 Task: Research Airbnb accomodation  options for mountain retreat in Lake George, New York
Action: Mouse moved to (476, 87)
Screenshot: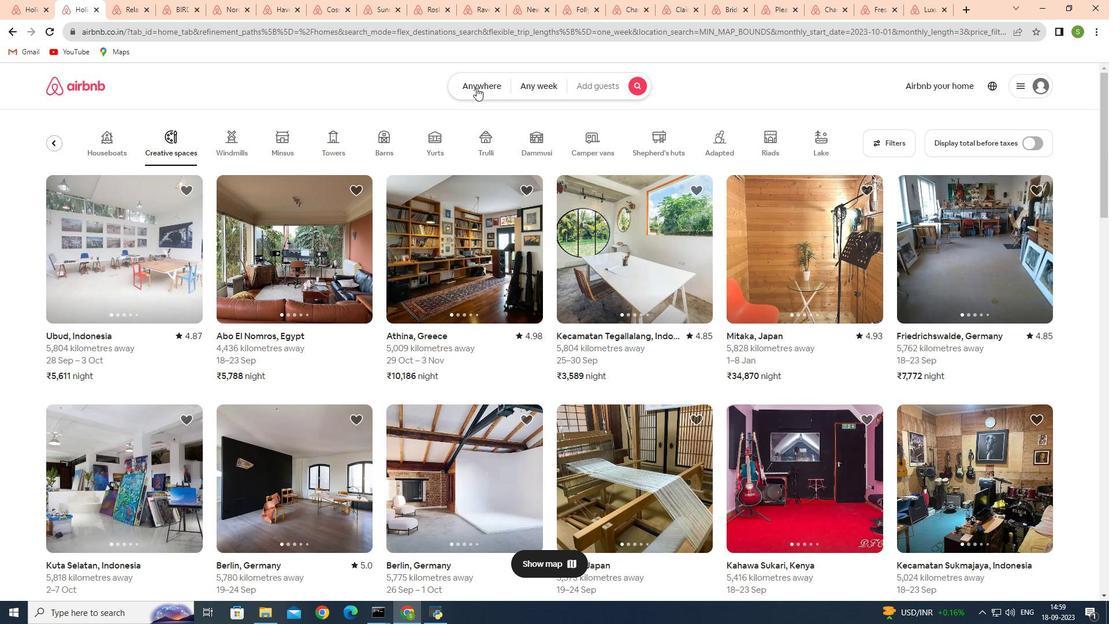 
Action: Mouse pressed left at (476, 87)
Screenshot: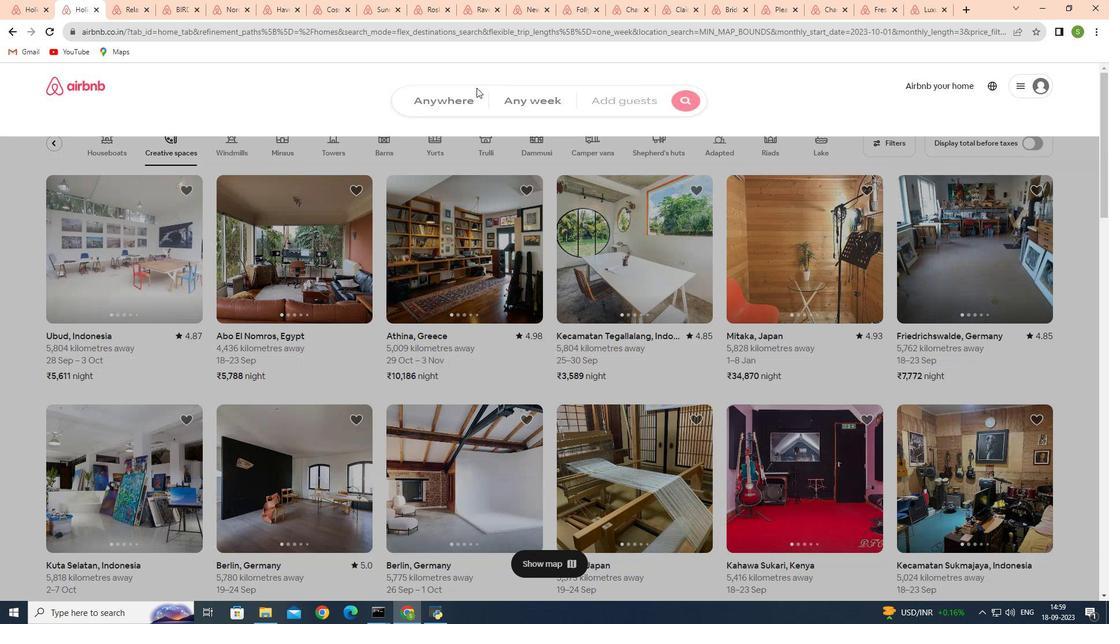 
Action: Mouse moved to (342, 128)
Screenshot: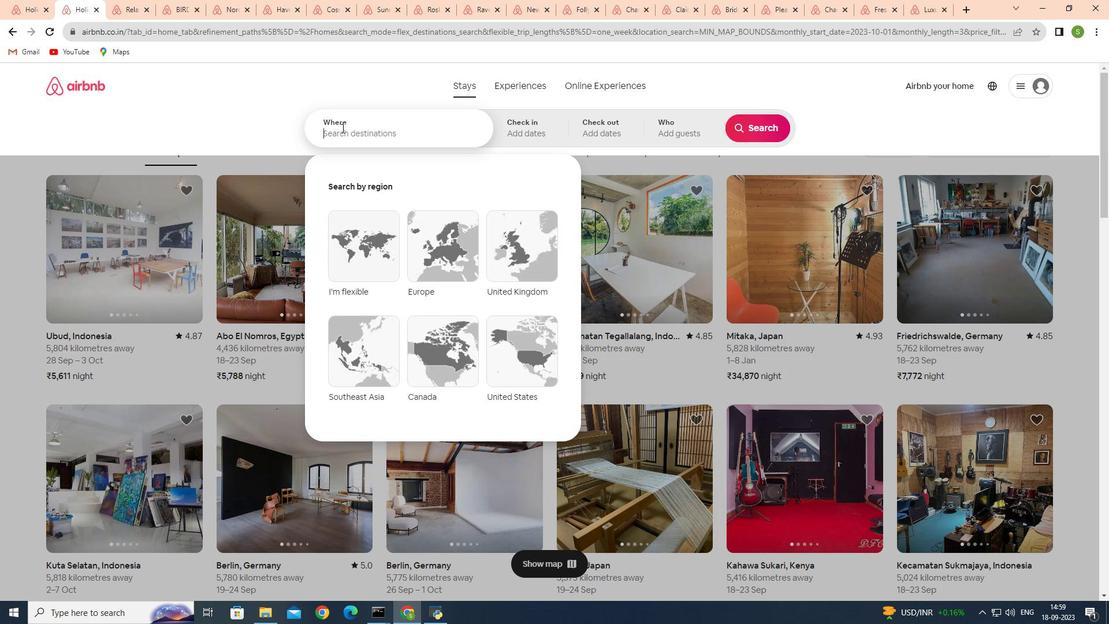 
Action: Mouse pressed left at (342, 128)
Screenshot: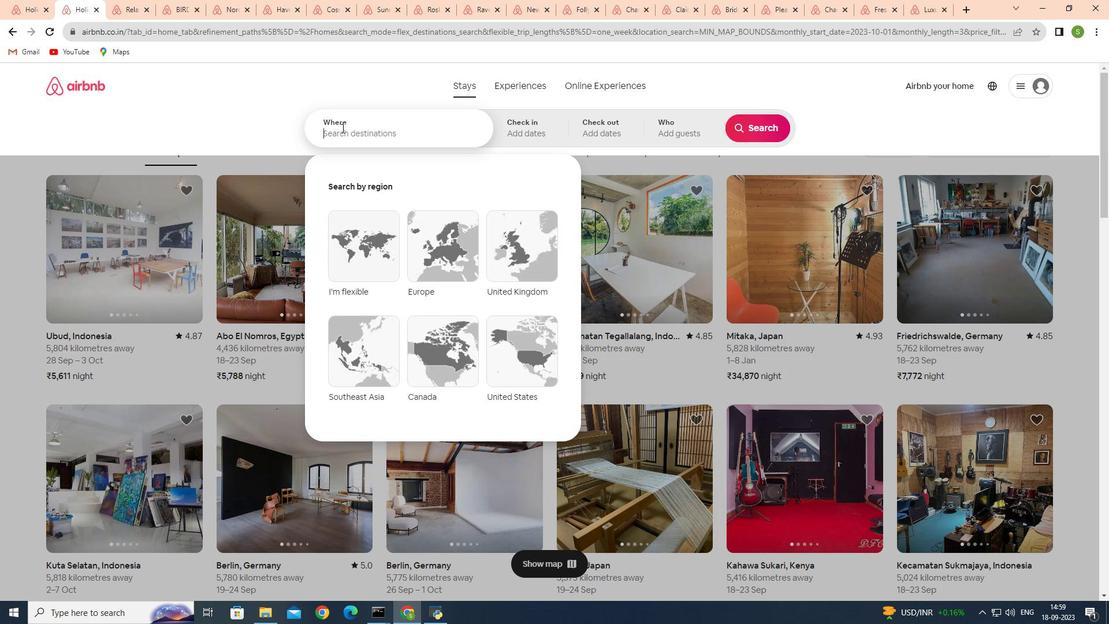 
Action: Key pressed lake<Key.space>gerrge
Screenshot: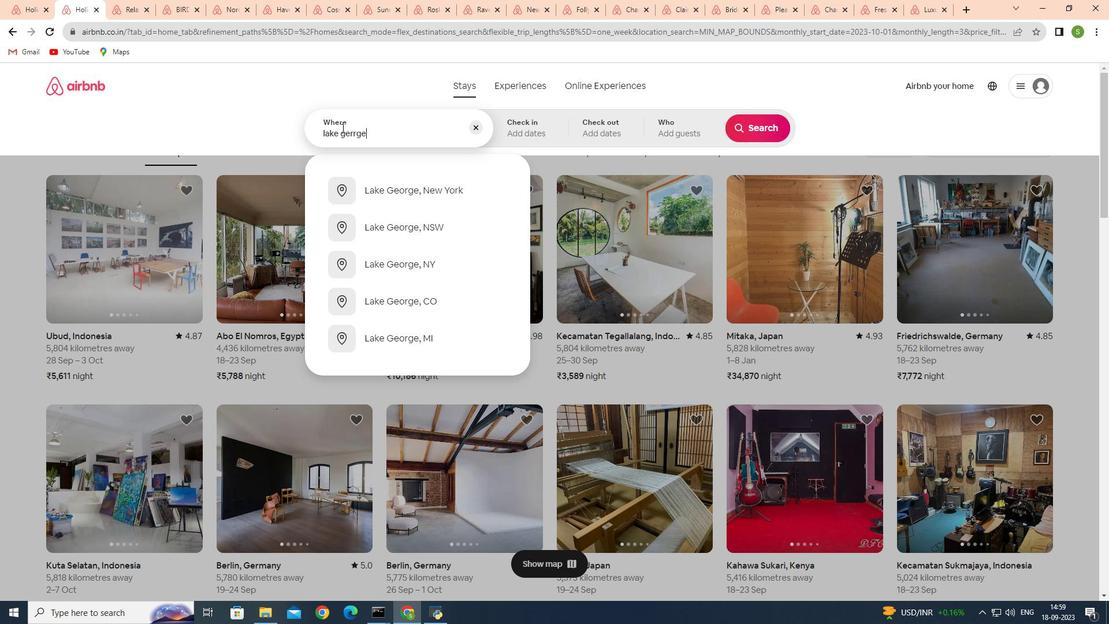 
Action: Mouse moved to (372, 187)
Screenshot: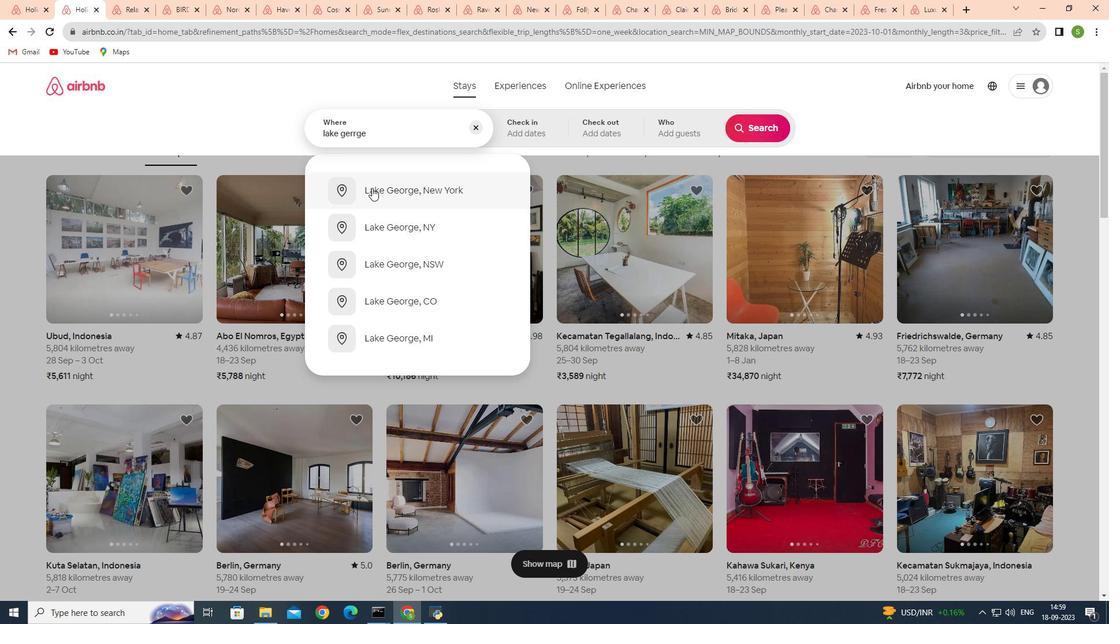
Action: Mouse pressed left at (372, 187)
Screenshot: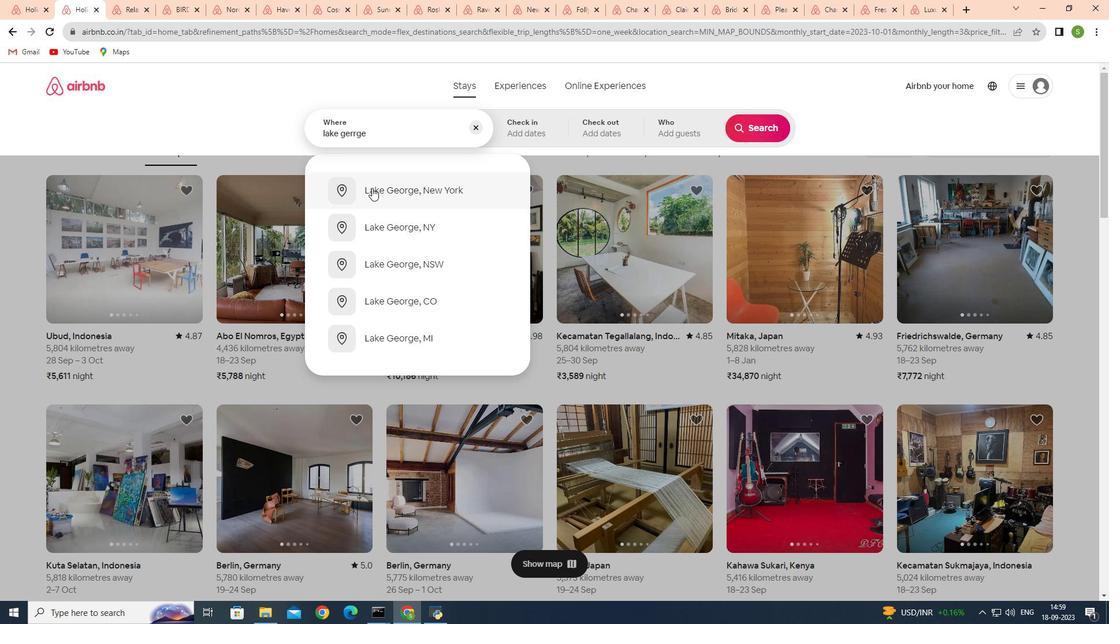 
Action: Mouse moved to (751, 125)
Screenshot: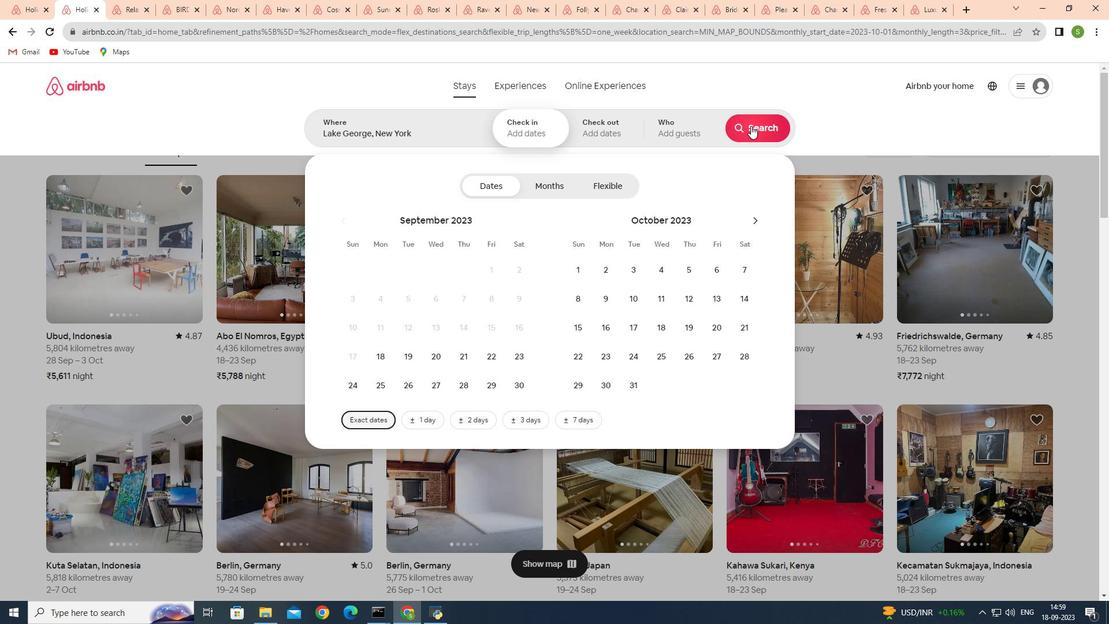 
Action: Mouse pressed left at (751, 125)
Screenshot: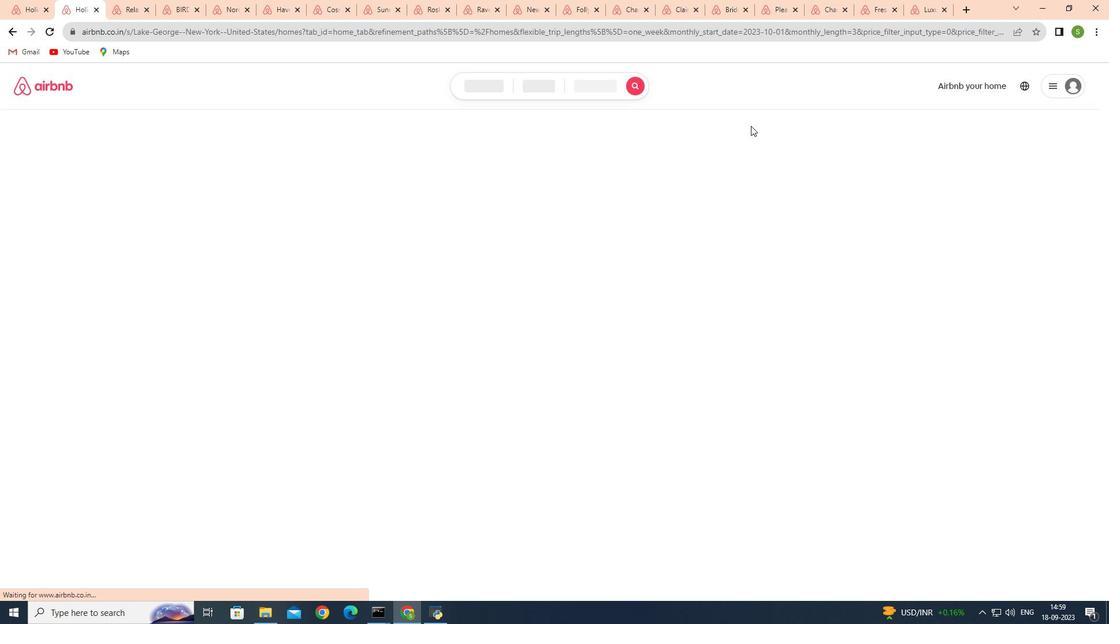 
Action: Mouse moved to (926, 132)
Screenshot: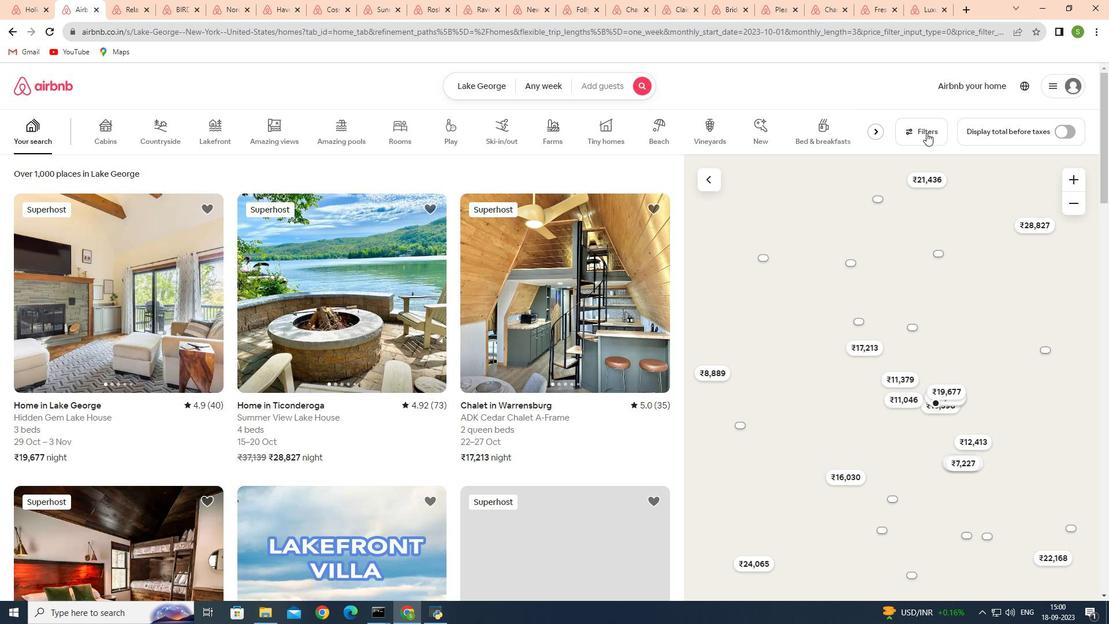 
Action: Mouse pressed left at (926, 132)
Screenshot: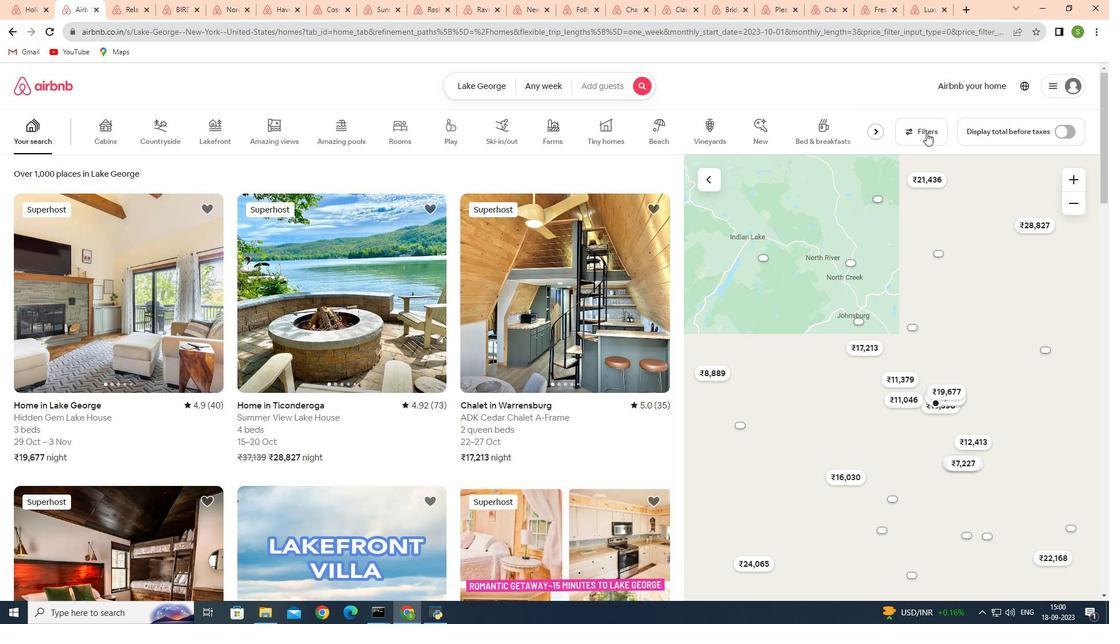 
Action: Mouse moved to (595, 255)
Screenshot: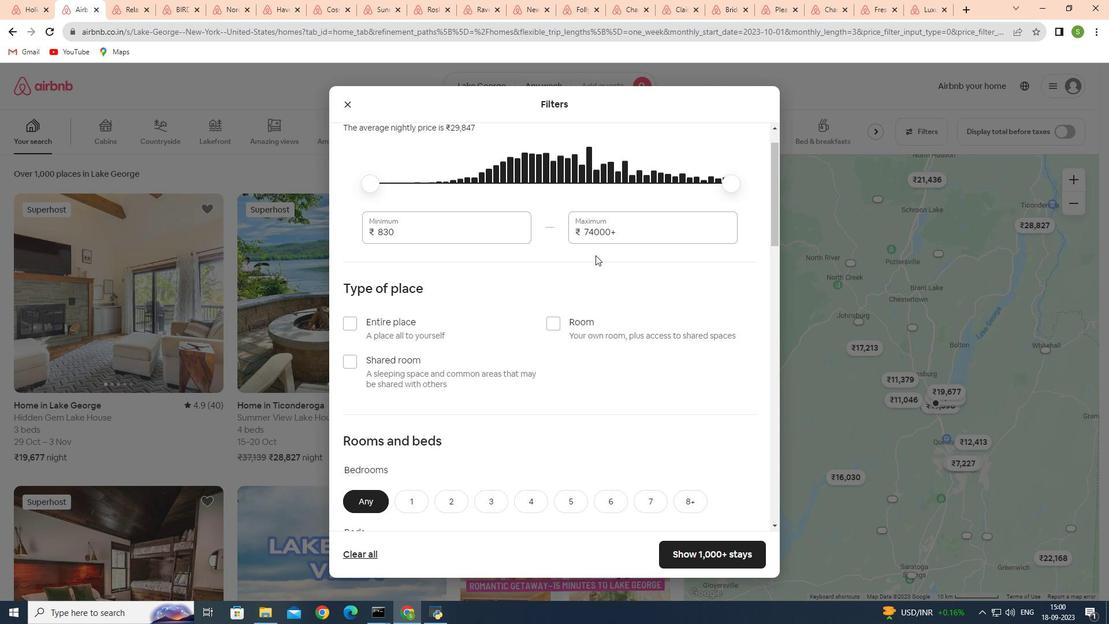 
Action: Mouse scrolled (595, 254) with delta (0, 0)
Screenshot: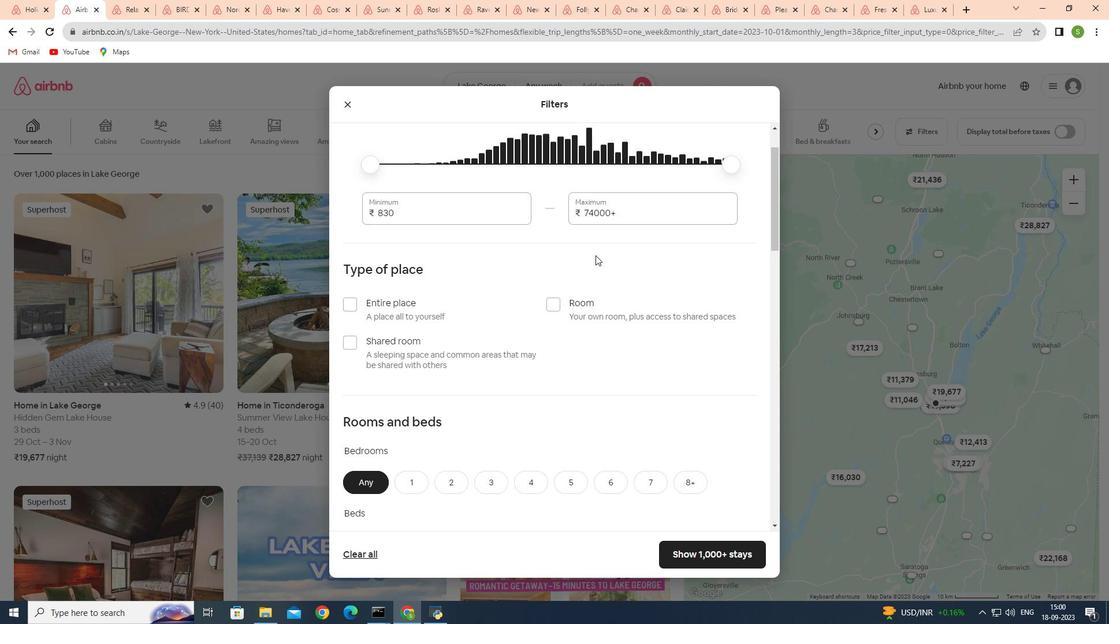
Action: Mouse moved to (595, 255)
Screenshot: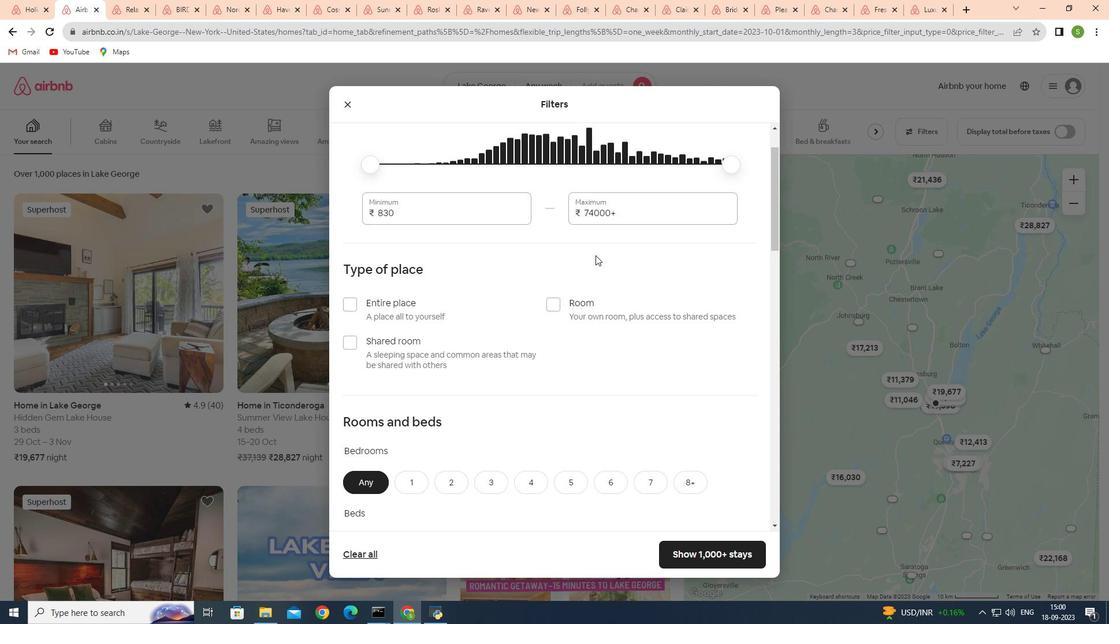 
Action: Mouse scrolled (595, 254) with delta (0, 0)
Screenshot: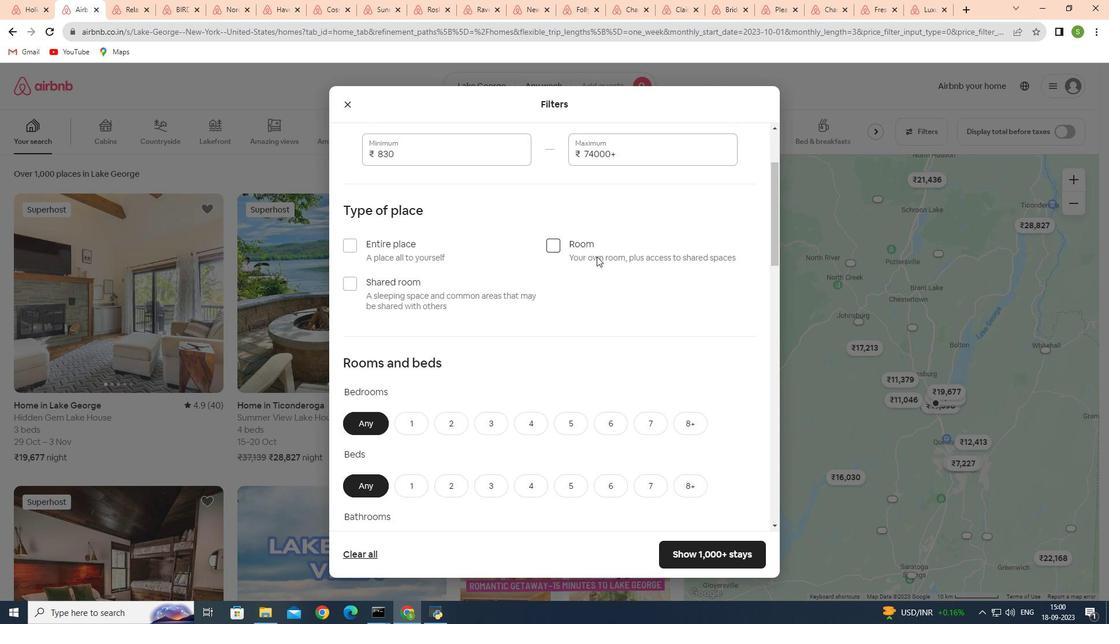 
Action: Mouse moved to (596, 255)
Screenshot: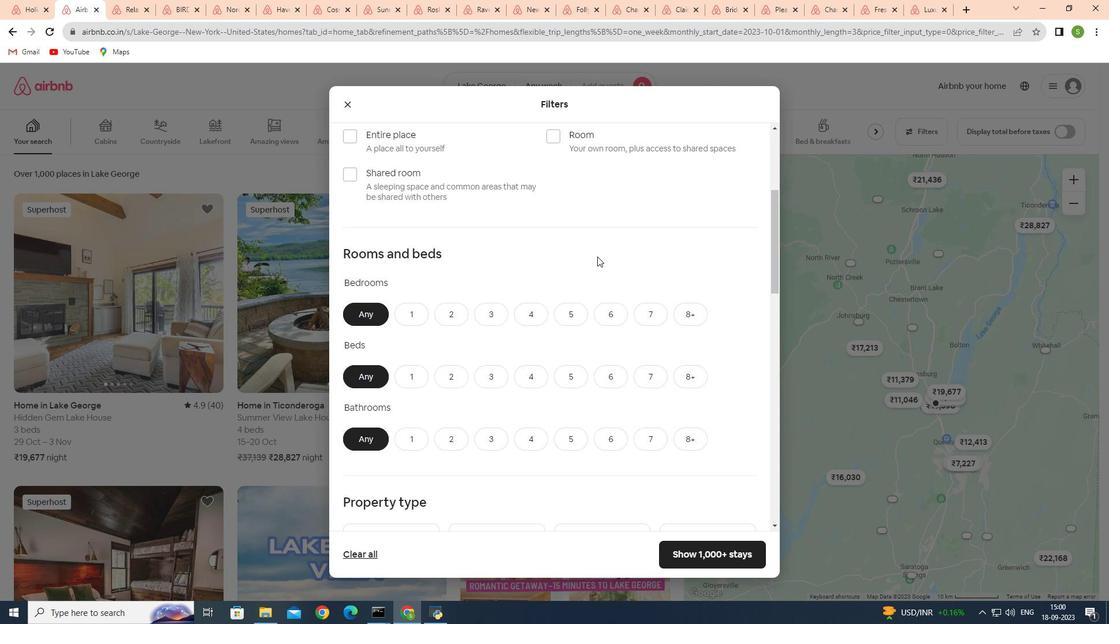 
Action: Mouse scrolled (596, 255) with delta (0, 0)
Screenshot: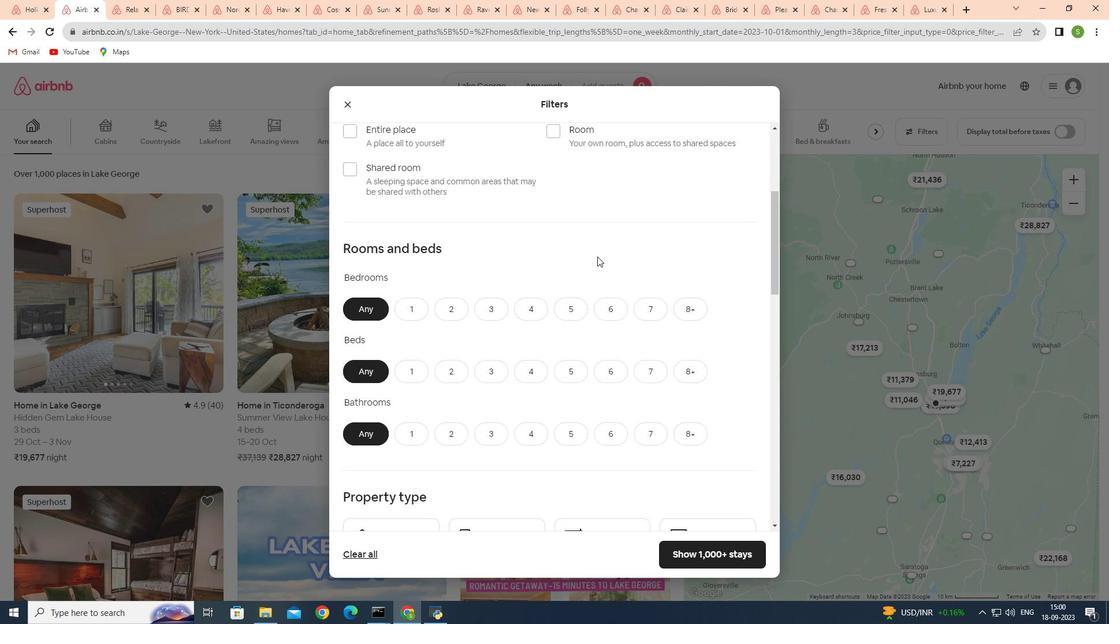 
Action: Mouse moved to (597, 256)
Screenshot: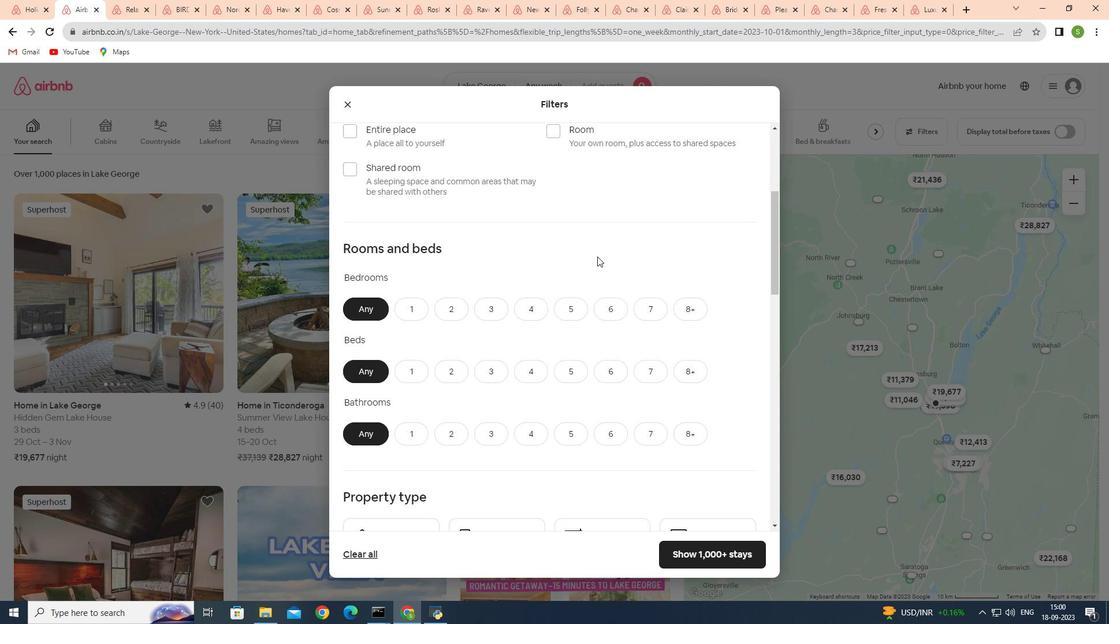 
Action: Mouse scrolled (597, 255) with delta (0, 0)
Screenshot: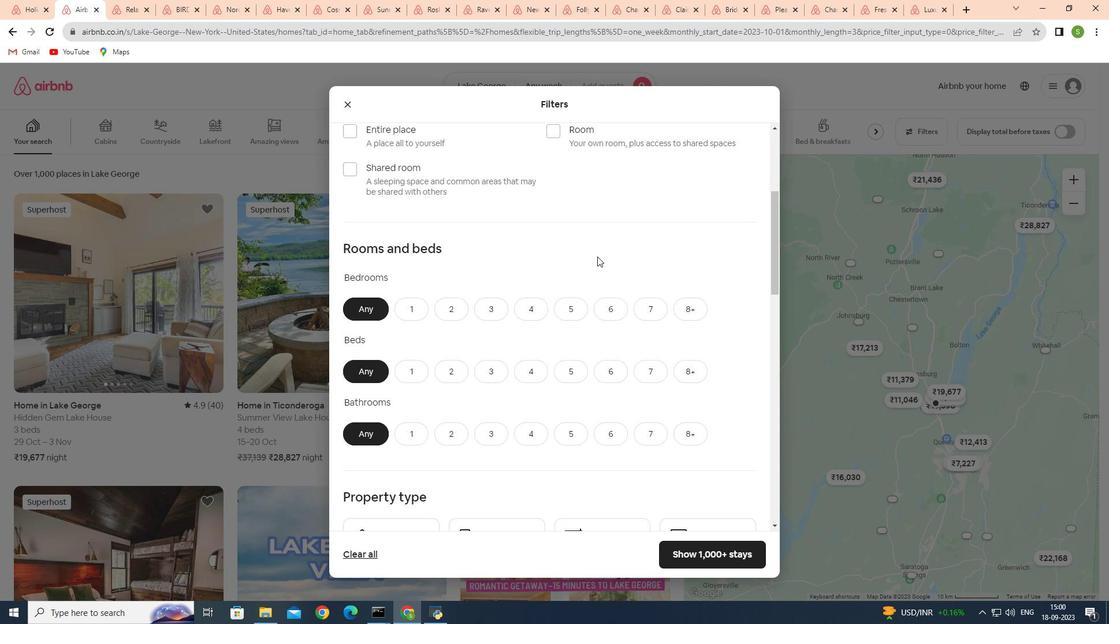 
Action: Mouse moved to (597, 256)
Screenshot: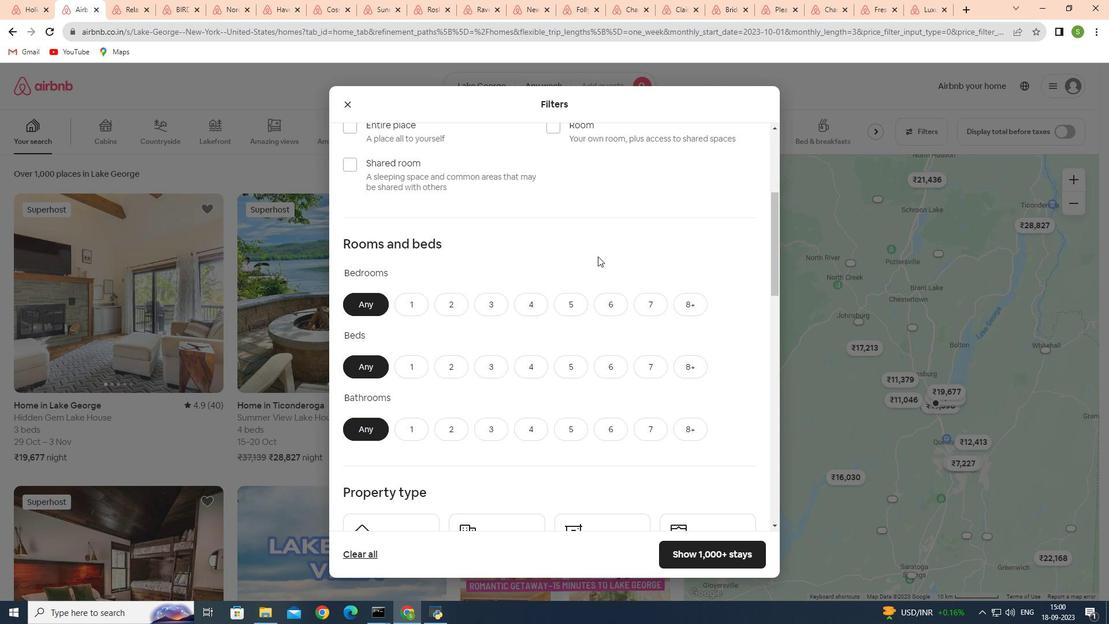 
Action: Mouse scrolled (597, 255) with delta (0, 0)
Screenshot: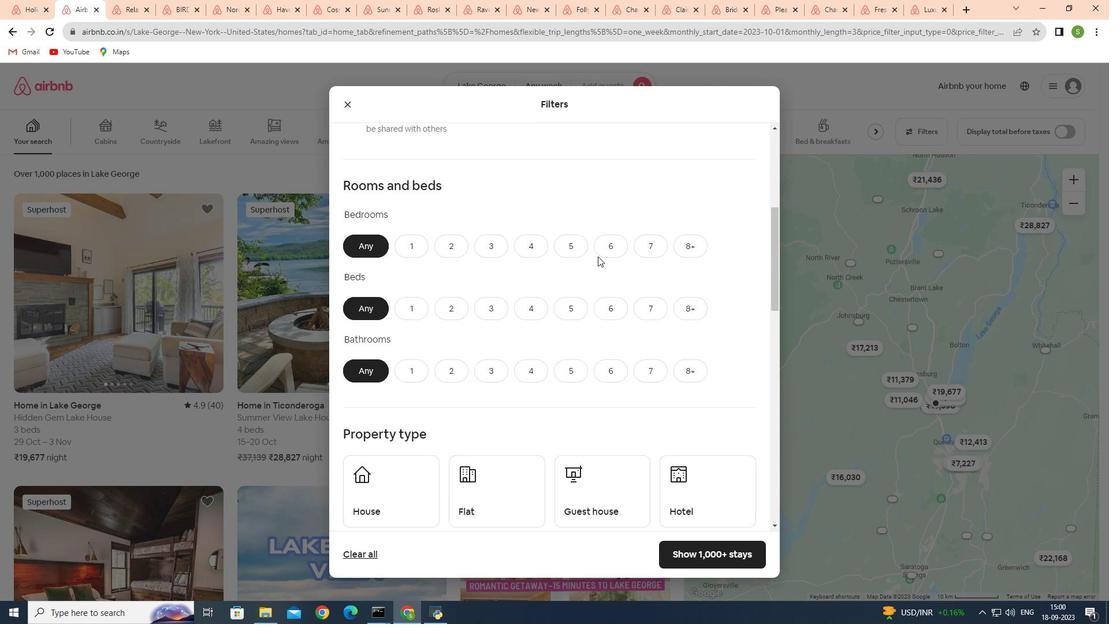 
Action: Mouse moved to (598, 256)
Screenshot: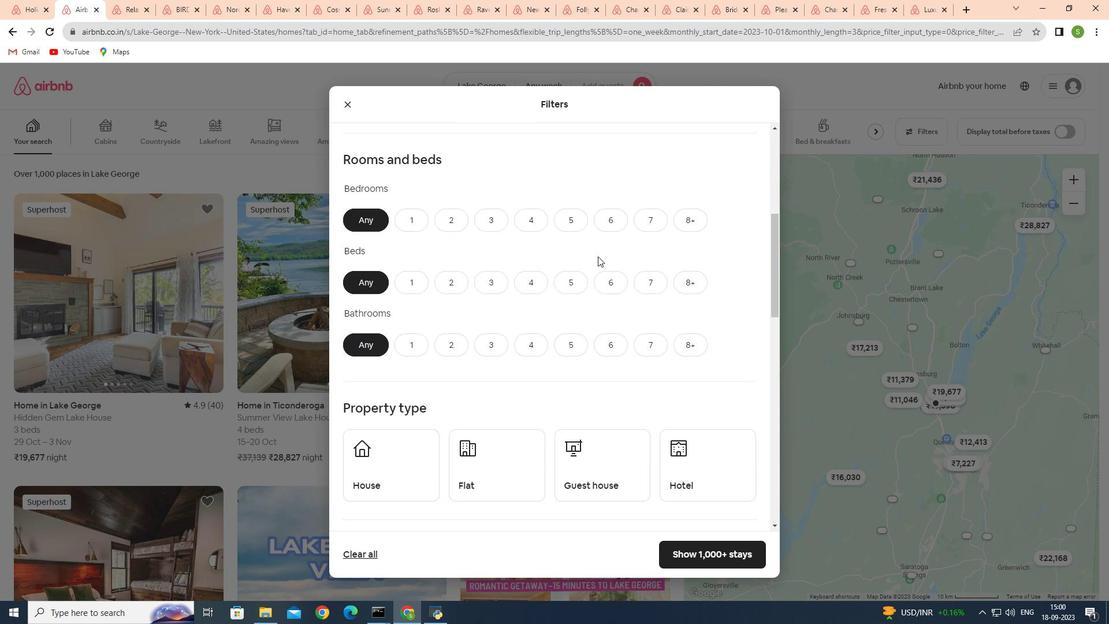 
Action: Mouse scrolled (598, 255) with delta (0, 0)
Screenshot: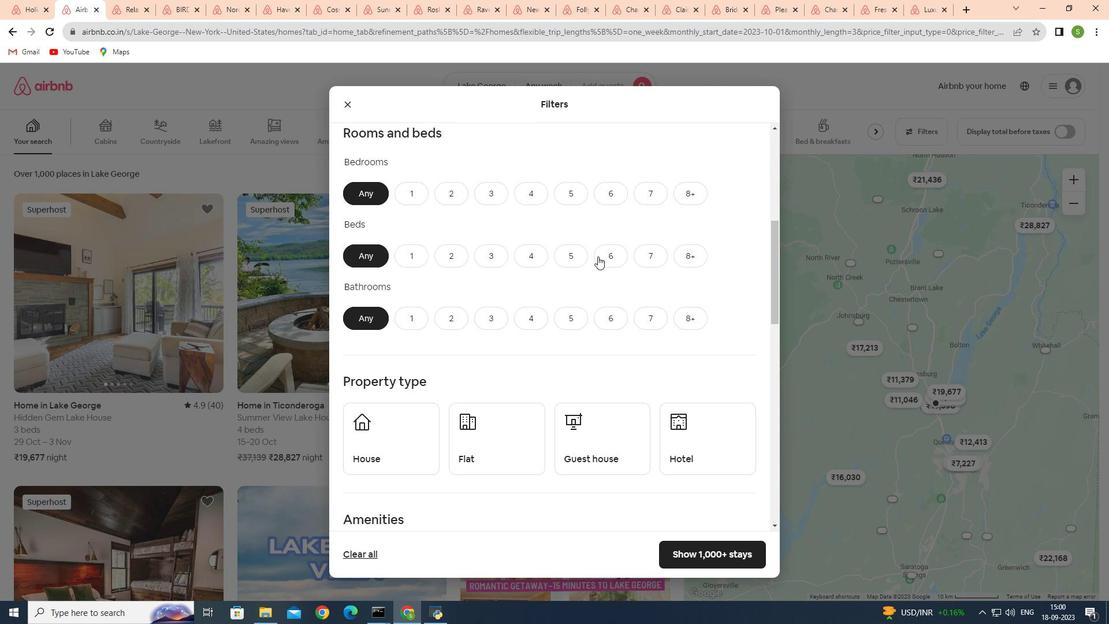 
Action: Mouse moved to (599, 253)
Screenshot: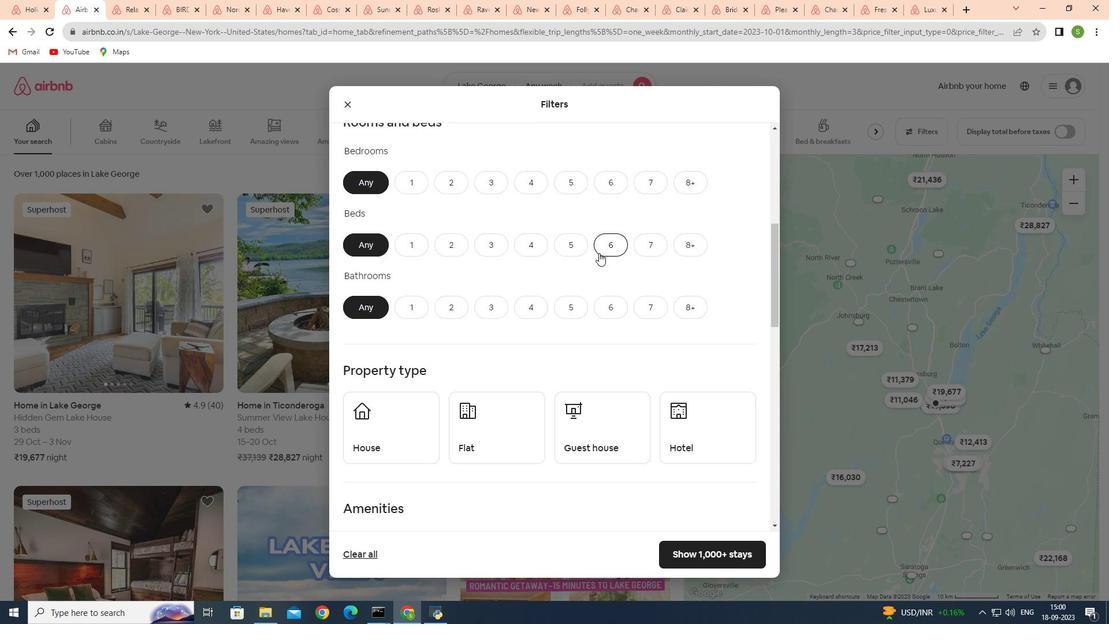 
Action: Mouse scrolled (599, 252) with delta (0, 0)
Screenshot: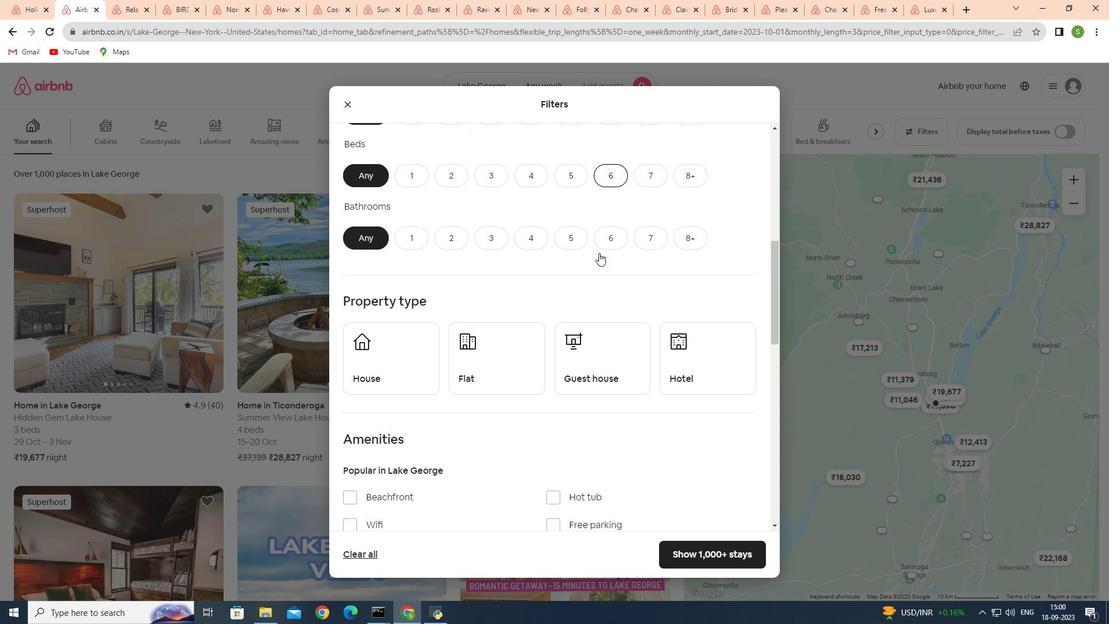 
Action: Mouse moved to (599, 253)
Screenshot: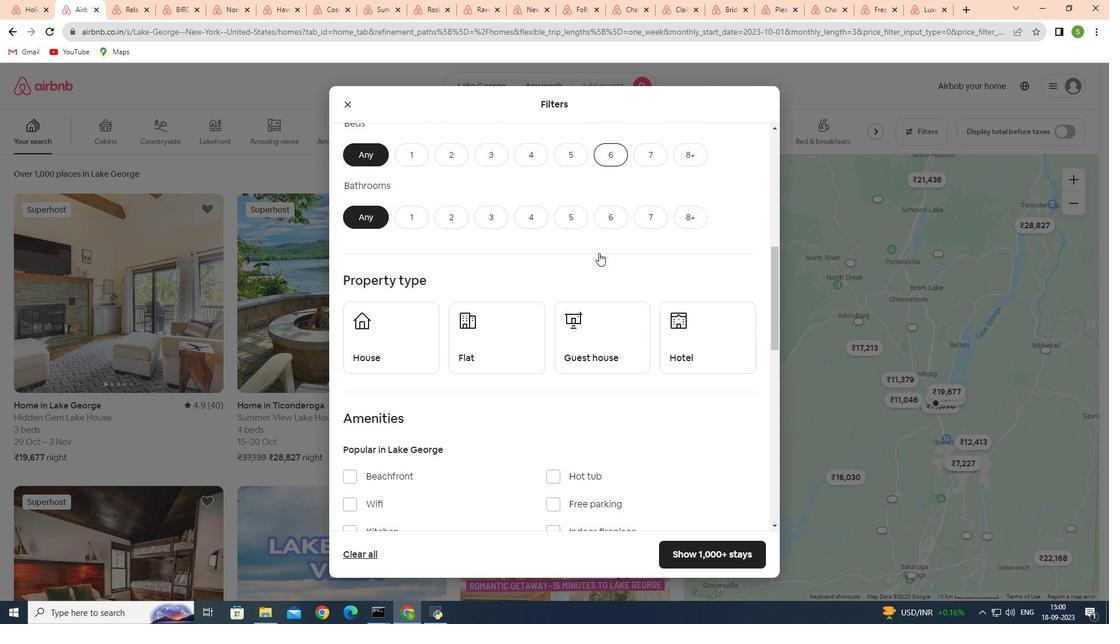 
Action: Mouse scrolled (599, 252) with delta (0, 0)
Screenshot: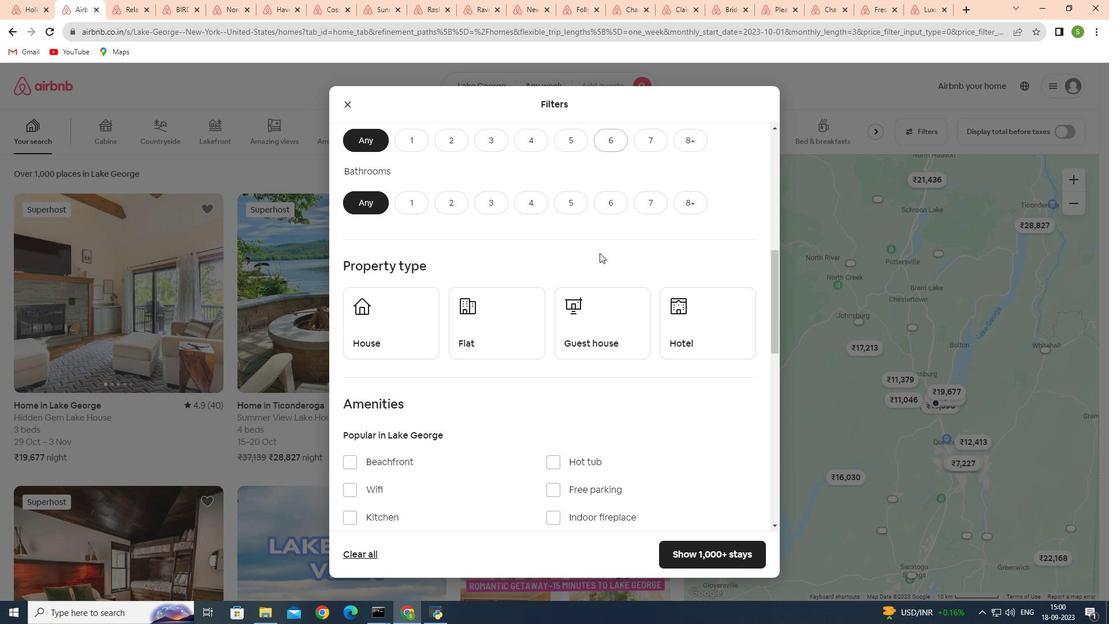 
Action: Mouse moved to (602, 242)
Screenshot: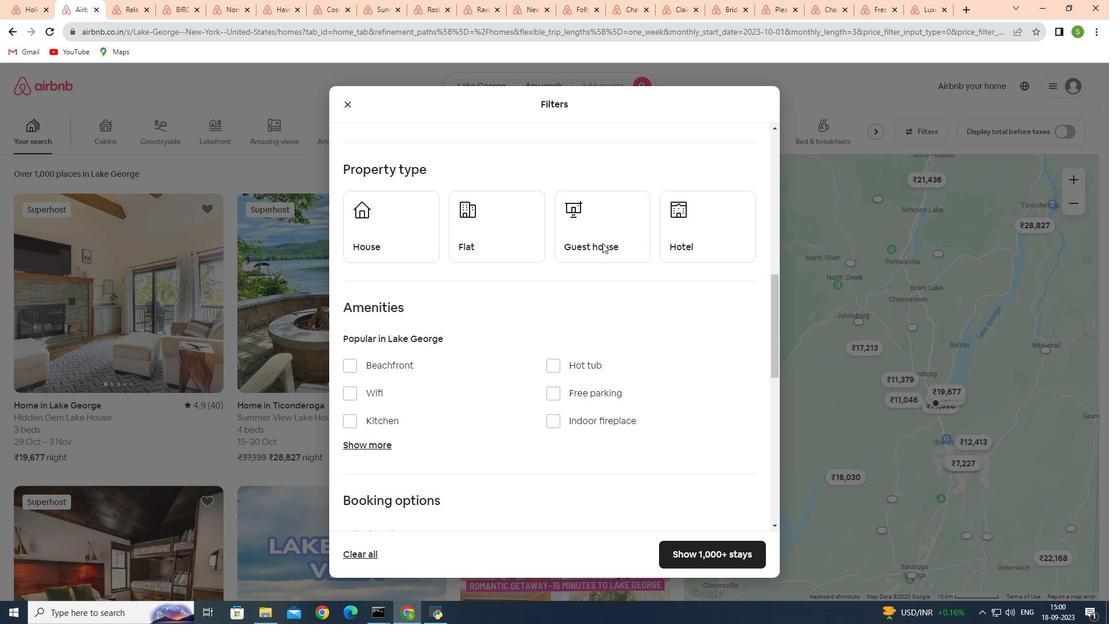 
Action: Mouse scrolled (602, 242) with delta (0, 0)
Screenshot: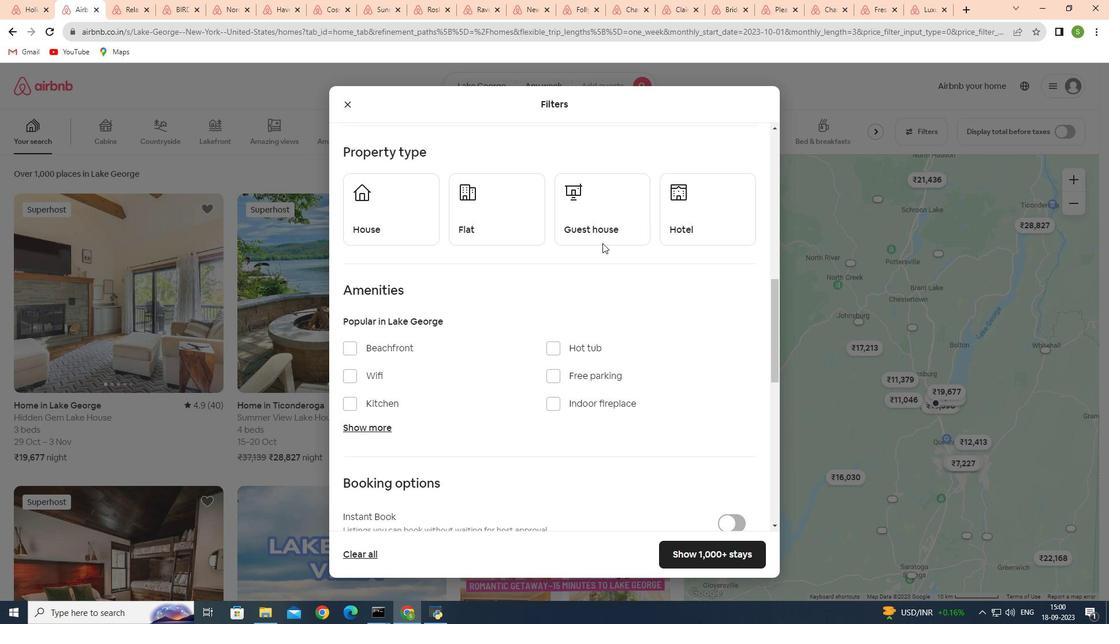 
Action: Mouse moved to (602, 243)
Screenshot: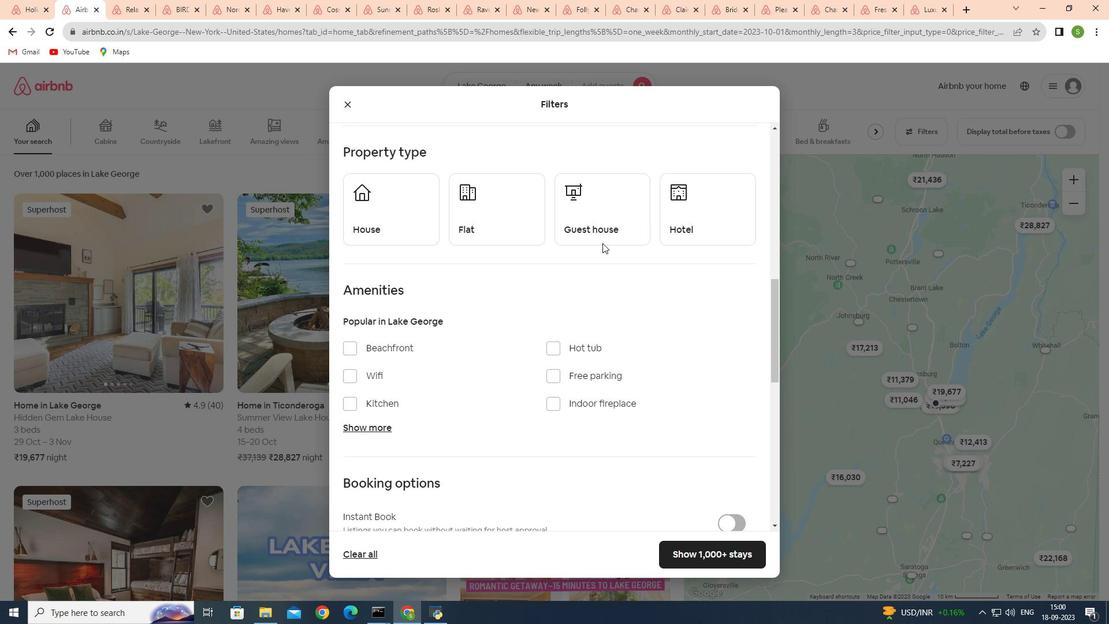 
Action: Mouse scrolled (602, 242) with delta (0, 0)
Screenshot: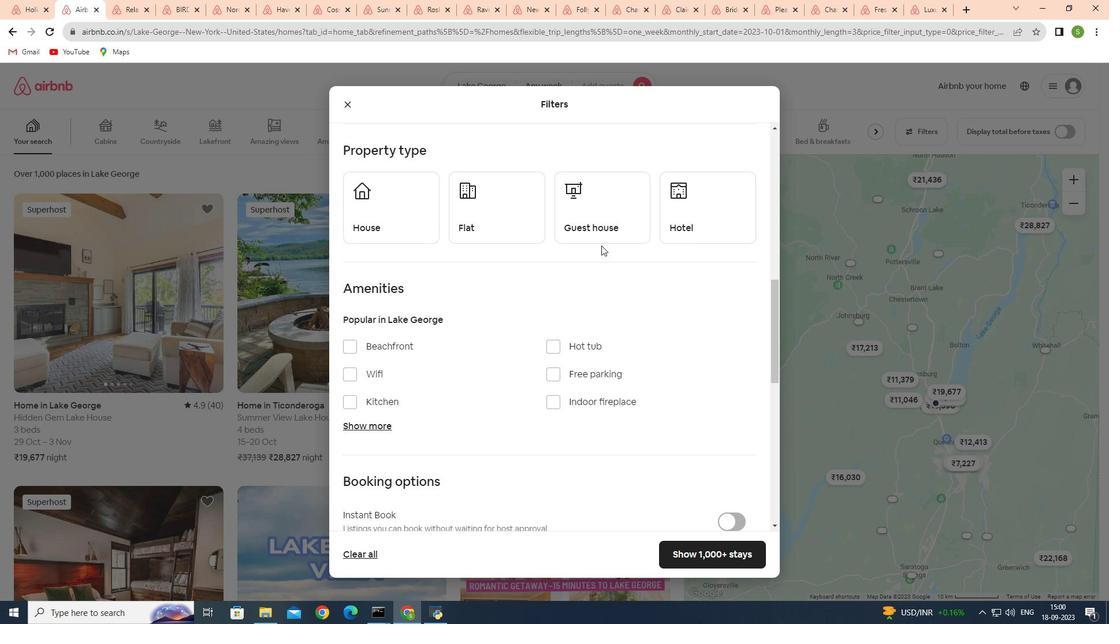 
Action: Mouse moved to (401, 228)
Screenshot: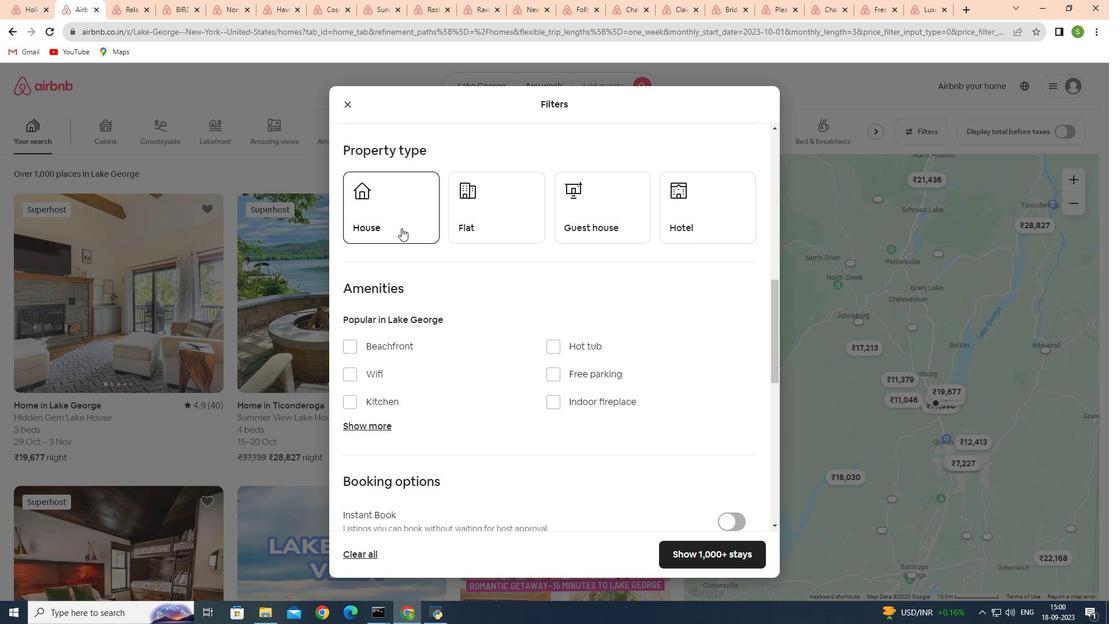 
Action: Mouse pressed left at (401, 228)
Screenshot: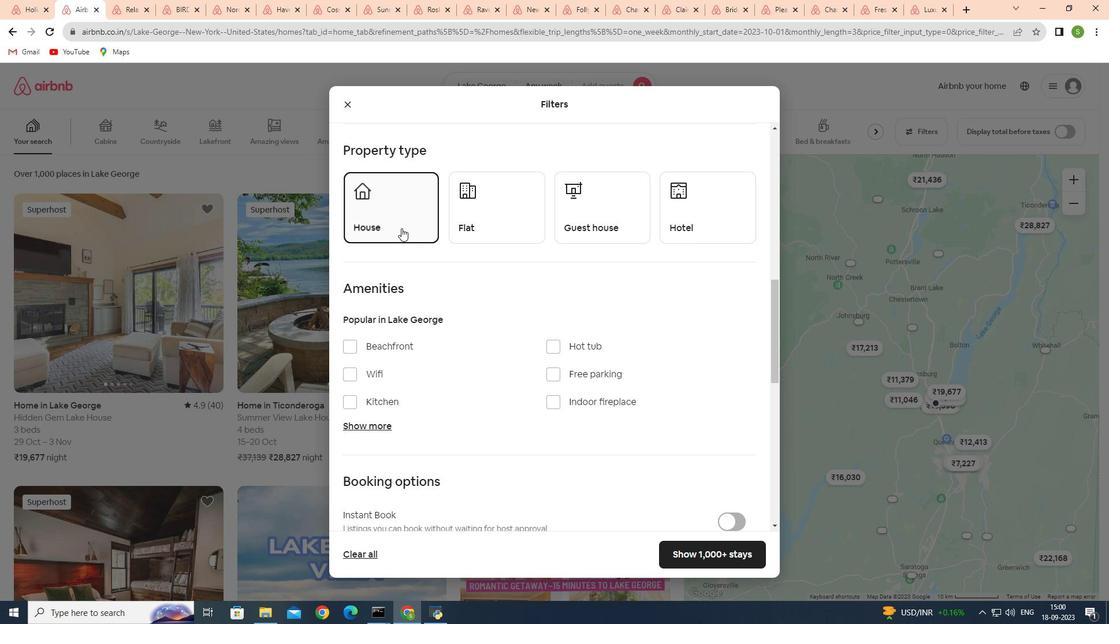 
Action: Mouse moved to (487, 298)
Screenshot: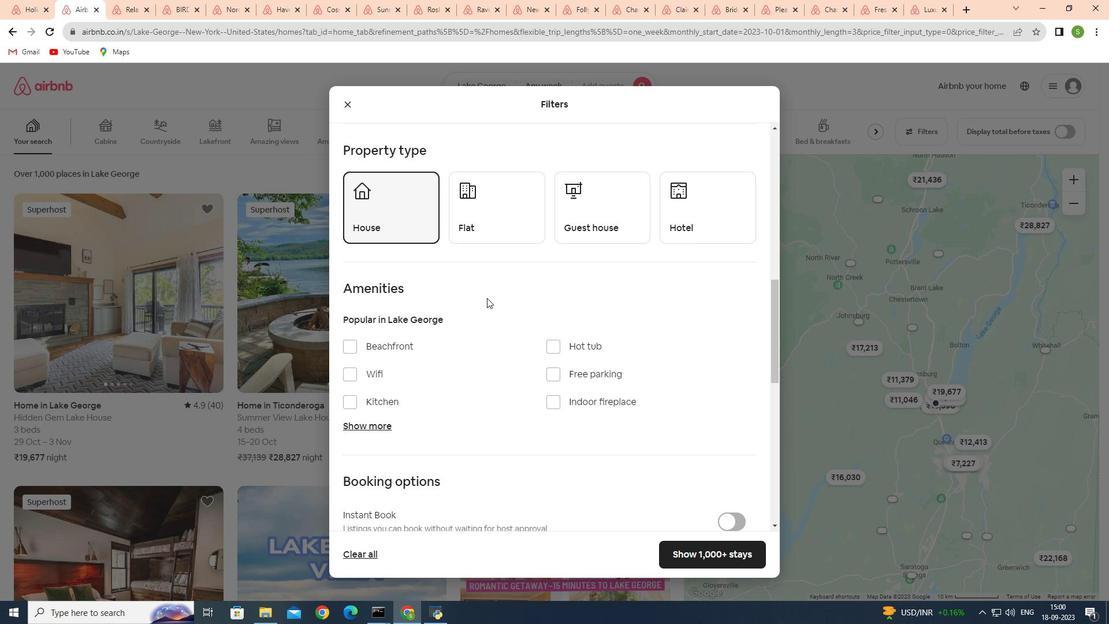 
Action: Mouse scrolled (487, 297) with delta (0, 0)
Screenshot: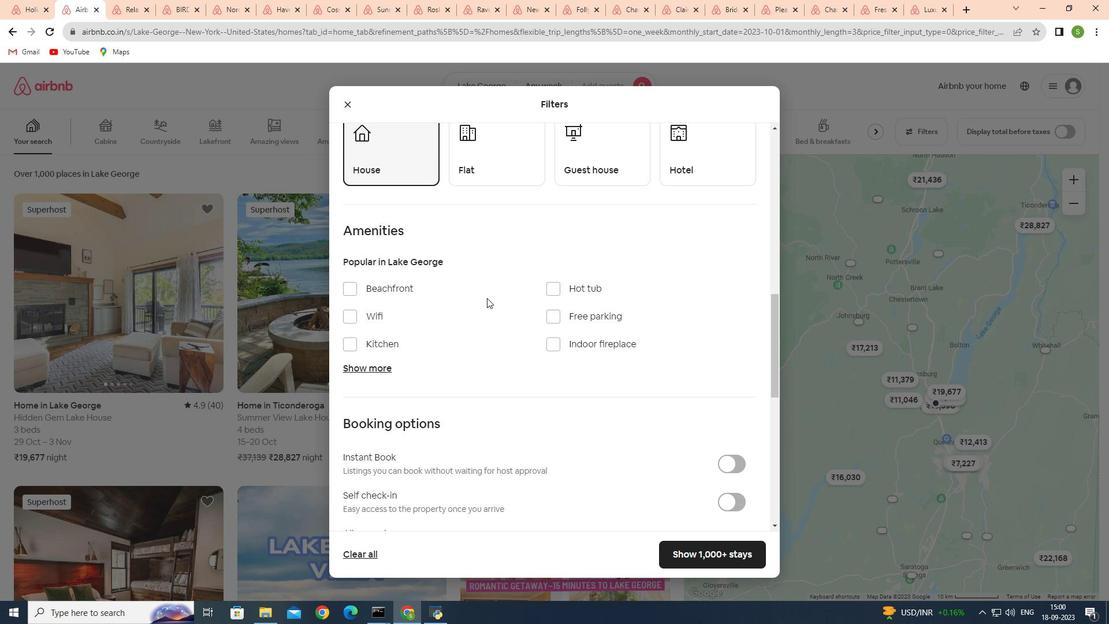 
Action: Mouse moved to (386, 370)
Screenshot: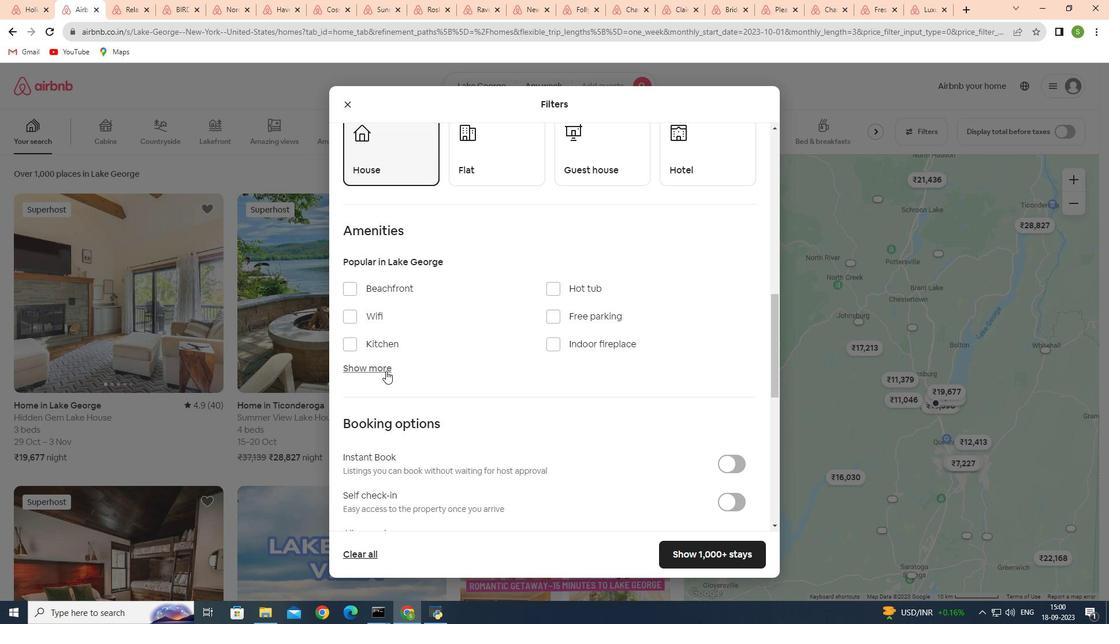
Action: Mouse pressed left at (386, 370)
Screenshot: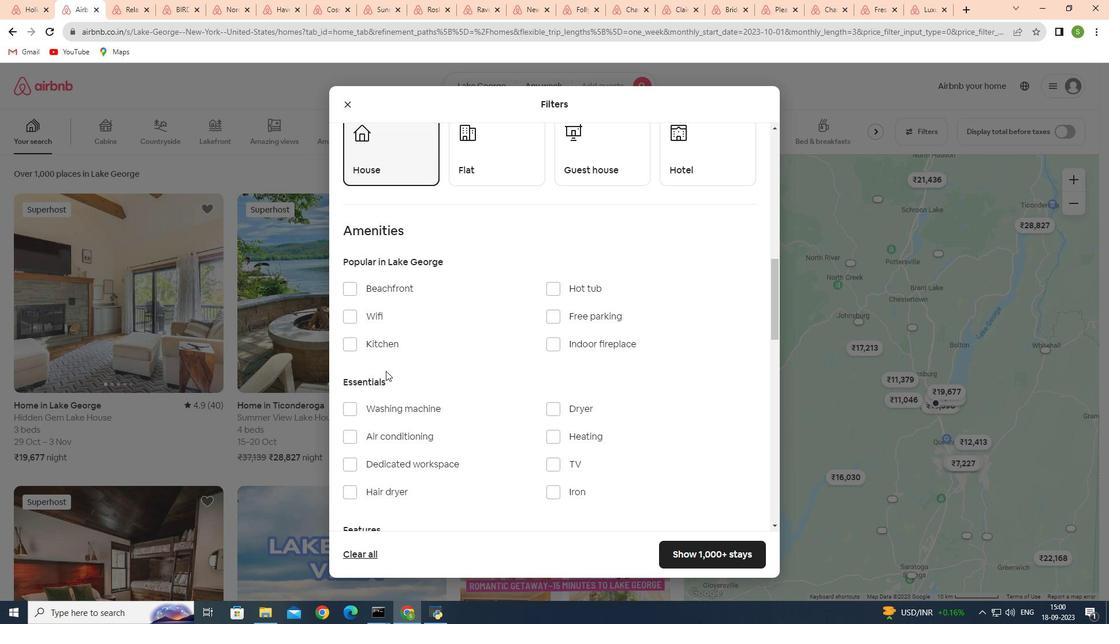 
Action: Mouse moved to (510, 364)
Screenshot: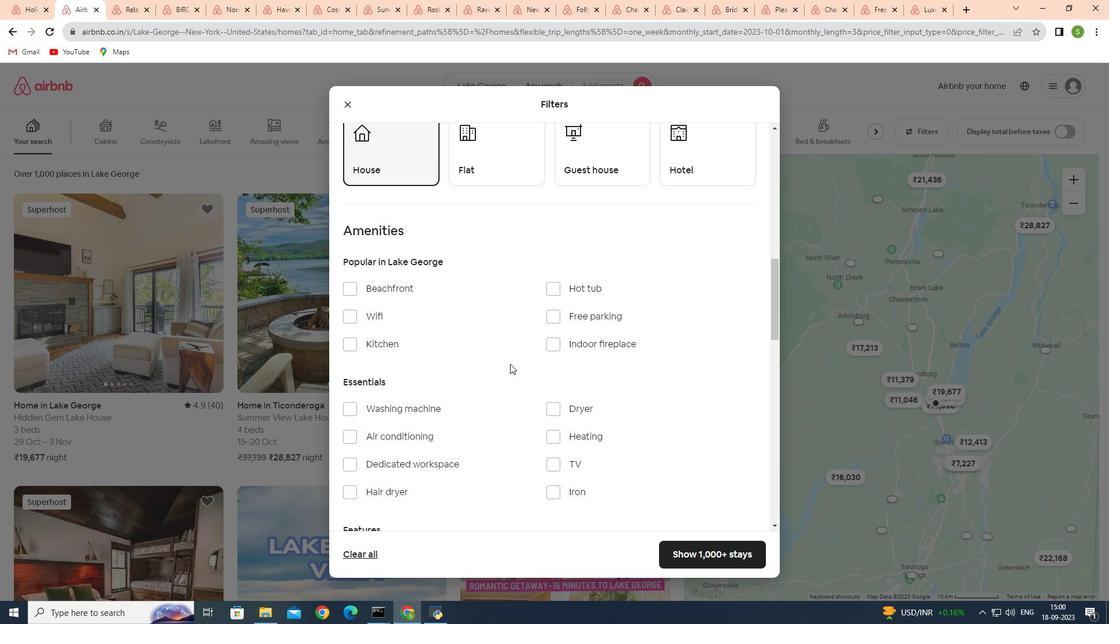 
Action: Mouse scrolled (510, 363) with delta (0, 0)
Screenshot: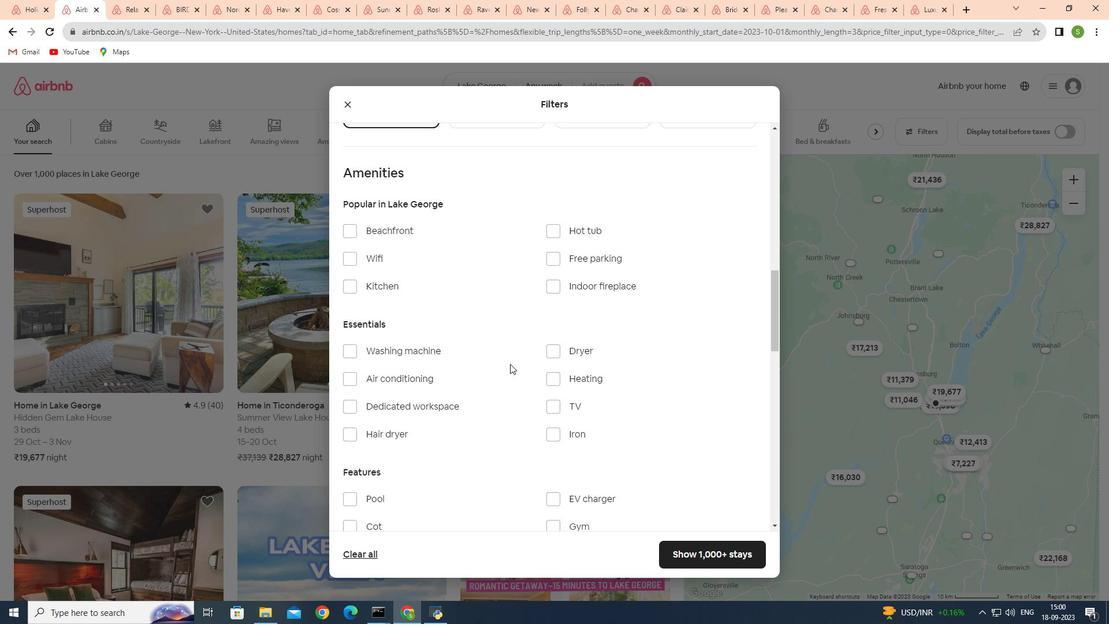 
Action: Mouse scrolled (510, 363) with delta (0, 0)
Screenshot: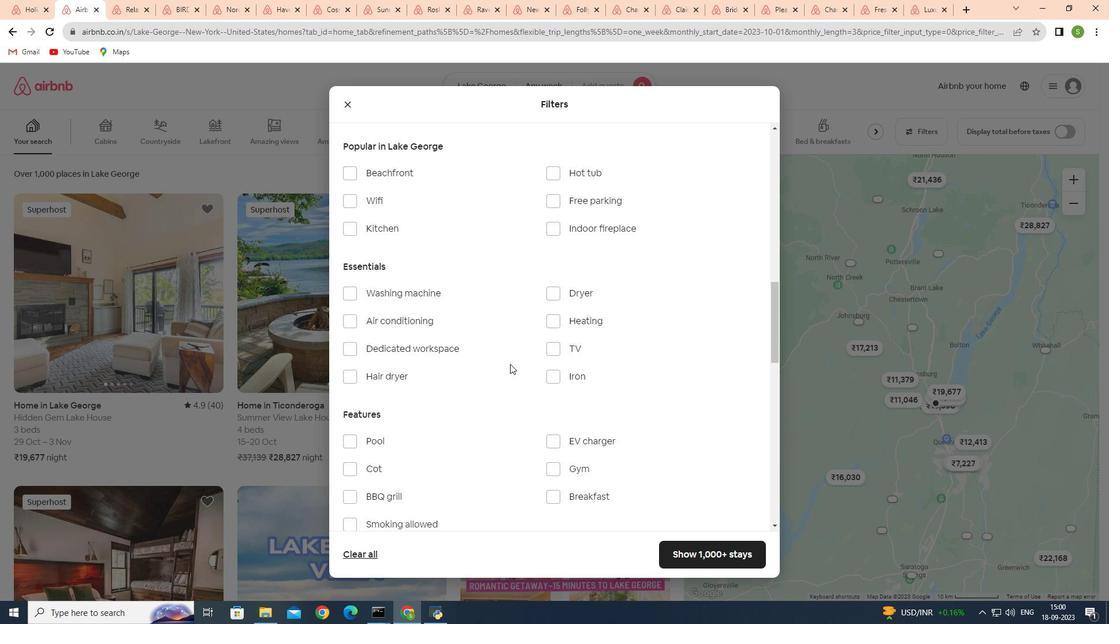 
Action: Mouse moved to (486, 368)
Screenshot: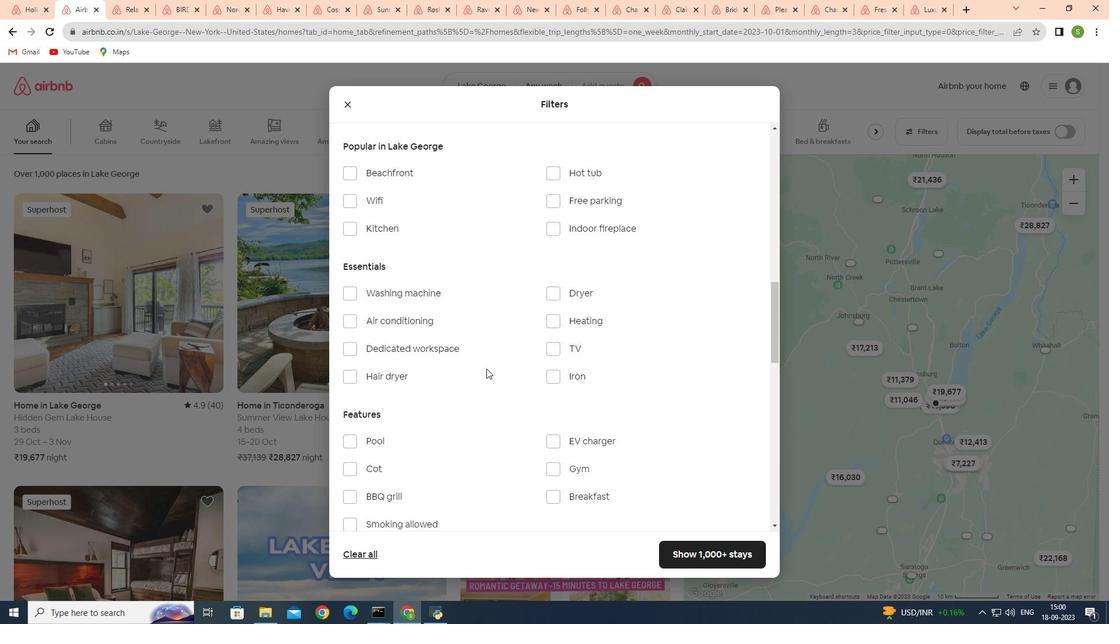 
Action: Mouse scrolled (486, 368) with delta (0, 0)
Screenshot: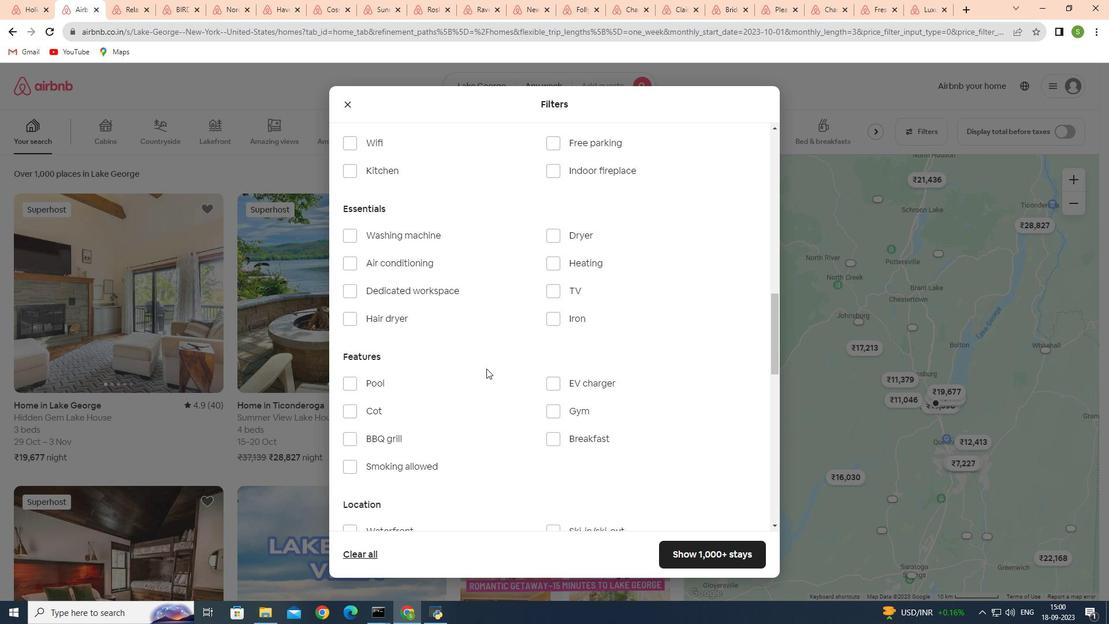 
Action: Mouse scrolled (486, 368) with delta (0, 0)
Screenshot: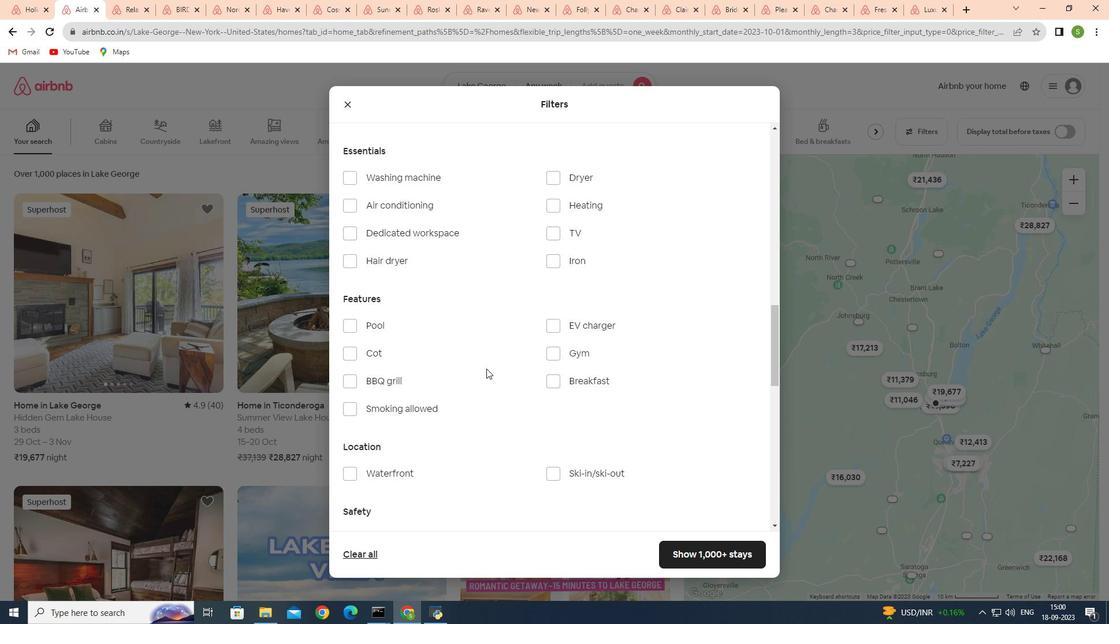 
Action: Mouse scrolled (486, 368) with delta (0, 0)
Screenshot: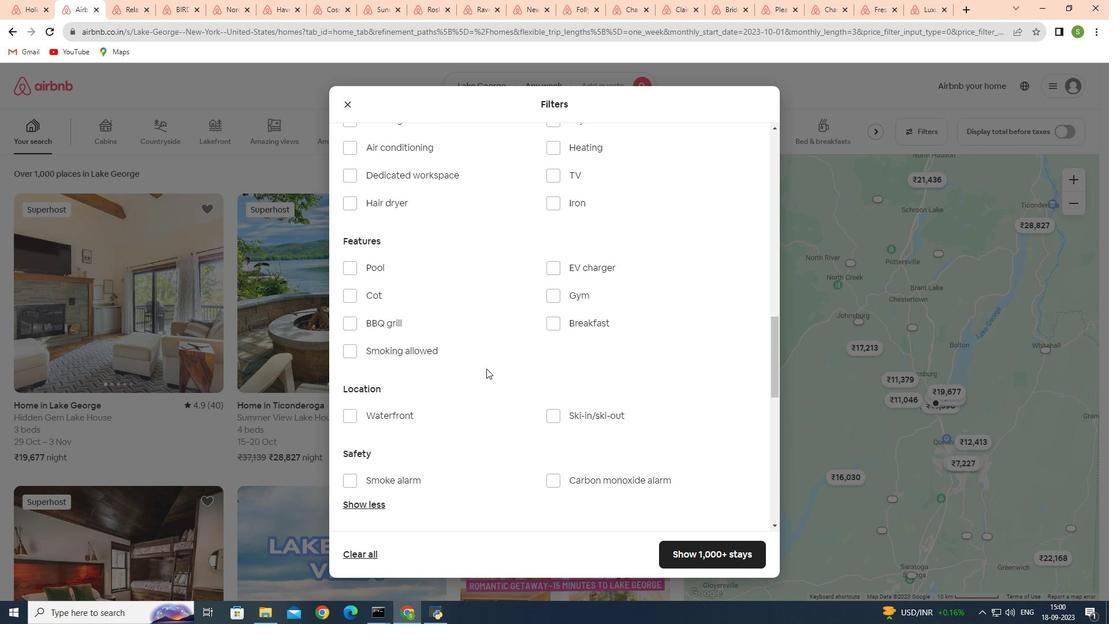 
Action: Mouse scrolled (486, 368) with delta (0, 0)
Screenshot: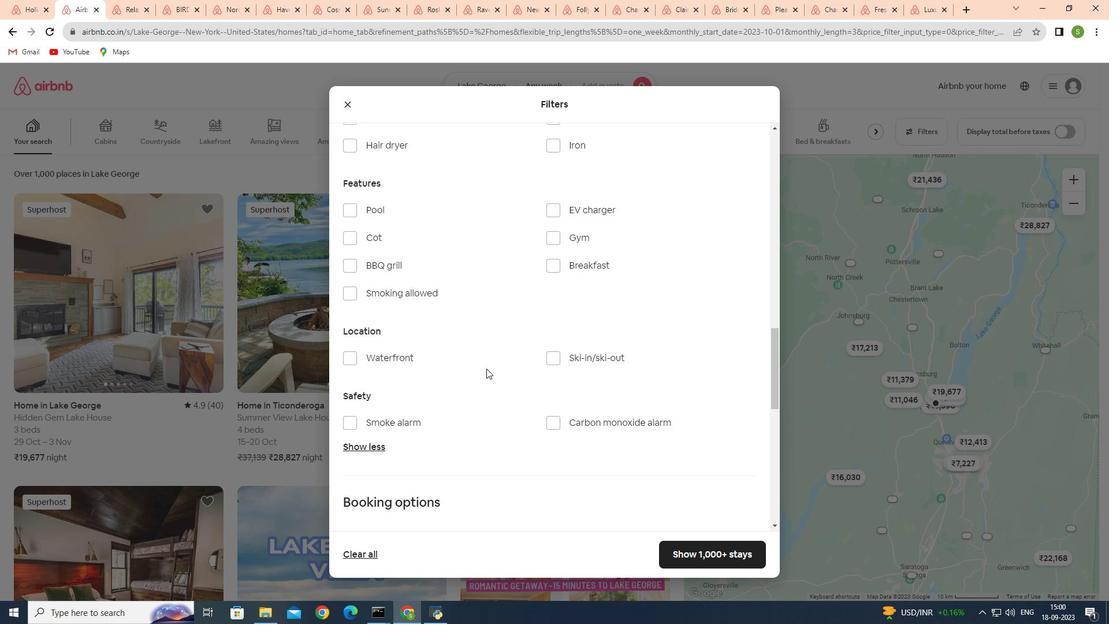 
Action: Mouse scrolled (486, 369) with delta (0, 0)
Screenshot: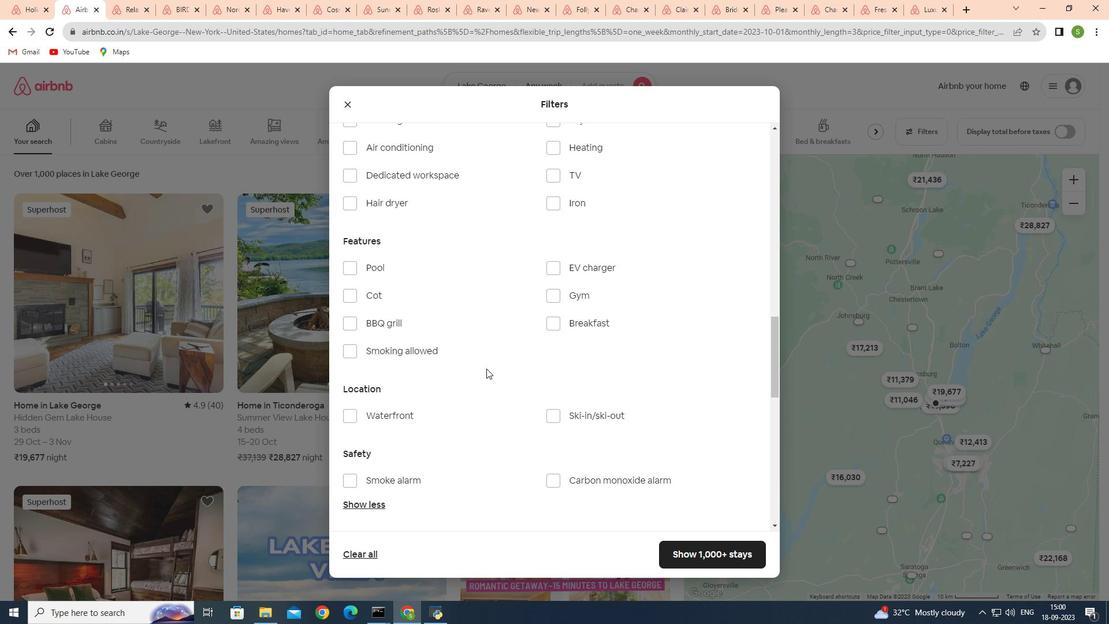 
Action: Mouse scrolled (486, 369) with delta (0, 0)
Screenshot: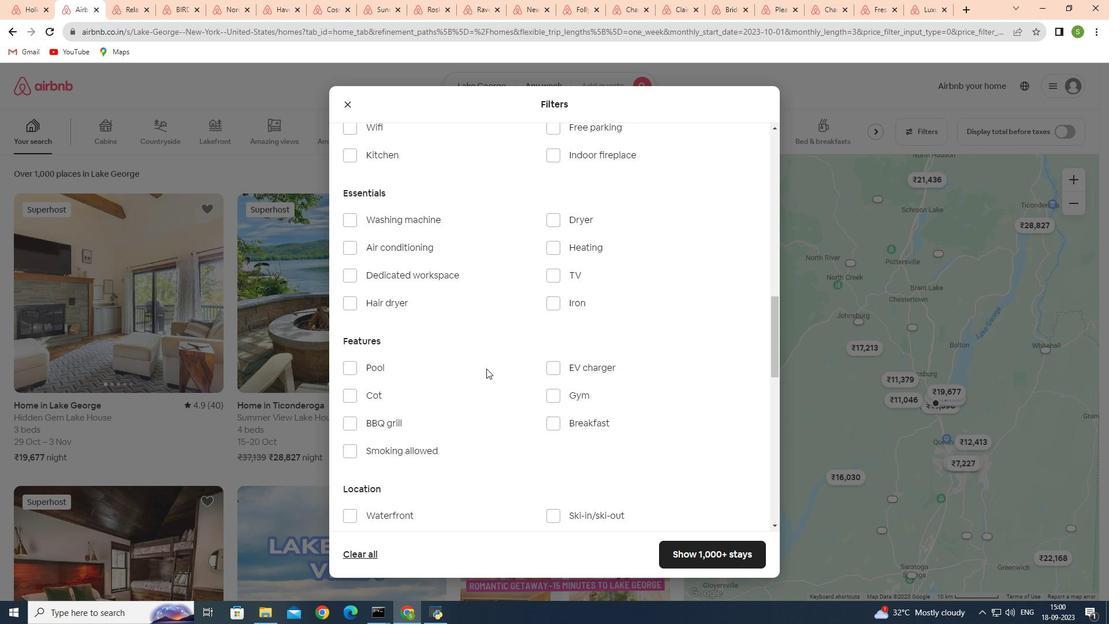 
Action: Mouse scrolled (486, 369) with delta (0, 0)
Screenshot: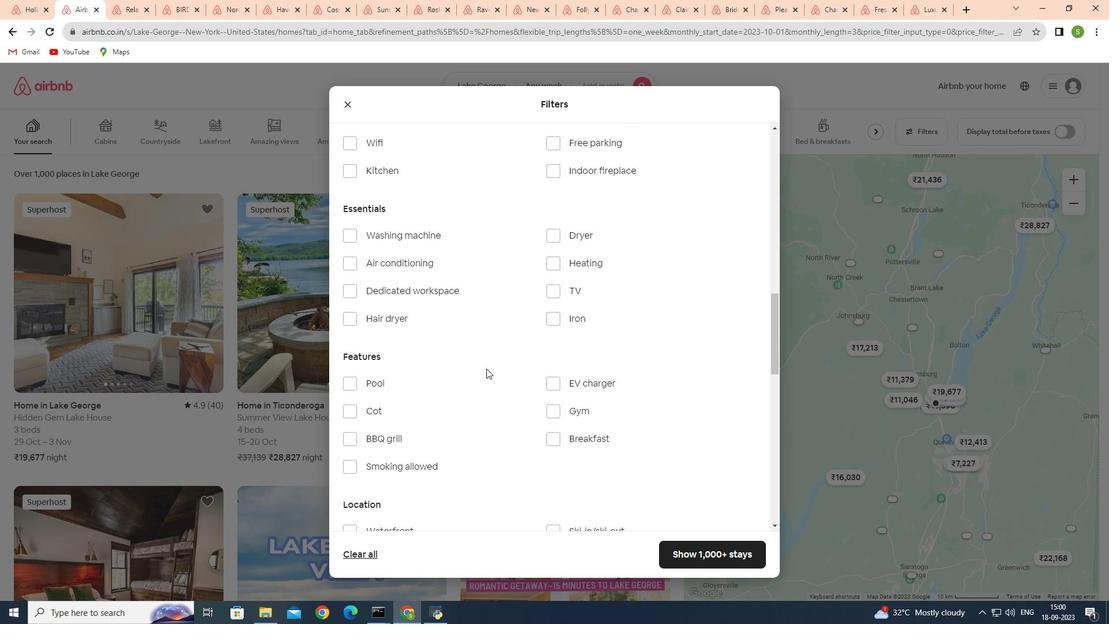 
Action: Mouse scrolled (486, 369) with delta (0, 0)
Screenshot: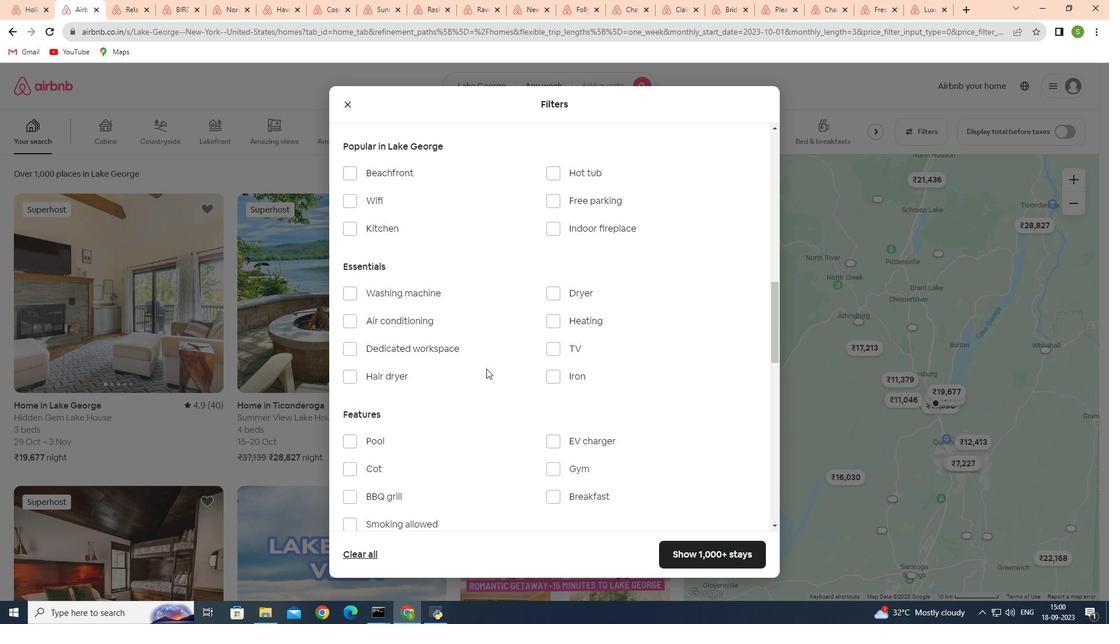 
Action: Mouse scrolled (486, 369) with delta (0, 0)
Screenshot: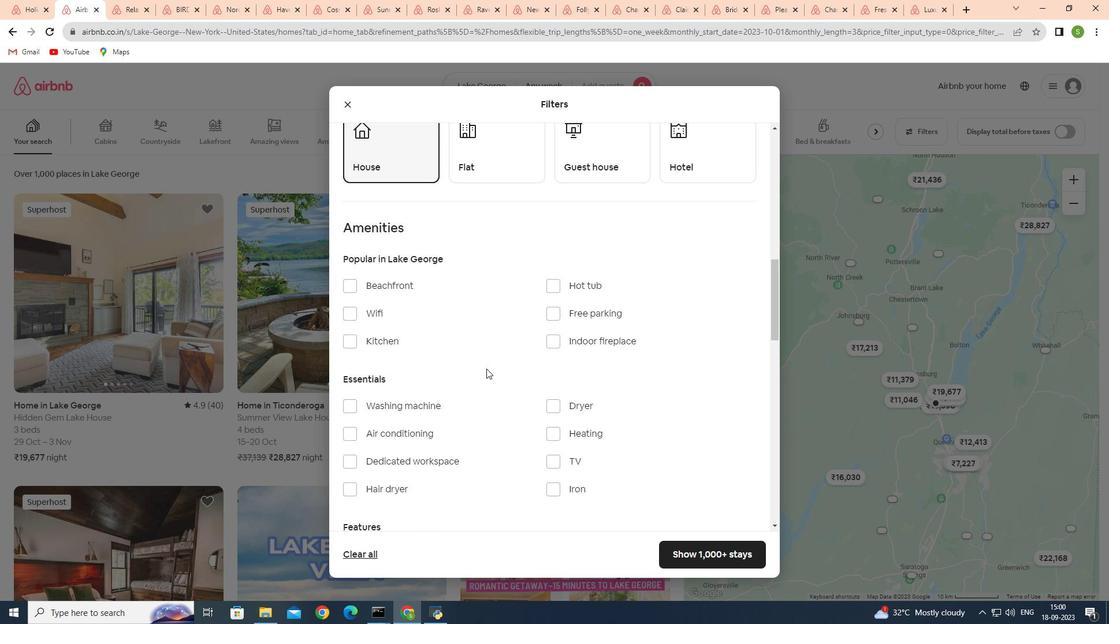 
Action: Mouse scrolled (486, 369) with delta (0, 0)
Screenshot: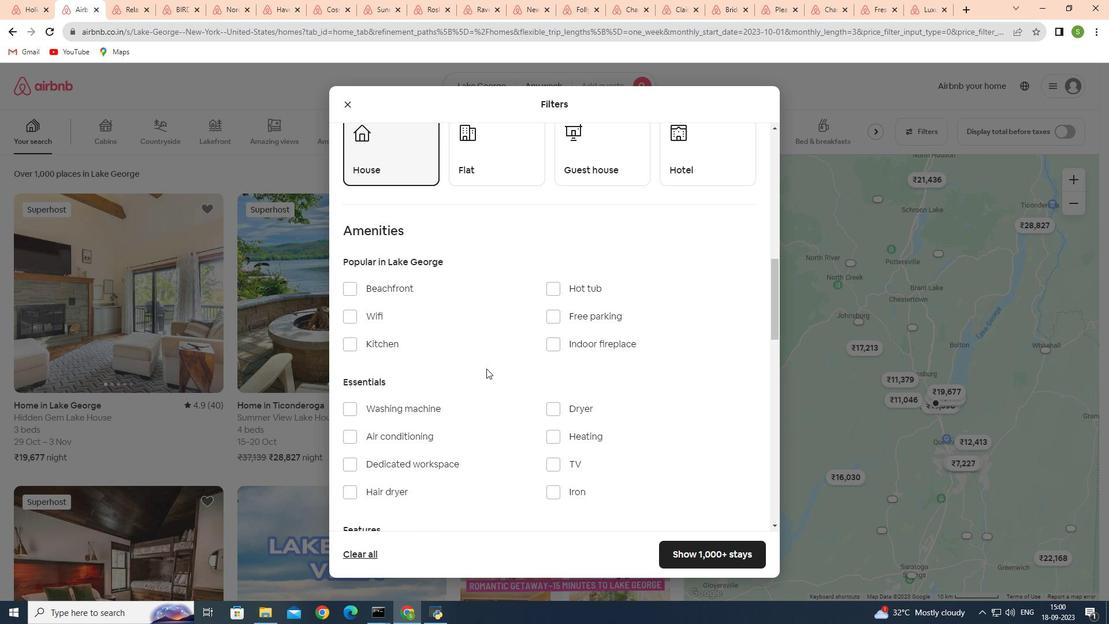 
Action: Mouse scrolled (486, 368) with delta (0, 0)
Screenshot: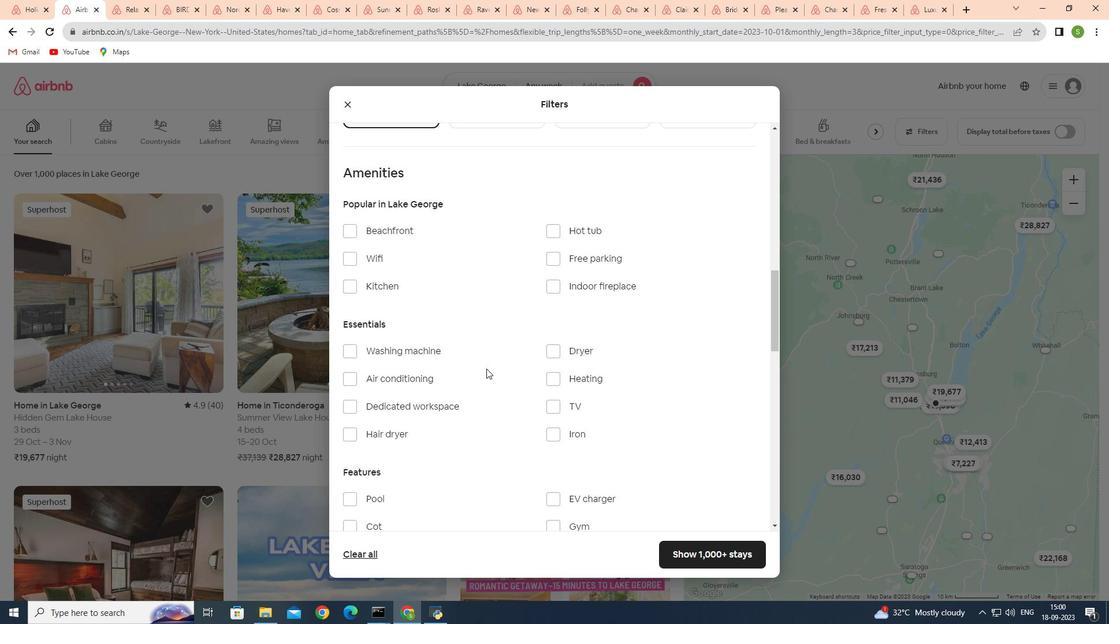 
Action: Mouse moved to (486, 369)
Screenshot: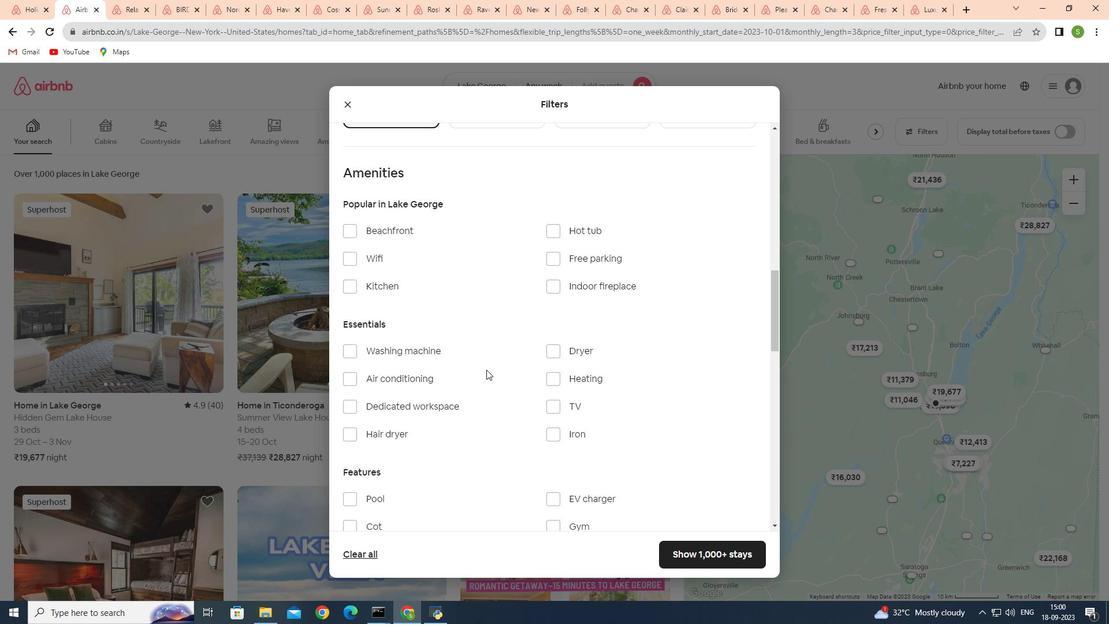 
Action: Mouse scrolled (486, 369) with delta (0, 0)
Screenshot: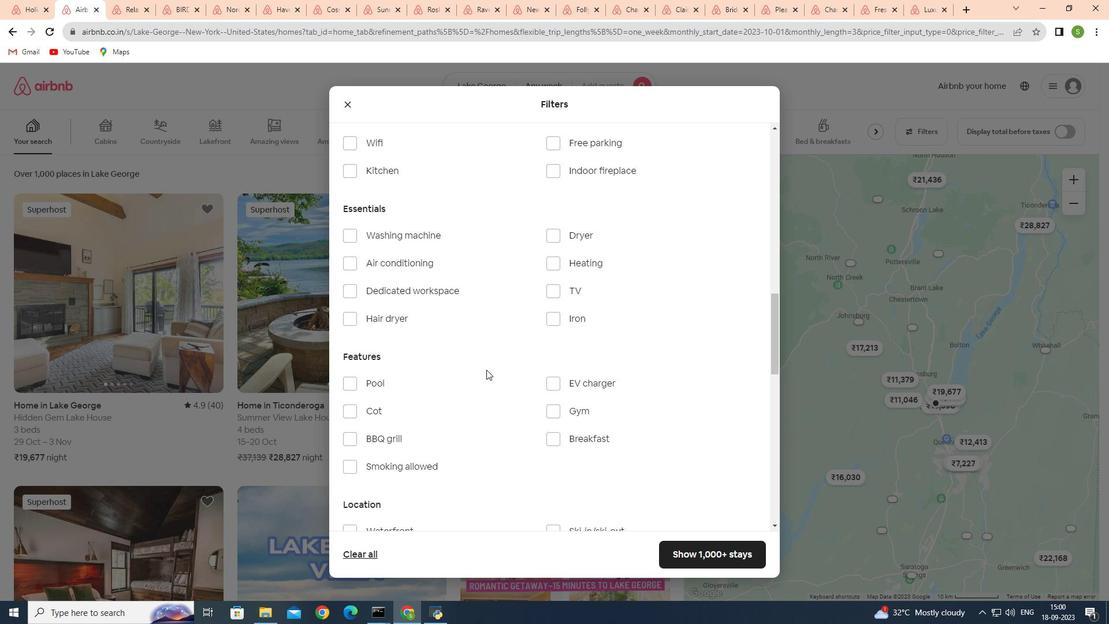 
Action: Mouse scrolled (486, 369) with delta (0, 0)
Screenshot: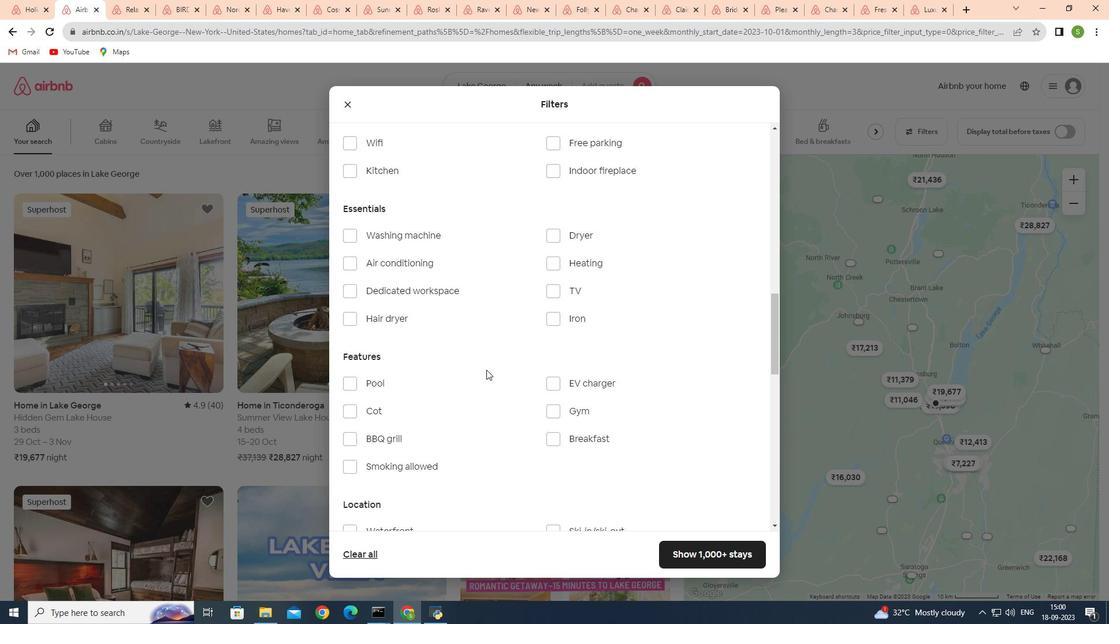 
Action: Mouse moved to (490, 366)
Screenshot: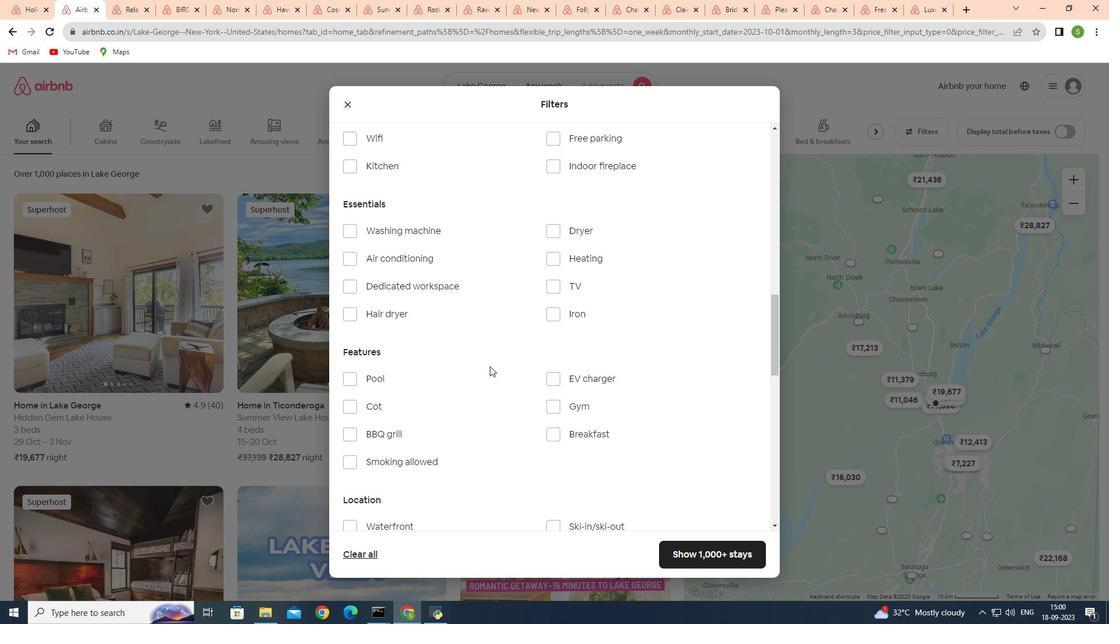 
Action: Mouse scrolled (490, 365) with delta (0, 0)
Screenshot: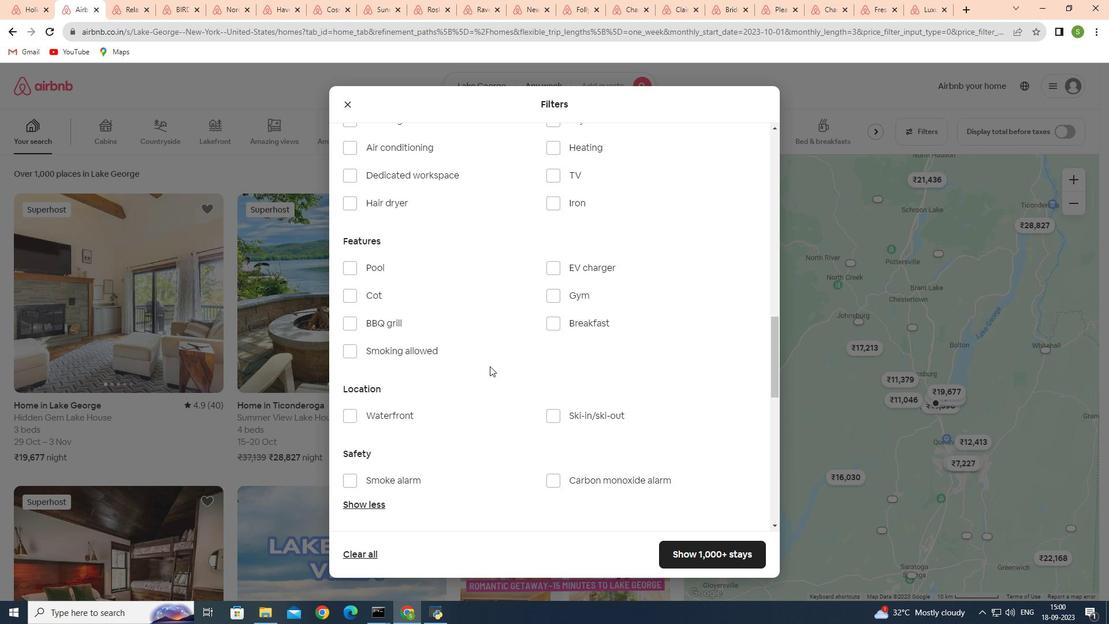 
Action: Mouse scrolled (490, 365) with delta (0, 0)
Screenshot: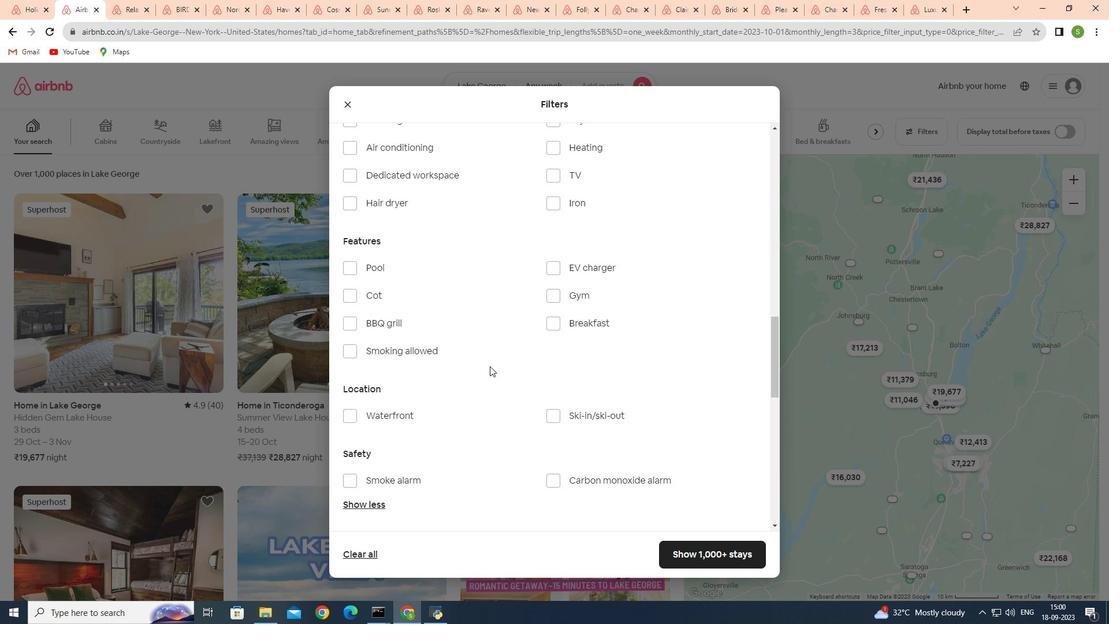 
Action: Mouse scrolled (490, 365) with delta (0, 0)
Screenshot: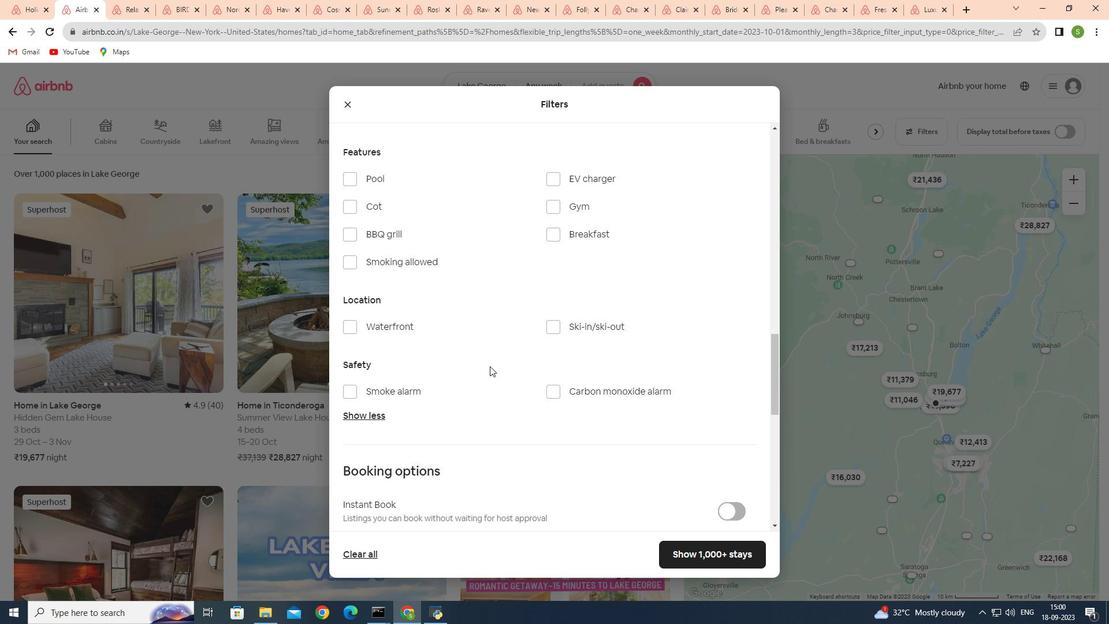 
Action: Mouse scrolled (490, 365) with delta (0, 0)
Screenshot: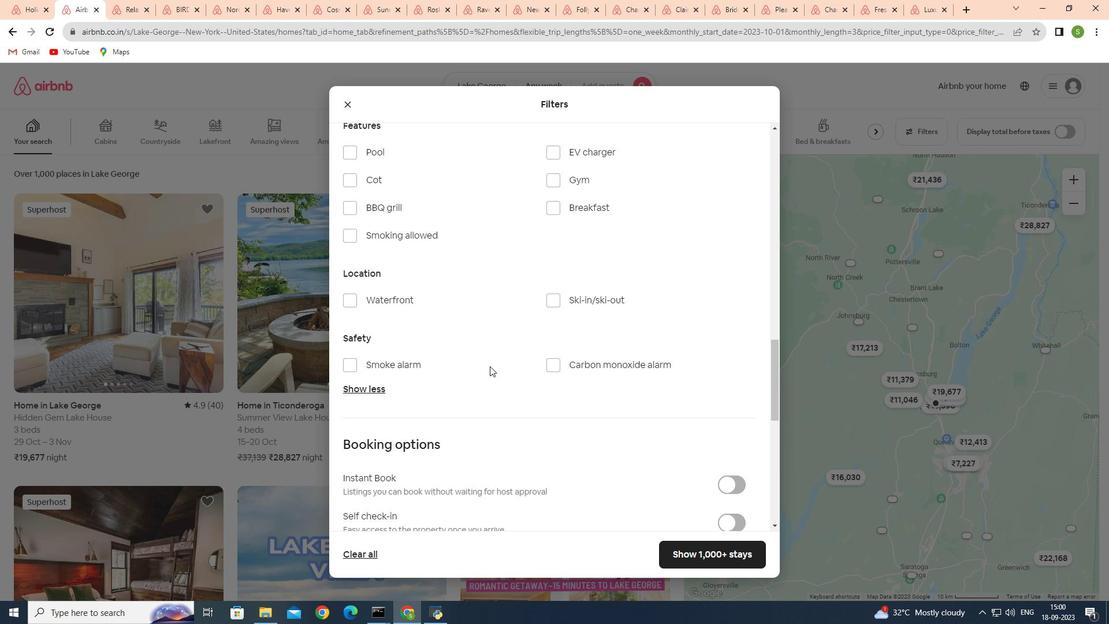 
Action: Mouse moved to (480, 371)
Screenshot: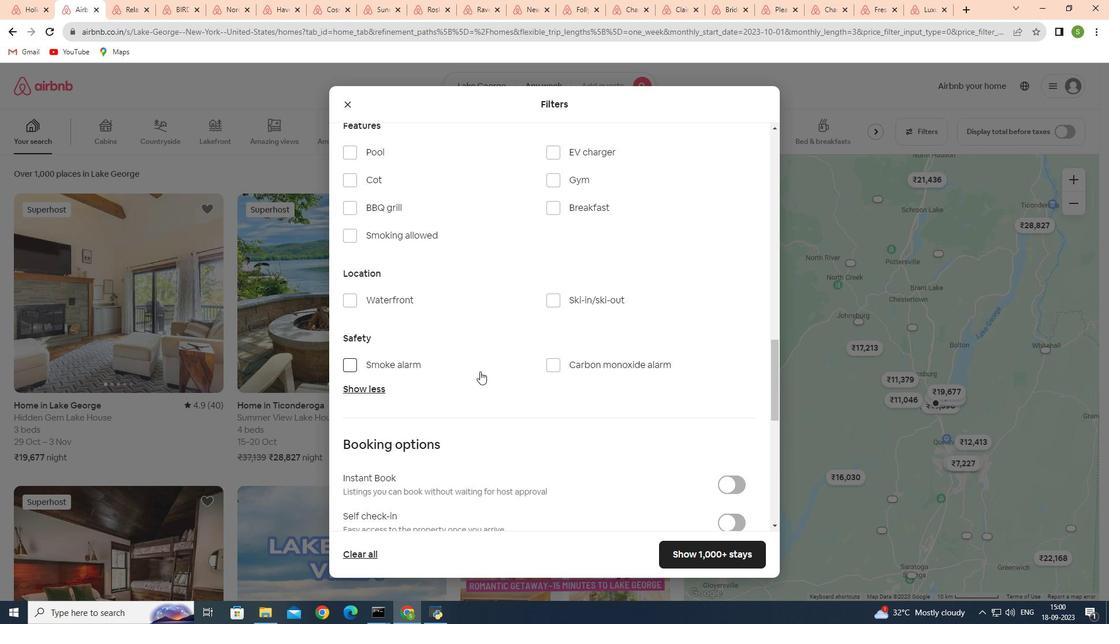 
Action: Mouse scrolled (480, 370) with delta (0, 0)
Screenshot: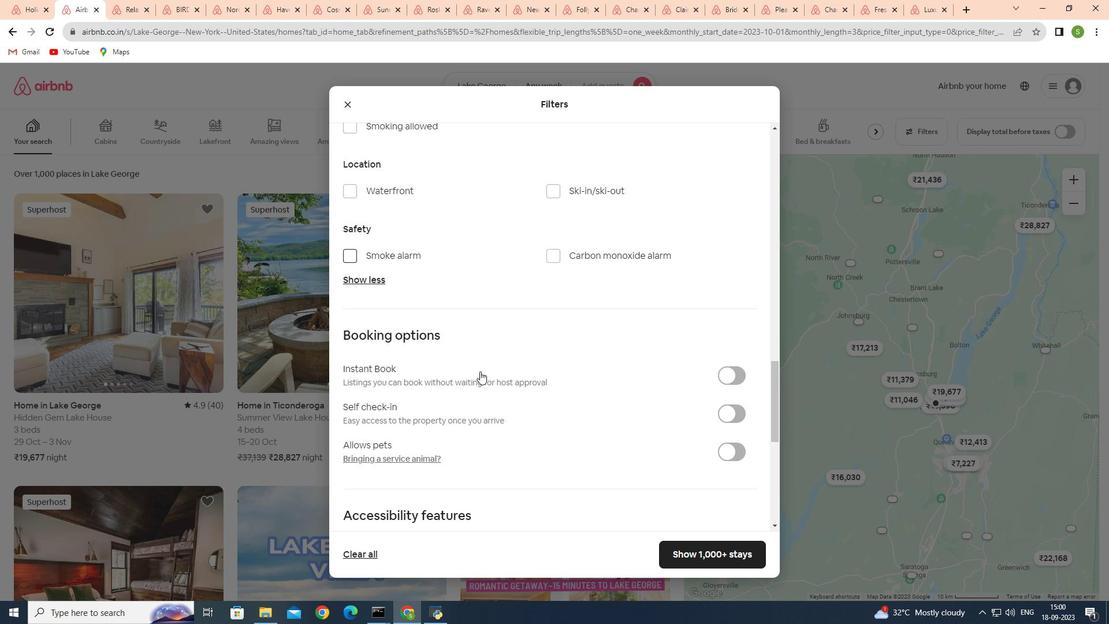 
Action: Mouse scrolled (480, 370) with delta (0, 0)
Screenshot: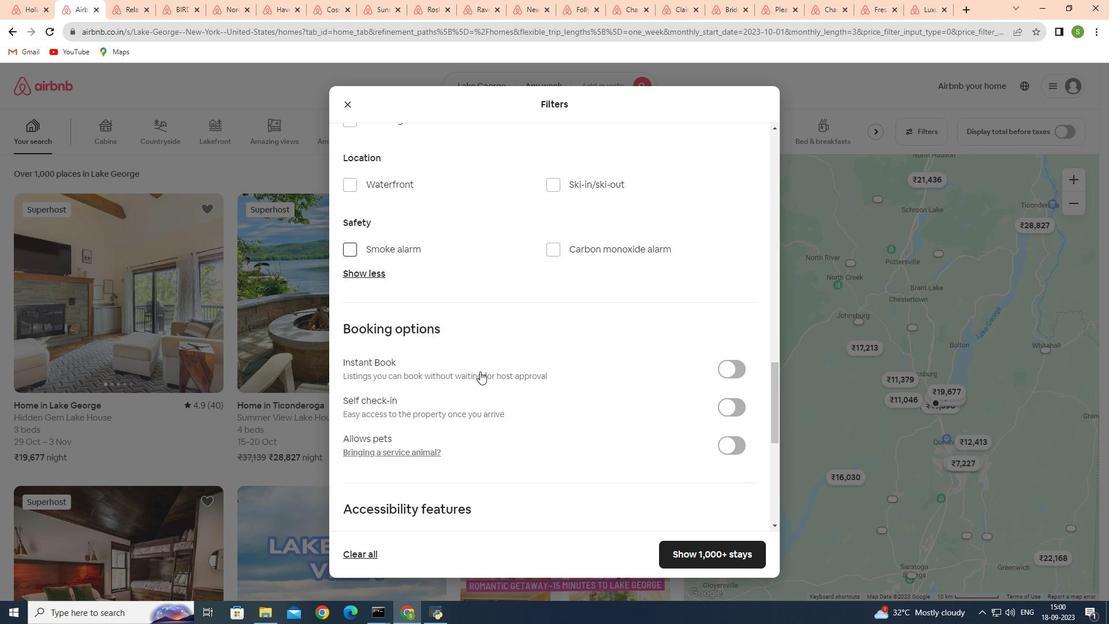 
Action: Mouse scrolled (480, 370) with delta (0, 0)
Screenshot: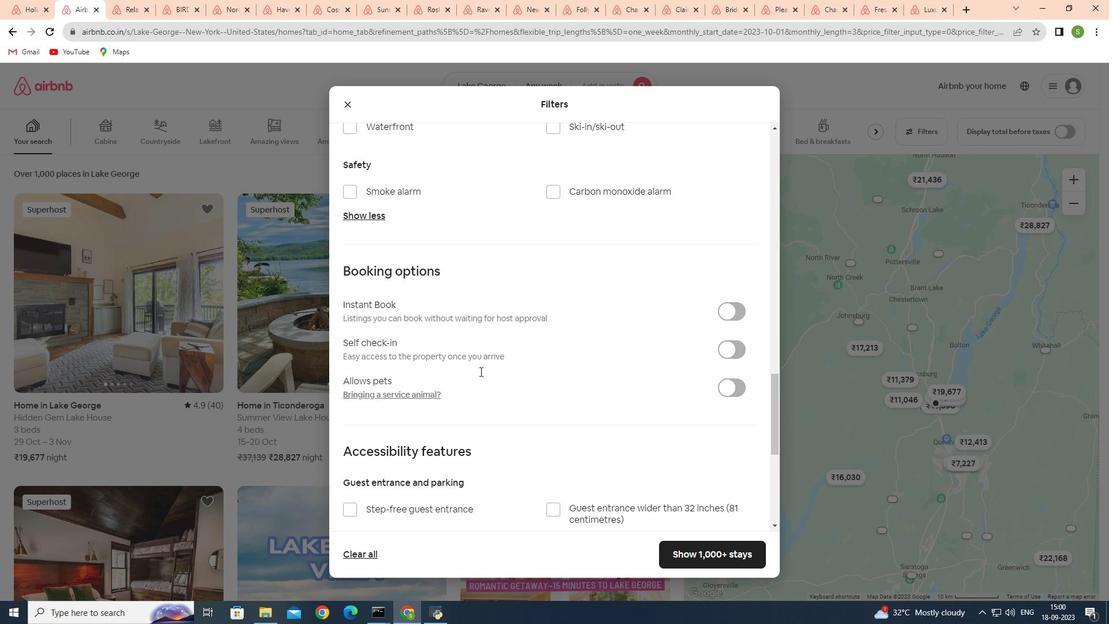 
Action: Mouse scrolled (480, 370) with delta (0, 0)
Screenshot: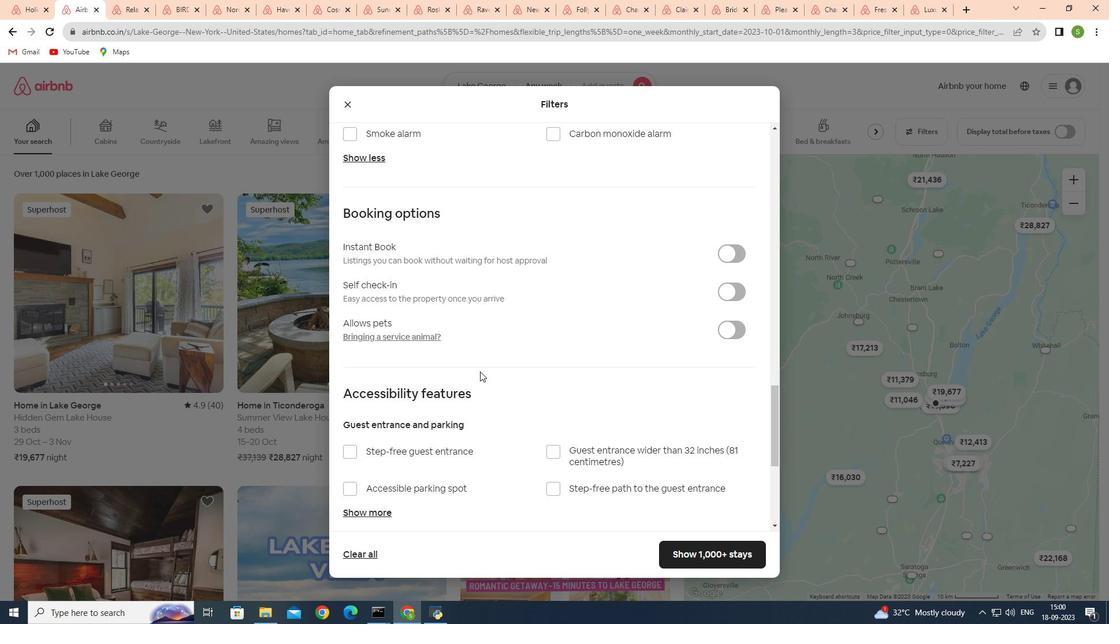 
Action: Mouse scrolled (480, 370) with delta (0, 0)
Screenshot: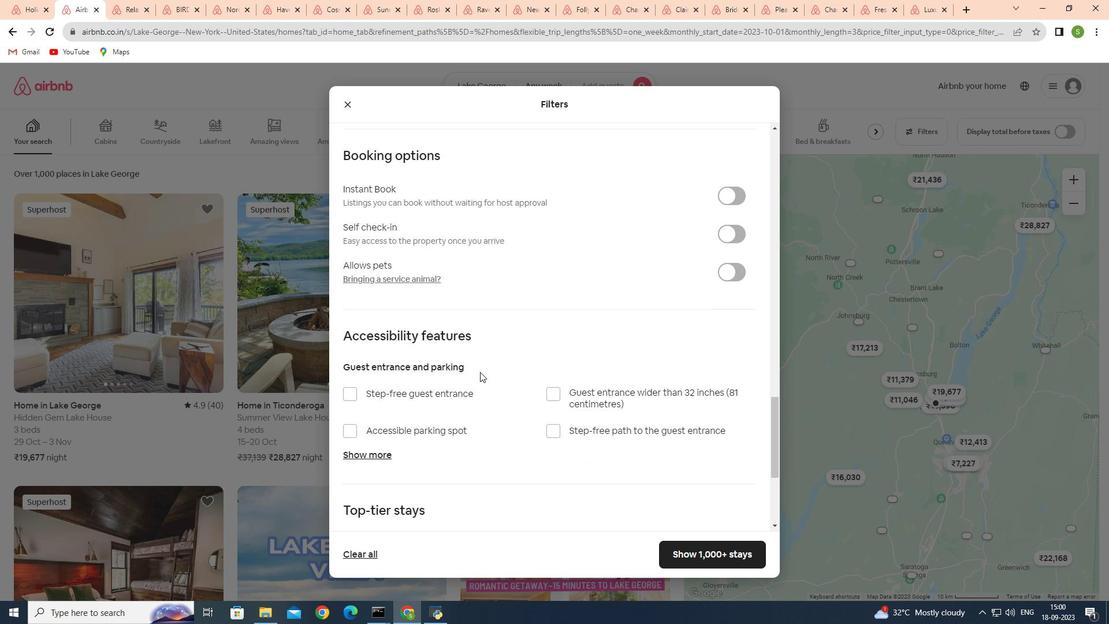 
Action: Mouse moved to (480, 372)
Screenshot: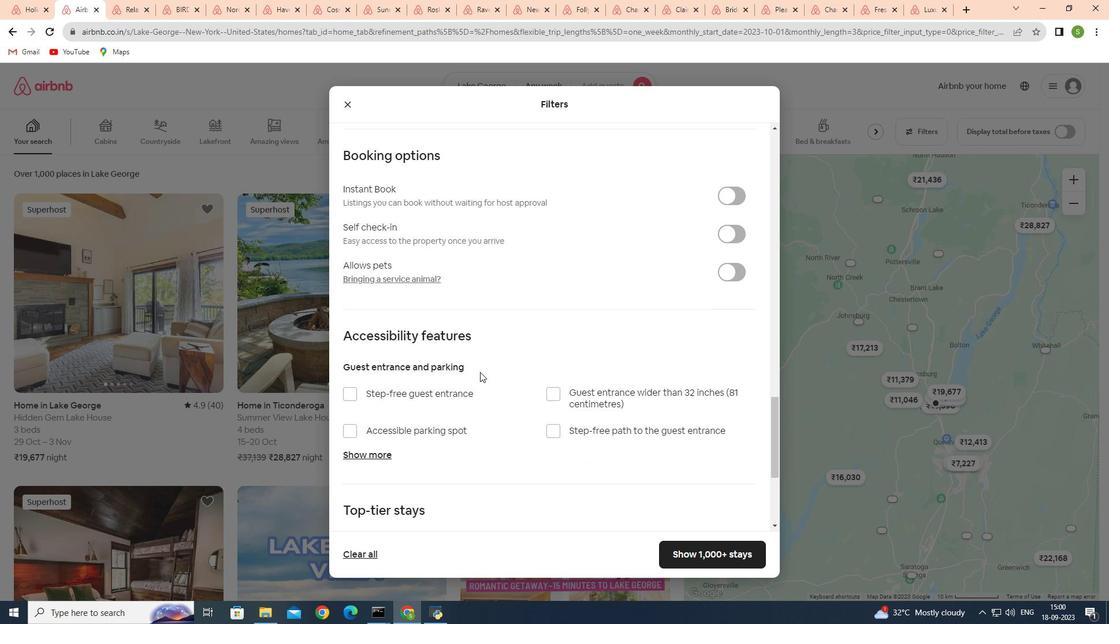 
Action: Mouse scrolled (480, 371) with delta (0, 0)
Screenshot: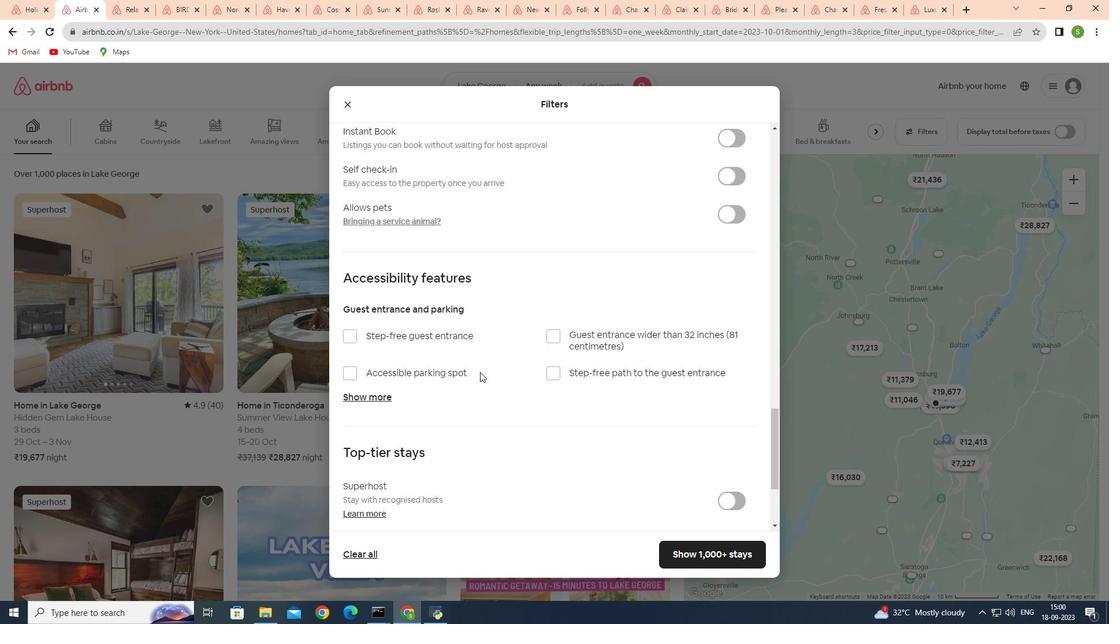 
Action: Mouse scrolled (480, 371) with delta (0, 0)
Screenshot: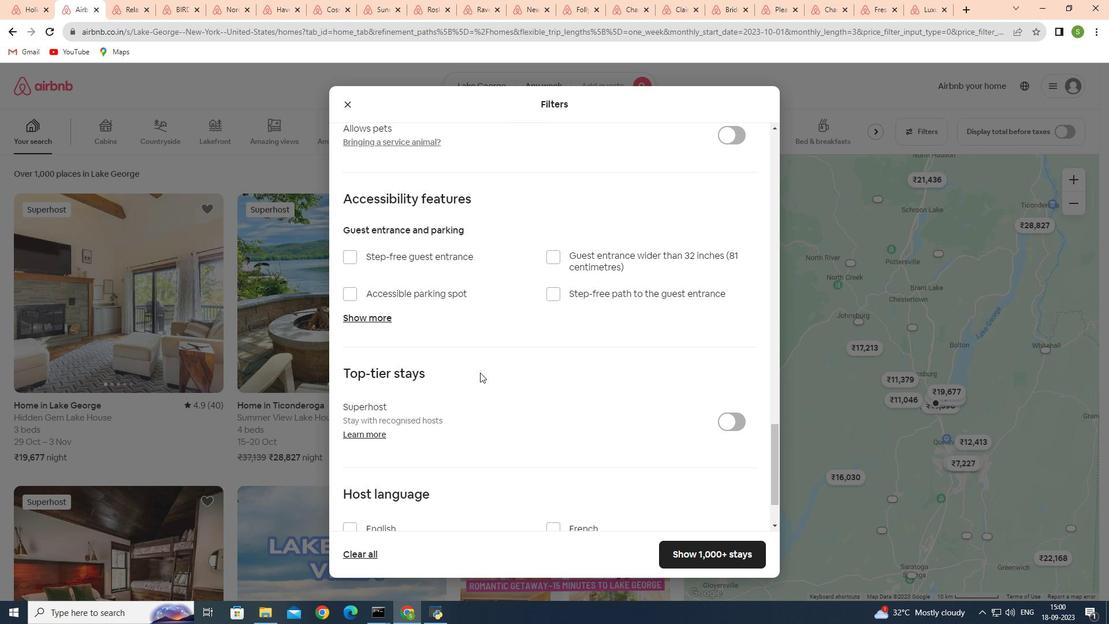 
Action: Mouse scrolled (480, 371) with delta (0, 0)
Screenshot: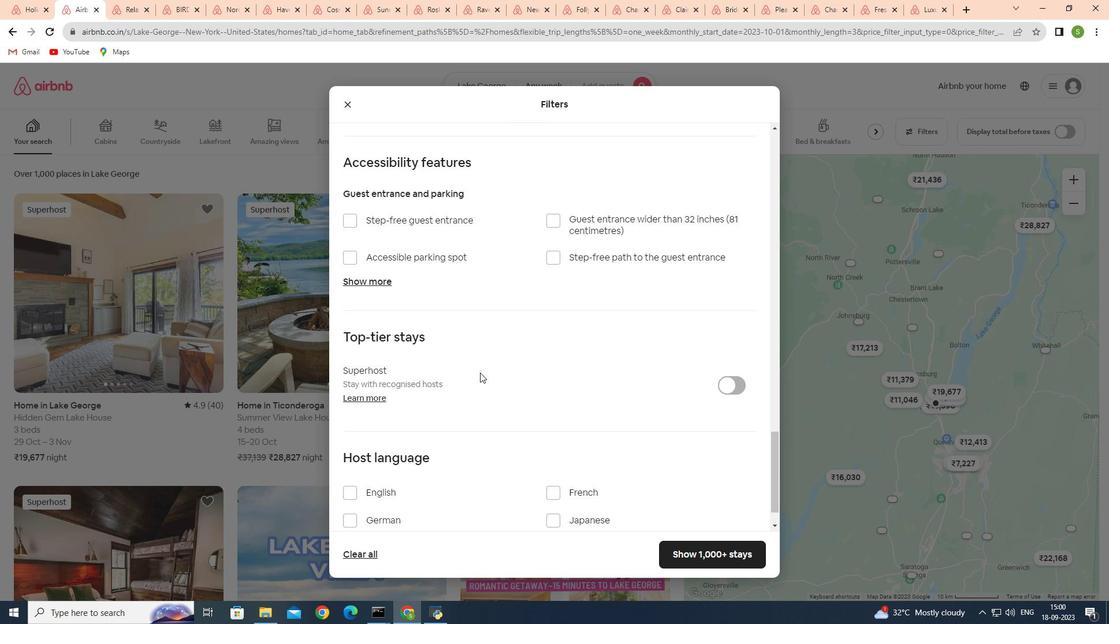 
Action: Mouse moved to (480, 372)
Screenshot: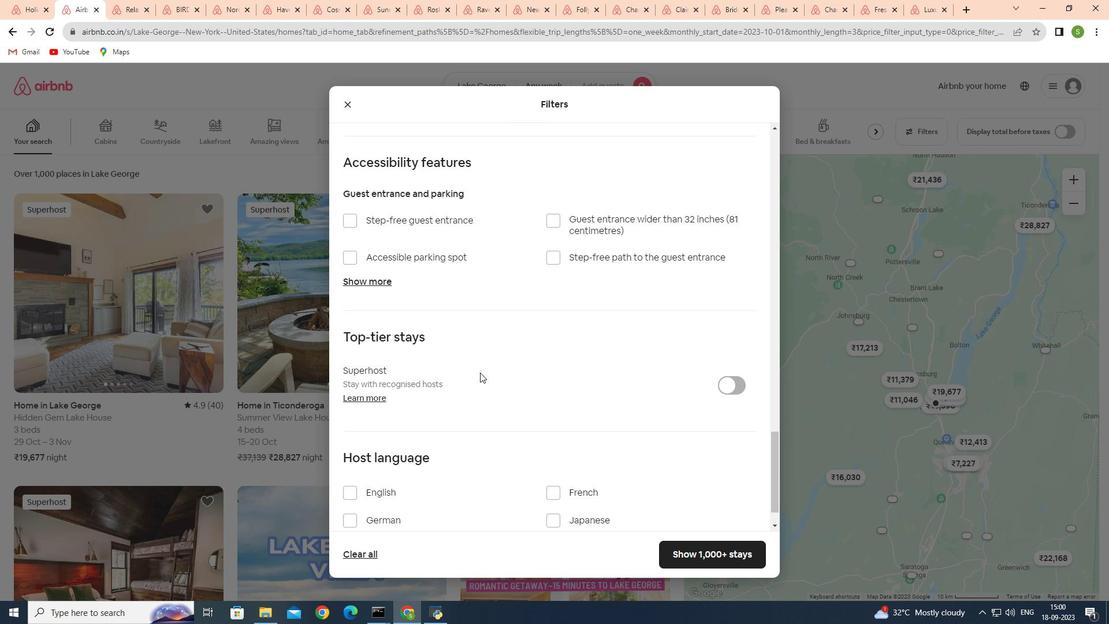 
Action: Mouse scrolled (480, 372) with delta (0, 0)
Screenshot: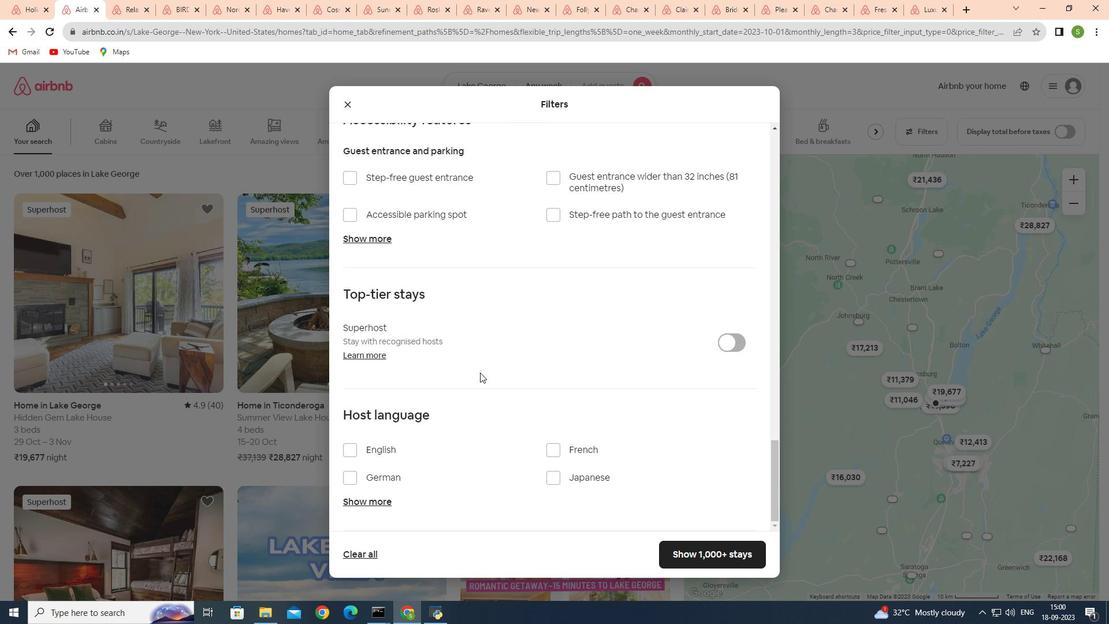 
Action: Mouse scrolled (480, 372) with delta (0, 0)
Screenshot: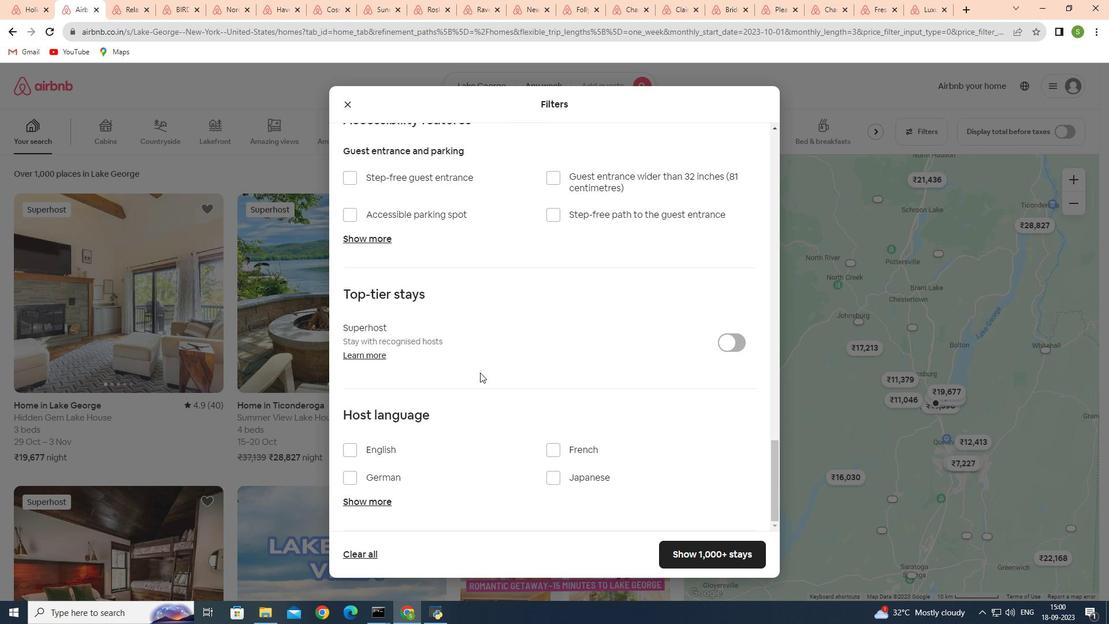 
Action: Mouse scrolled (480, 372) with delta (0, 0)
Screenshot: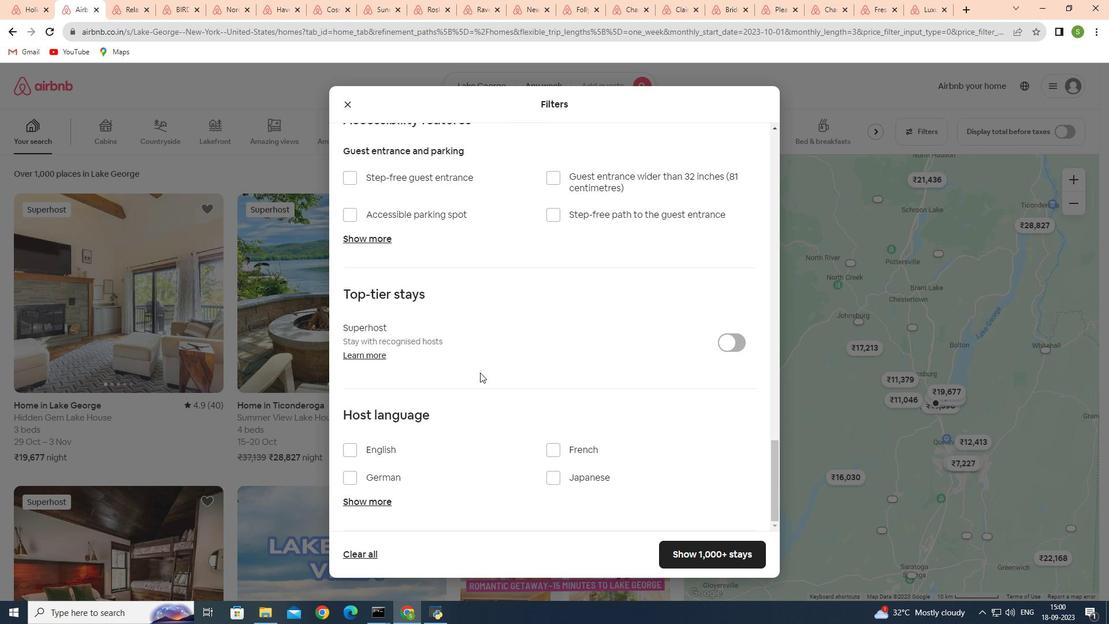 
Action: Mouse scrolled (480, 372) with delta (0, 0)
Screenshot: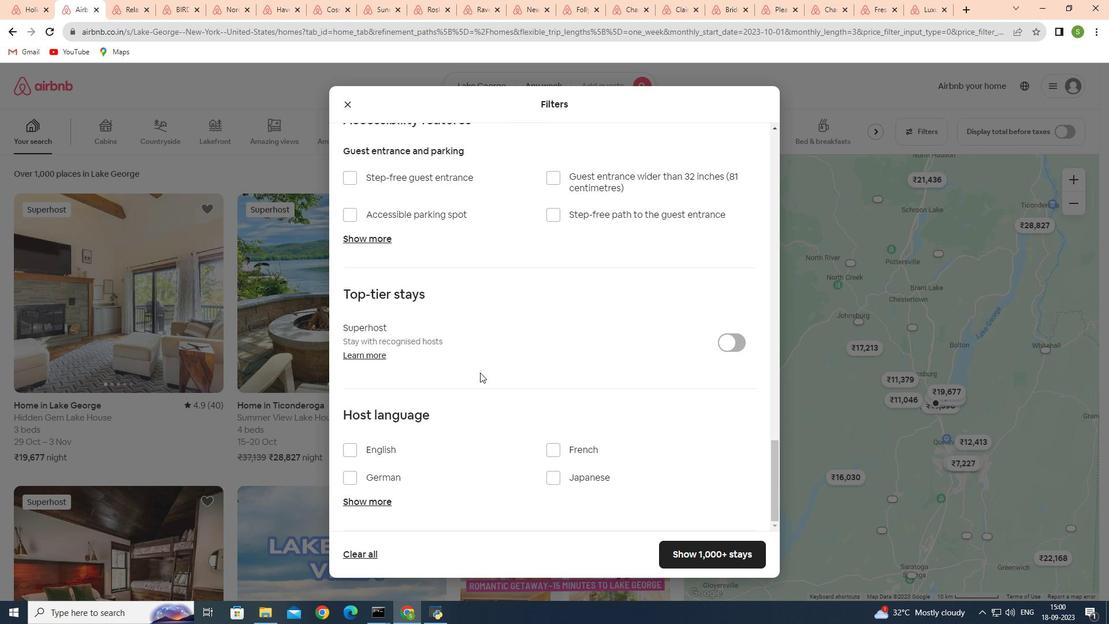 
Action: Mouse scrolled (480, 372) with delta (0, 0)
Screenshot: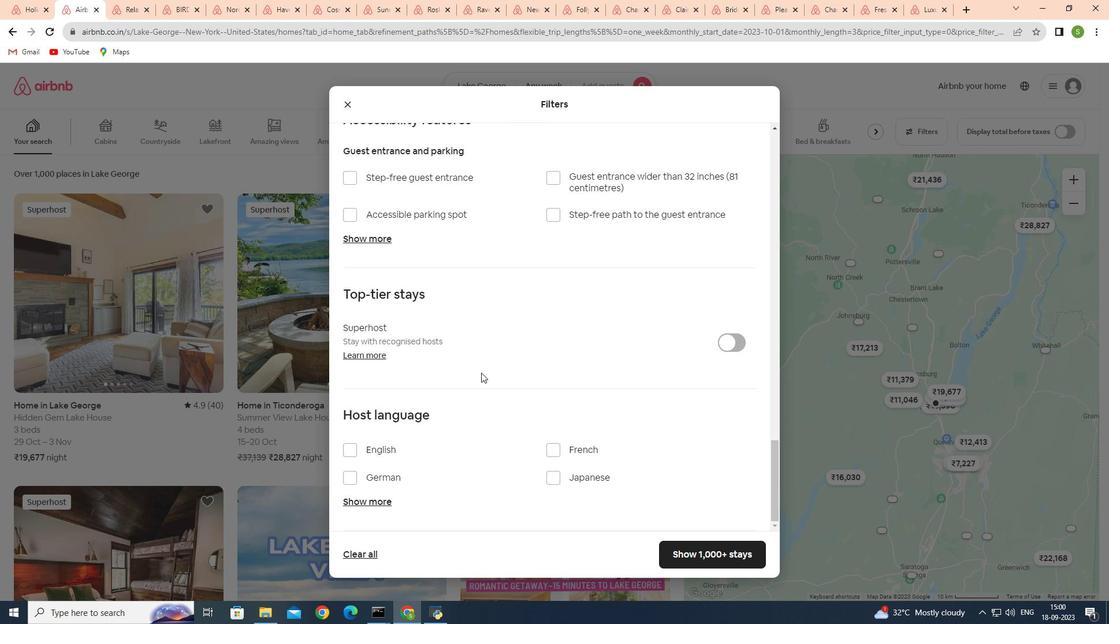 
Action: Mouse moved to (702, 561)
Screenshot: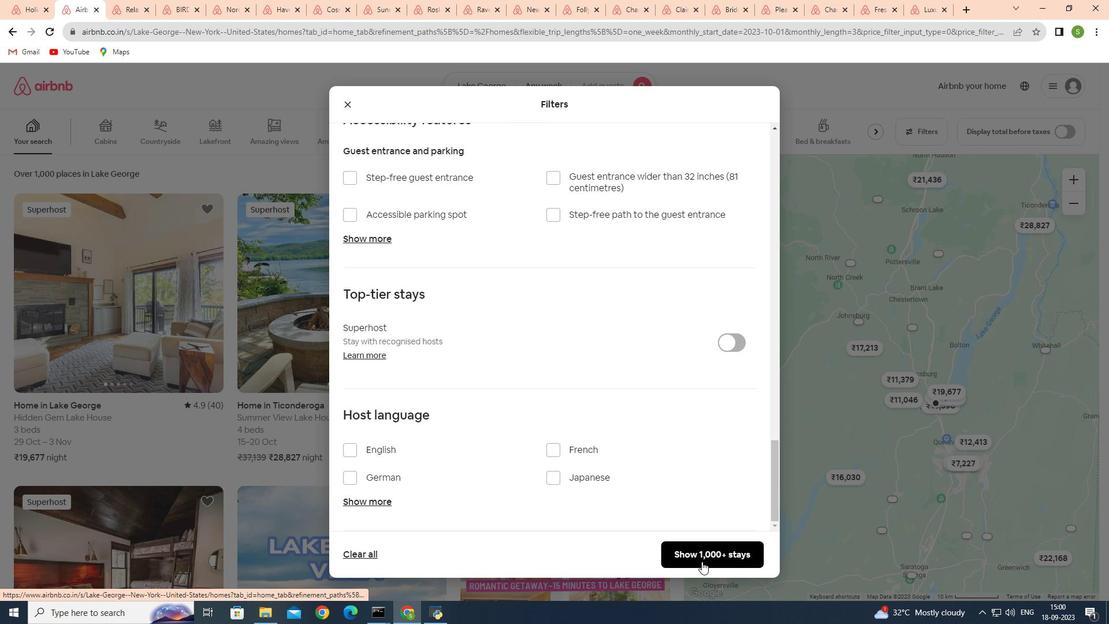 
Action: Mouse pressed left at (702, 561)
Screenshot: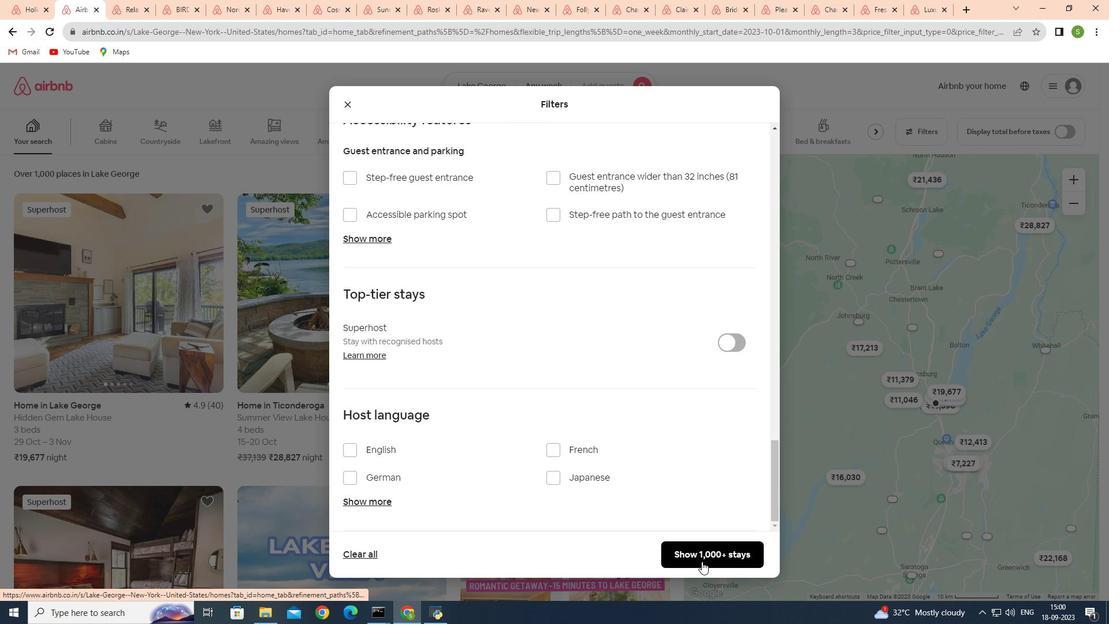 
Action: Mouse moved to (167, 314)
Screenshot: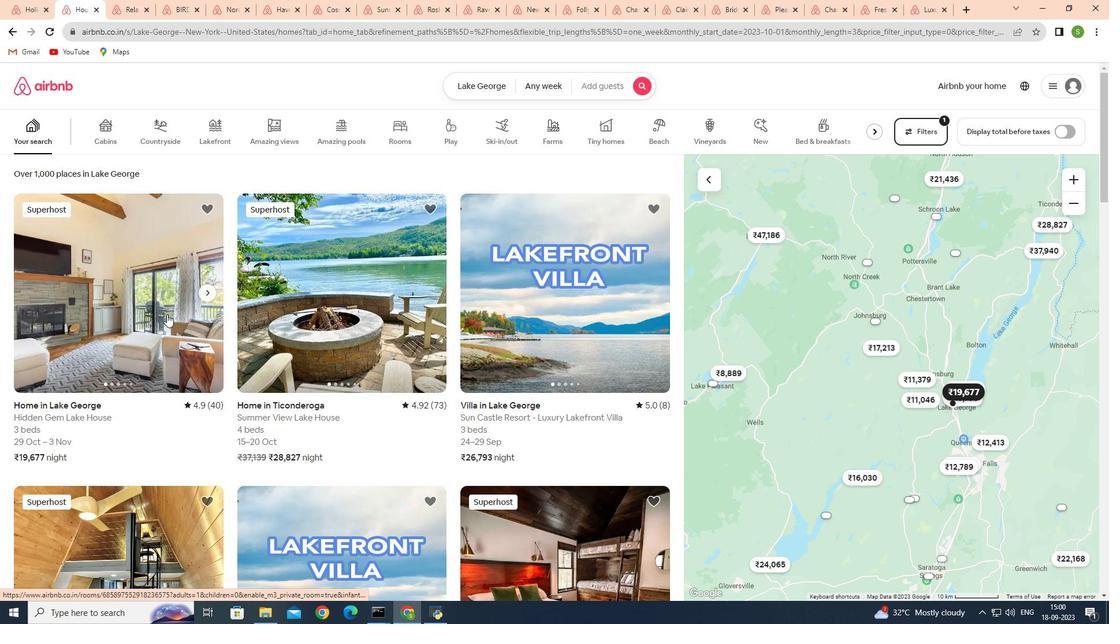 
Action: Mouse pressed left at (167, 314)
Screenshot: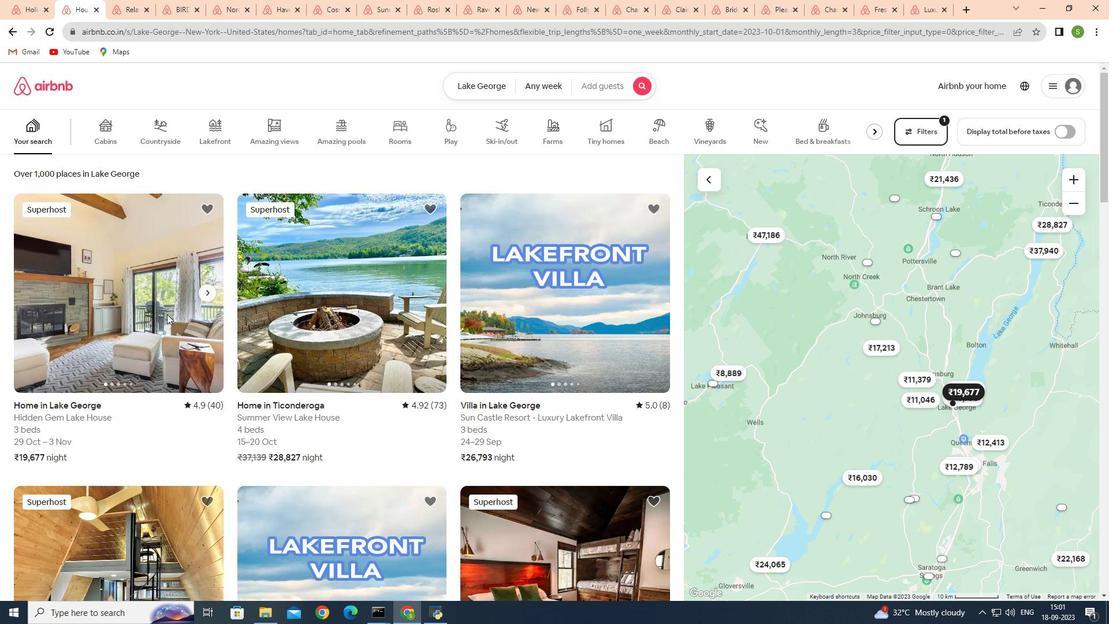 
Action: Mouse moved to (804, 428)
Screenshot: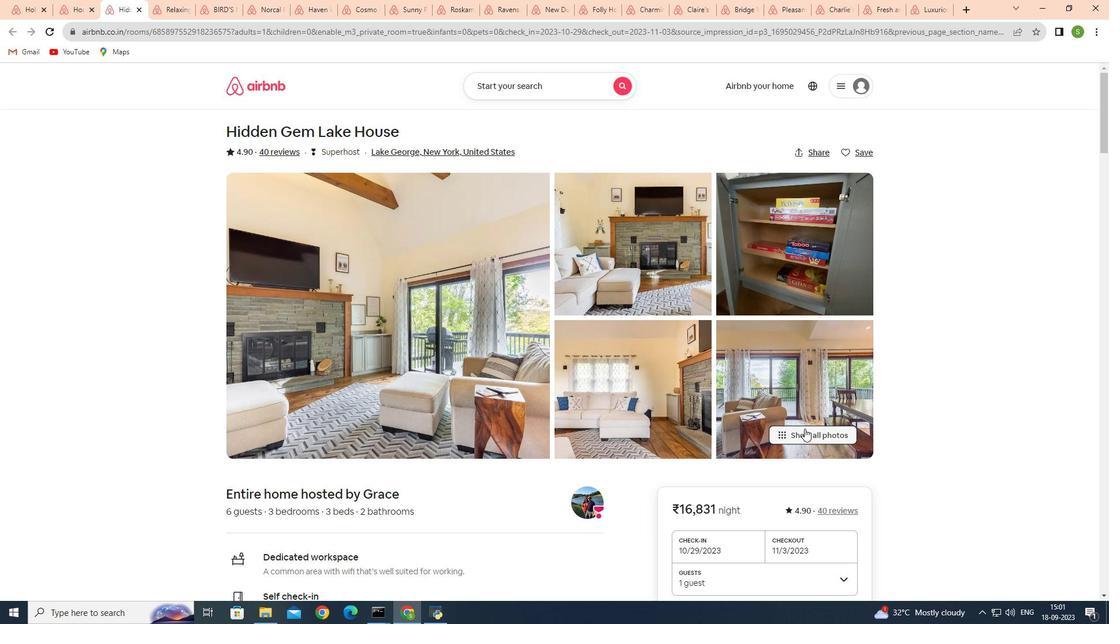 
Action: Mouse pressed left at (804, 428)
Screenshot: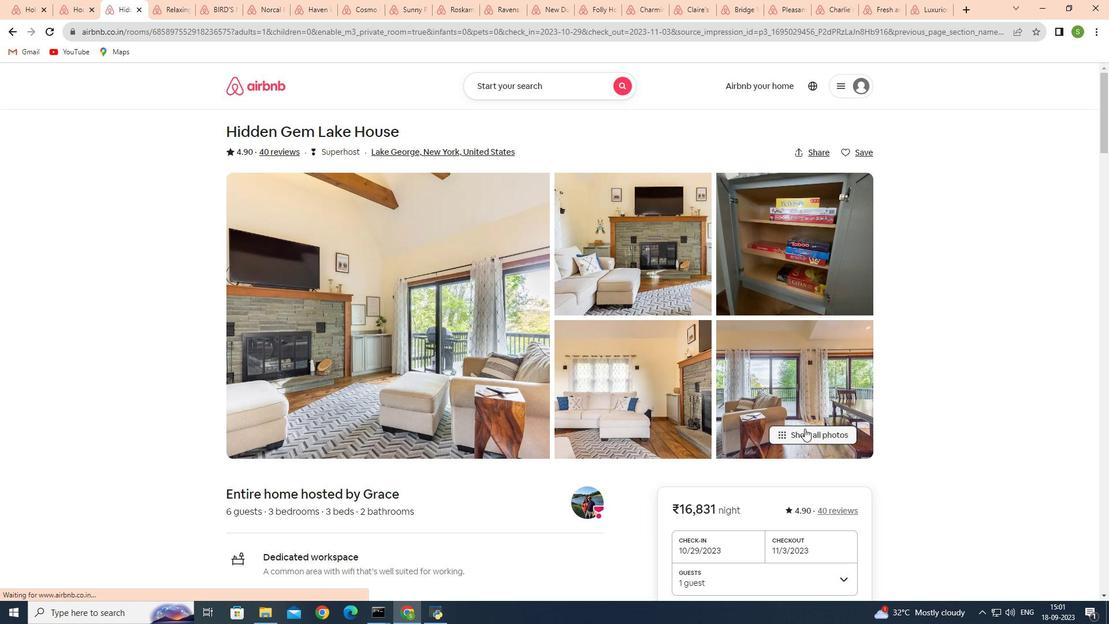 
Action: Mouse moved to (653, 488)
Screenshot: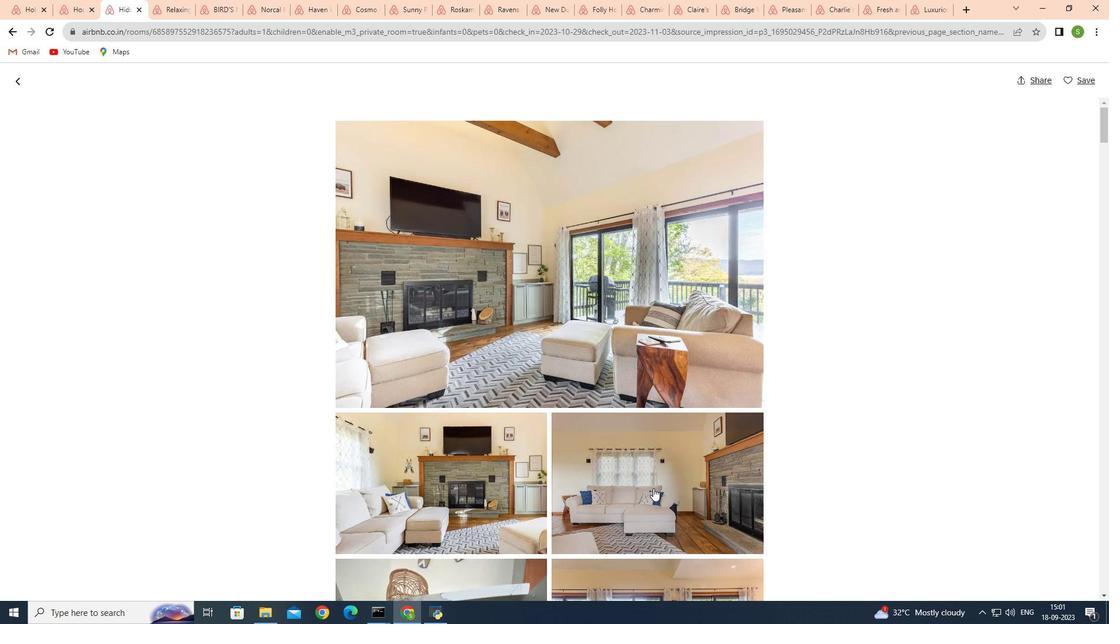 
Action: Mouse scrolled (653, 487) with delta (0, 0)
Screenshot: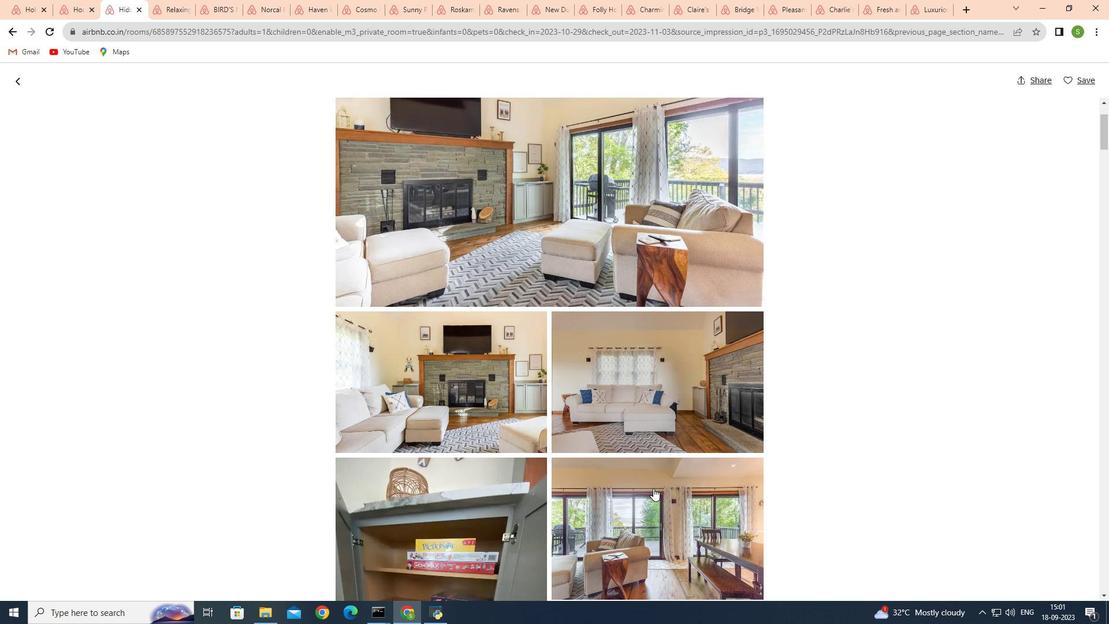 
Action: Mouse scrolled (653, 487) with delta (0, 0)
Screenshot: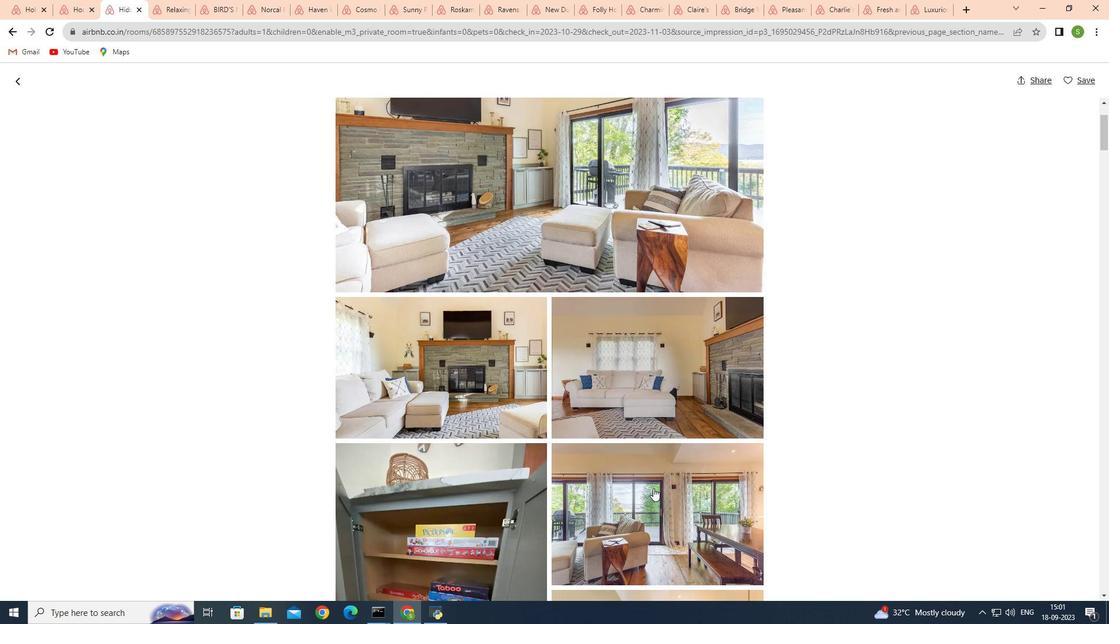 
Action: Mouse scrolled (653, 487) with delta (0, 0)
Screenshot: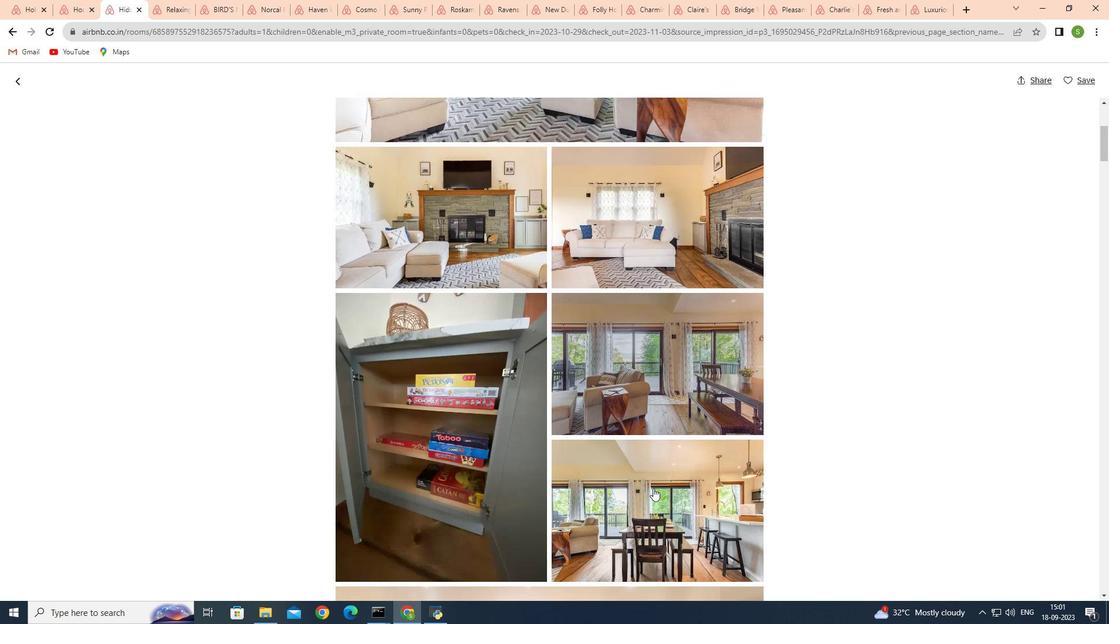 
Action: Mouse scrolled (653, 487) with delta (0, 0)
Screenshot: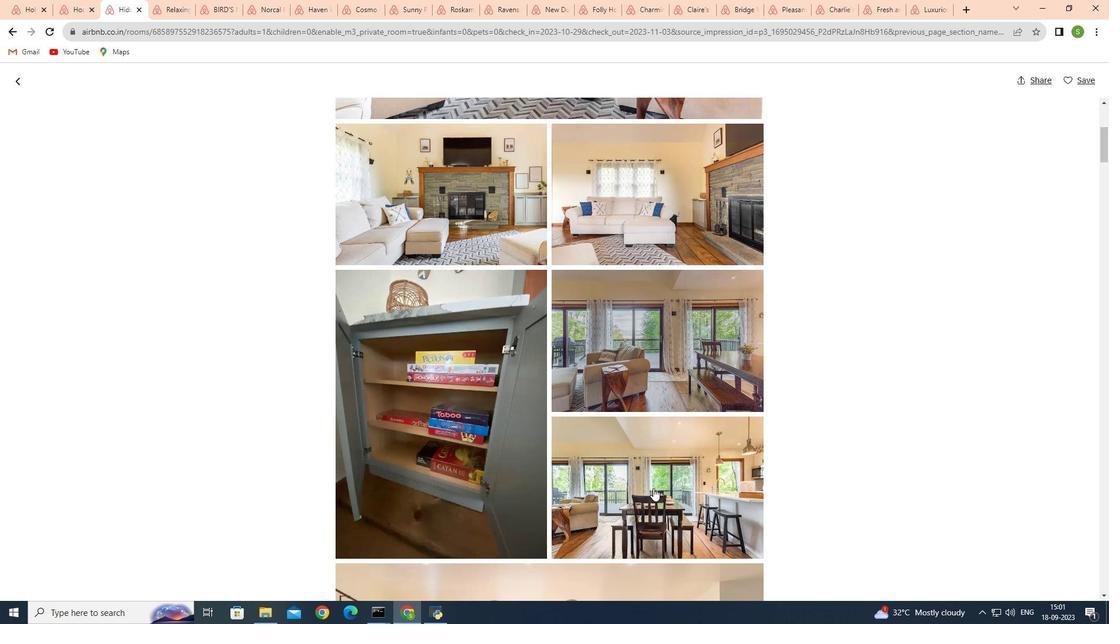 
Action: Mouse scrolled (653, 487) with delta (0, 0)
Screenshot: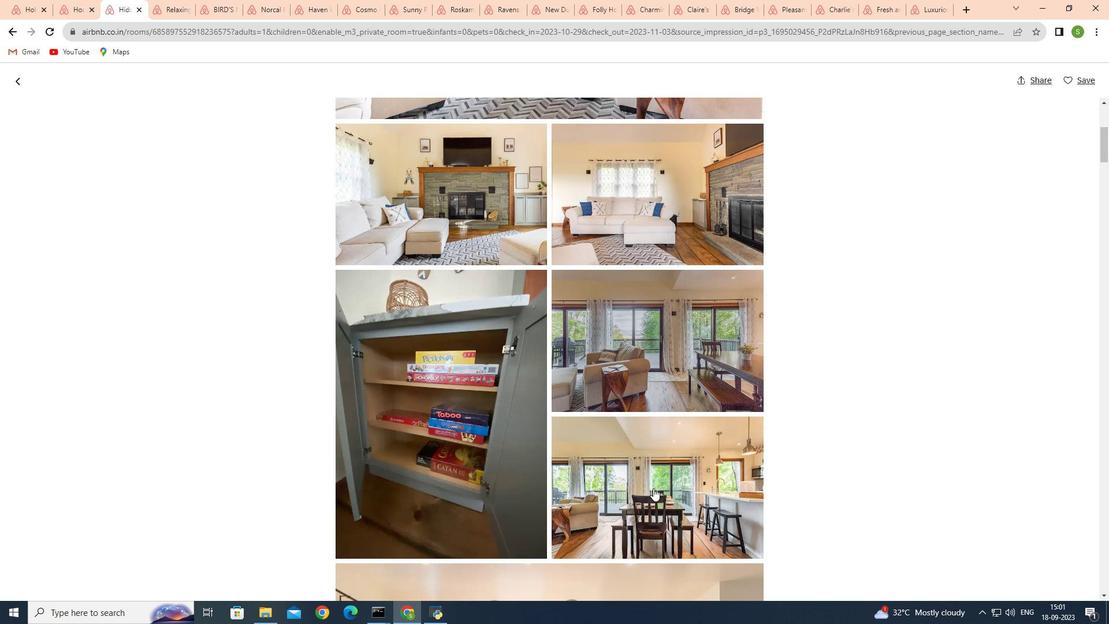 
Action: Mouse moved to (654, 494)
Screenshot: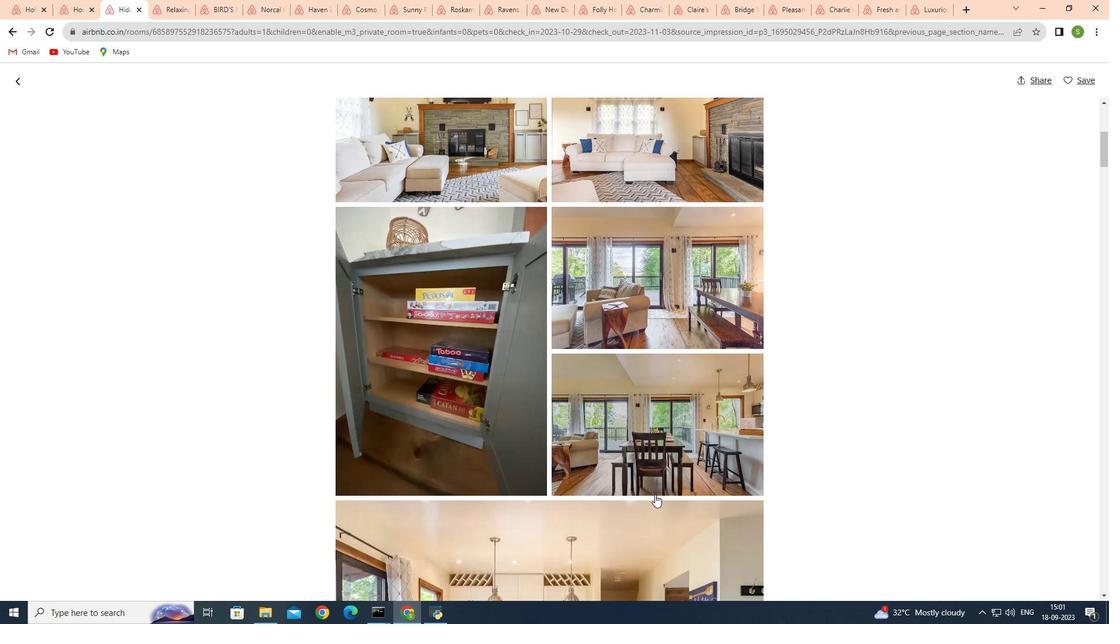 
Action: Mouse scrolled (654, 493) with delta (0, 0)
Screenshot: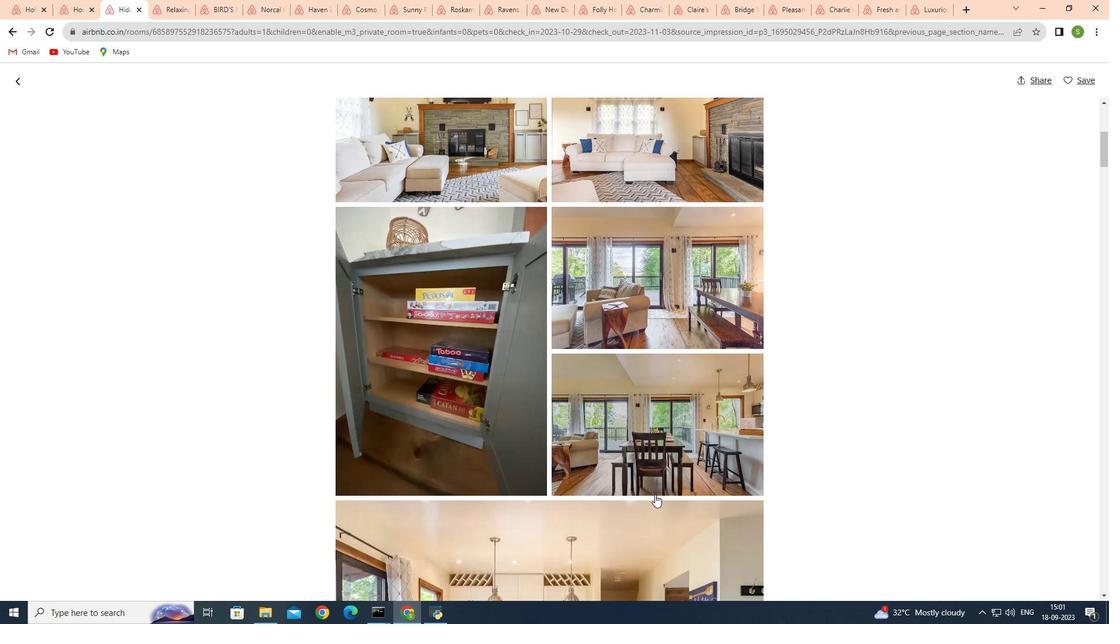 
Action: Mouse moved to (655, 494)
Screenshot: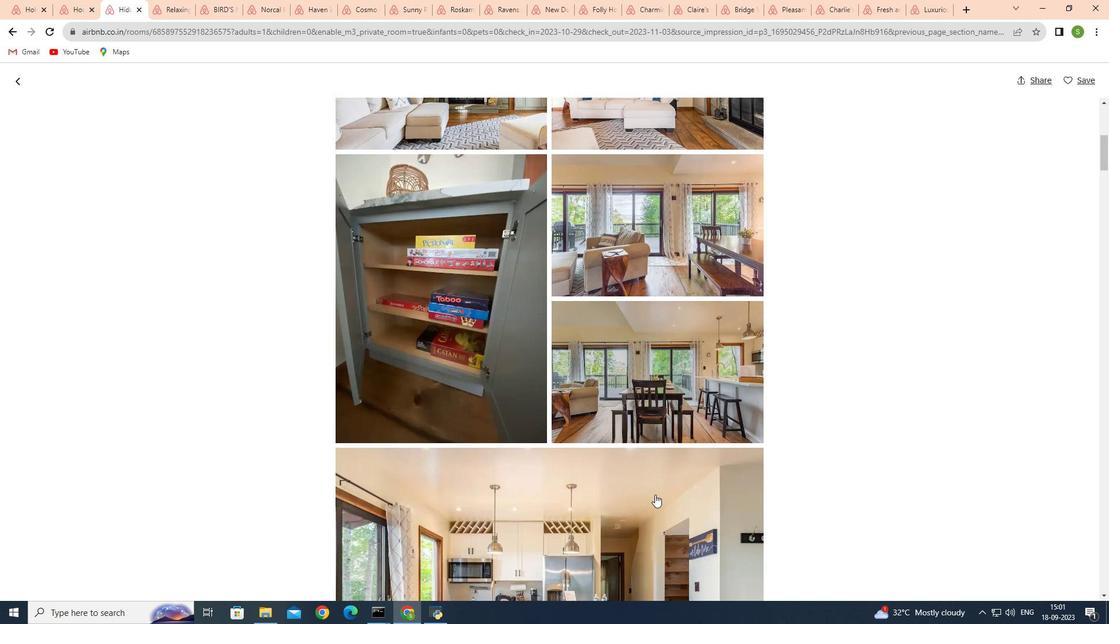 
Action: Mouse scrolled (655, 494) with delta (0, 0)
Screenshot: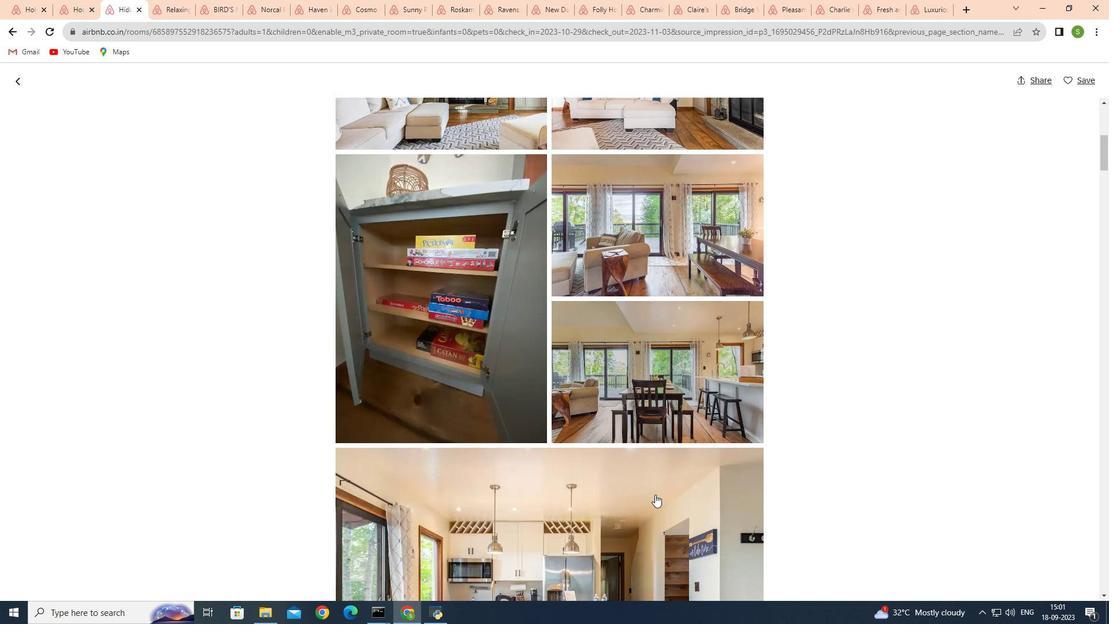 
Action: Mouse scrolled (655, 494) with delta (0, 0)
Screenshot: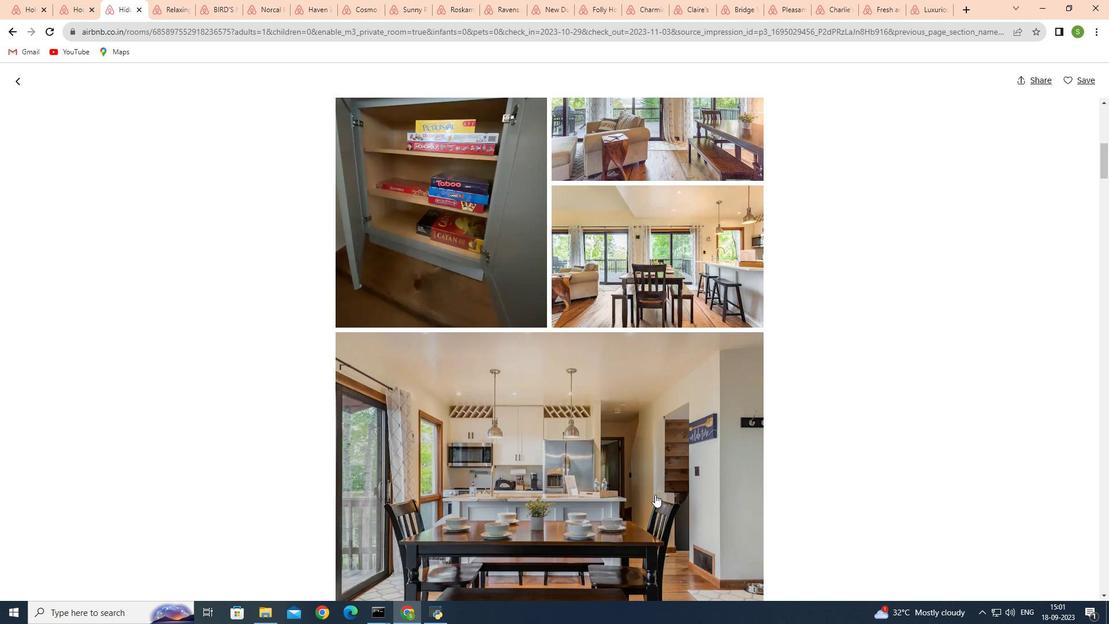 
Action: Mouse scrolled (655, 494) with delta (0, 0)
Screenshot: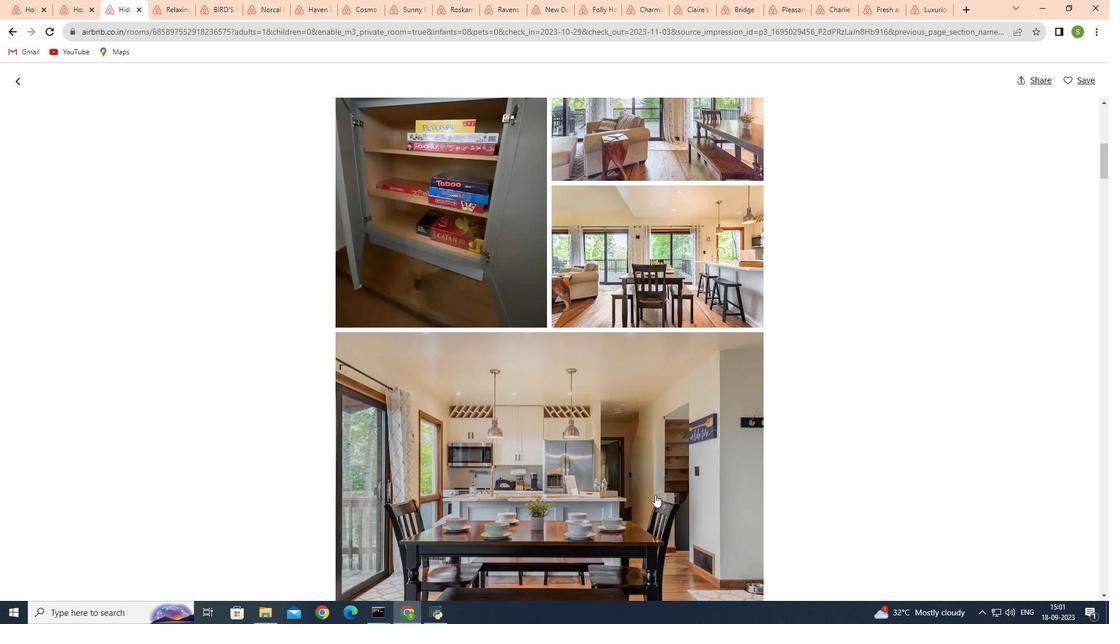 
Action: Mouse scrolled (655, 494) with delta (0, 0)
Screenshot: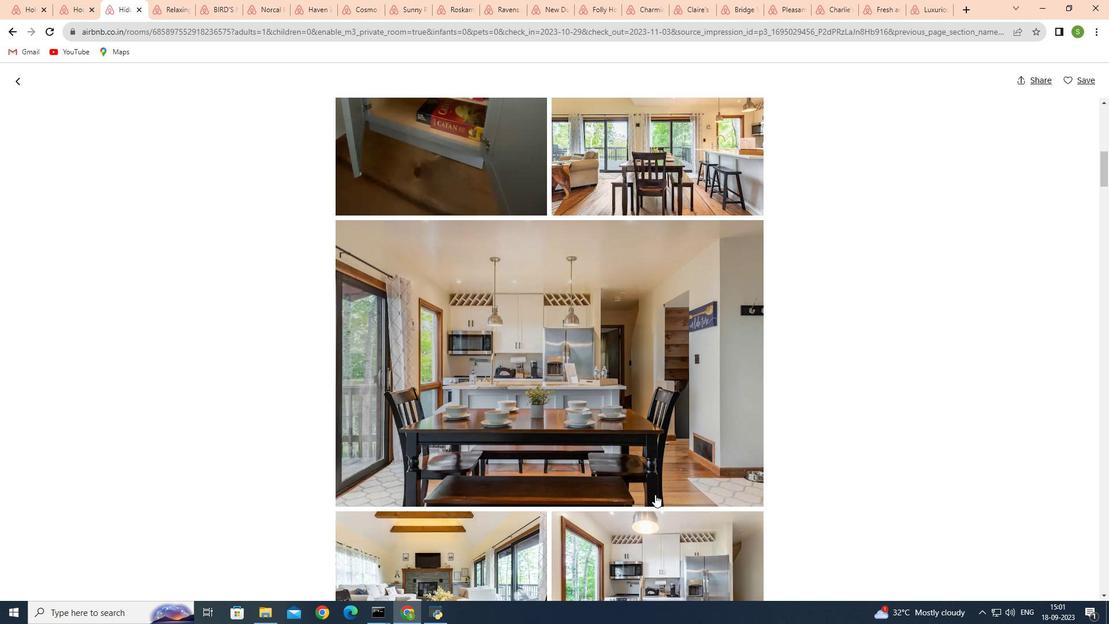 
Action: Mouse scrolled (655, 494) with delta (0, 0)
Screenshot: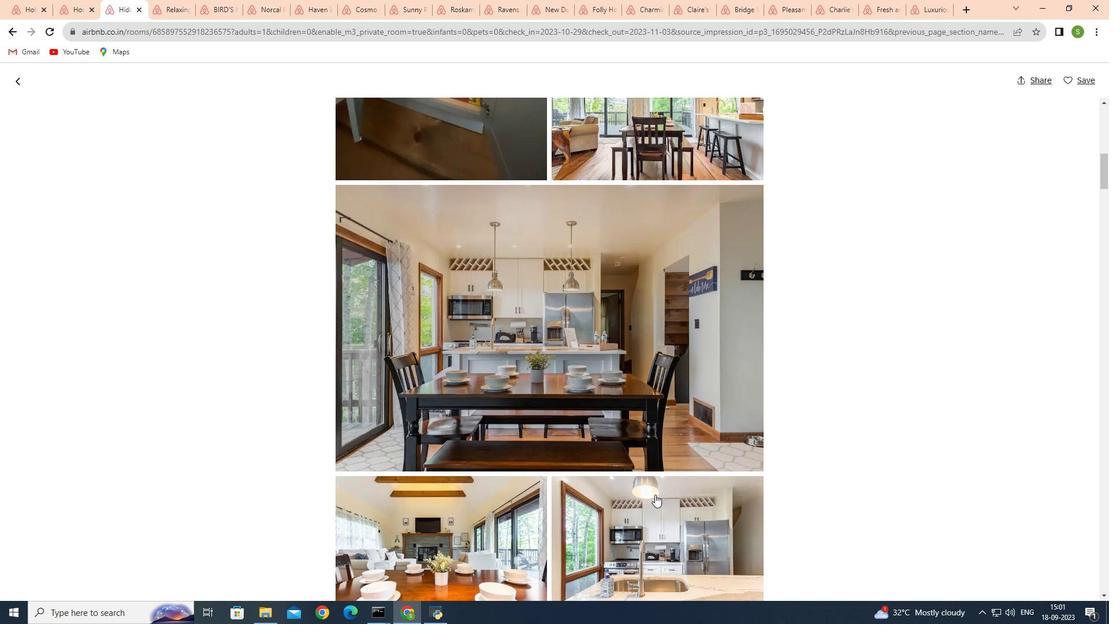 
Action: Mouse scrolled (655, 494) with delta (0, 0)
Screenshot: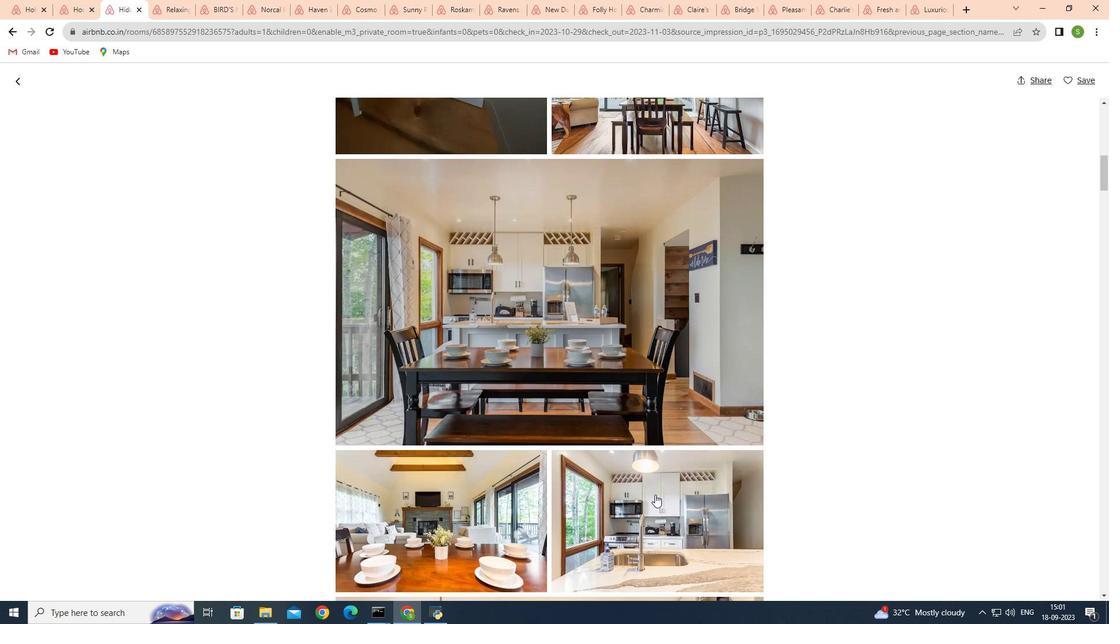 
Action: Mouse scrolled (655, 494) with delta (0, 0)
Screenshot: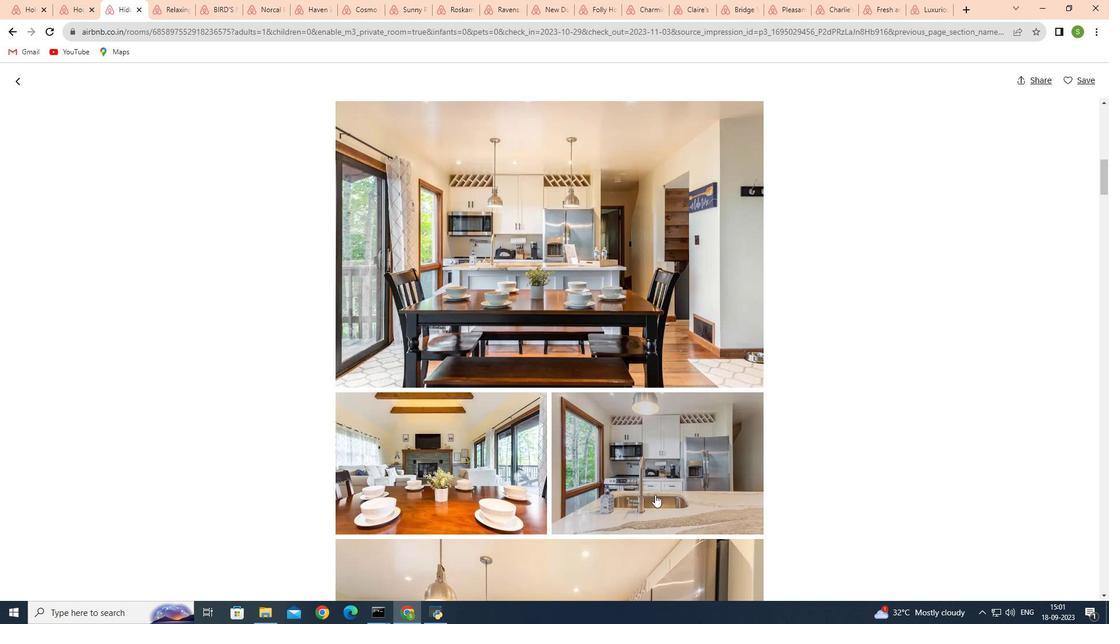 
Action: Mouse scrolled (655, 494) with delta (0, 0)
Screenshot: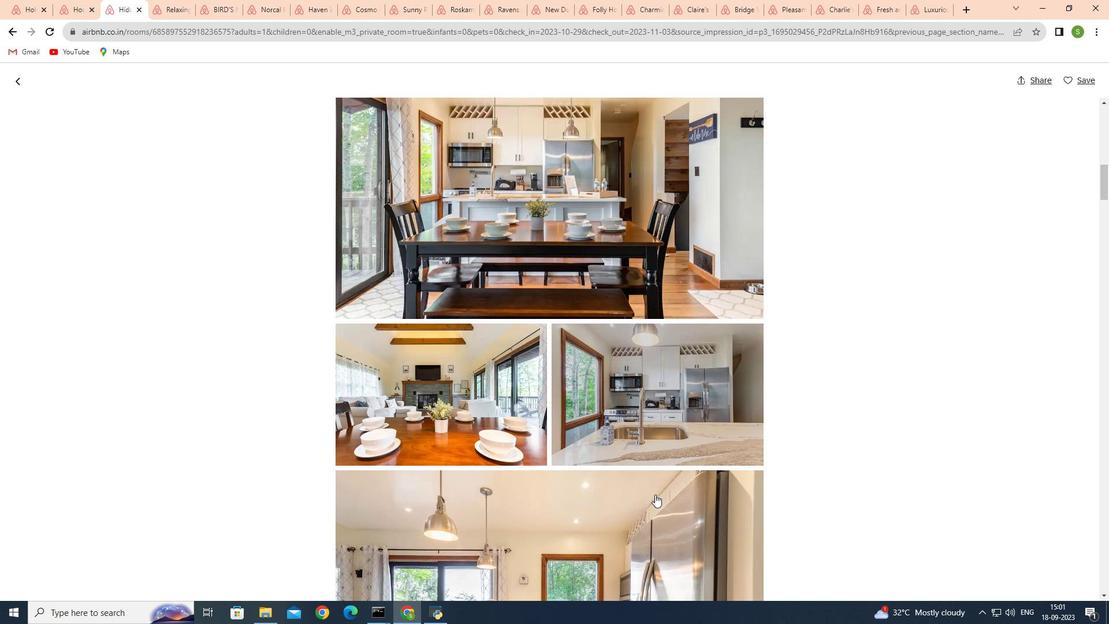 
Action: Mouse scrolled (655, 494) with delta (0, 0)
Screenshot: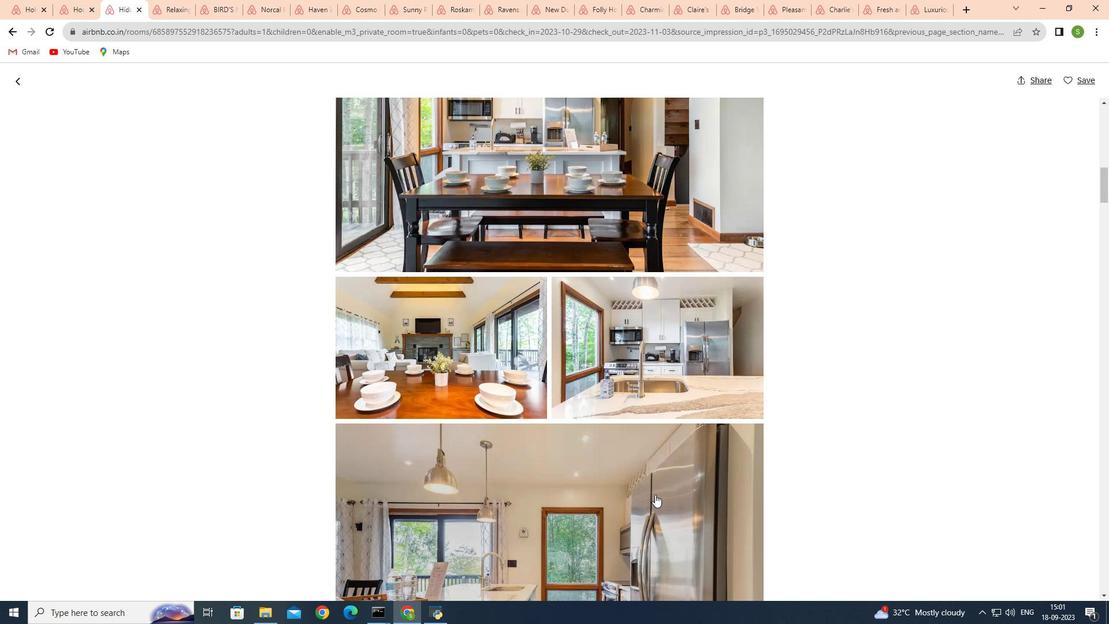
Action: Mouse moved to (655, 496)
Screenshot: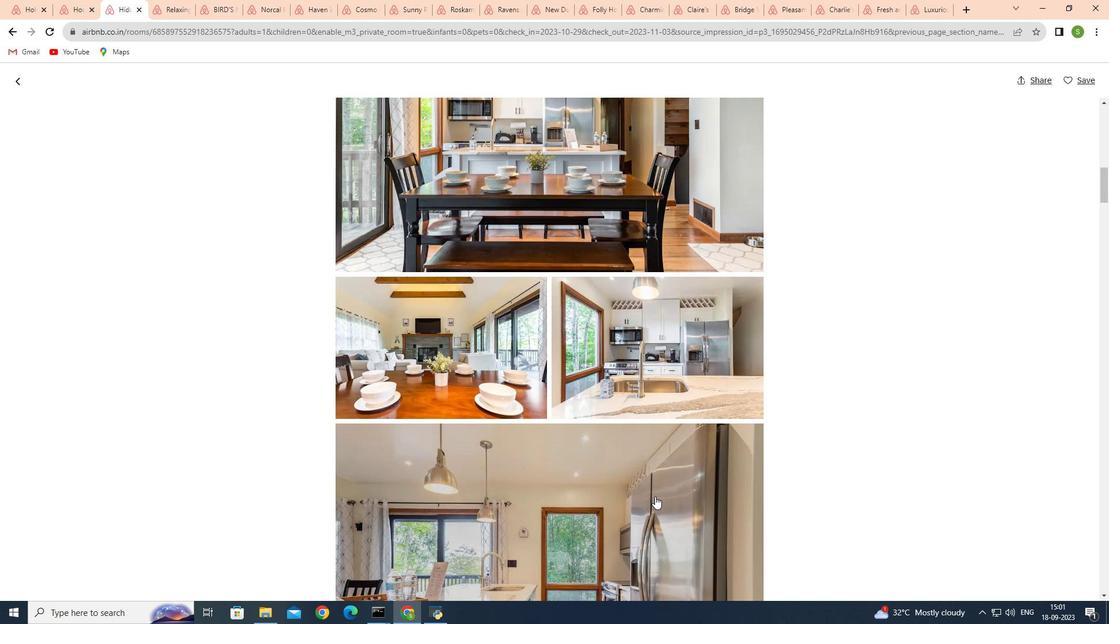 
Action: Mouse scrolled (655, 495) with delta (0, 0)
Screenshot: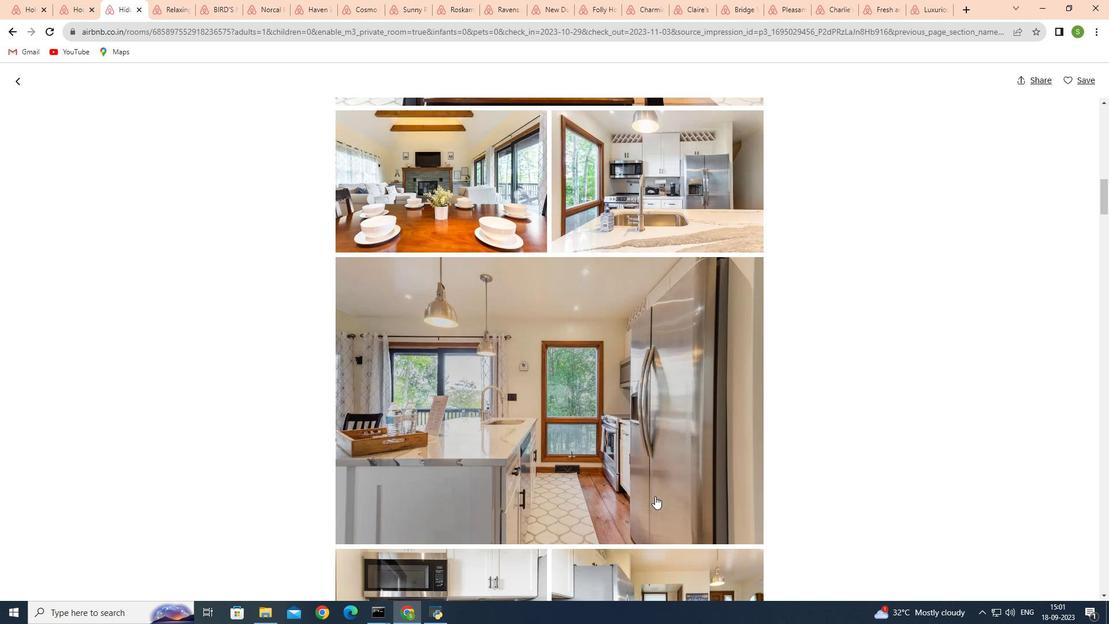 
Action: Mouse scrolled (655, 495) with delta (0, 0)
Screenshot: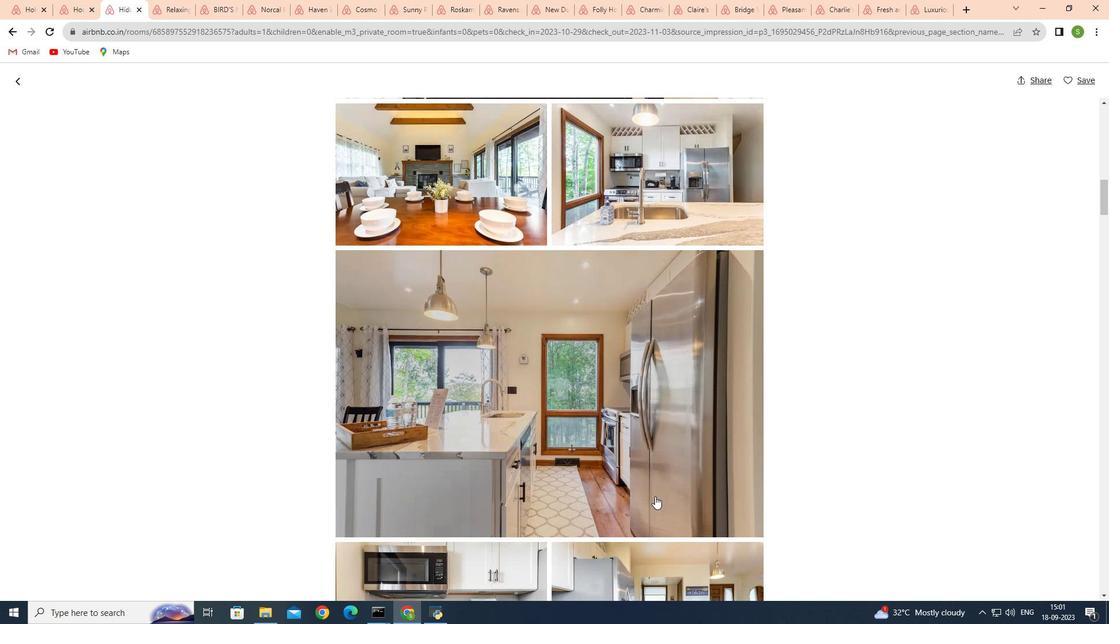 
Action: Mouse scrolled (655, 495) with delta (0, 0)
Screenshot: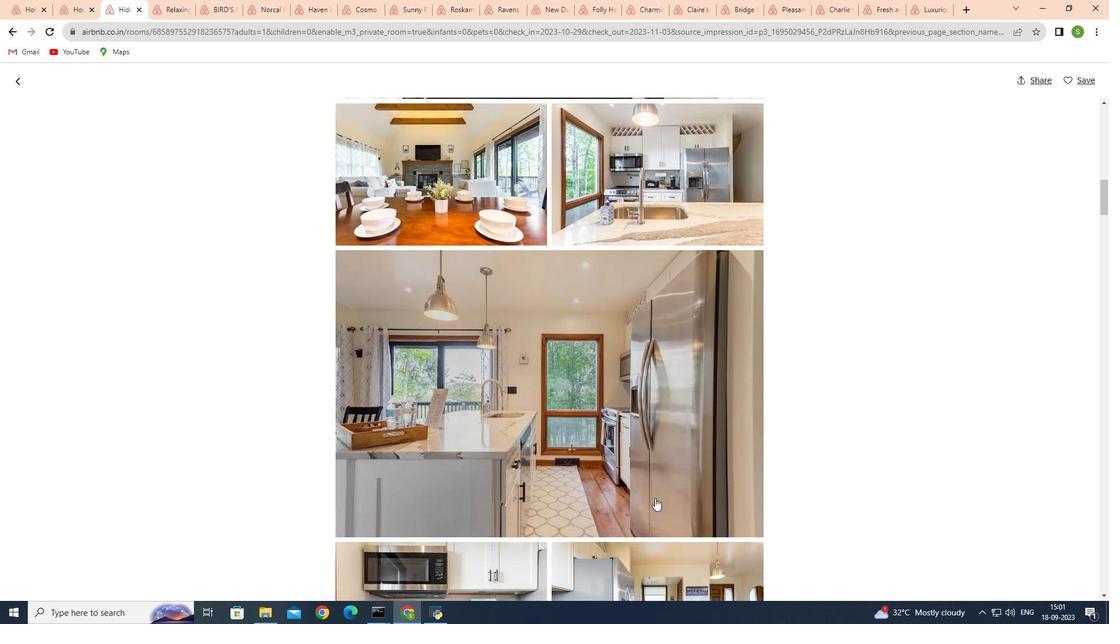 
Action: Mouse moved to (655, 498)
Screenshot: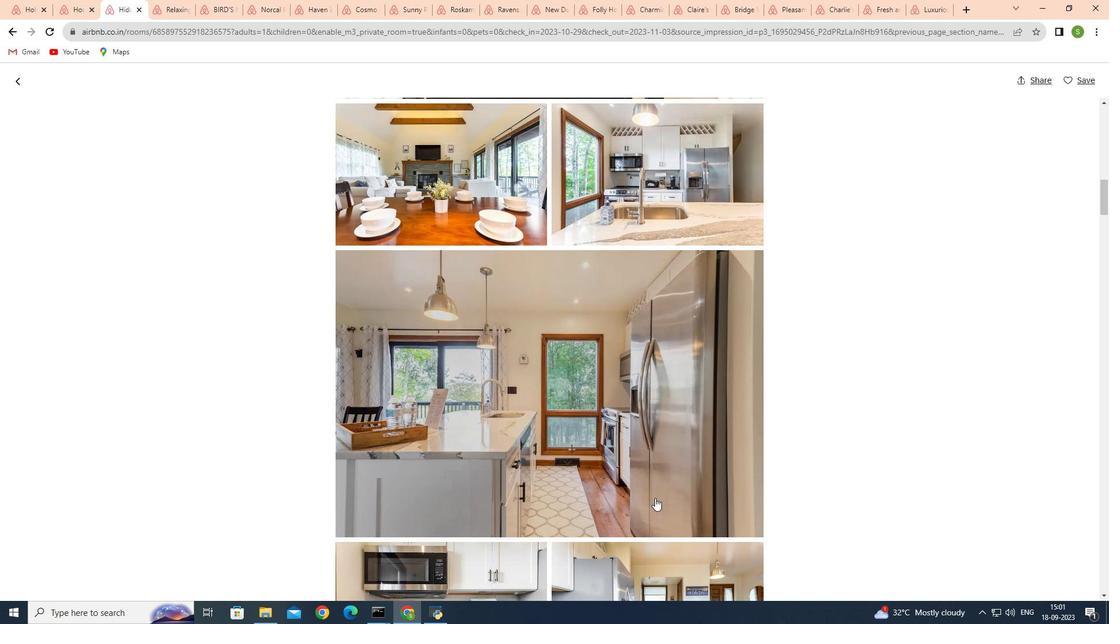 
Action: Mouse scrolled (655, 497) with delta (0, 0)
Screenshot: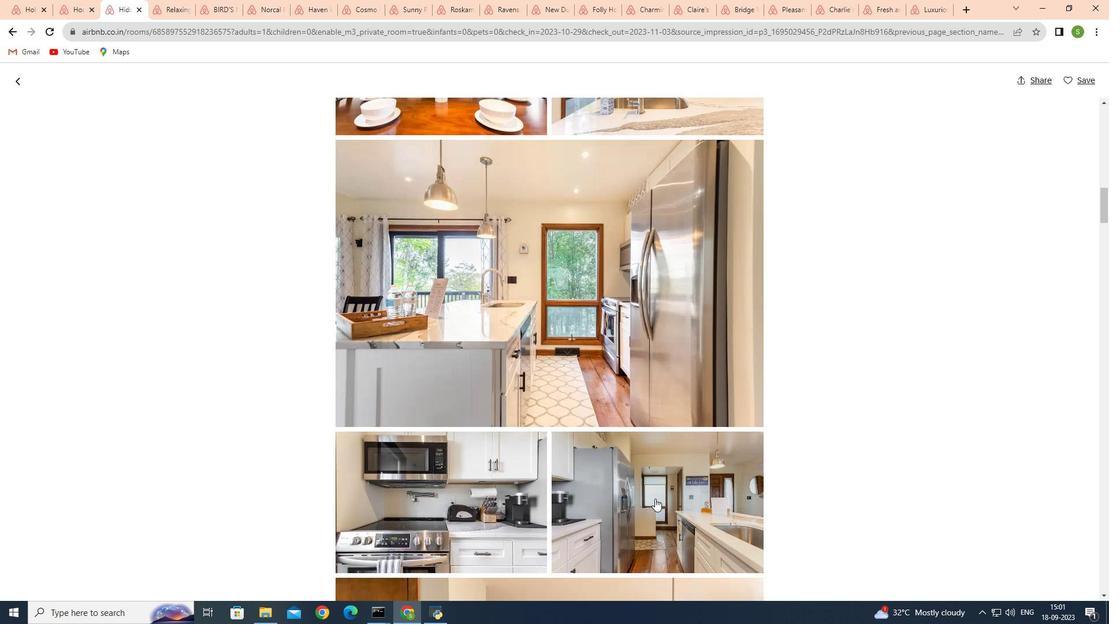 
Action: Mouse scrolled (655, 497) with delta (0, 0)
Screenshot: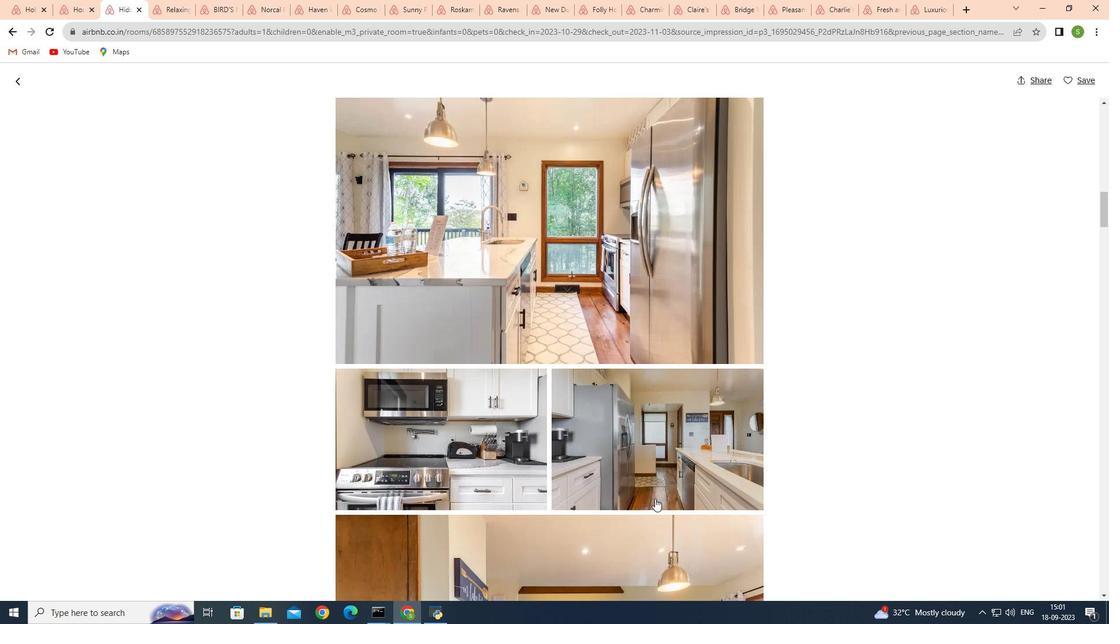 
Action: Mouse moved to (655, 498)
Screenshot: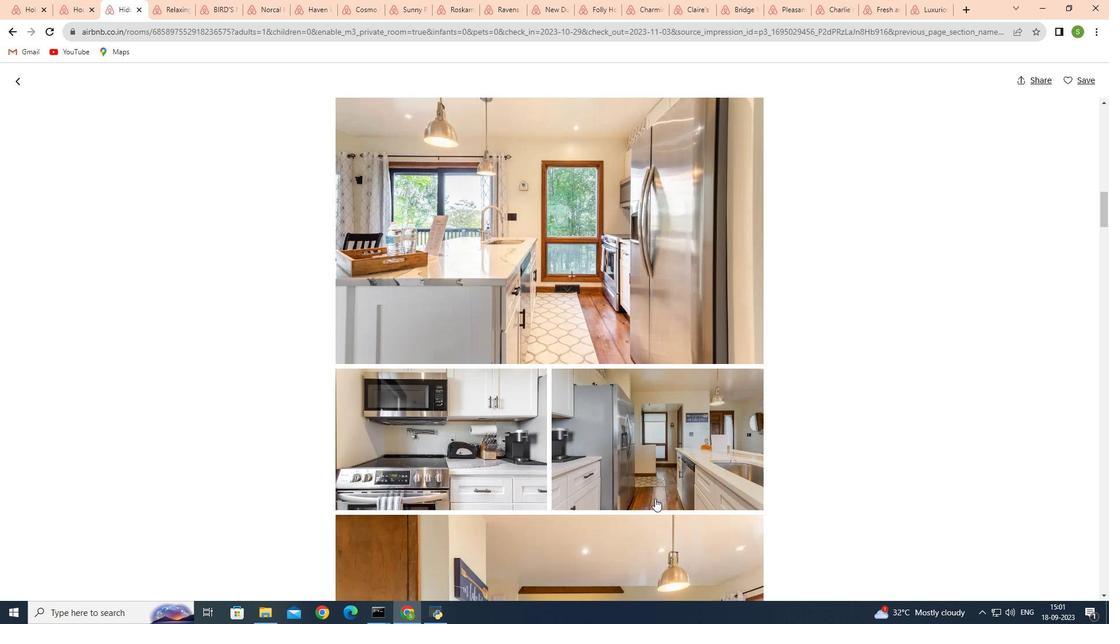 
Action: Mouse scrolled (655, 497) with delta (0, 0)
Screenshot: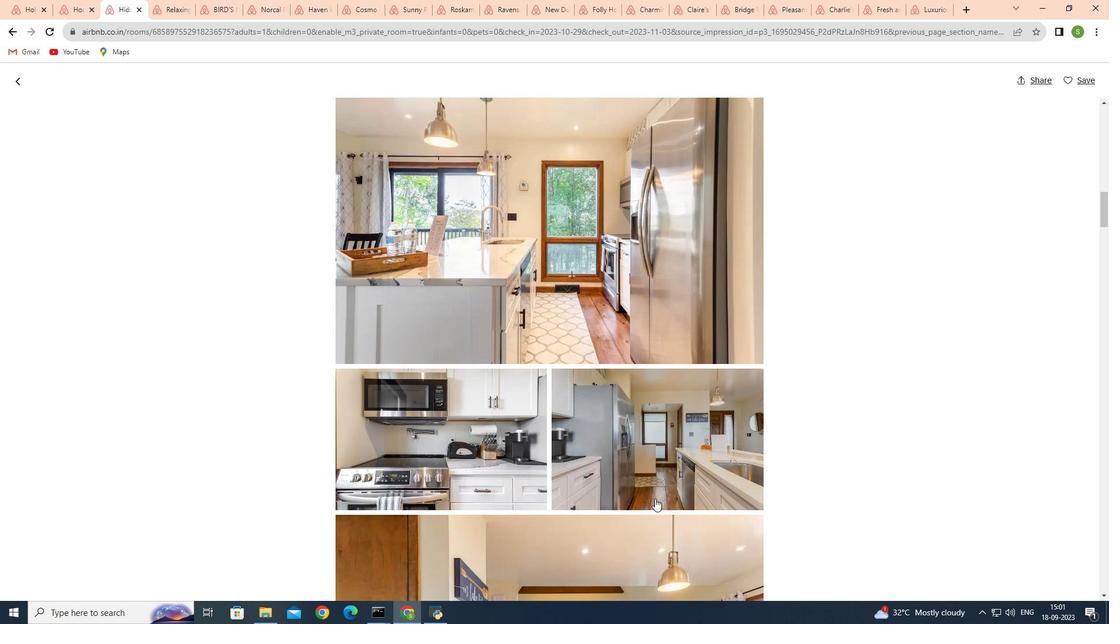 
Action: Mouse moved to (655, 498)
Screenshot: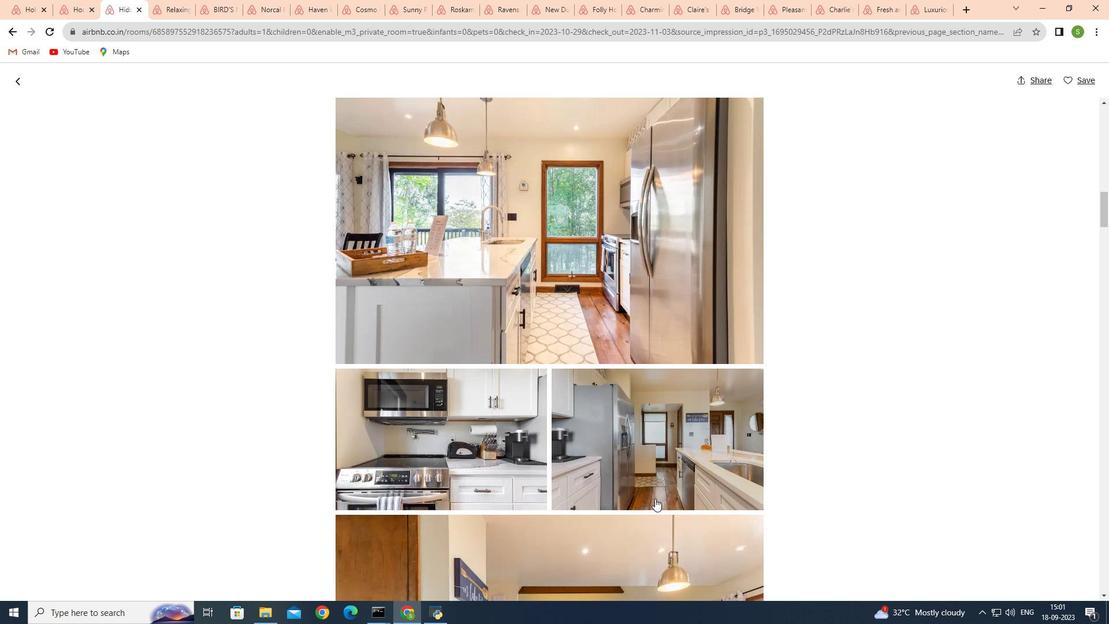 
Action: Mouse scrolled (655, 498) with delta (0, 0)
Screenshot: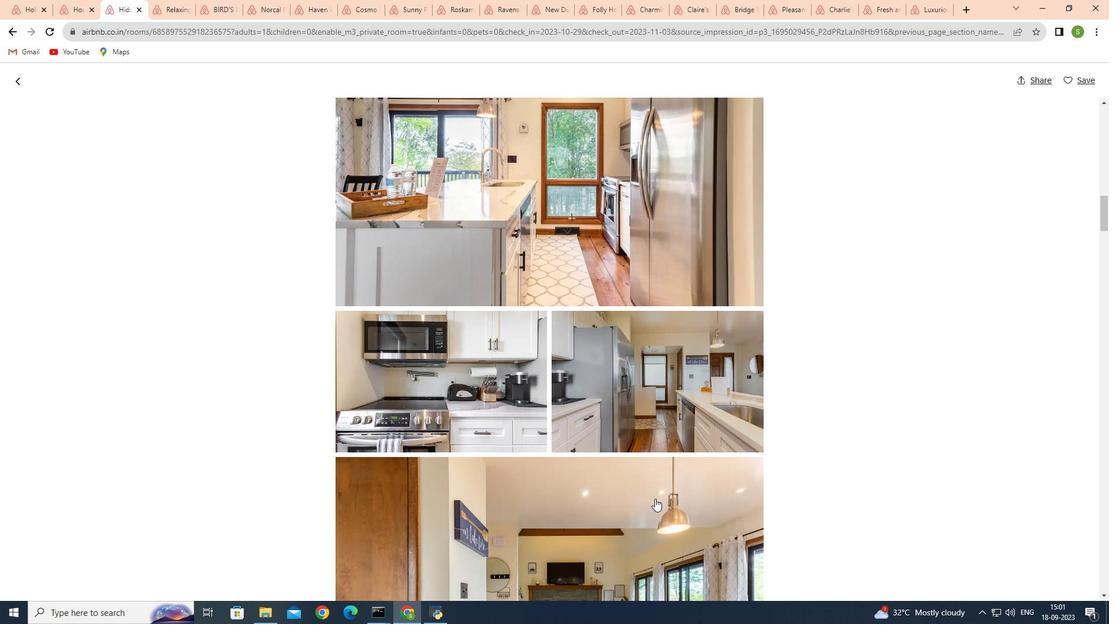 
Action: Mouse scrolled (655, 498) with delta (0, 0)
Screenshot: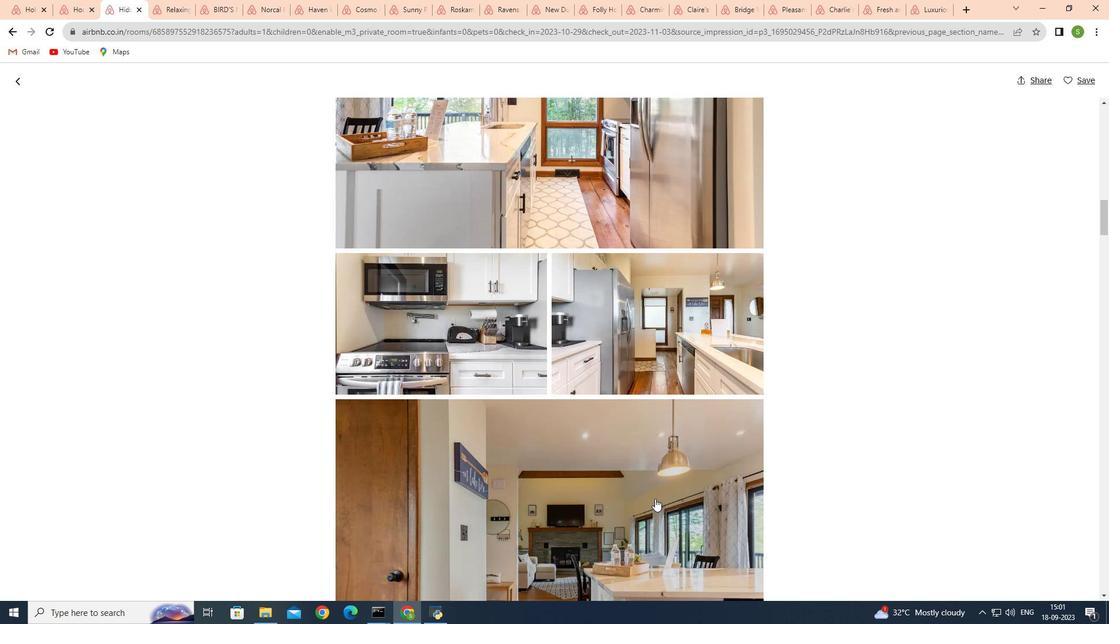 
Action: Mouse scrolled (655, 498) with delta (0, 0)
Screenshot: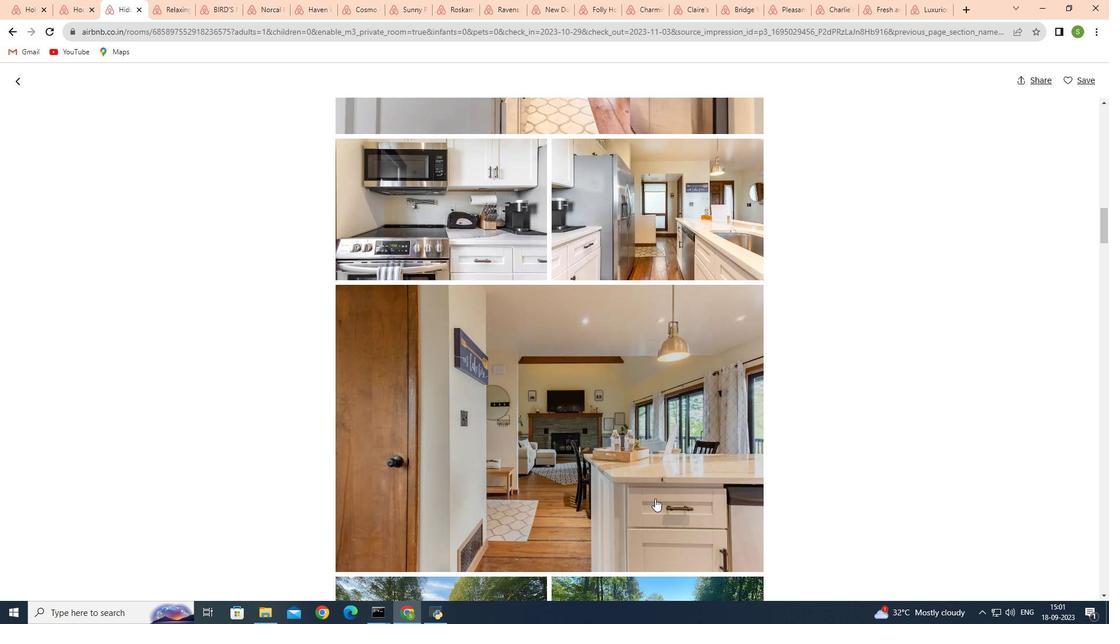 
Action: Mouse scrolled (655, 498) with delta (0, 0)
Screenshot: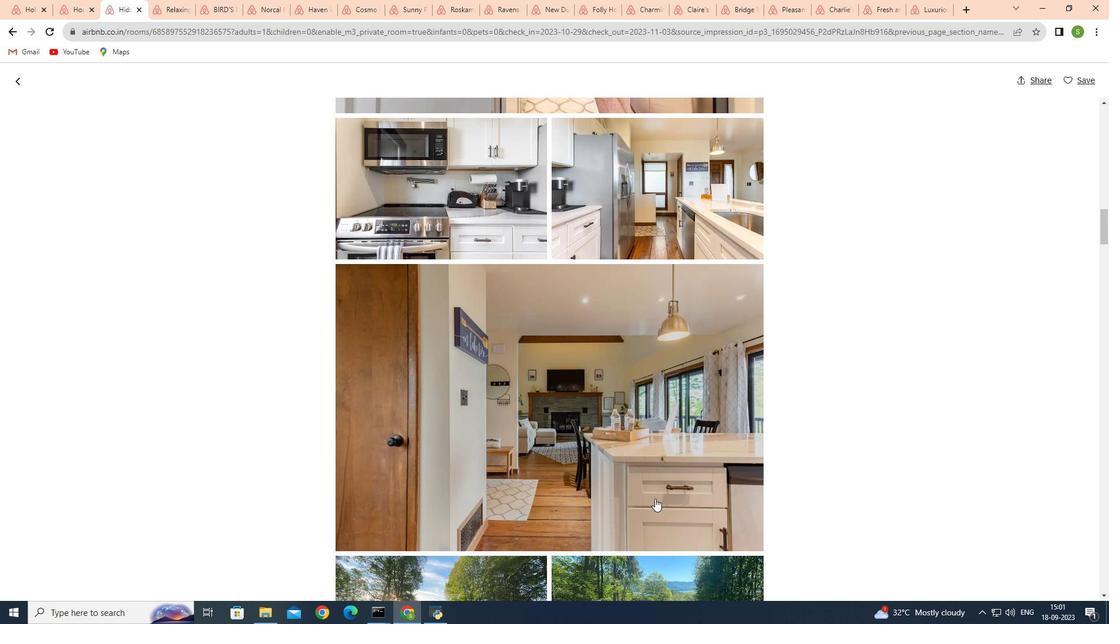 
Action: Mouse scrolled (655, 498) with delta (0, 0)
Screenshot: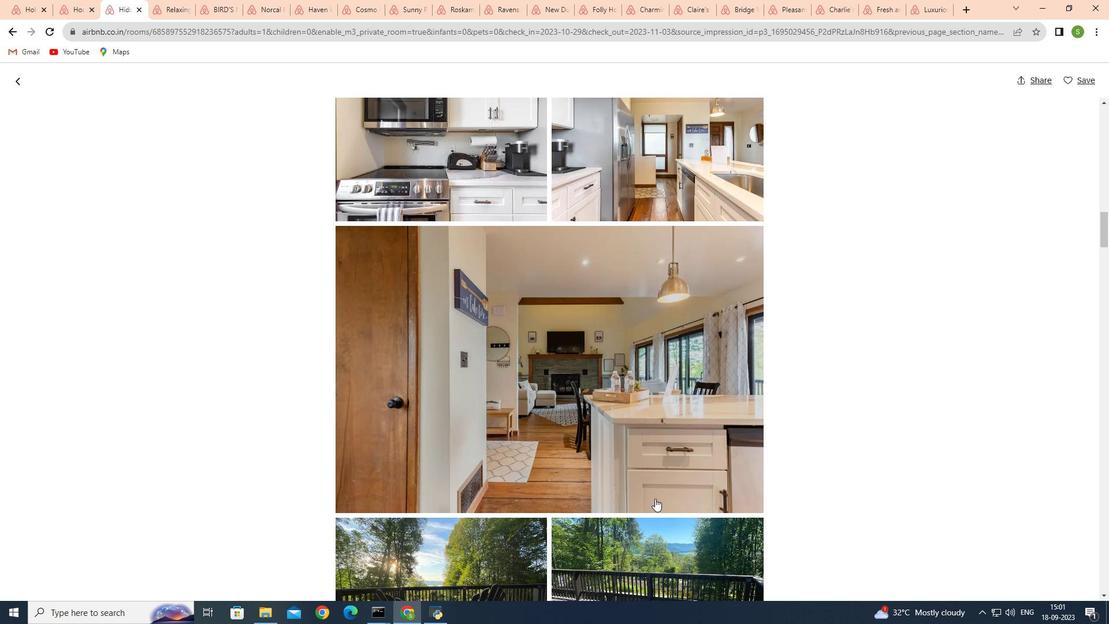 
Action: Mouse scrolled (655, 498) with delta (0, 0)
Screenshot: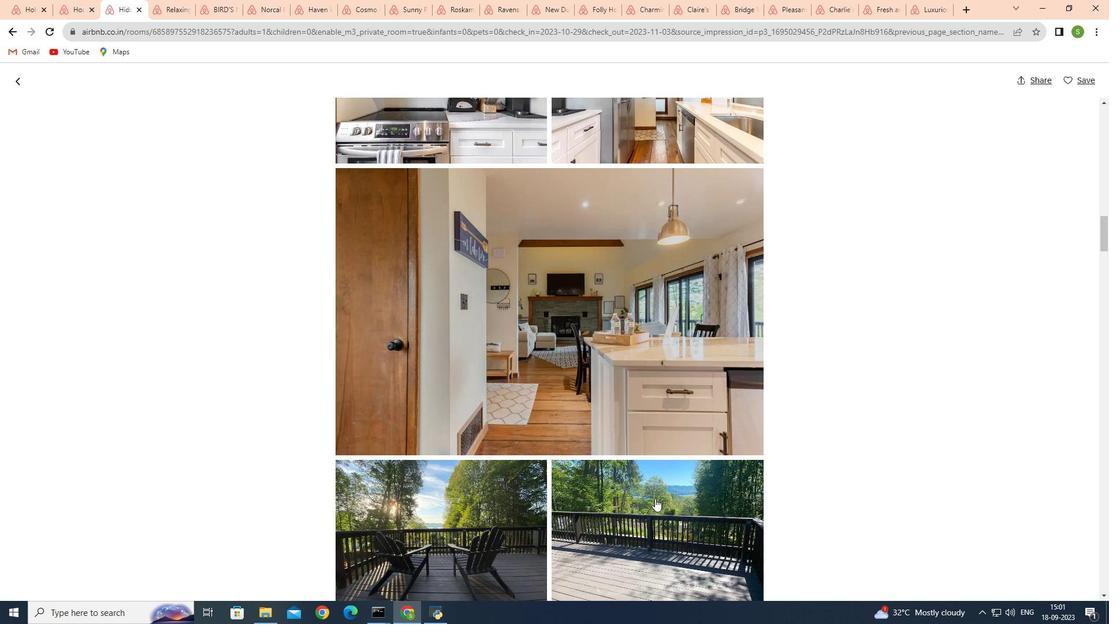 
Action: Mouse scrolled (655, 498) with delta (0, 0)
Screenshot: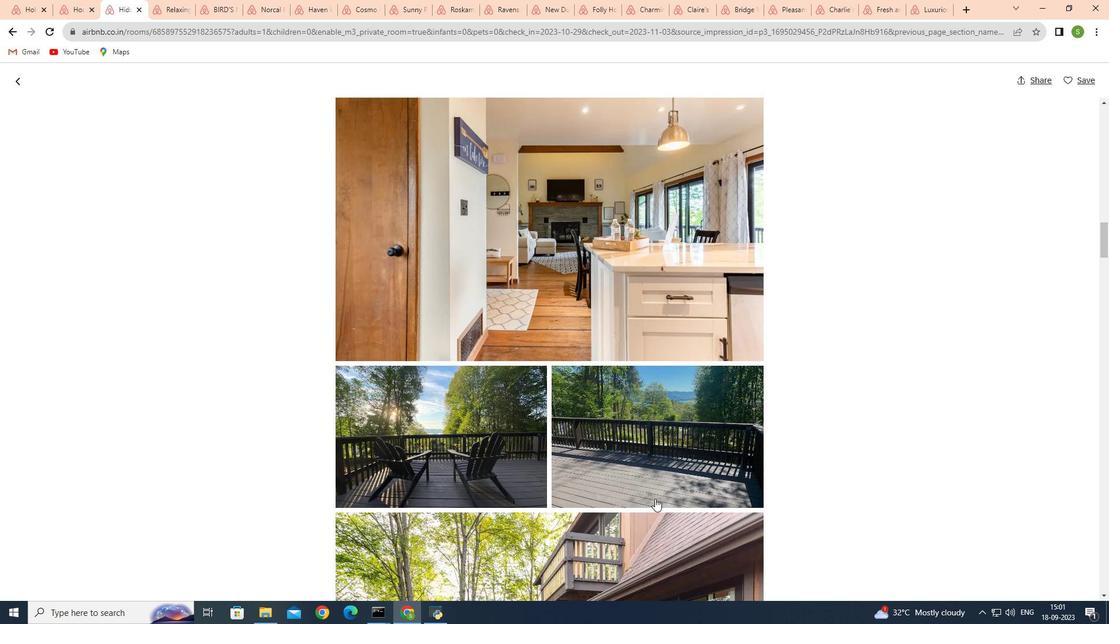 
Action: Mouse scrolled (655, 498) with delta (0, 0)
Screenshot: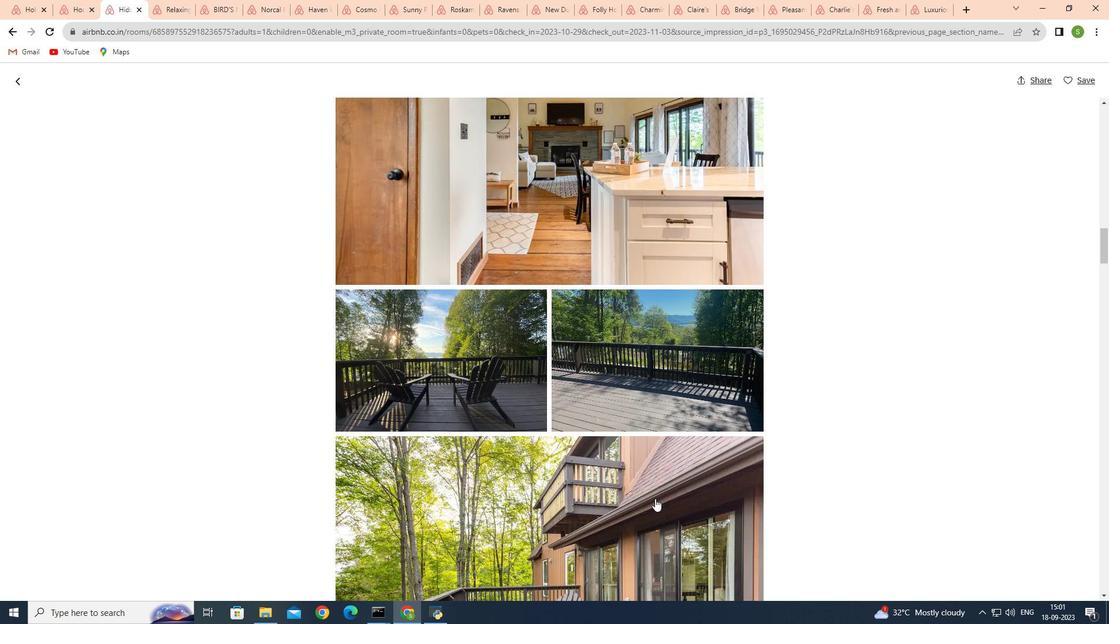 
Action: Mouse scrolled (655, 498) with delta (0, 0)
Screenshot: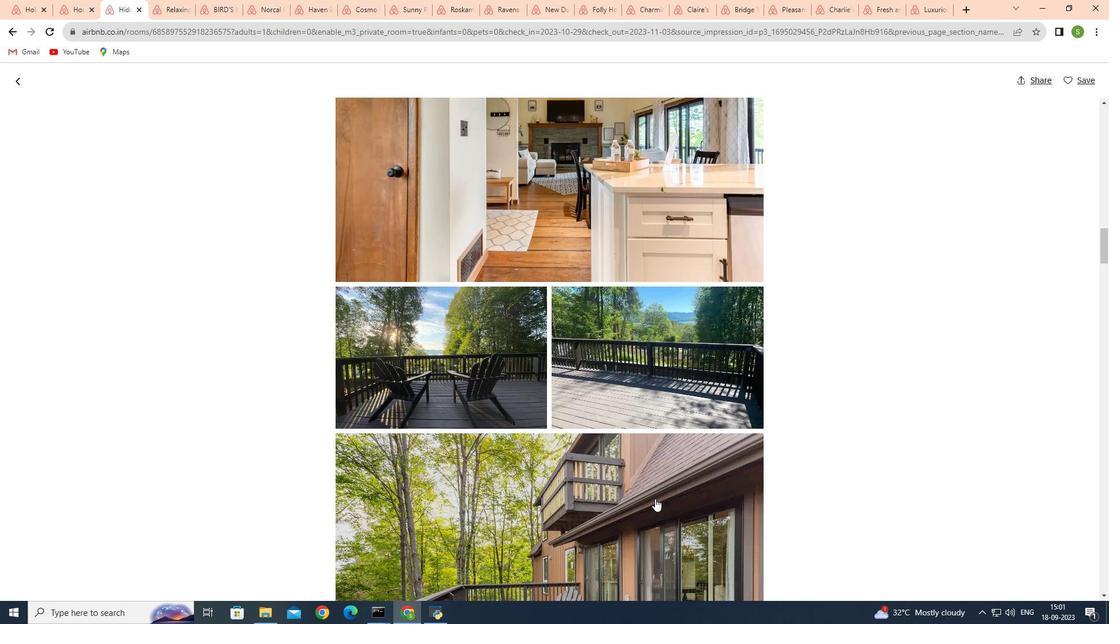 
Action: Mouse scrolled (655, 498) with delta (0, 0)
Screenshot: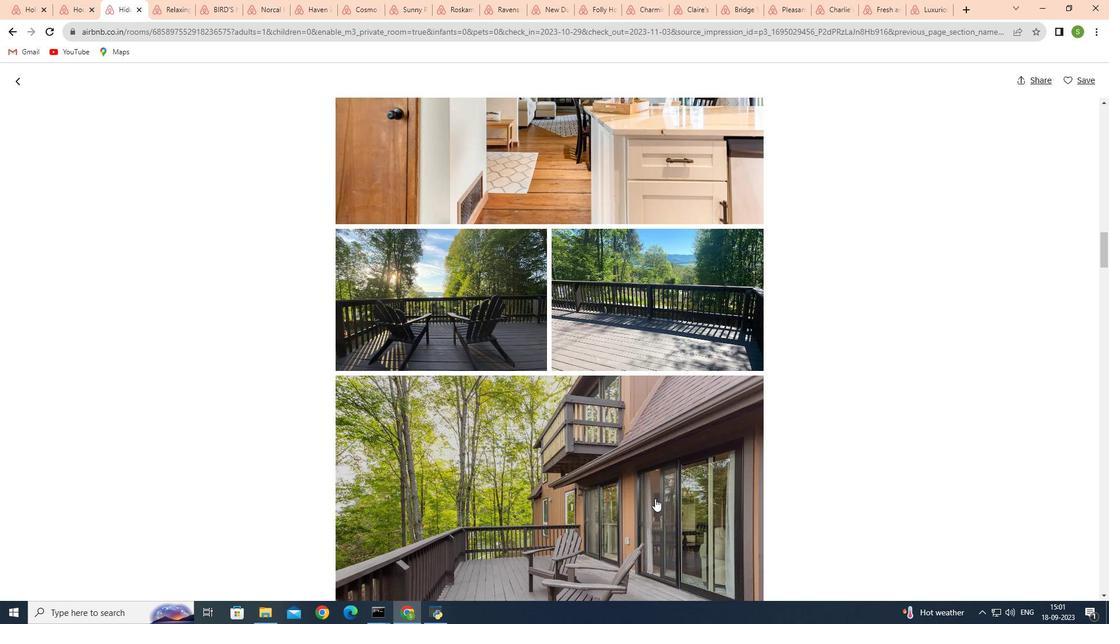 
Action: Mouse scrolled (655, 498) with delta (0, 0)
Screenshot: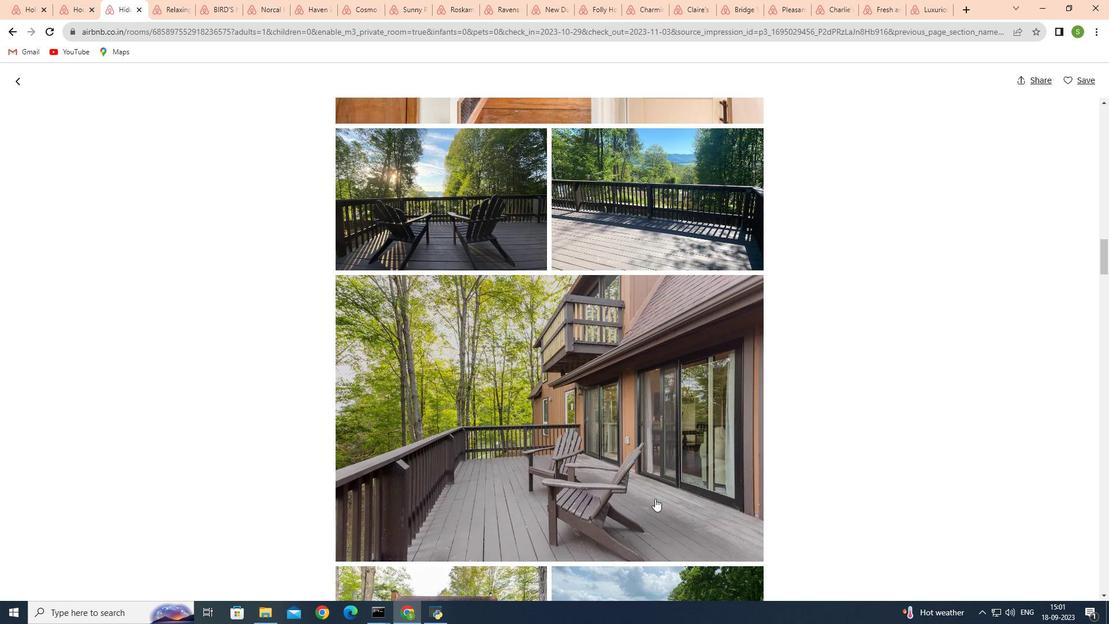 
Action: Mouse scrolled (655, 498) with delta (0, 0)
Screenshot: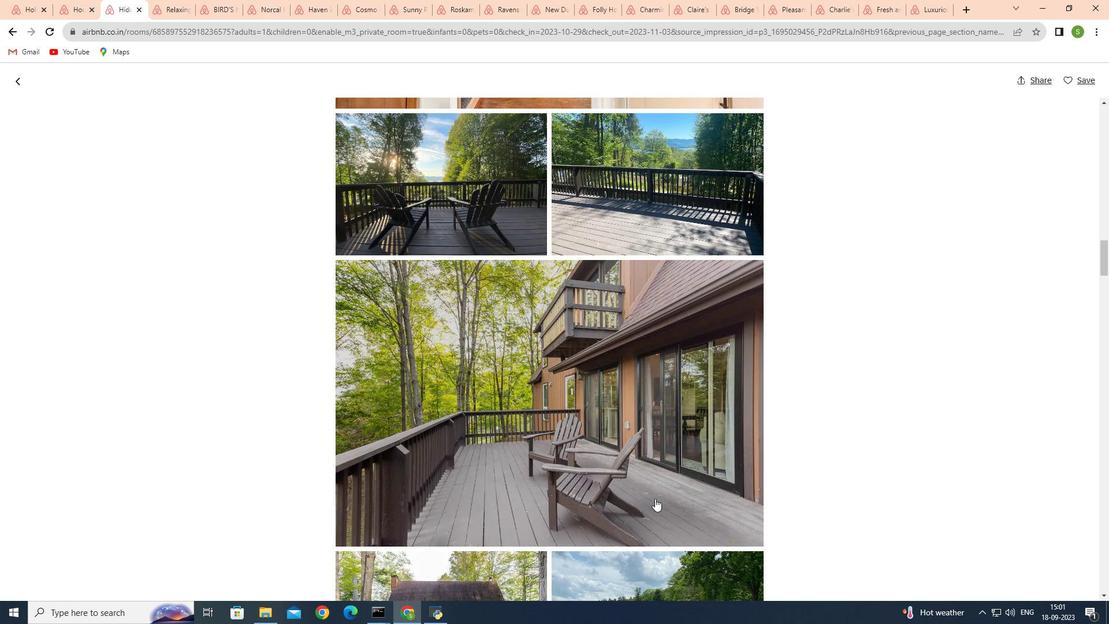 
Action: Mouse scrolled (655, 498) with delta (0, 0)
Screenshot: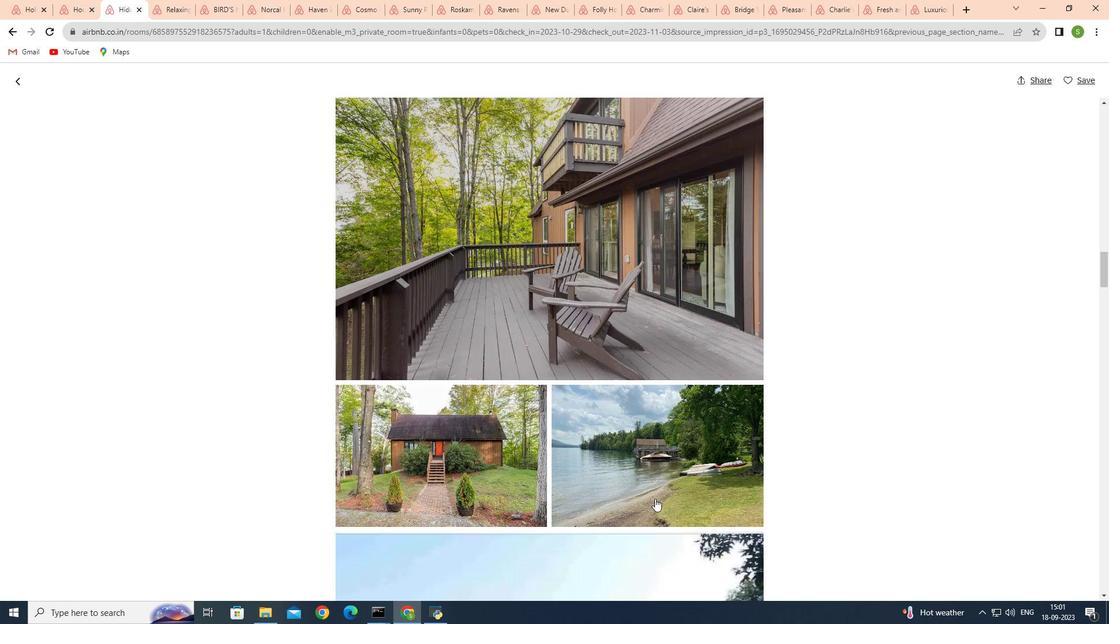 
Action: Mouse scrolled (655, 498) with delta (0, 0)
Screenshot: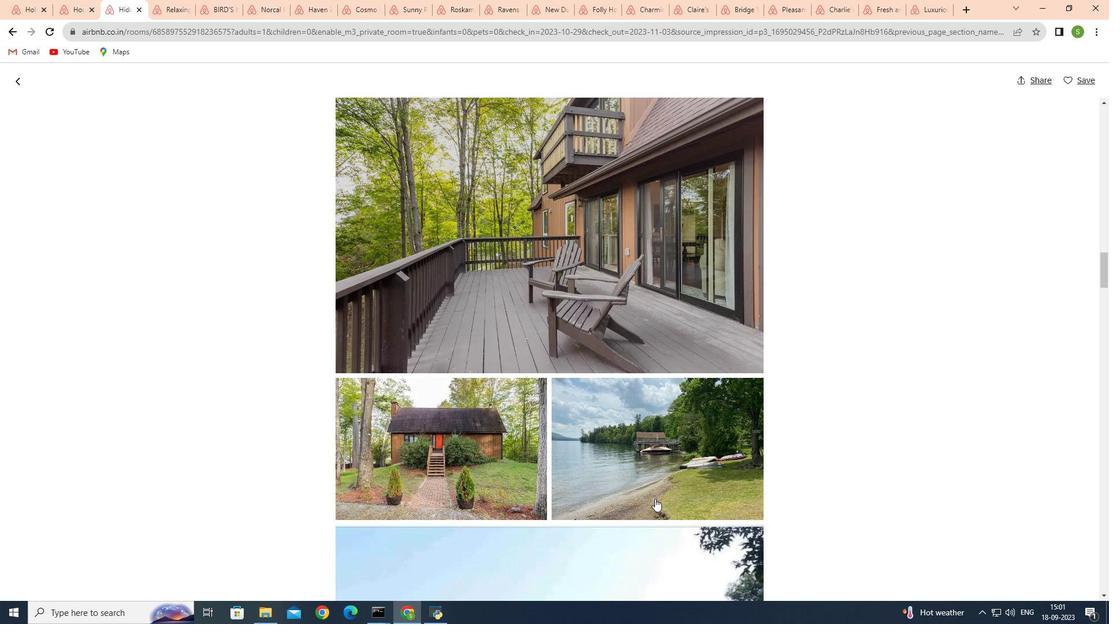 
Action: Mouse scrolled (655, 498) with delta (0, 0)
Screenshot: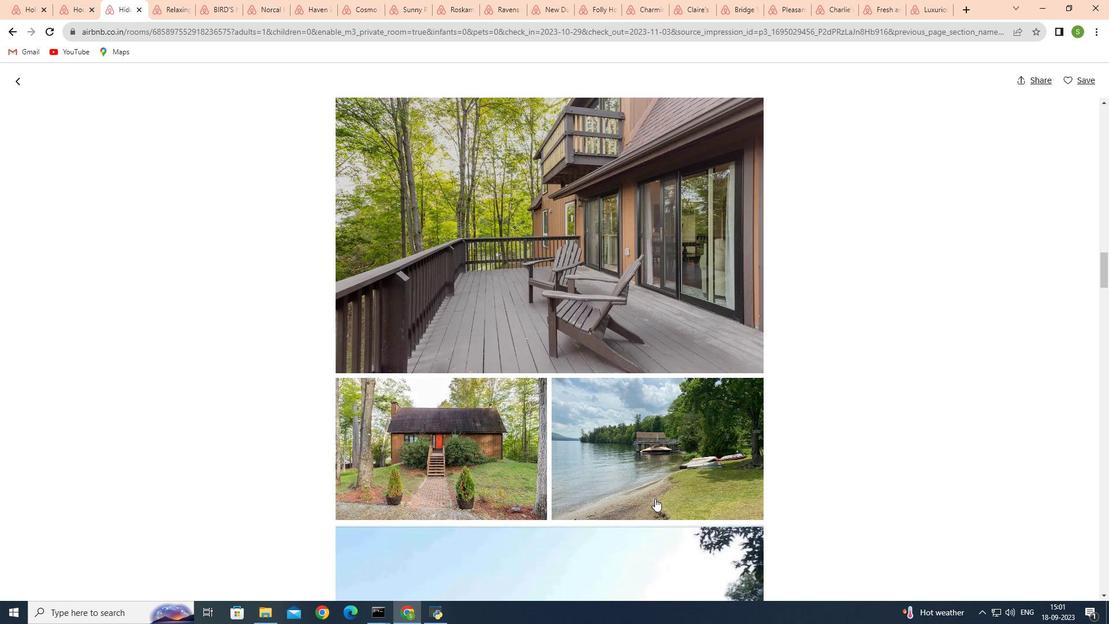 
Action: Mouse scrolled (655, 498) with delta (0, 0)
Screenshot: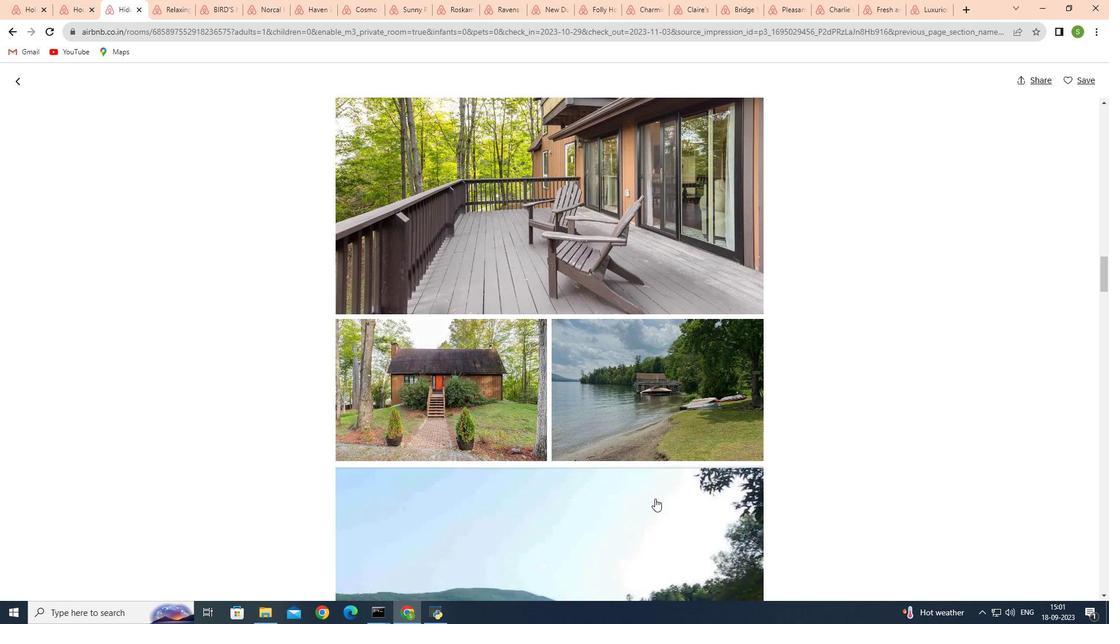 
Action: Mouse scrolled (655, 498) with delta (0, 0)
Screenshot: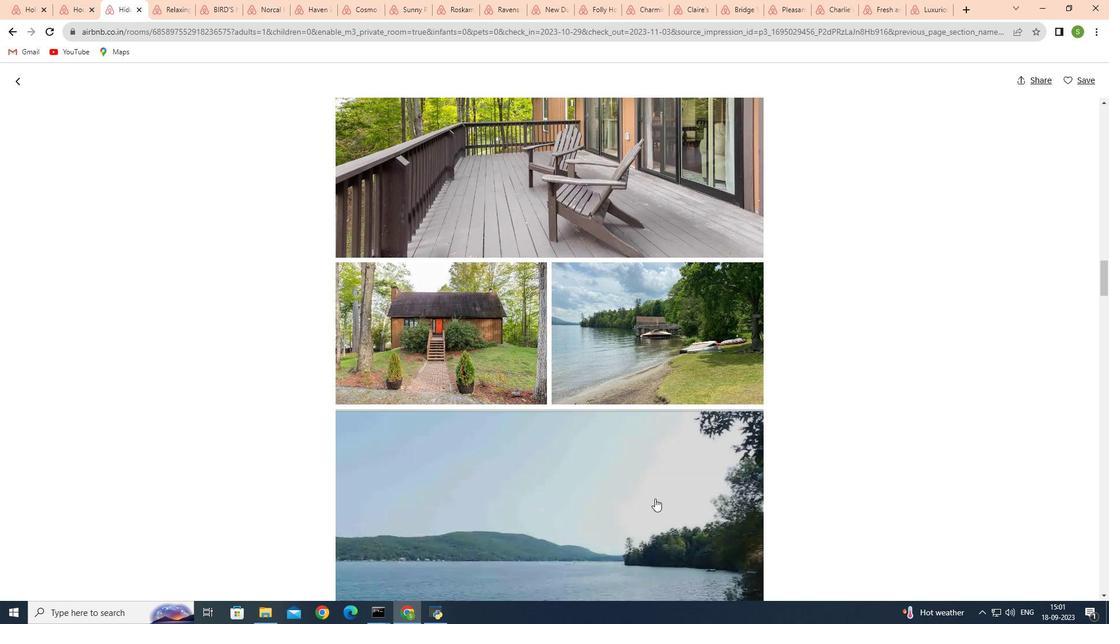 
Action: Mouse scrolled (655, 498) with delta (0, 0)
Screenshot: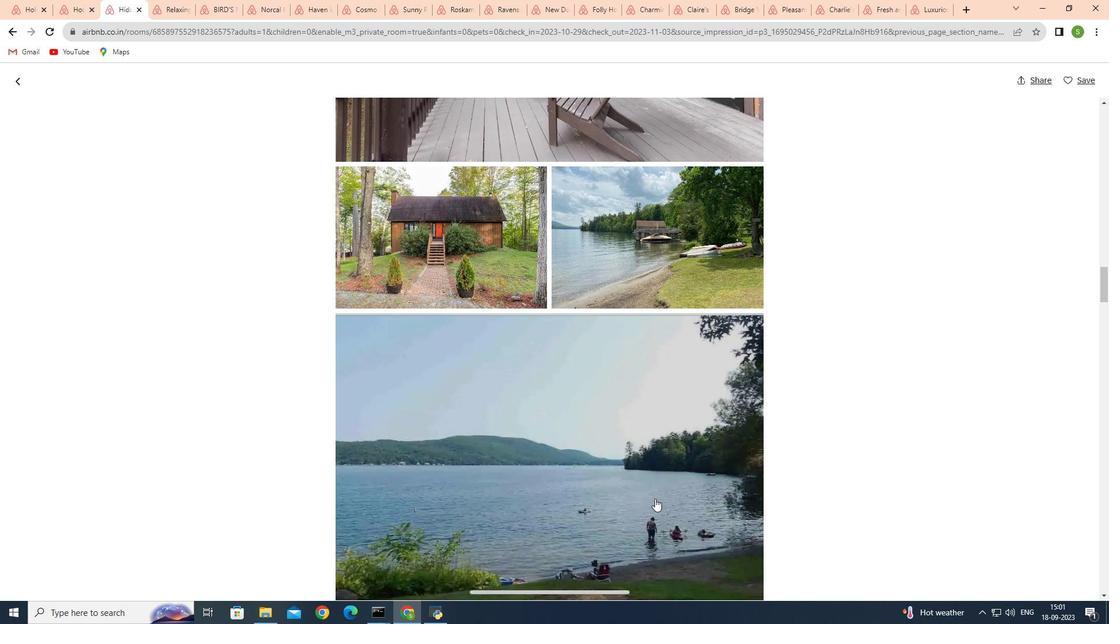 
Action: Mouse scrolled (655, 498) with delta (0, 0)
Screenshot: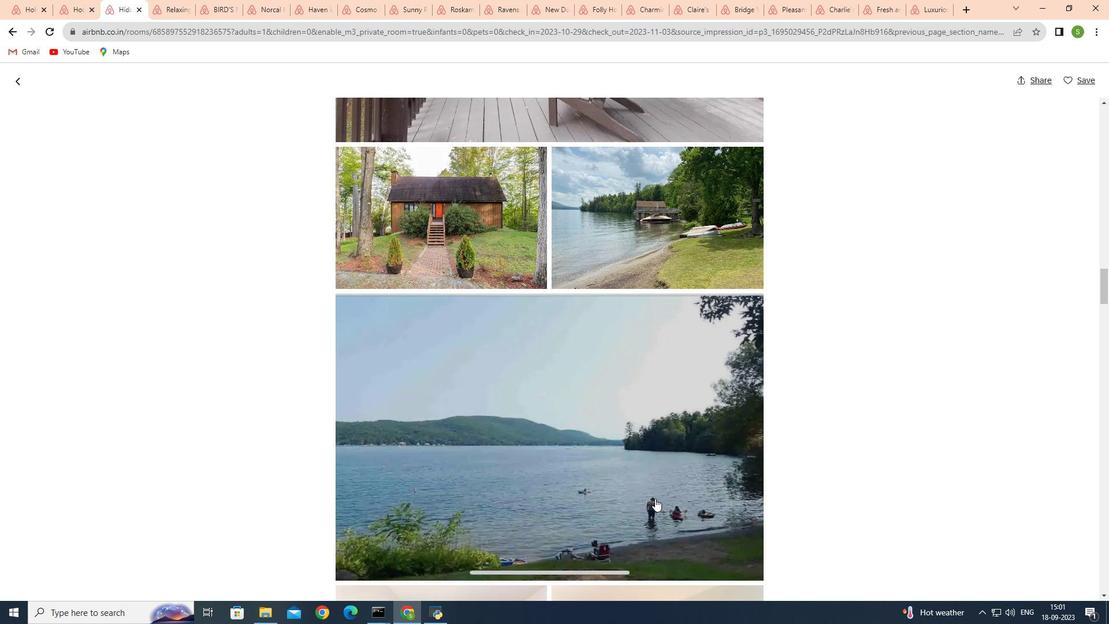 
Action: Mouse scrolled (655, 498) with delta (0, 0)
Screenshot: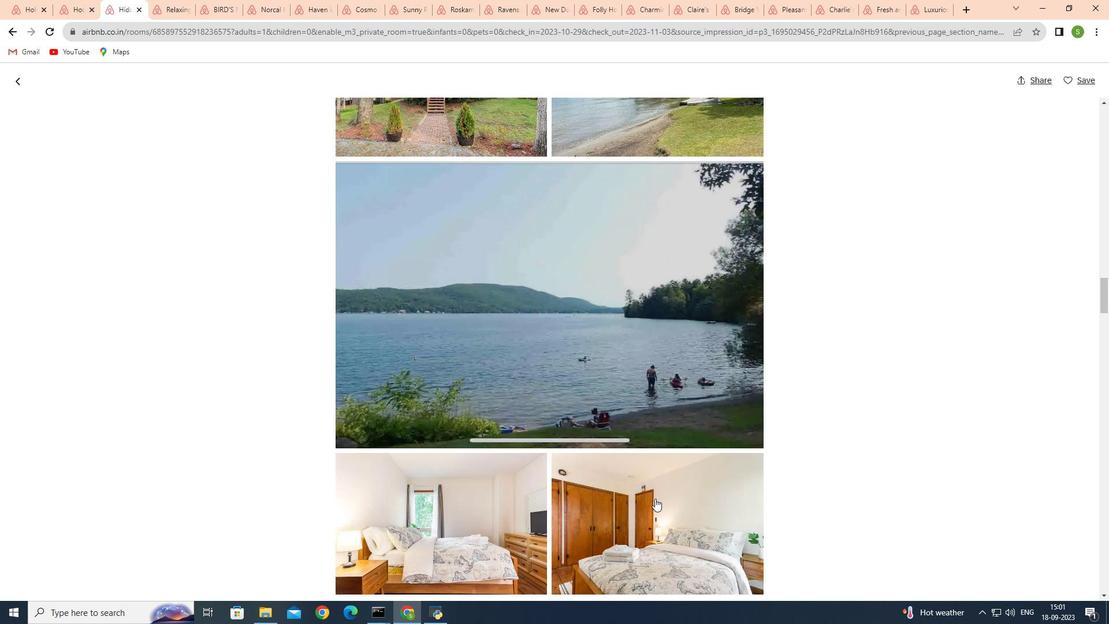 
Action: Mouse scrolled (655, 498) with delta (0, 0)
Screenshot: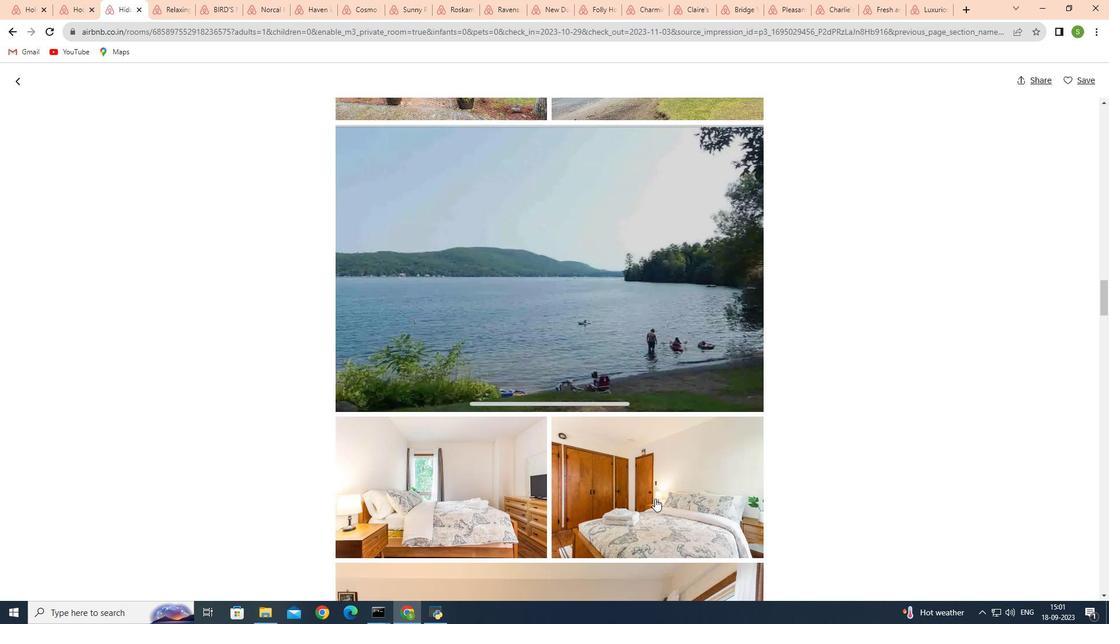 
Action: Mouse scrolled (655, 498) with delta (0, 0)
Screenshot: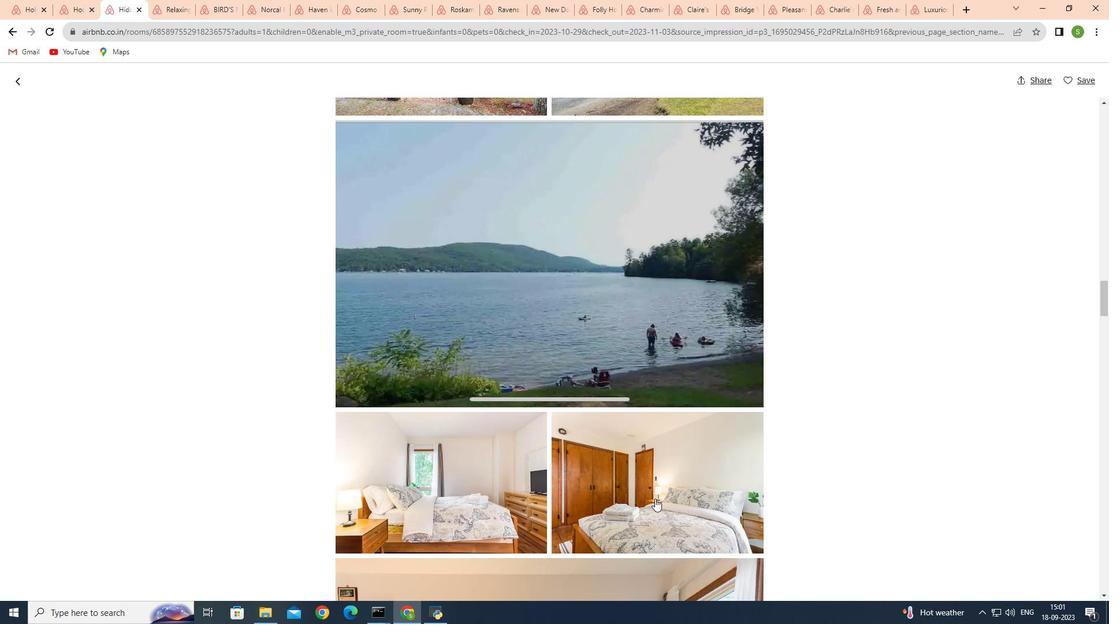 
Action: Mouse scrolled (655, 498) with delta (0, 0)
Screenshot: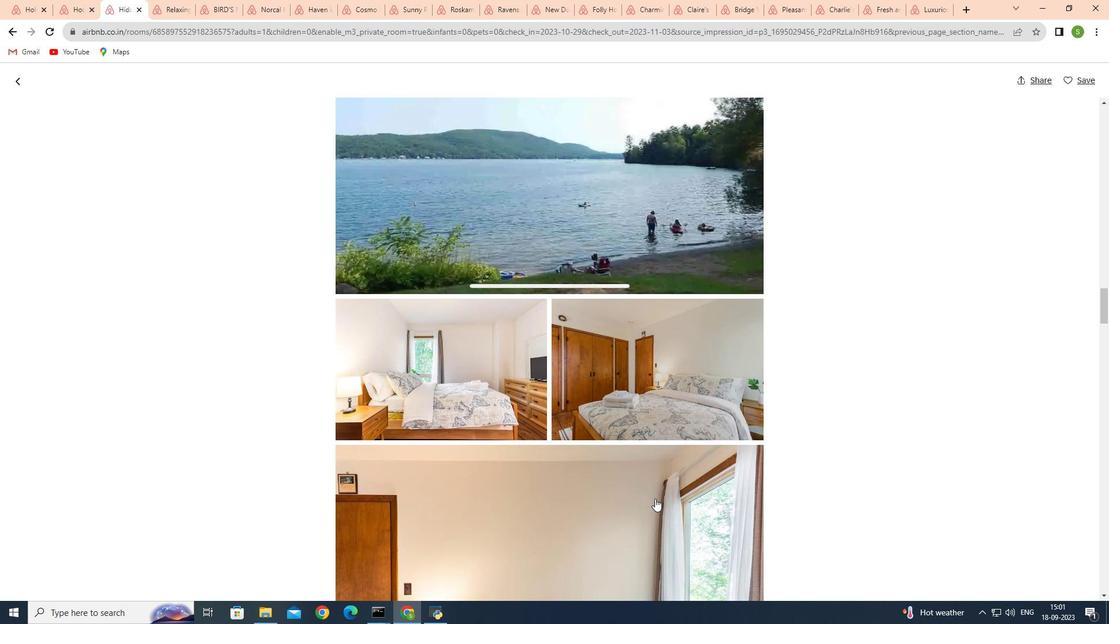 
Action: Mouse scrolled (655, 498) with delta (0, 0)
Screenshot: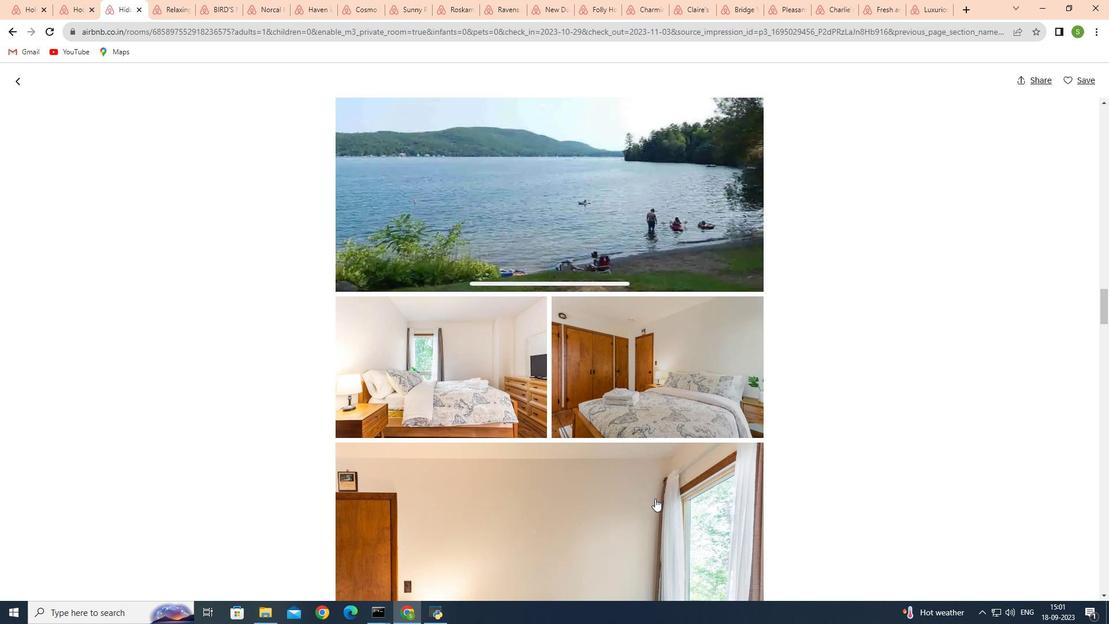 
Action: Mouse scrolled (655, 498) with delta (0, 0)
Screenshot: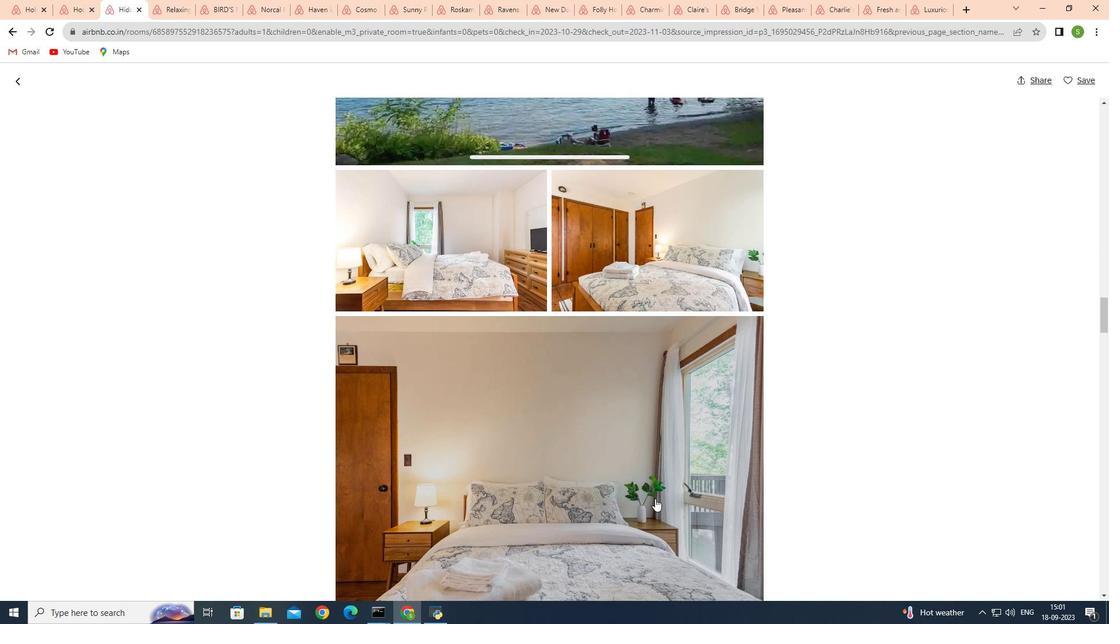 
Action: Mouse scrolled (655, 498) with delta (0, 0)
Screenshot: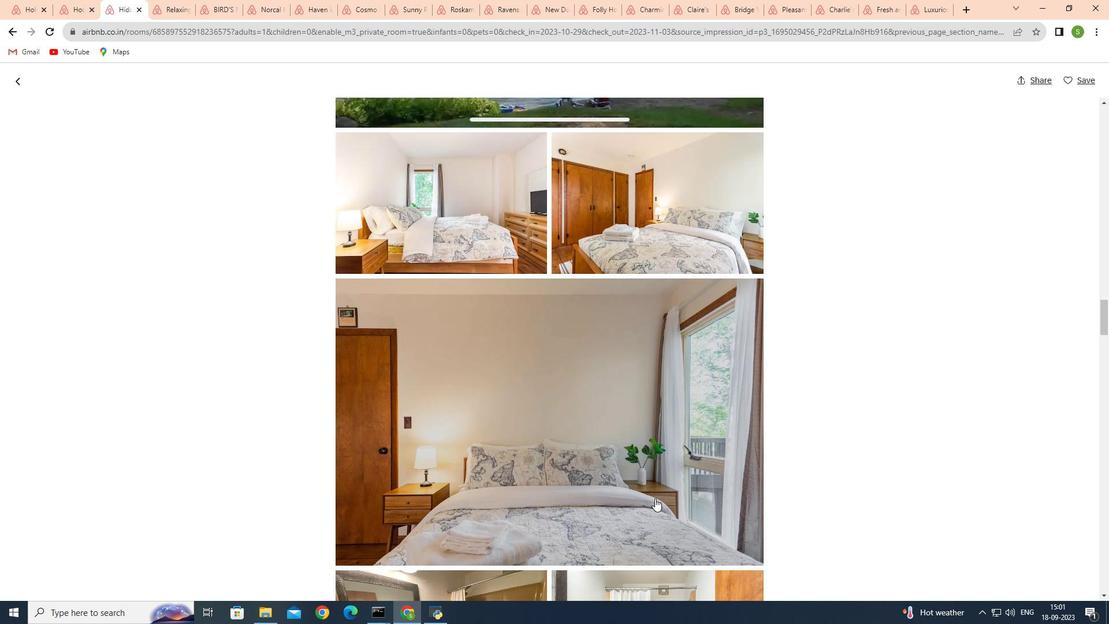
Action: Mouse scrolled (655, 498) with delta (0, 0)
Screenshot: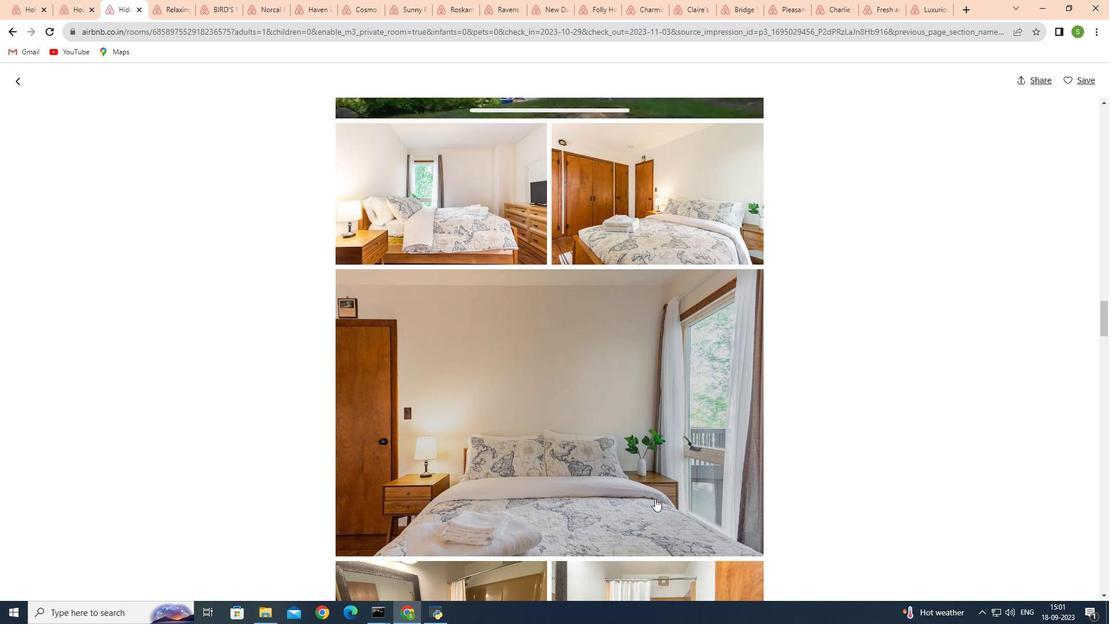 
Action: Mouse scrolled (655, 498) with delta (0, 0)
Screenshot: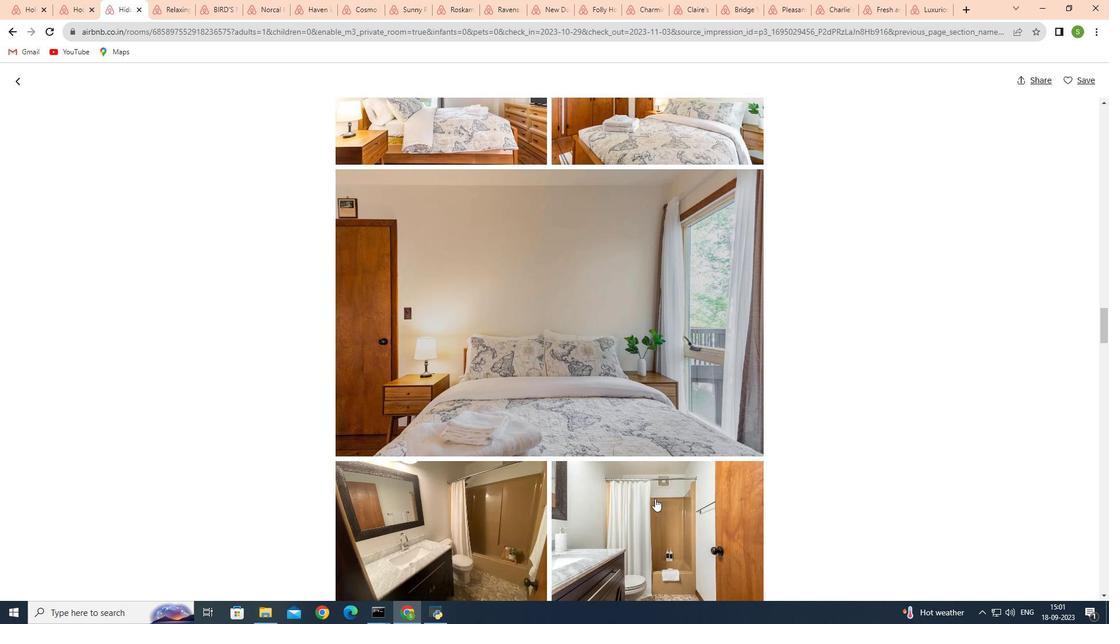 
Action: Mouse scrolled (655, 498) with delta (0, 0)
Screenshot: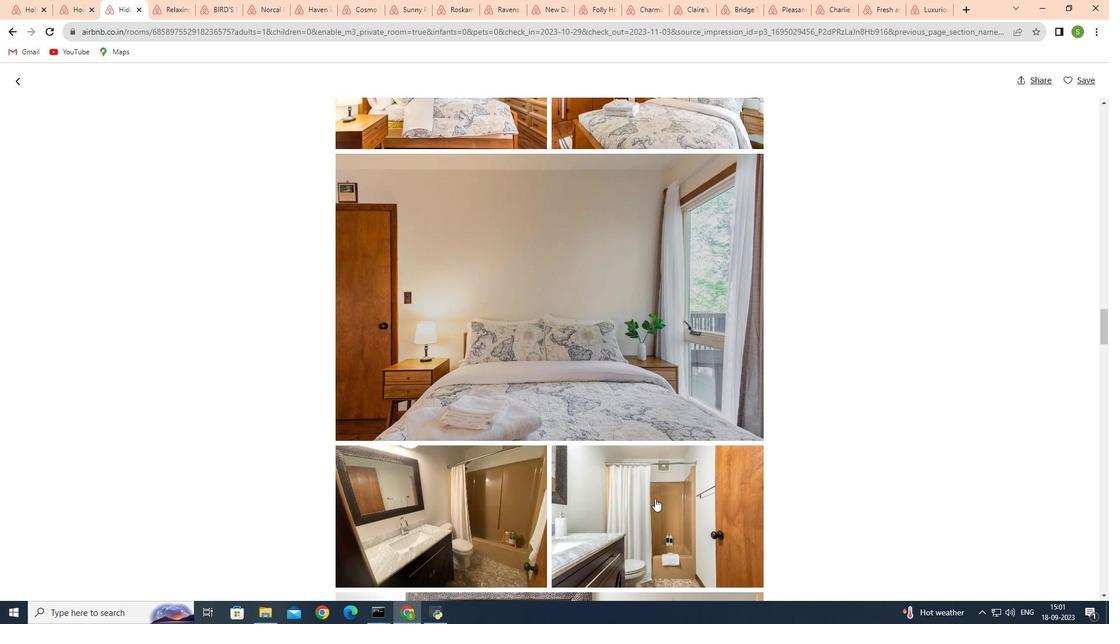 
Action: Mouse moved to (655, 498)
Screenshot: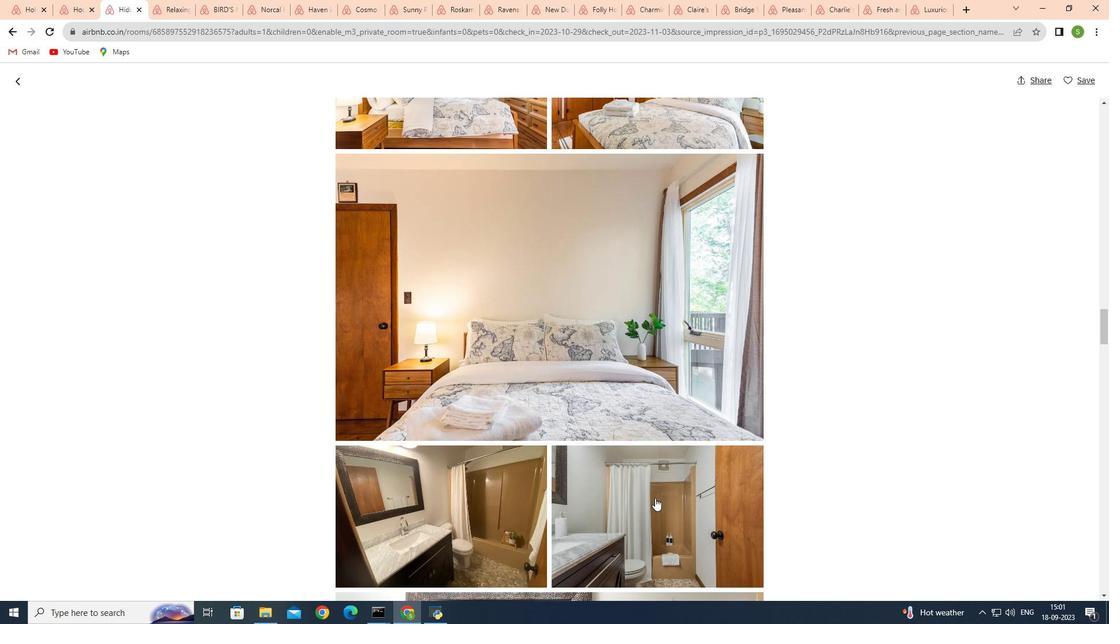 
Action: Mouse scrolled (655, 497) with delta (0, 0)
Screenshot: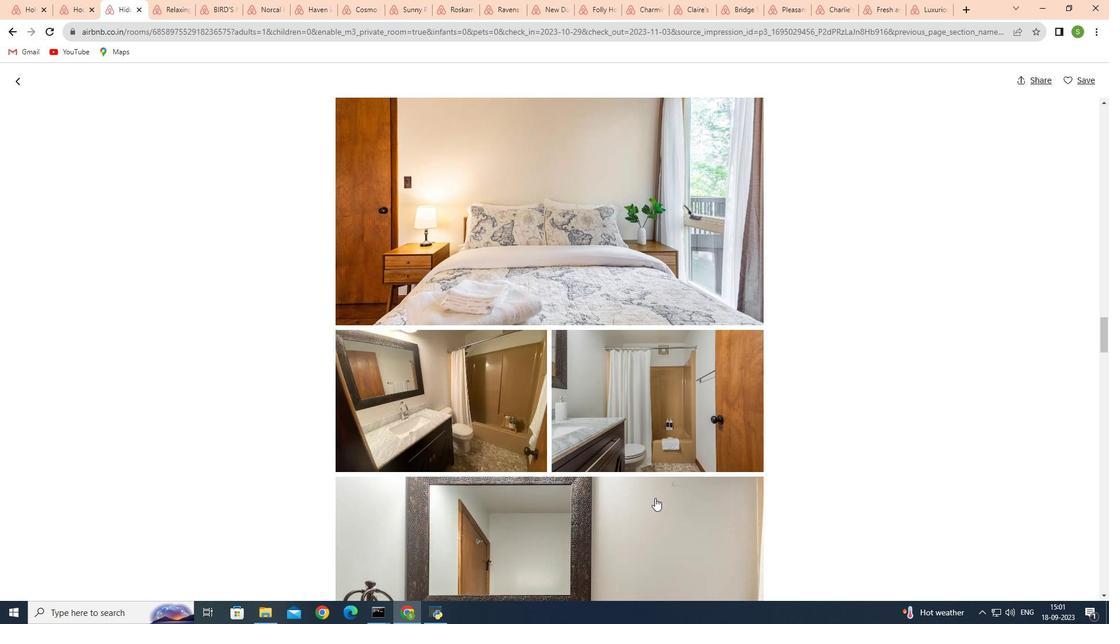 
Action: Mouse scrolled (655, 497) with delta (0, 0)
Screenshot: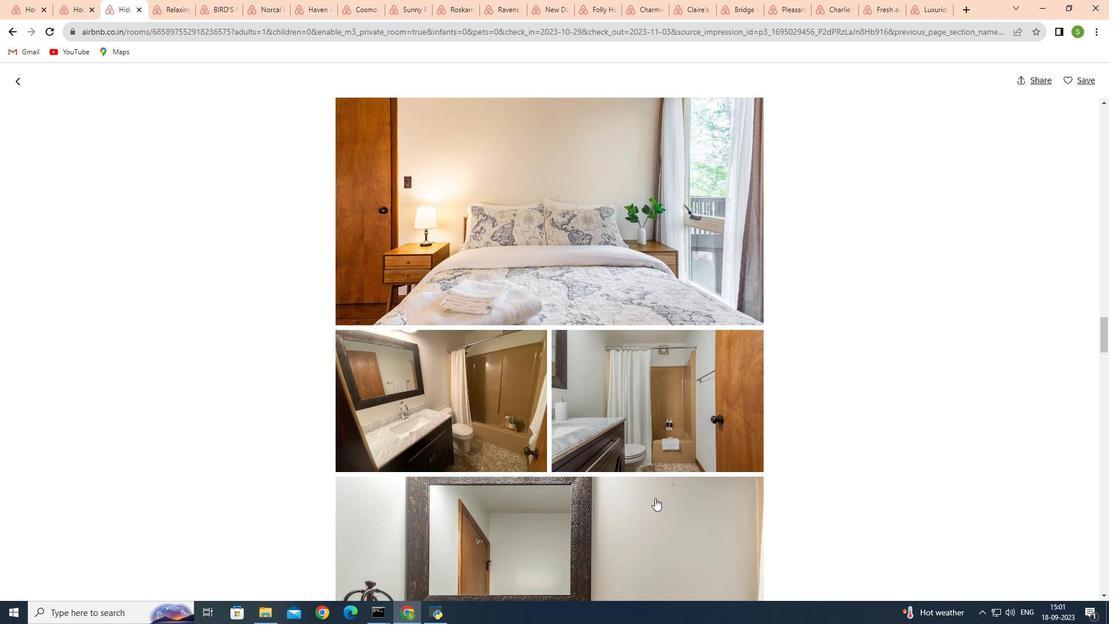 
Action: Mouse scrolled (655, 497) with delta (0, 0)
Screenshot: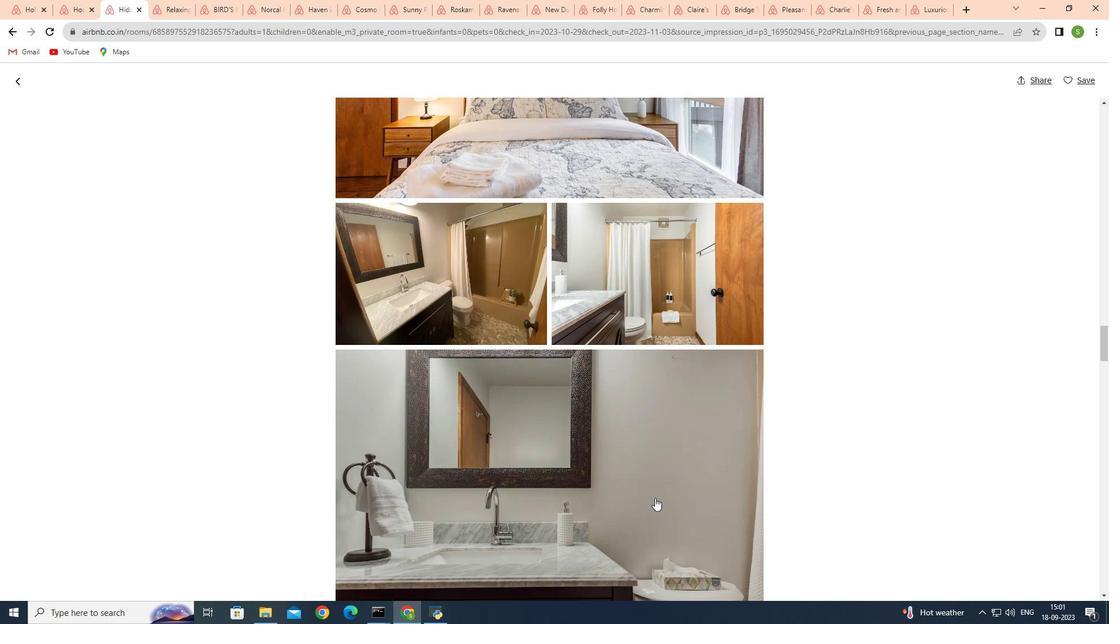 
Action: Mouse scrolled (655, 497) with delta (0, 0)
Screenshot: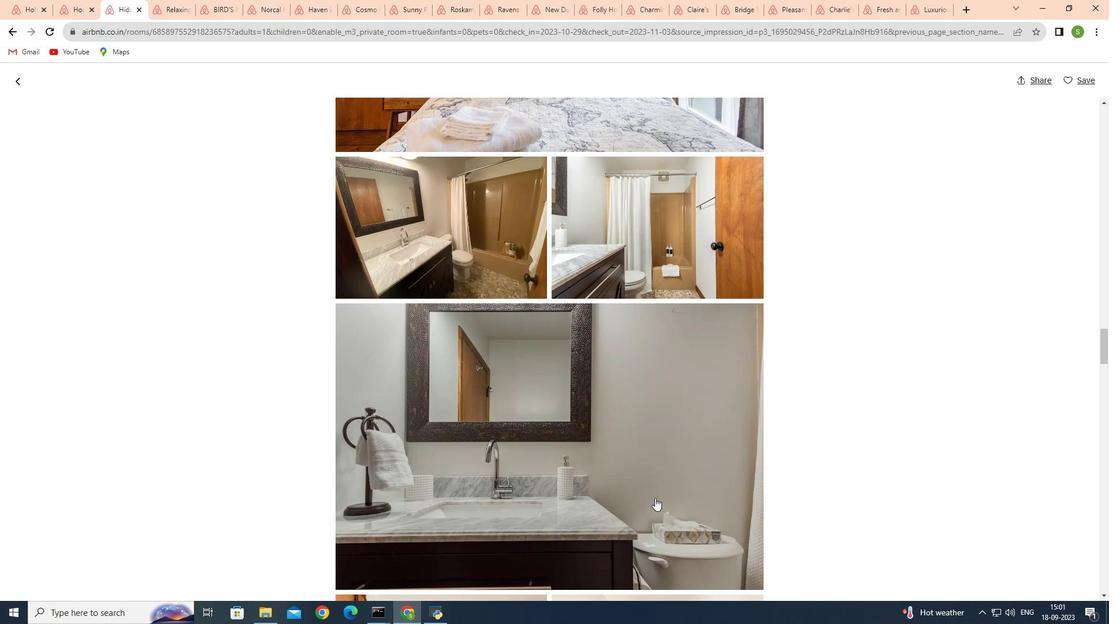 
Action: Mouse scrolled (655, 497) with delta (0, 0)
Screenshot: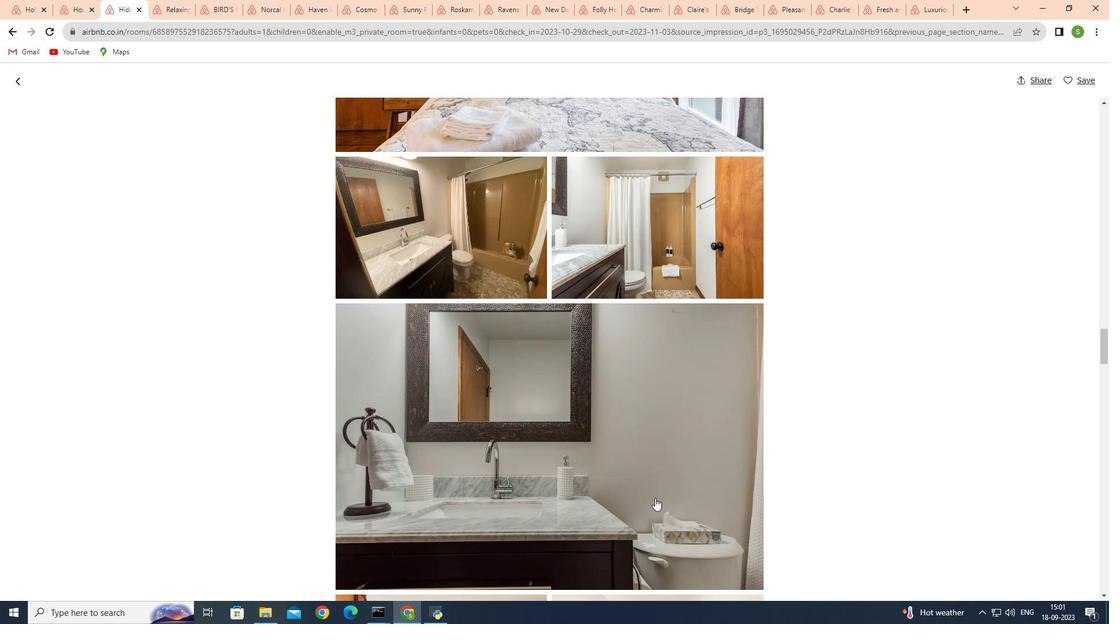 
Action: Mouse scrolled (655, 497) with delta (0, 0)
Screenshot: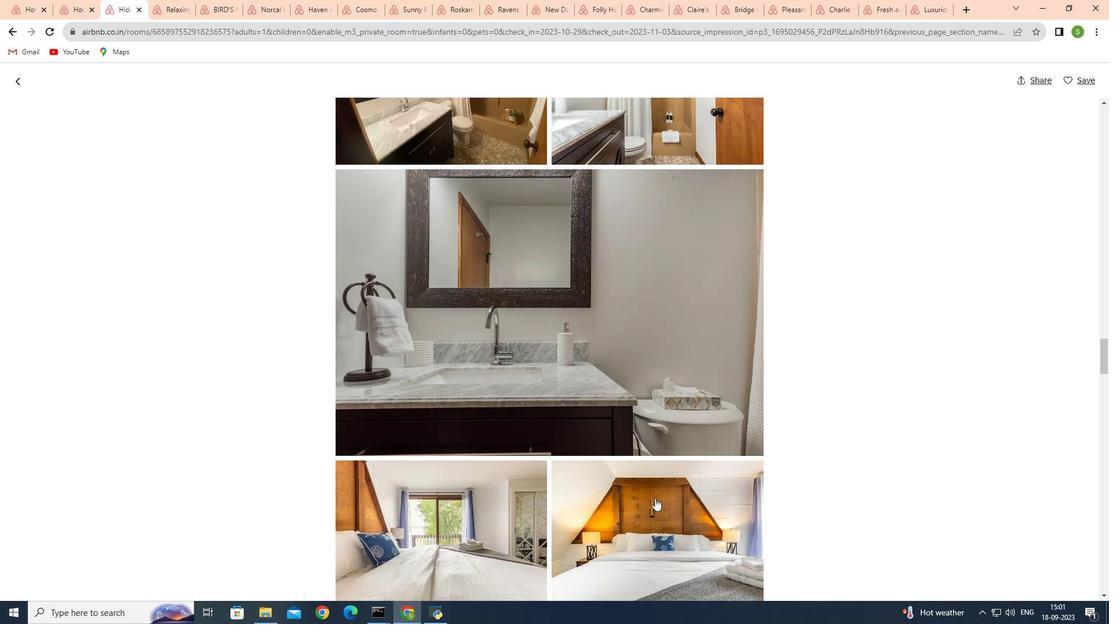 
Action: Mouse scrolled (655, 497) with delta (0, 0)
Screenshot: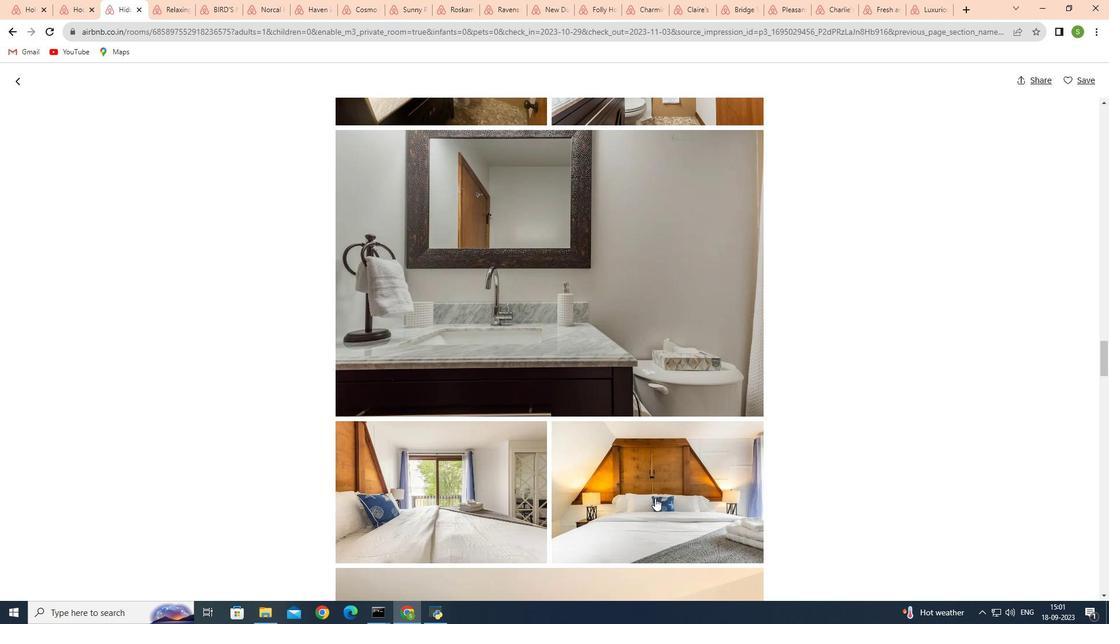 
Action: Mouse scrolled (655, 497) with delta (0, 0)
Screenshot: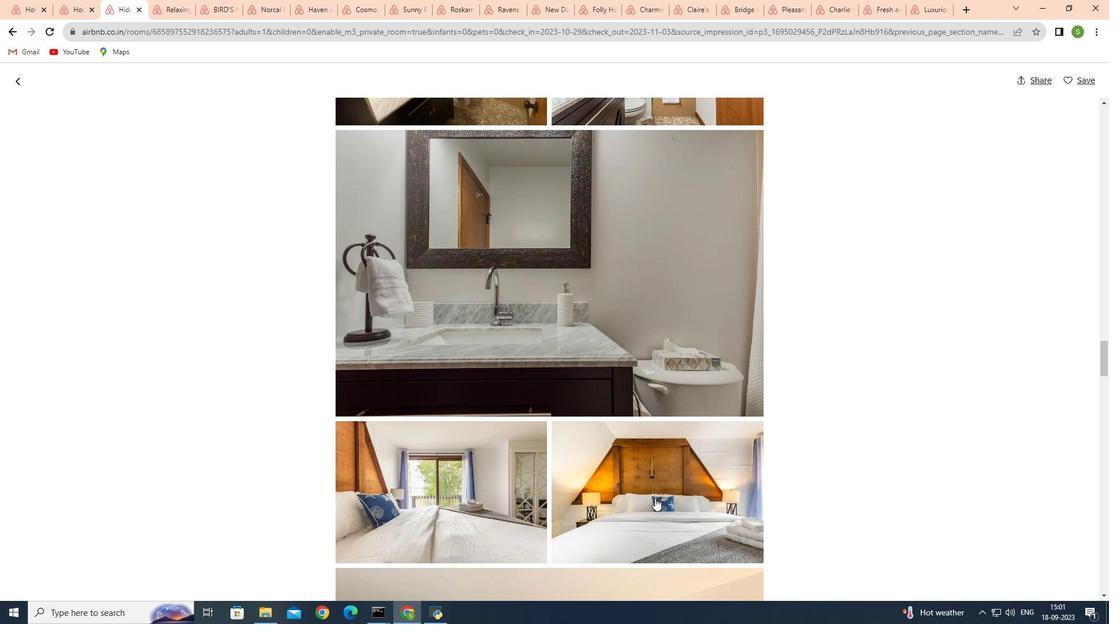
Action: Mouse moved to (654, 498)
Screenshot: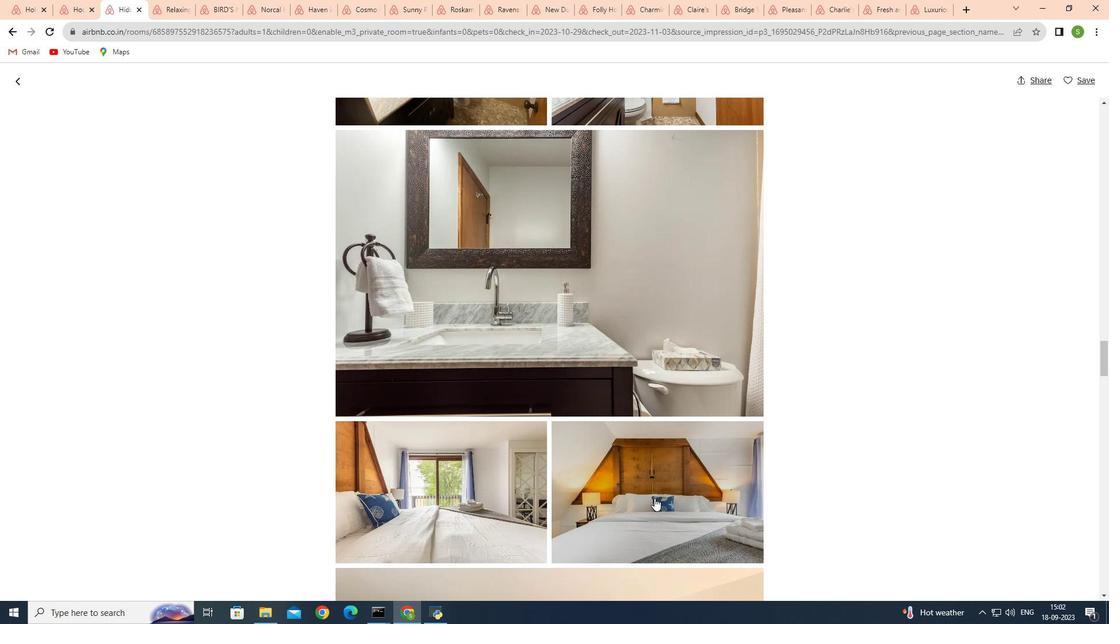 
Action: Mouse scrolled (654, 497) with delta (0, 0)
Screenshot: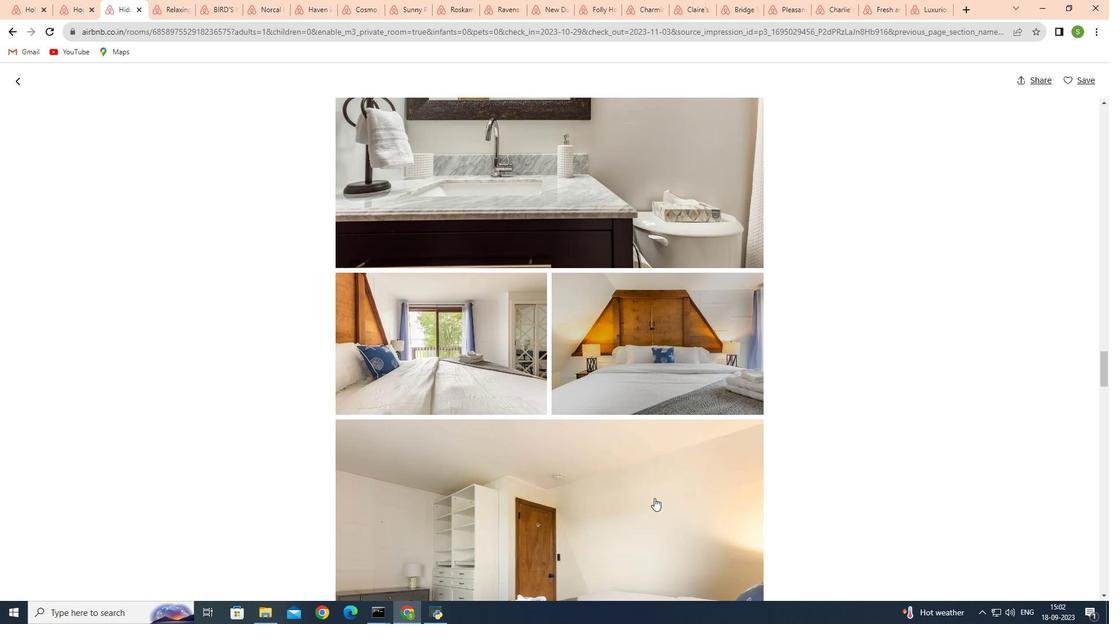 
Action: Mouse scrolled (654, 497) with delta (0, 0)
Screenshot: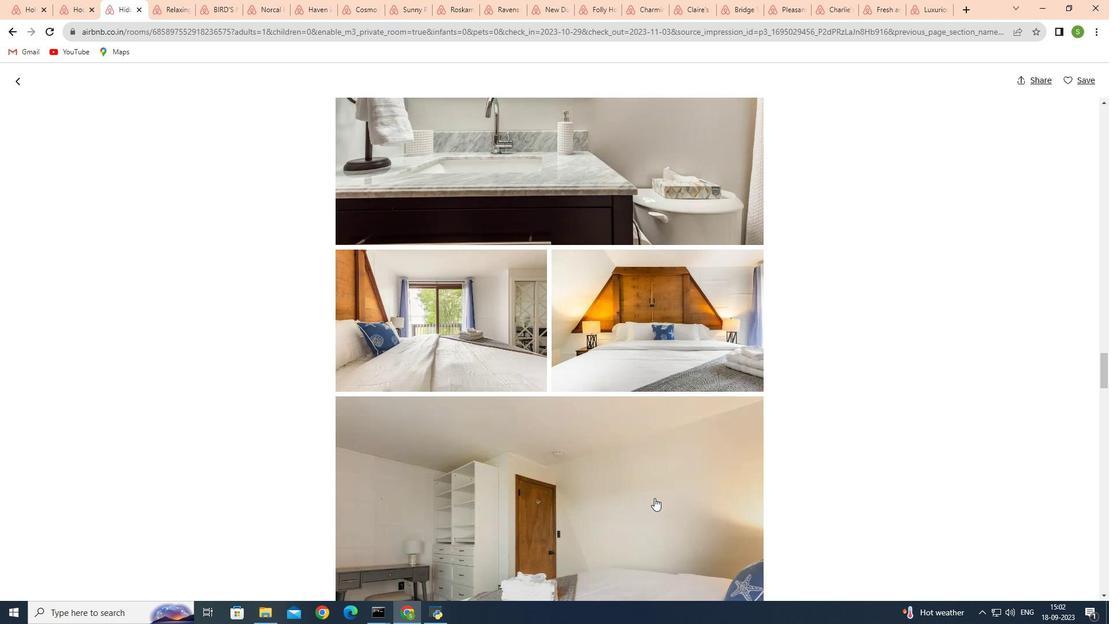 
Action: Mouse scrolled (654, 497) with delta (0, 0)
Screenshot: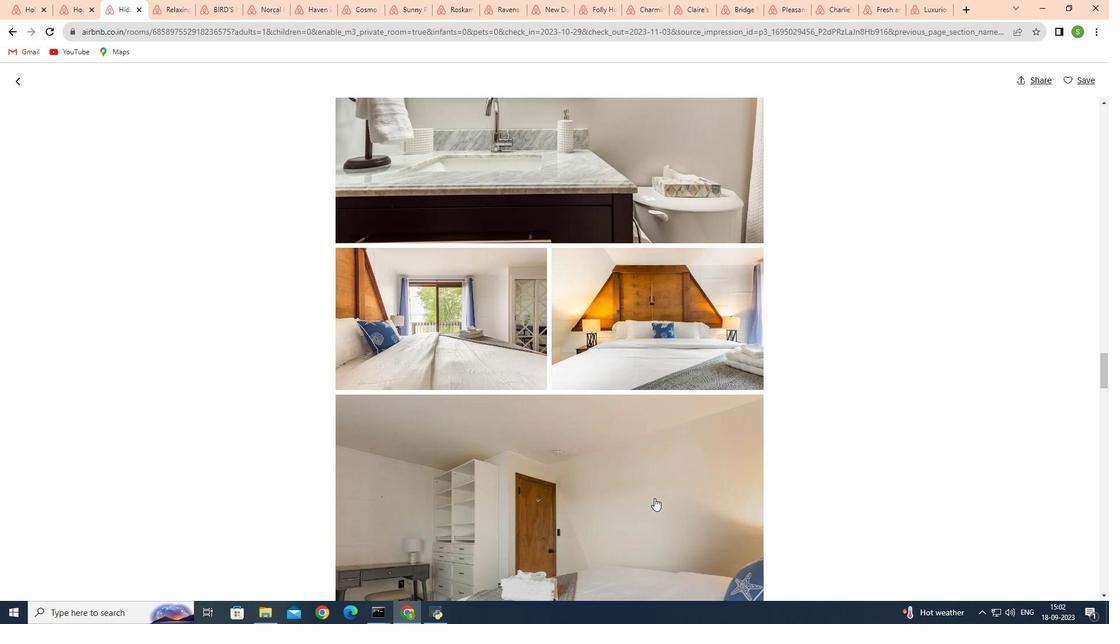 
Action: Mouse moved to (653, 501)
Screenshot: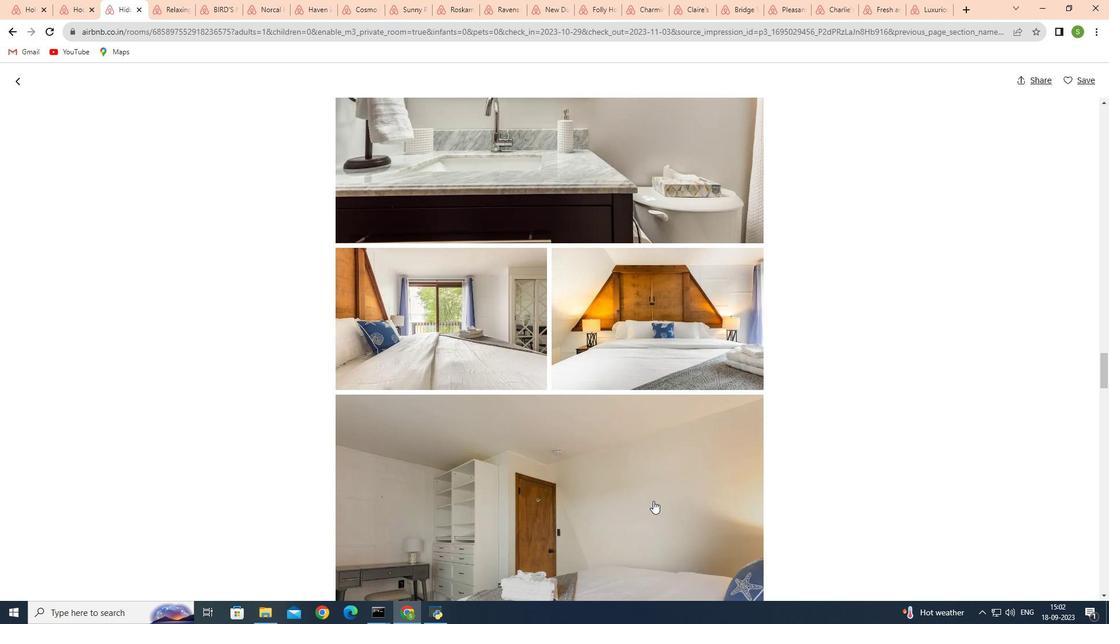 
Action: Mouse scrolled (653, 500) with delta (0, 0)
Screenshot: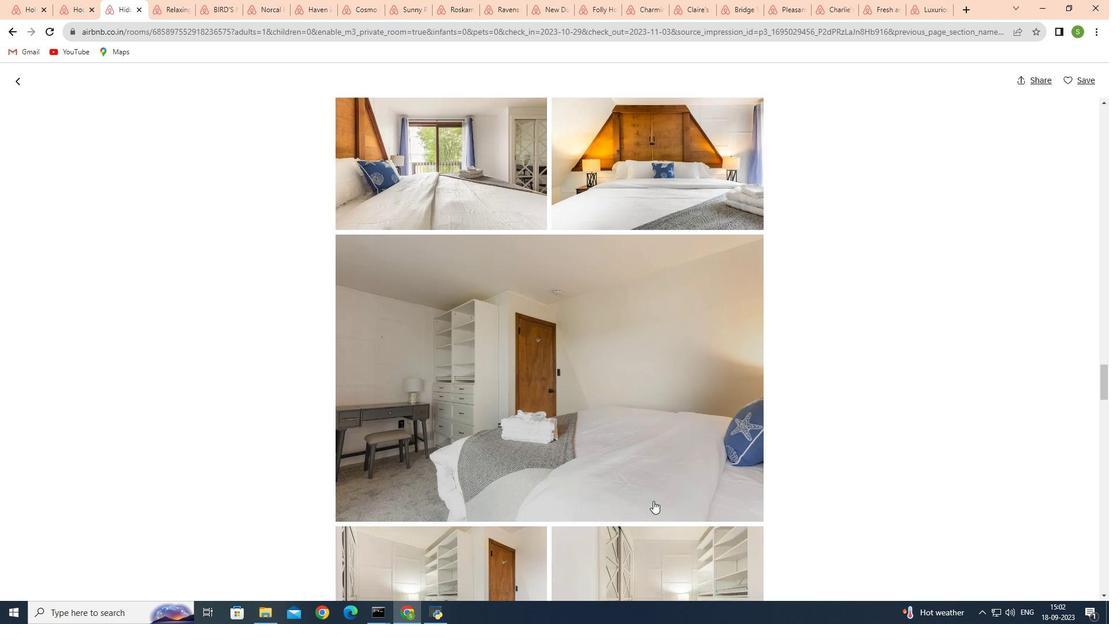 
Action: Mouse scrolled (653, 500) with delta (0, 0)
Screenshot: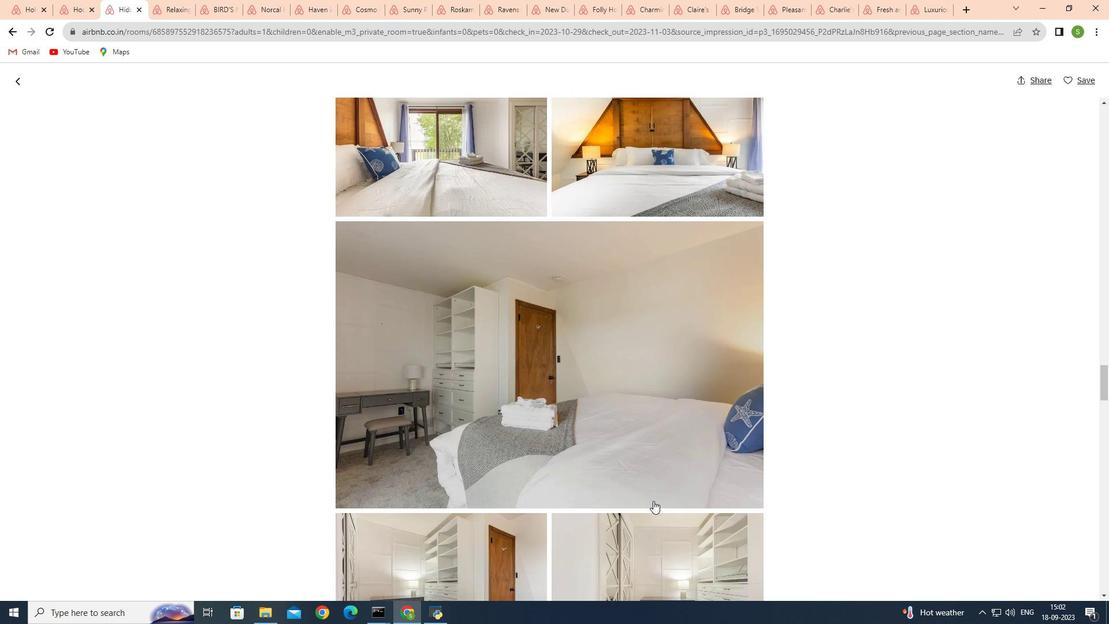 
Action: Mouse scrolled (653, 500) with delta (0, 0)
Screenshot: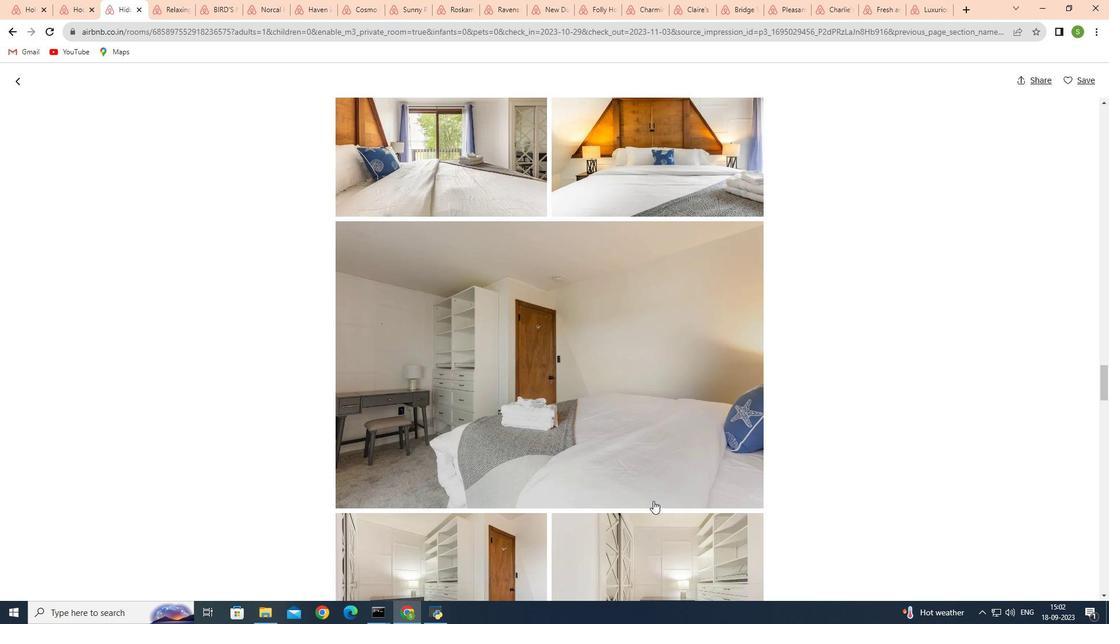 
Action: Mouse moved to (653, 501)
Screenshot: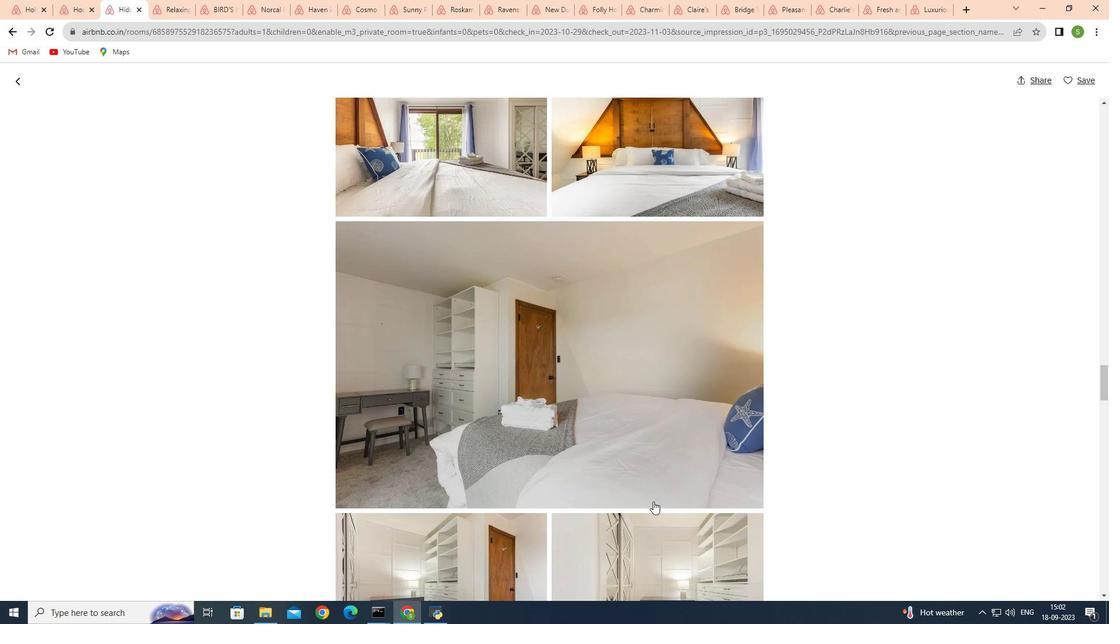 
Action: Mouse scrolled (653, 501) with delta (0, 0)
Screenshot: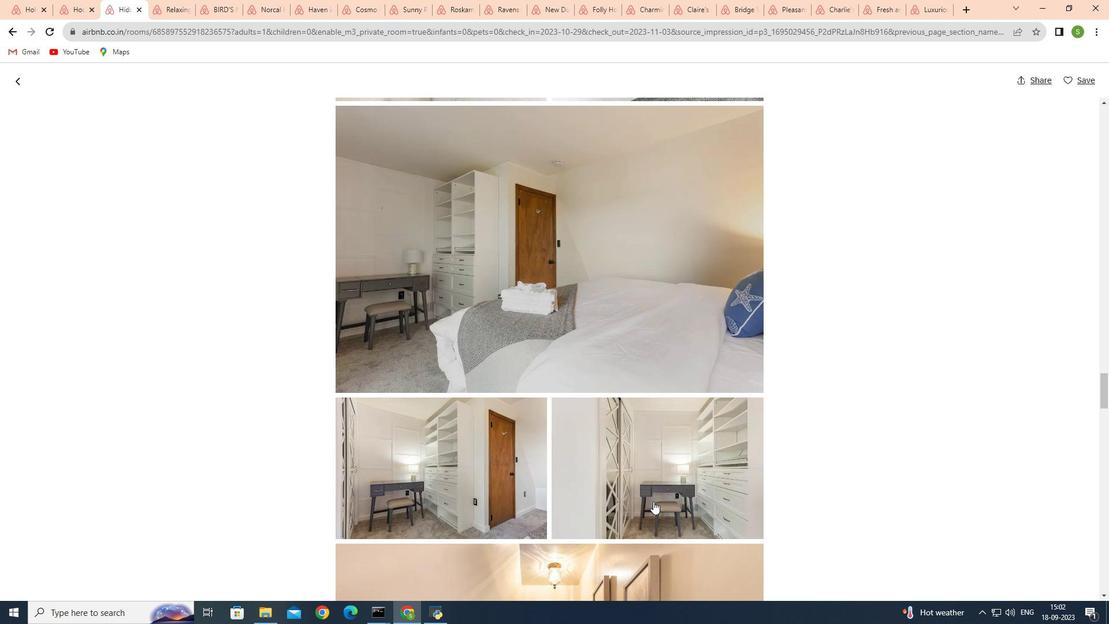 
Action: Mouse scrolled (653, 501) with delta (0, 0)
Screenshot: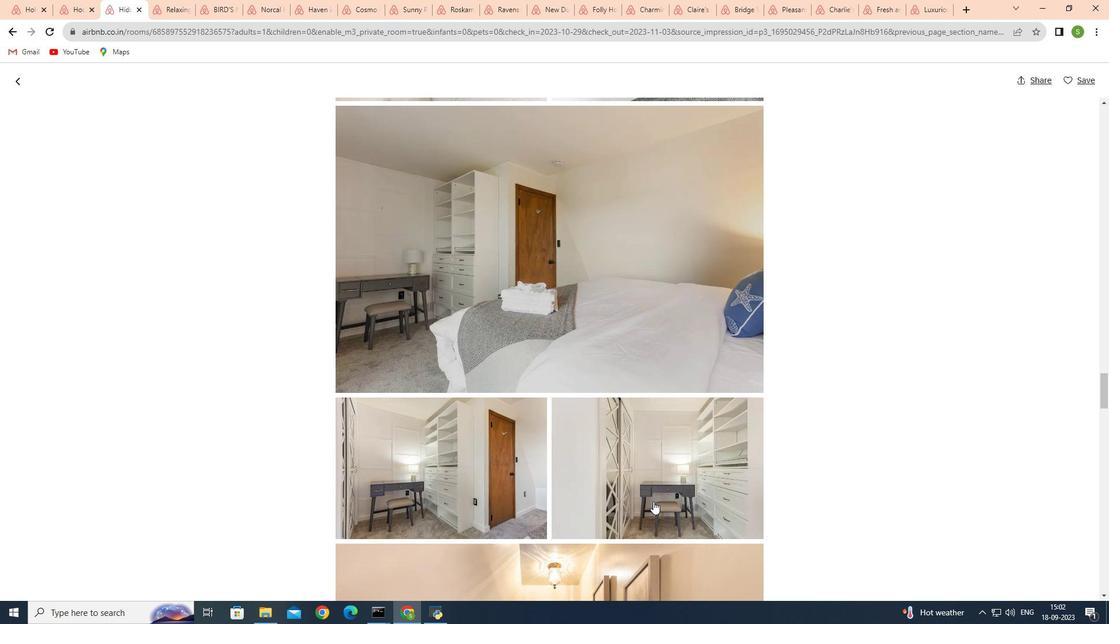 
Action: Mouse scrolled (653, 501) with delta (0, 0)
Screenshot: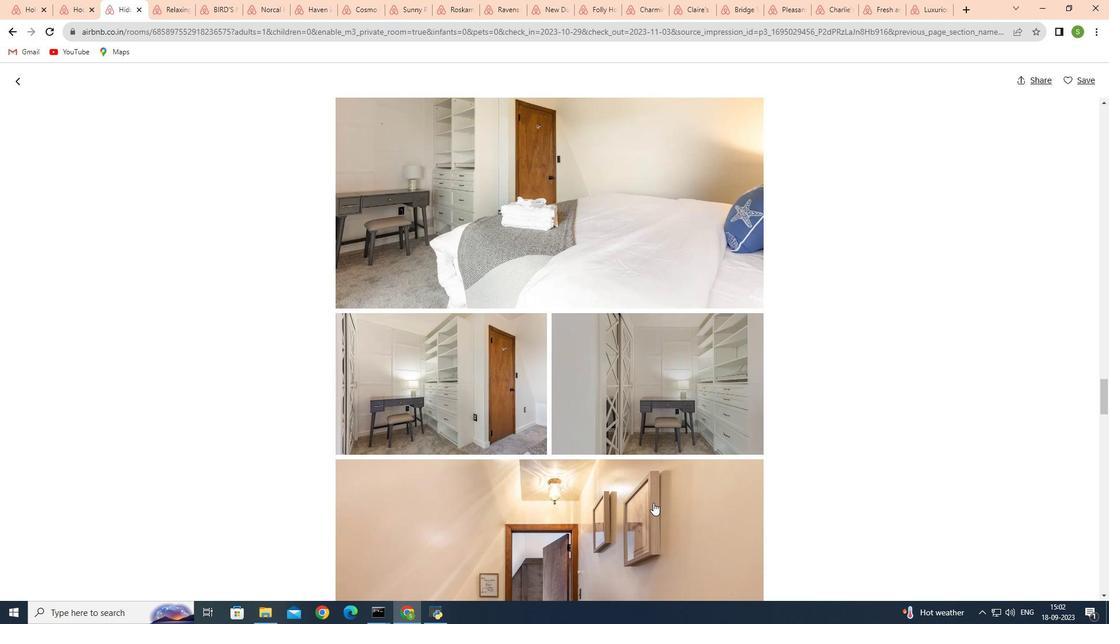 
Action: Mouse scrolled (653, 501) with delta (0, 0)
Screenshot: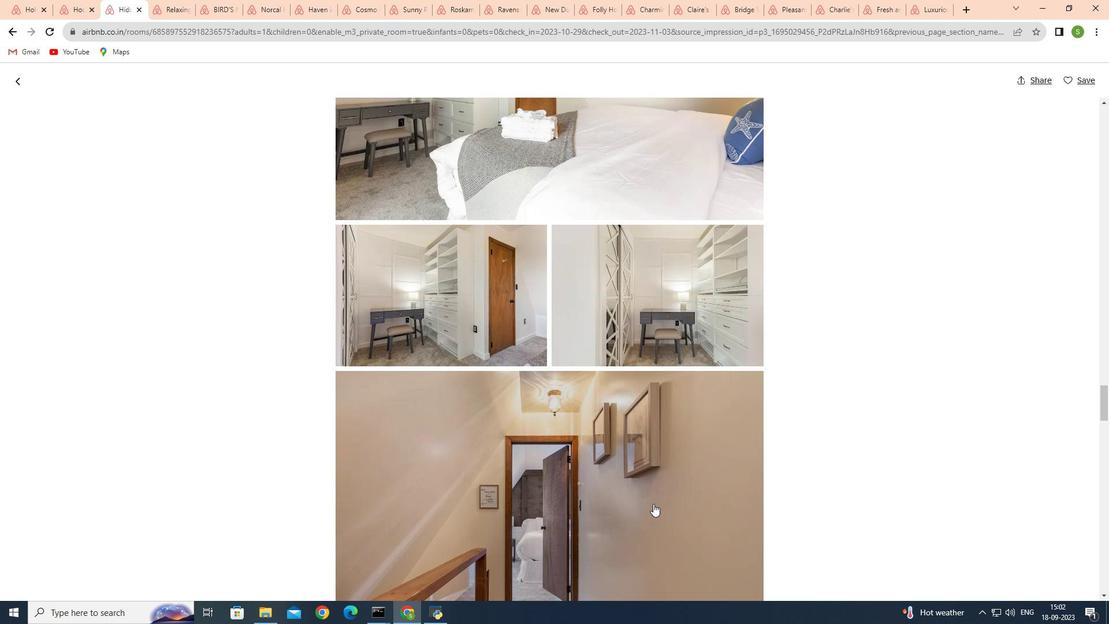
Action: Mouse scrolled (653, 501) with delta (0, 0)
Screenshot: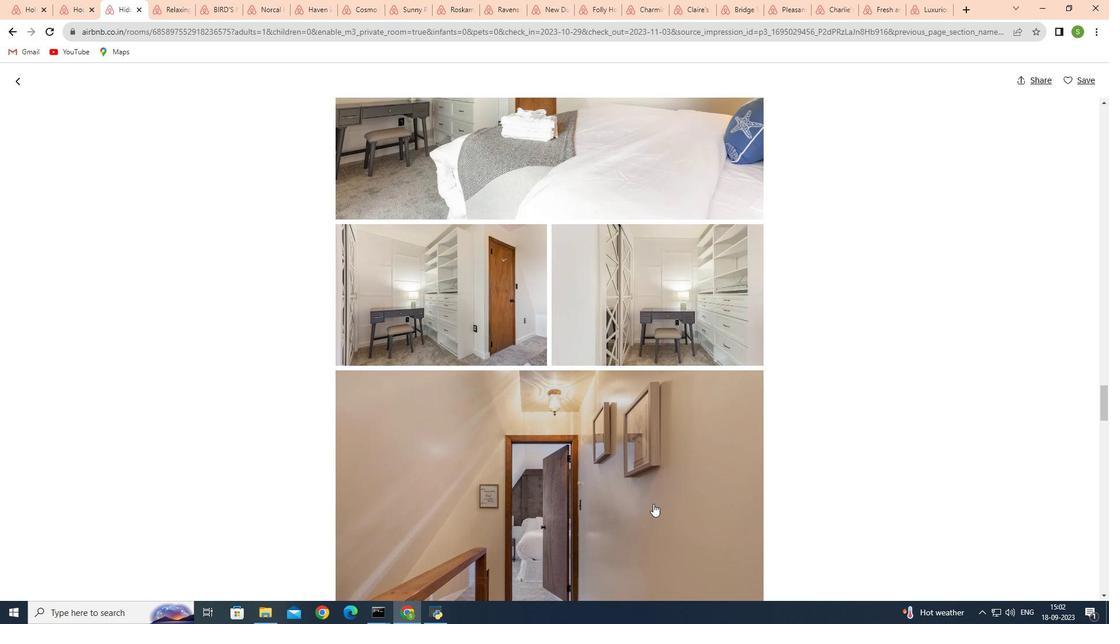 
Action: Mouse moved to (652, 506)
Screenshot: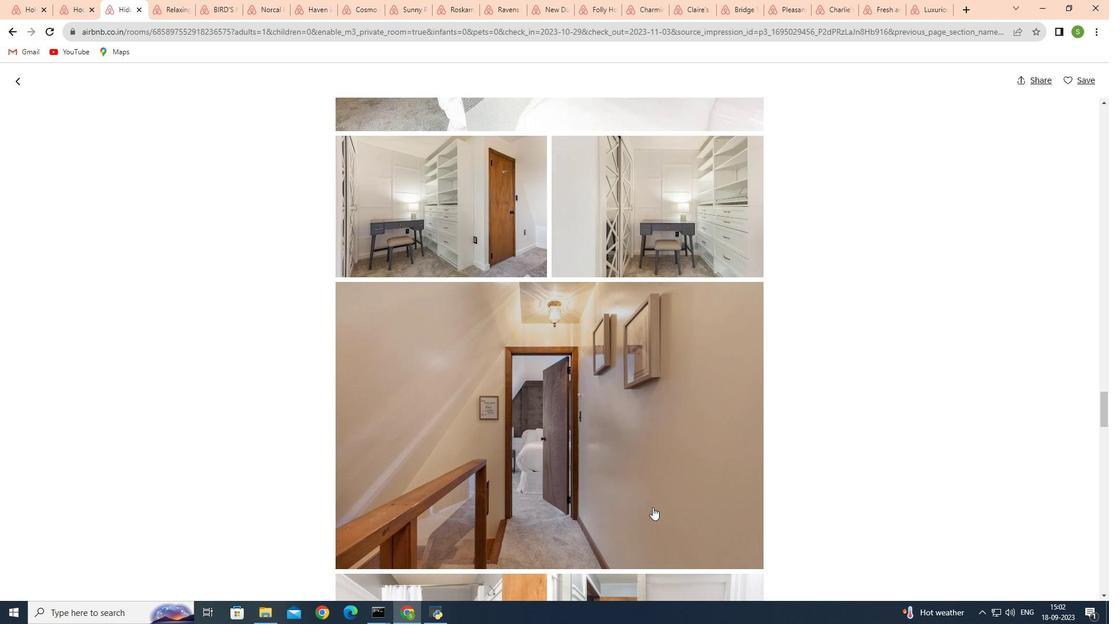 
Action: Mouse scrolled (652, 505) with delta (0, 0)
Screenshot: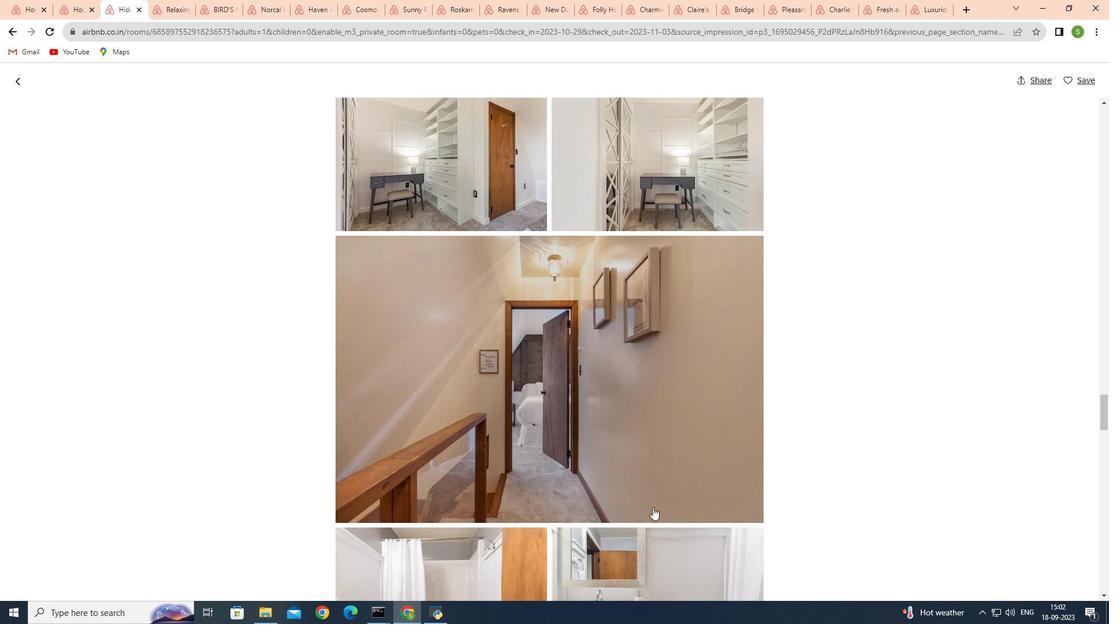 
Action: Mouse moved to (652, 506)
Screenshot: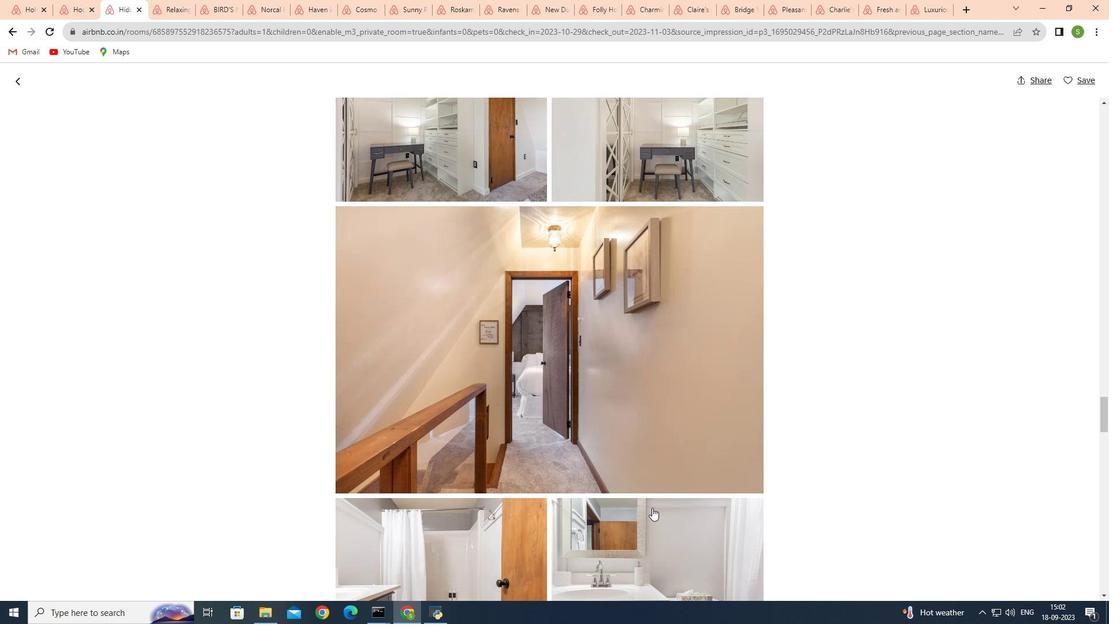 
Action: Mouse scrolled (652, 506) with delta (0, 0)
Screenshot: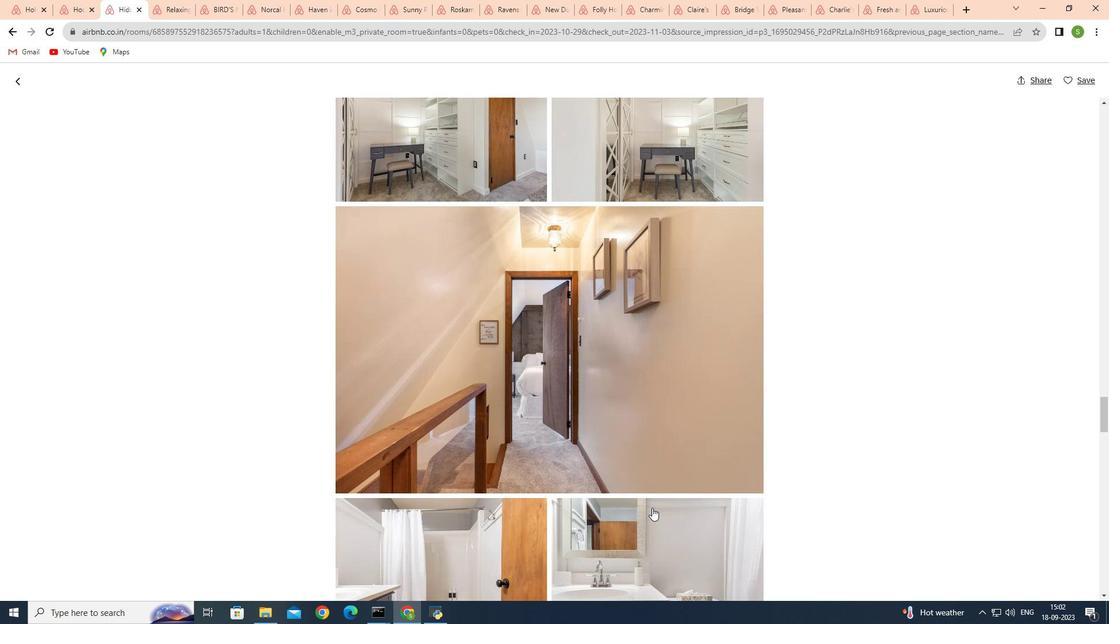 
Action: Mouse moved to (652, 507)
Screenshot: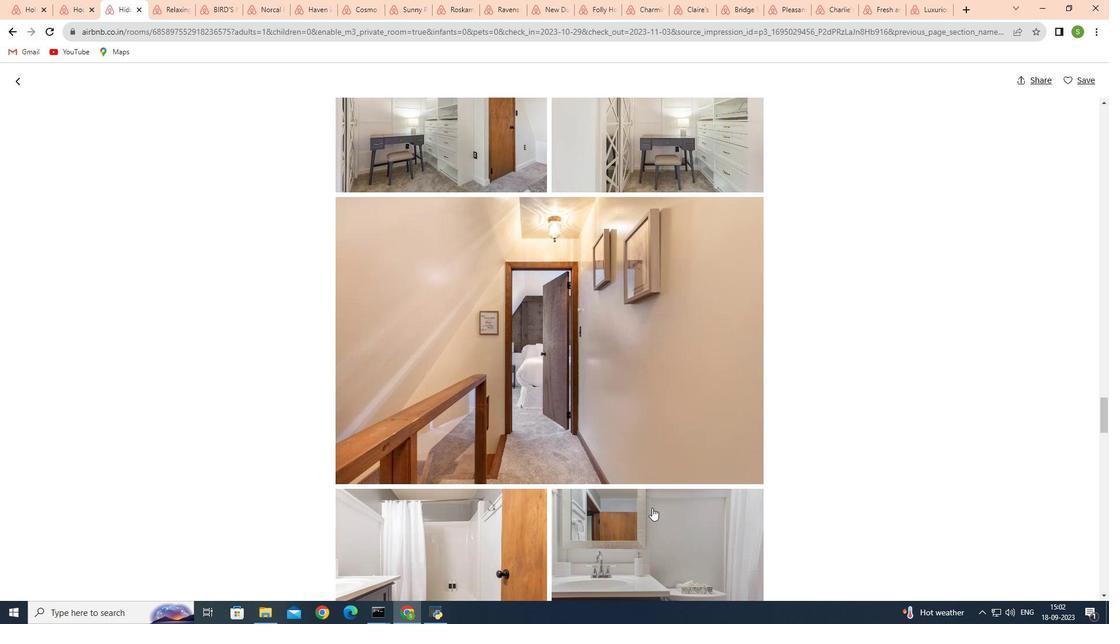
Action: Mouse scrolled (652, 506) with delta (0, 0)
Screenshot: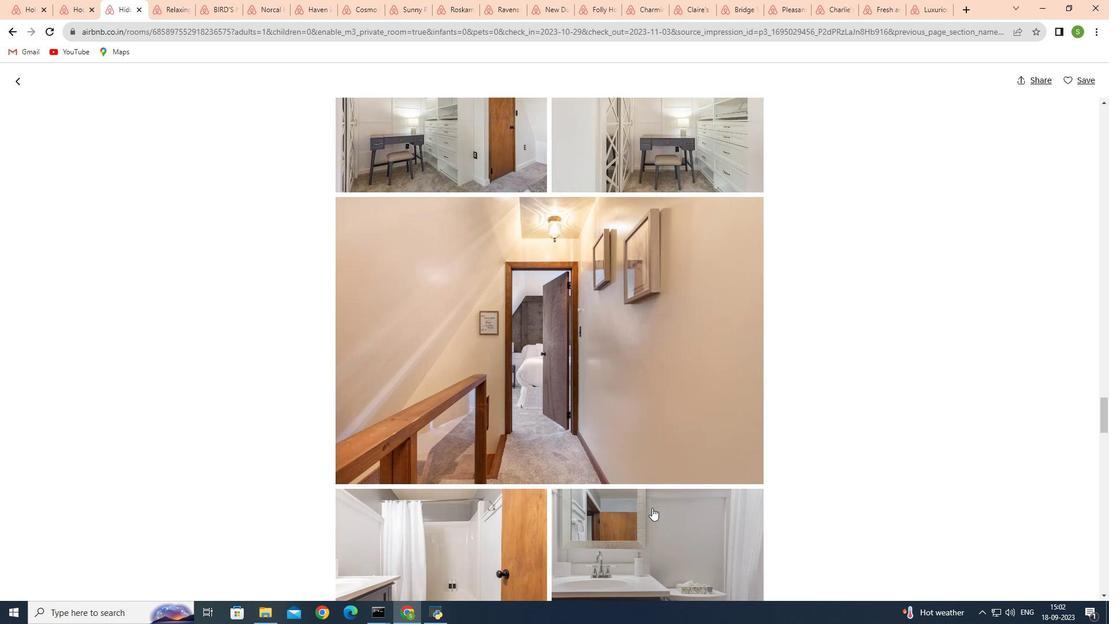 
Action: Mouse moved to (652, 507)
Screenshot: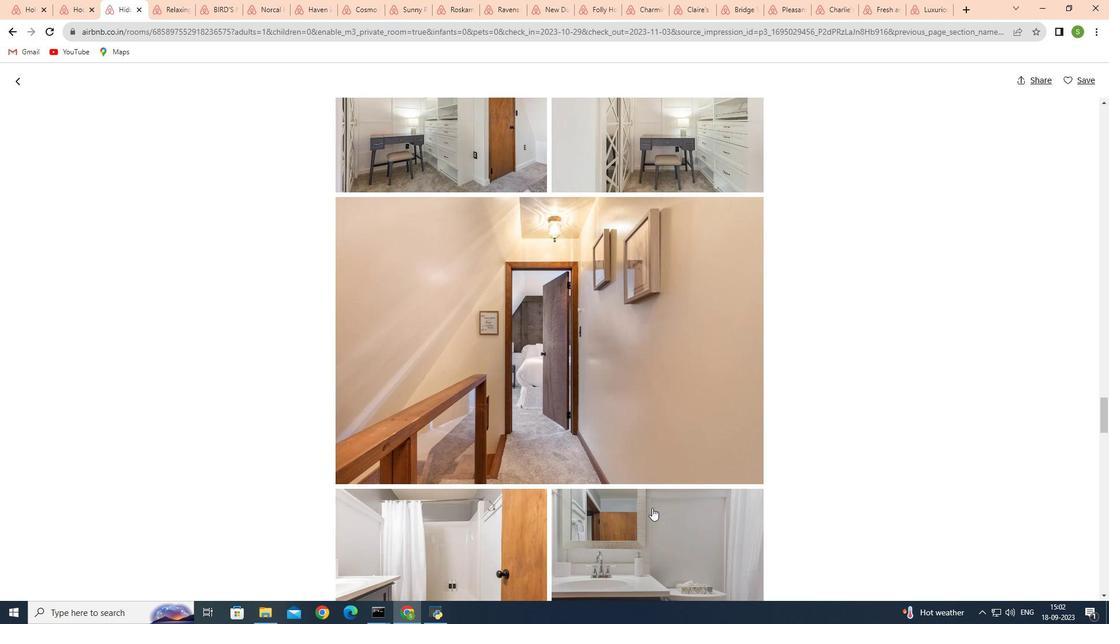 
Action: Mouse scrolled (652, 507) with delta (0, 0)
Screenshot: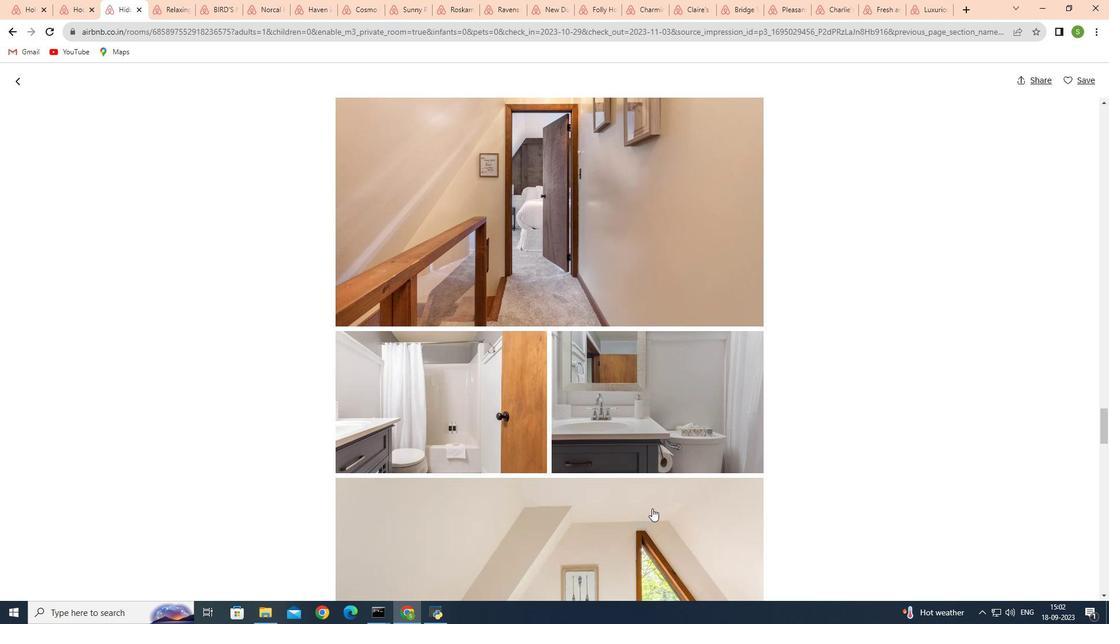 
Action: Mouse moved to (652, 508)
Screenshot: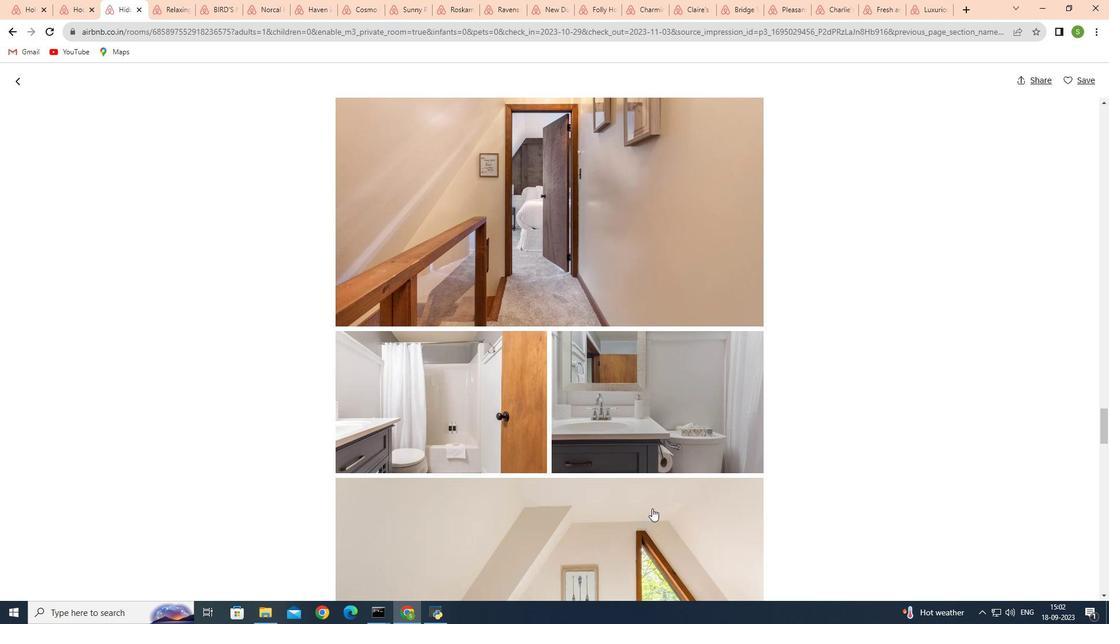 
Action: Mouse scrolled (652, 507) with delta (0, 0)
Screenshot: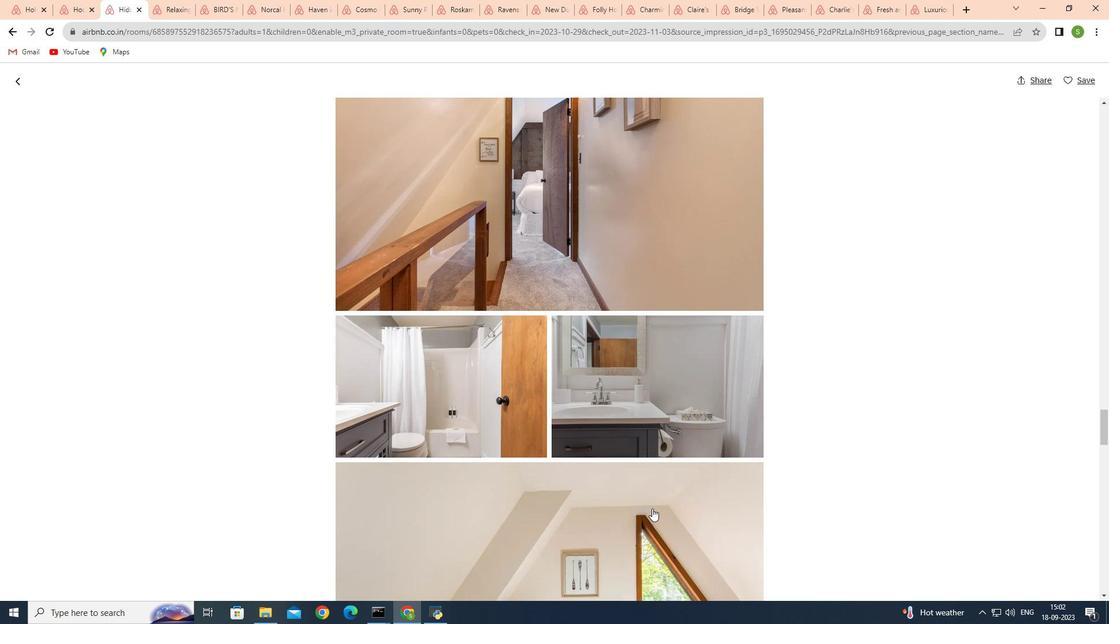 
Action: Mouse scrolled (652, 507) with delta (0, 0)
Screenshot: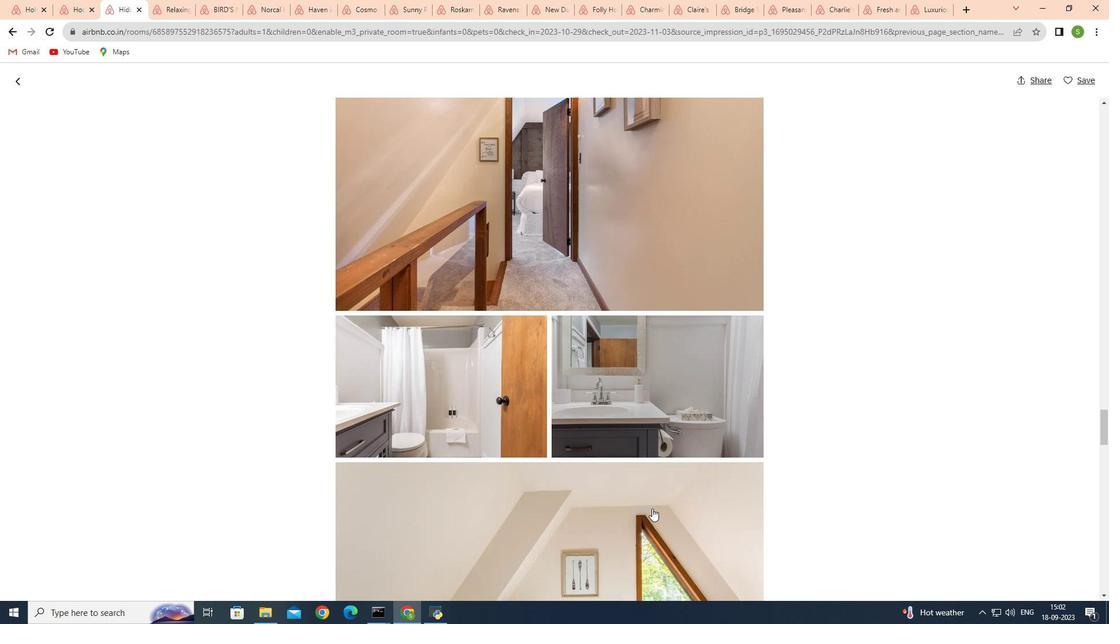 
Action: Mouse moved to (651, 509)
Screenshot: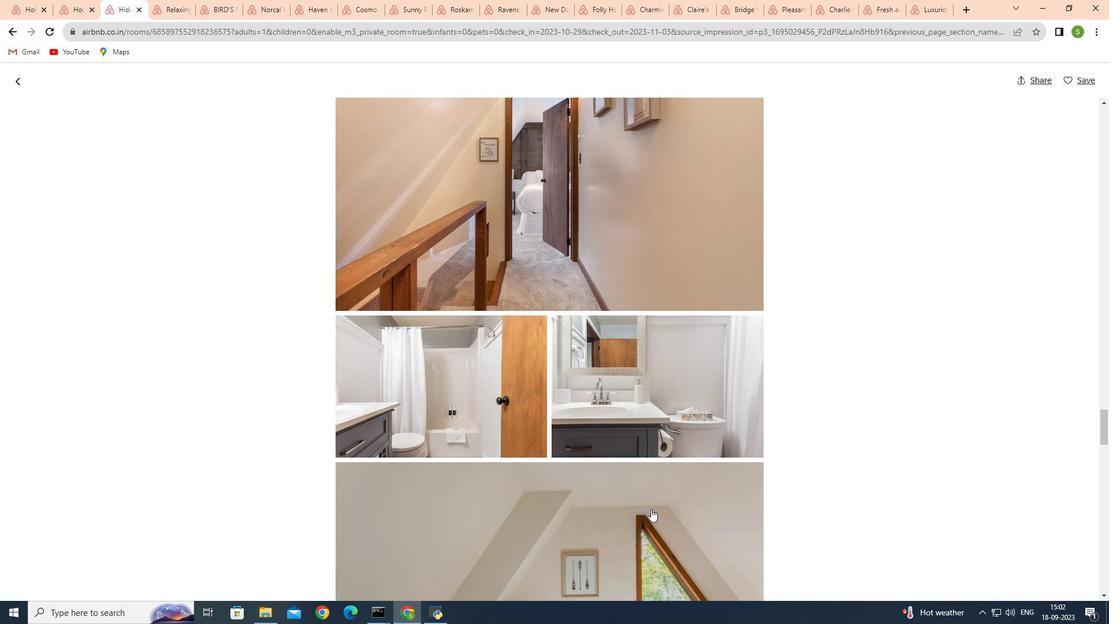 
Action: Mouse scrolled (651, 508) with delta (0, 0)
Screenshot: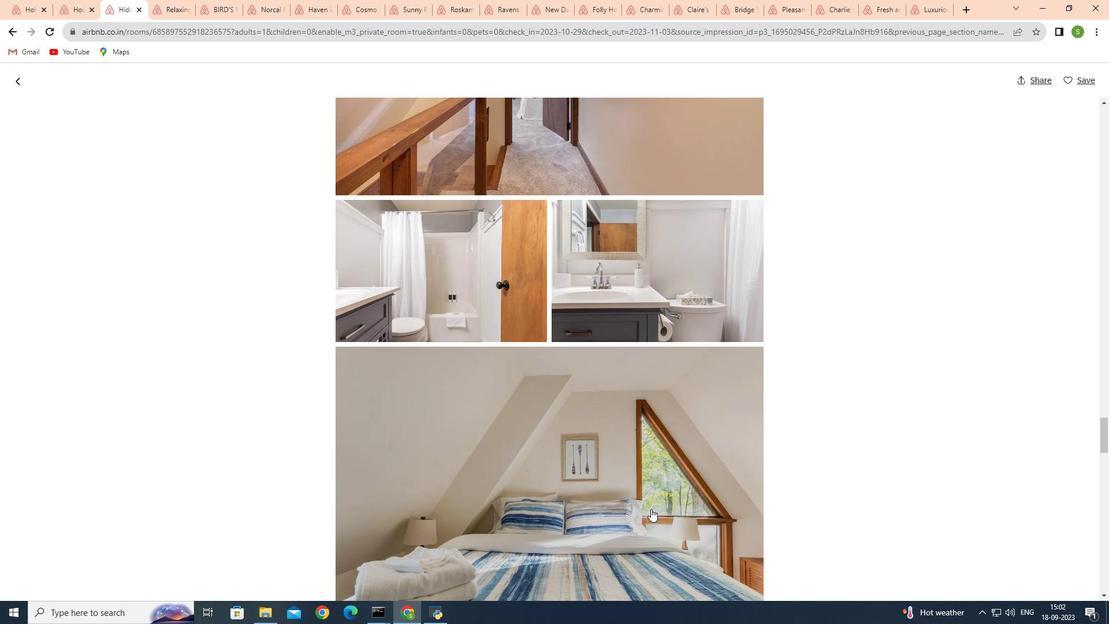 
Action: Mouse scrolled (651, 508) with delta (0, 0)
Screenshot: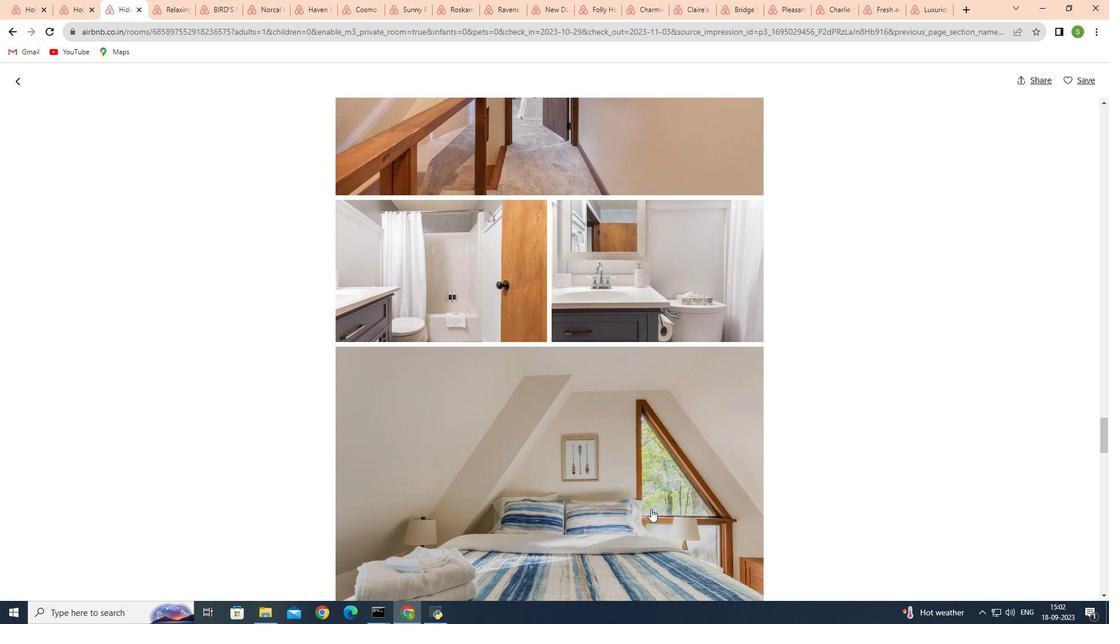 
Action: Mouse scrolled (651, 508) with delta (0, 0)
Screenshot: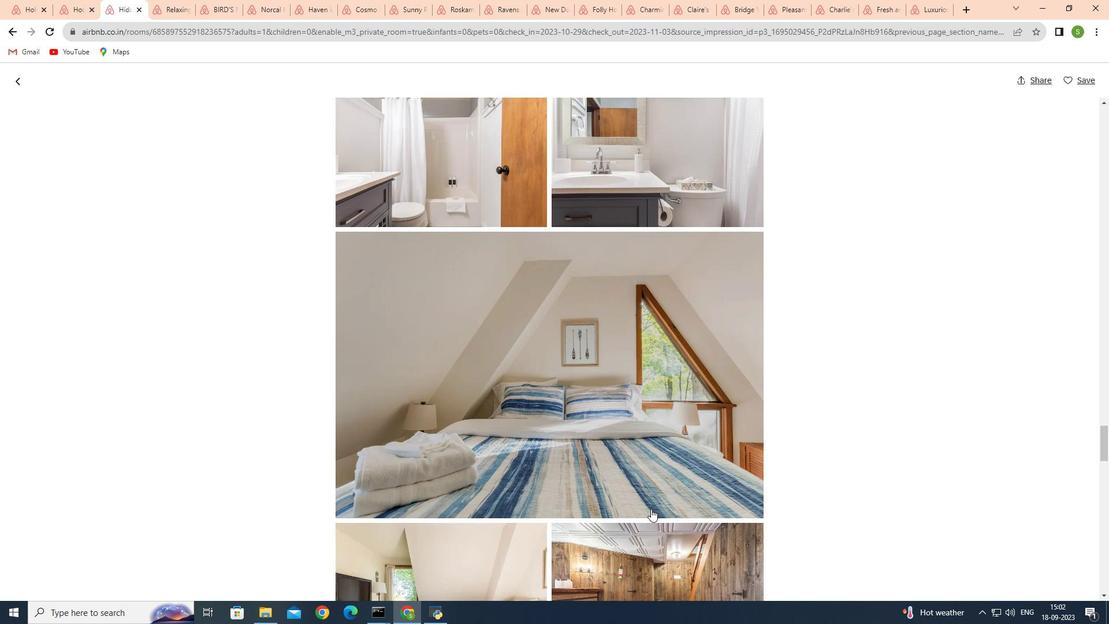 
Action: Mouse scrolled (651, 508) with delta (0, 0)
Screenshot: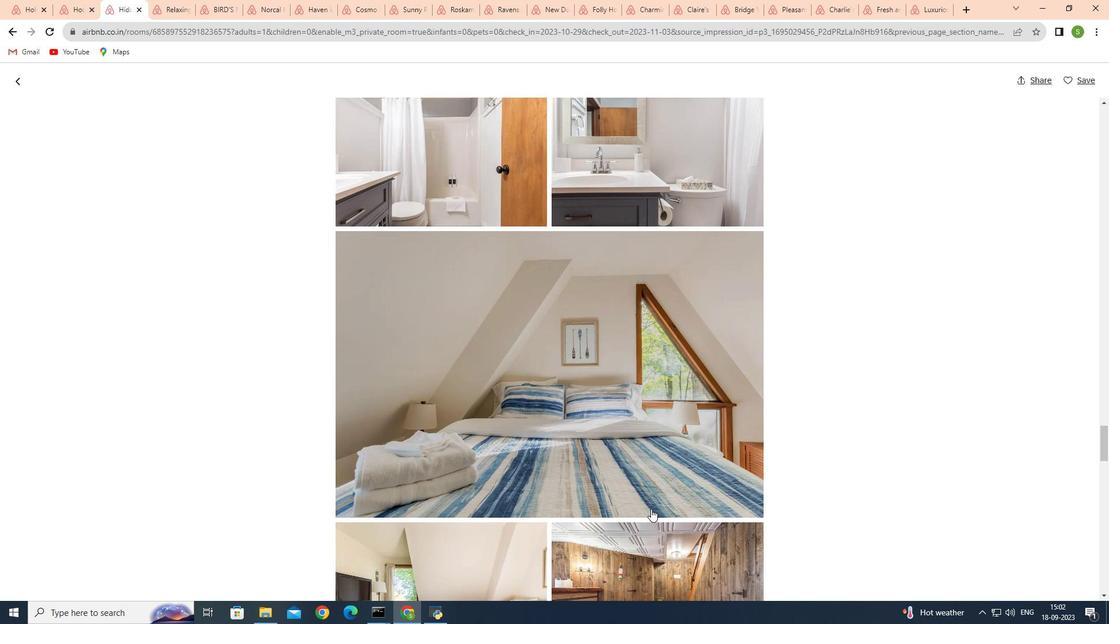 
Action: Mouse moved to (651, 506)
Screenshot: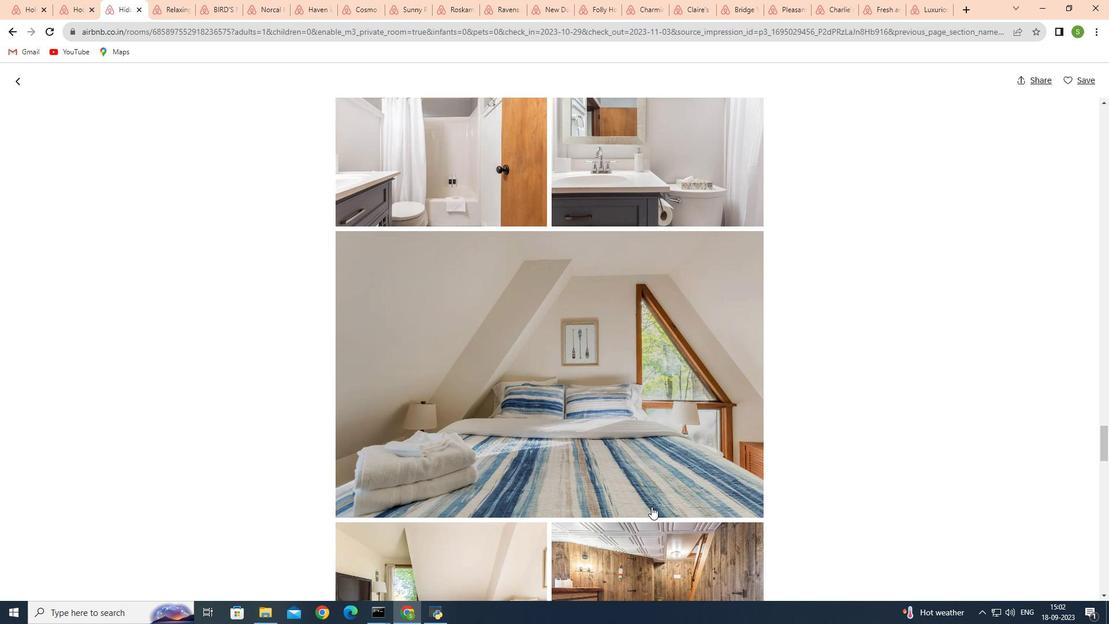 
Action: Mouse scrolled (651, 506) with delta (0, 0)
Screenshot: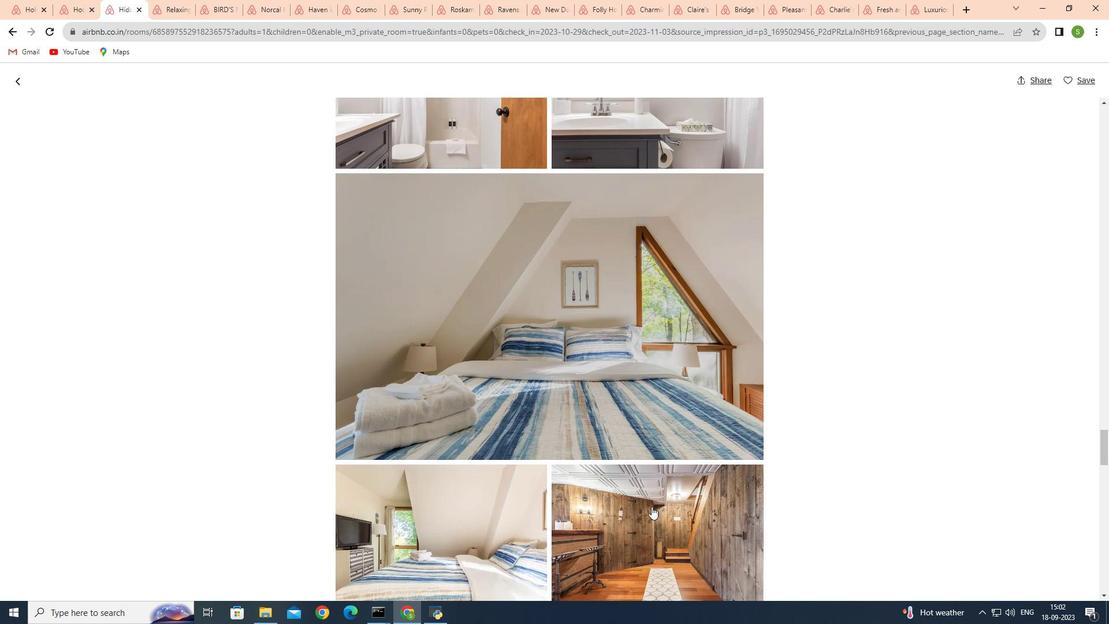 
Action: Mouse scrolled (651, 506) with delta (0, 0)
Screenshot: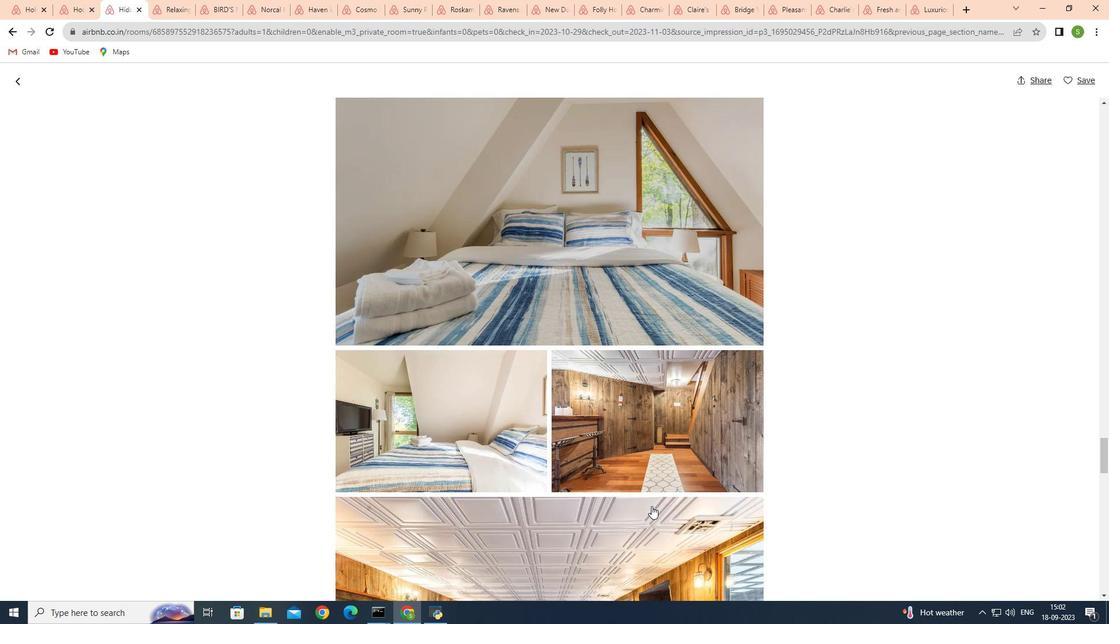 
Action: Mouse moved to (651, 506)
Screenshot: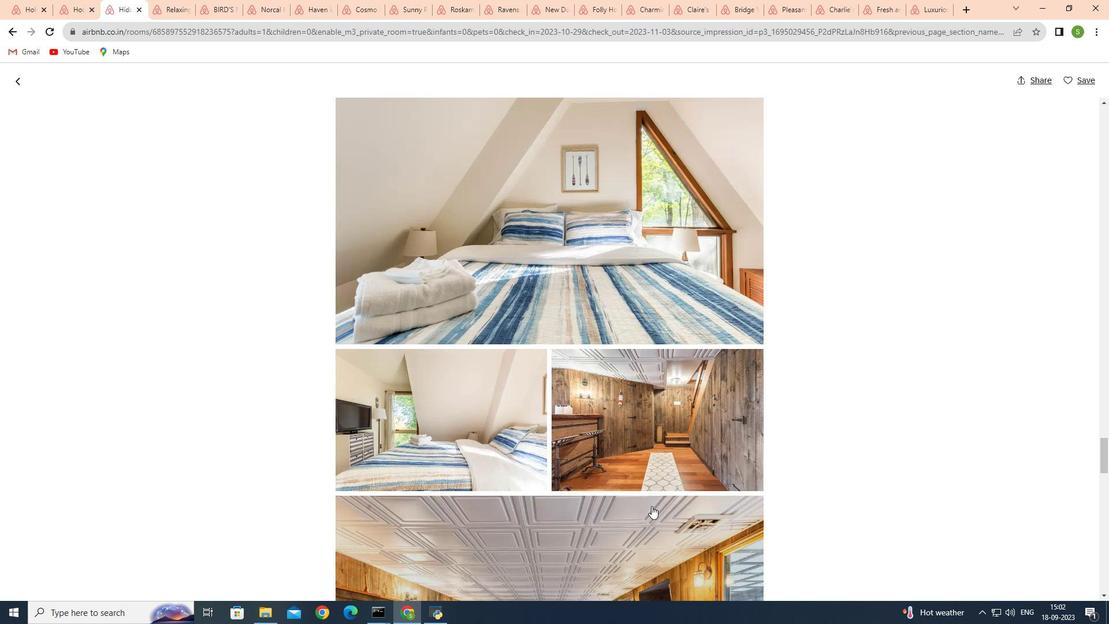 
Action: Mouse scrolled (651, 506) with delta (0, 0)
Screenshot: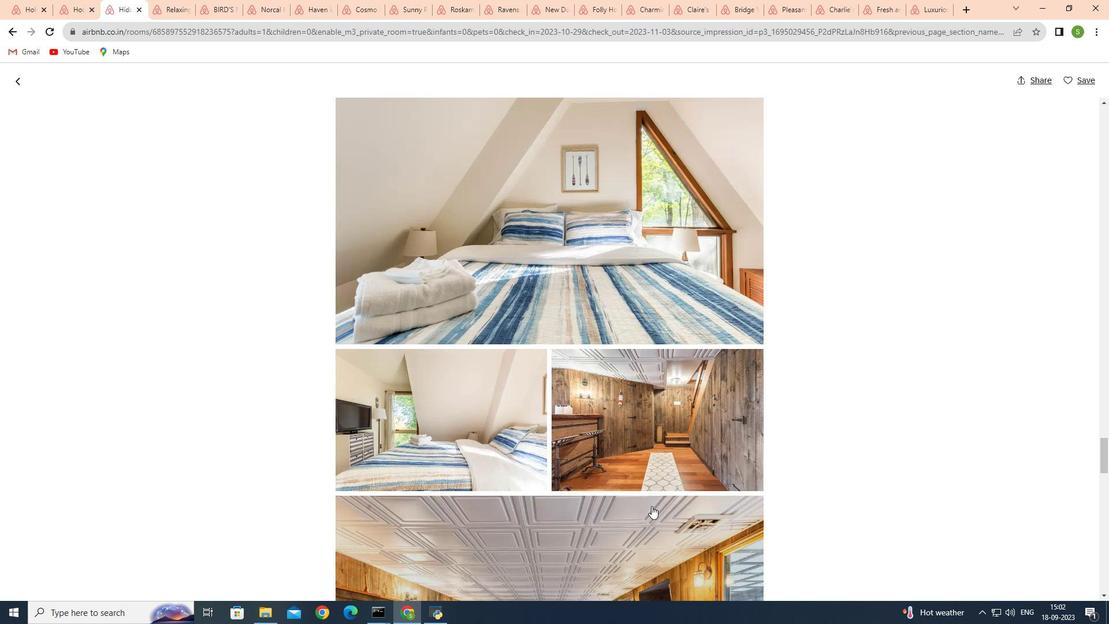 
Action: Mouse moved to (650, 506)
Screenshot: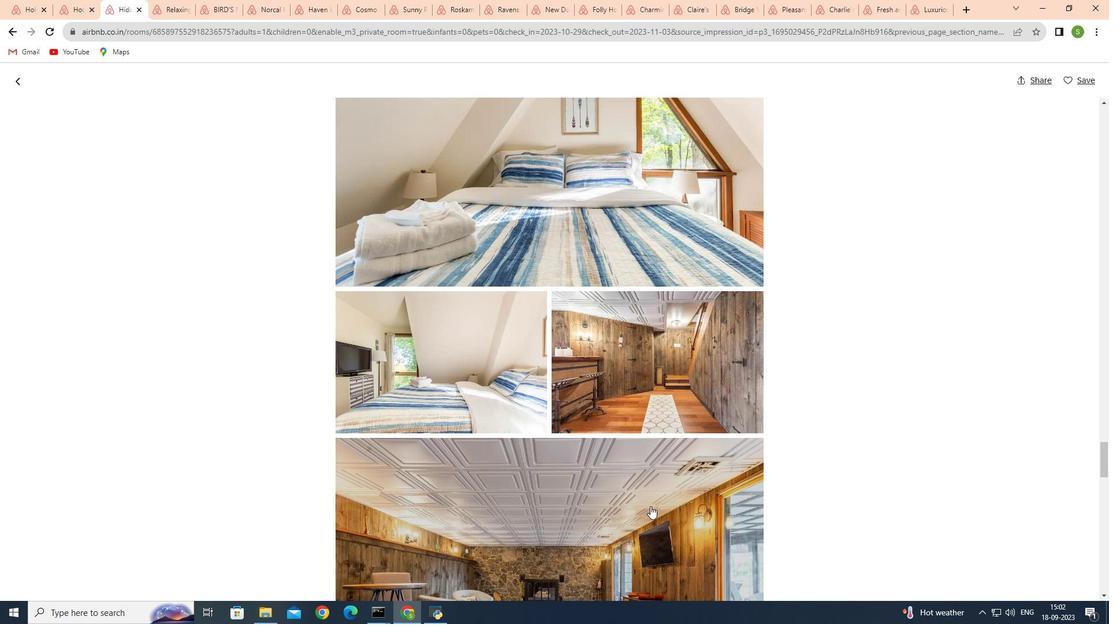 
Action: Mouse scrolled (650, 505) with delta (0, 0)
Screenshot: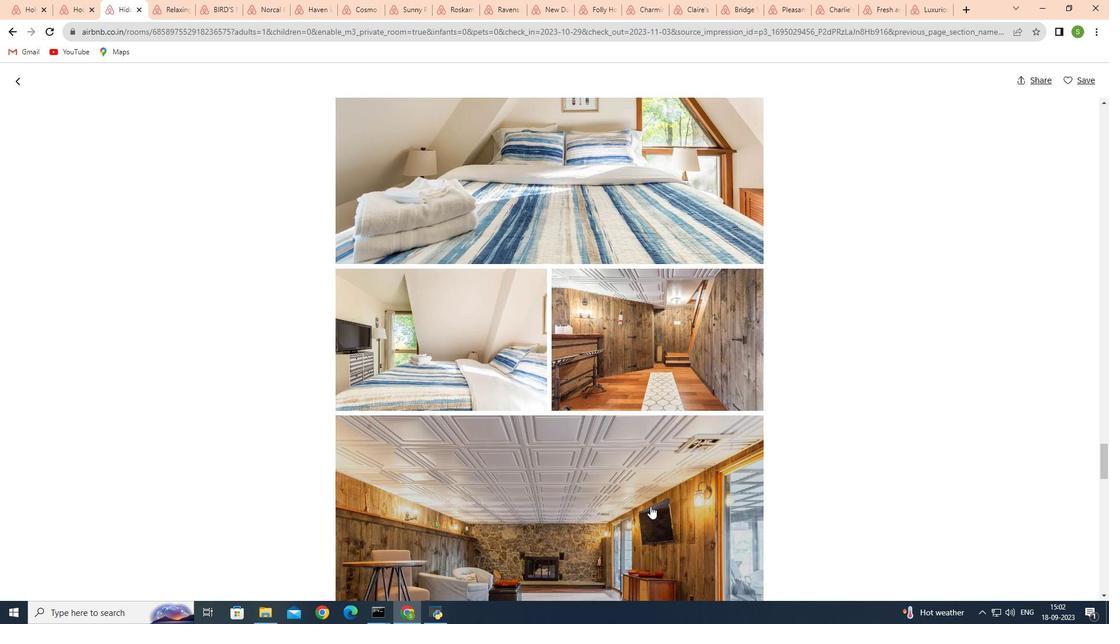 
Action: Mouse scrolled (650, 505) with delta (0, 0)
Screenshot: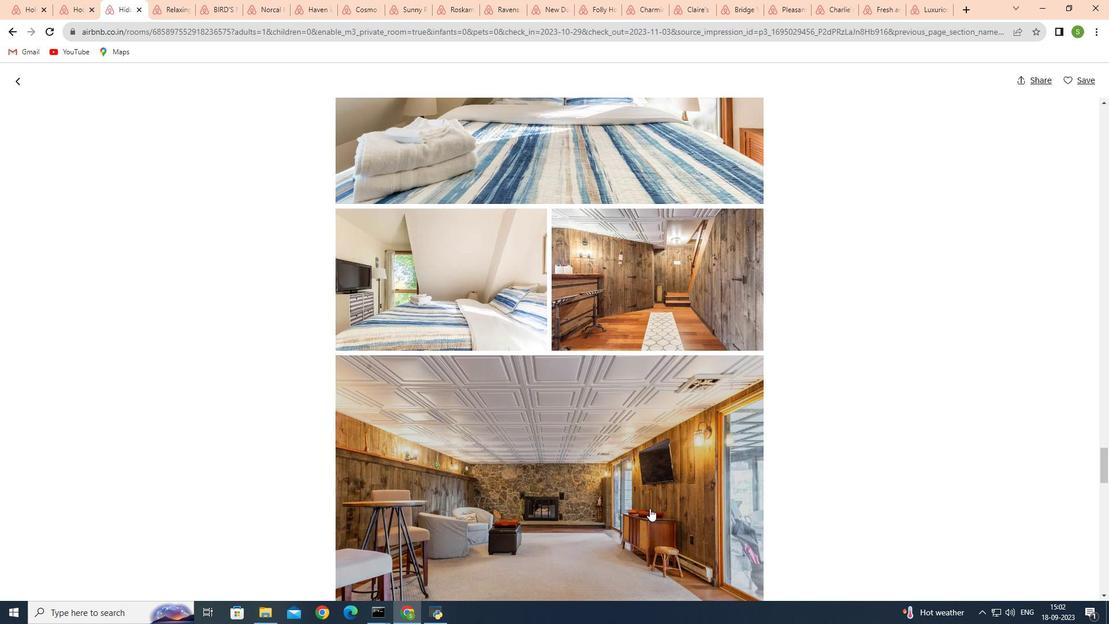 
Action: Mouse scrolled (650, 505) with delta (0, 0)
Screenshot: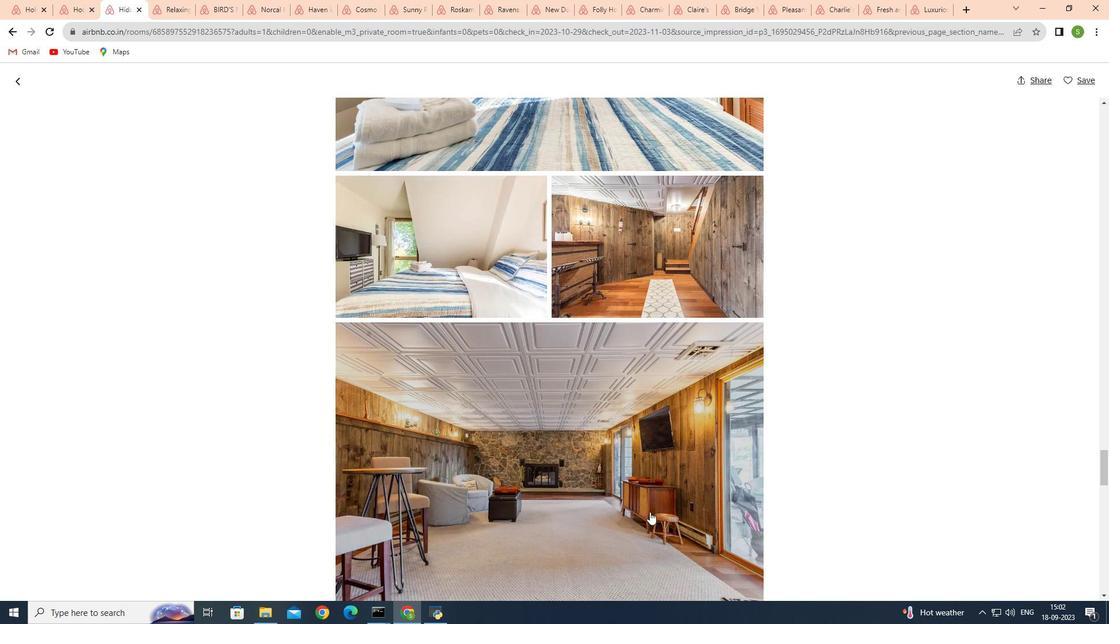 
Action: Mouse moved to (639, 512)
Screenshot: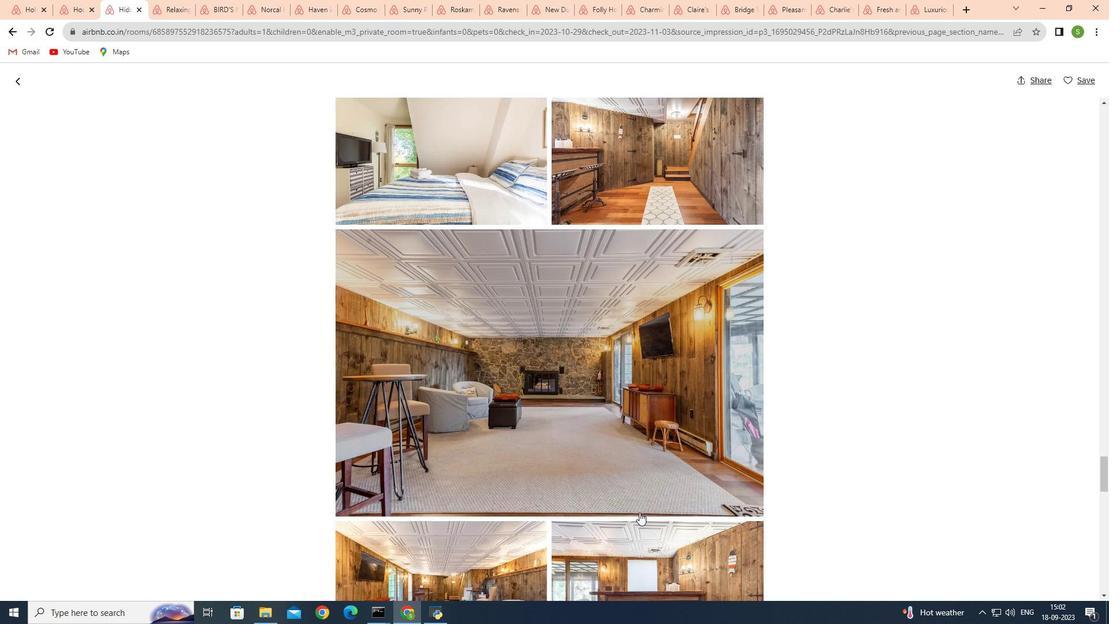 
Action: Mouse scrolled (639, 511) with delta (0, 0)
Screenshot: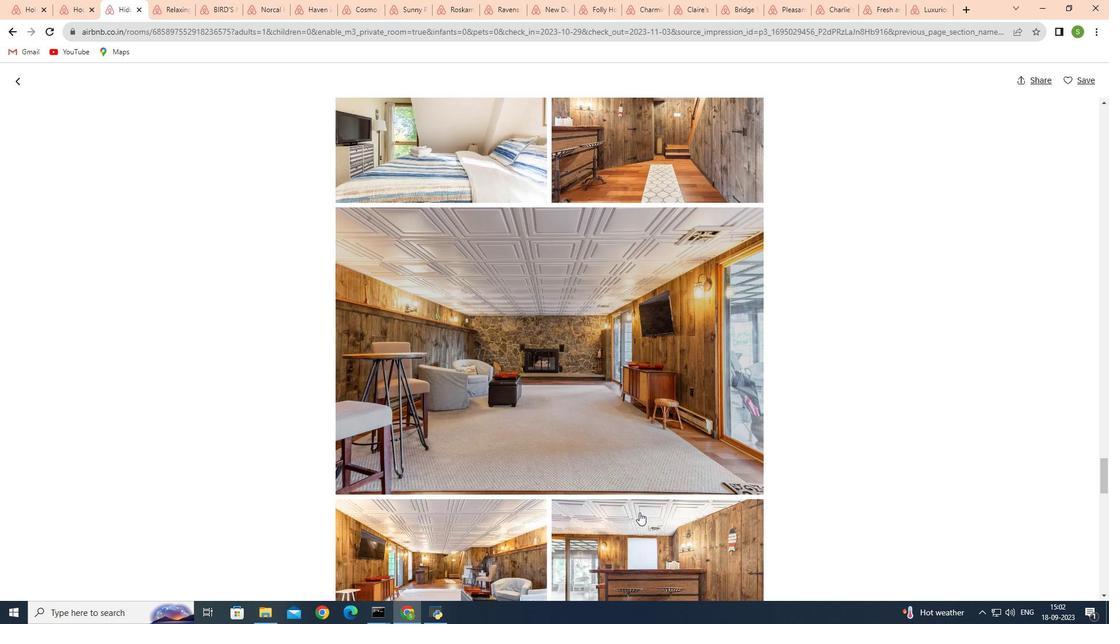 
Action: Mouse scrolled (639, 511) with delta (0, 0)
Screenshot: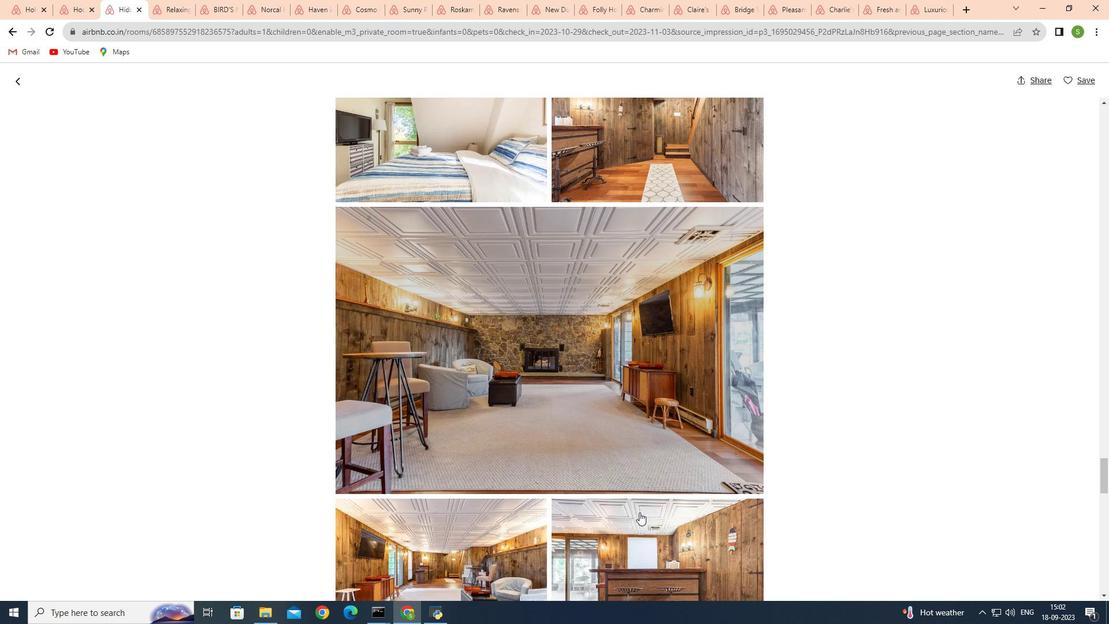 
Action: Mouse moved to (635, 523)
Screenshot: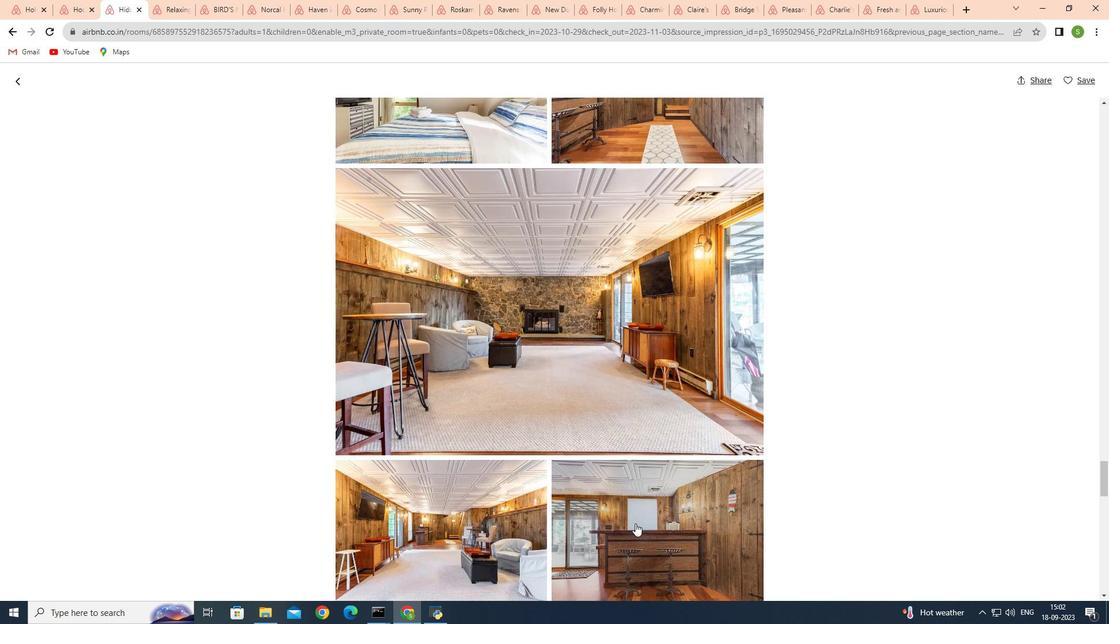 
Action: Mouse scrolled (635, 522) with delta (0, 0)
Screenshot: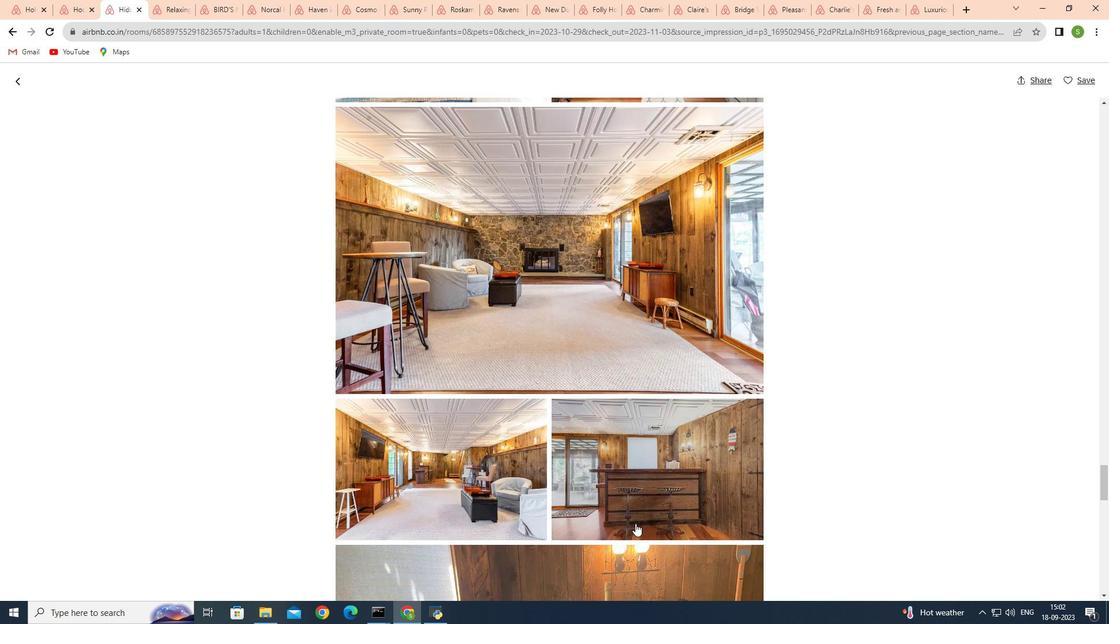
Action: Mouse scrolled (635, 522) with delta (0, 0)
Screenshot: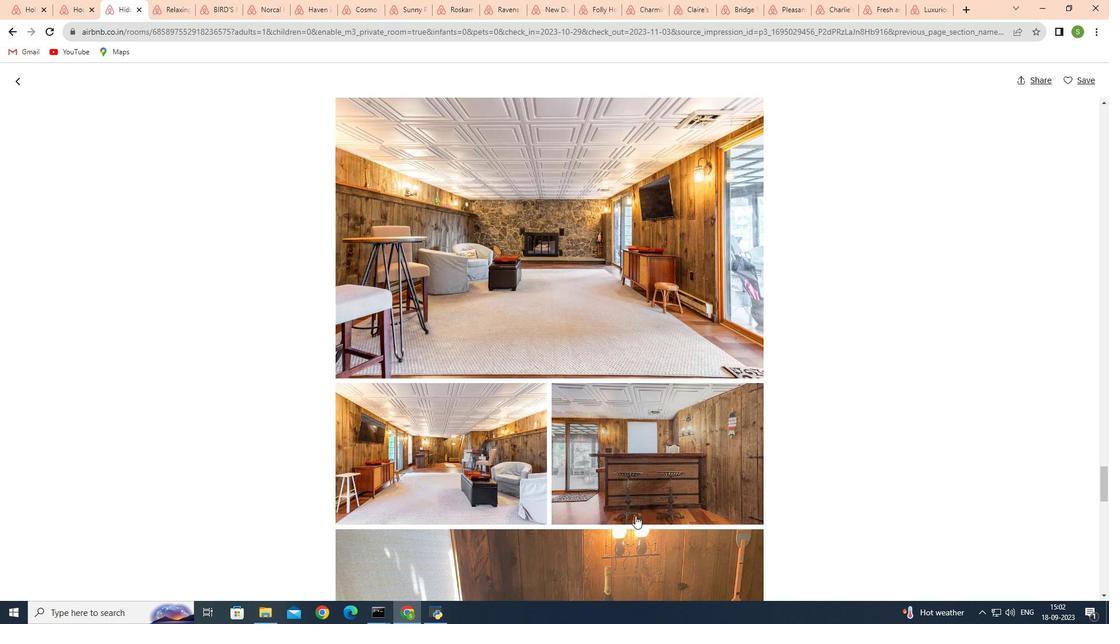 
Action: Mouse moved to (640, 528)
Screenshot: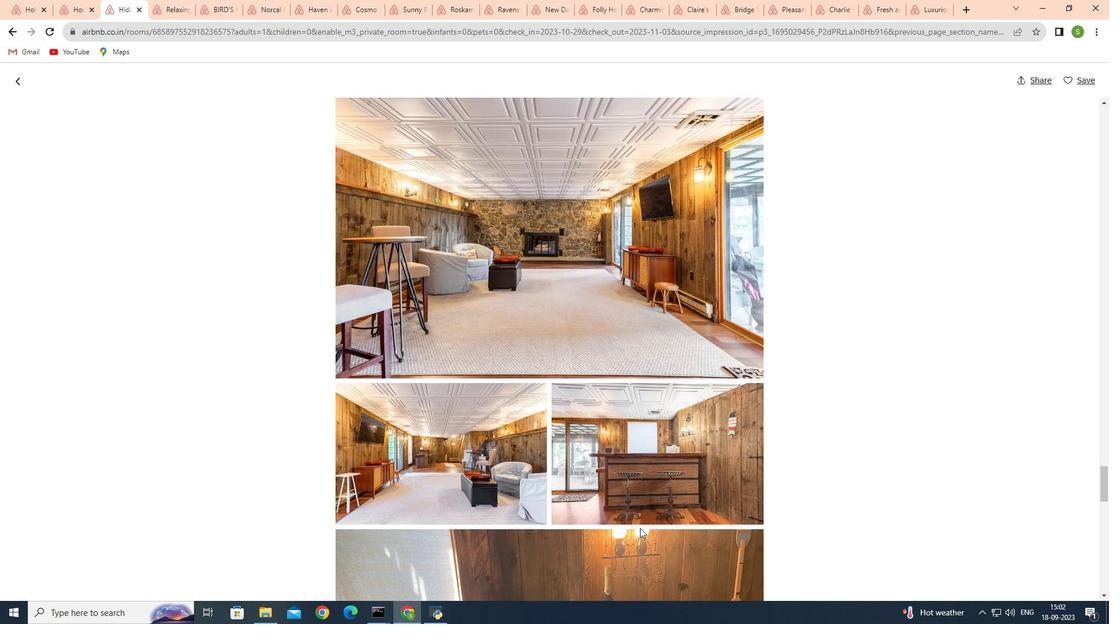 
Action: Mouse scrolled (640, 527) with delta (0, 0)
Screenshot: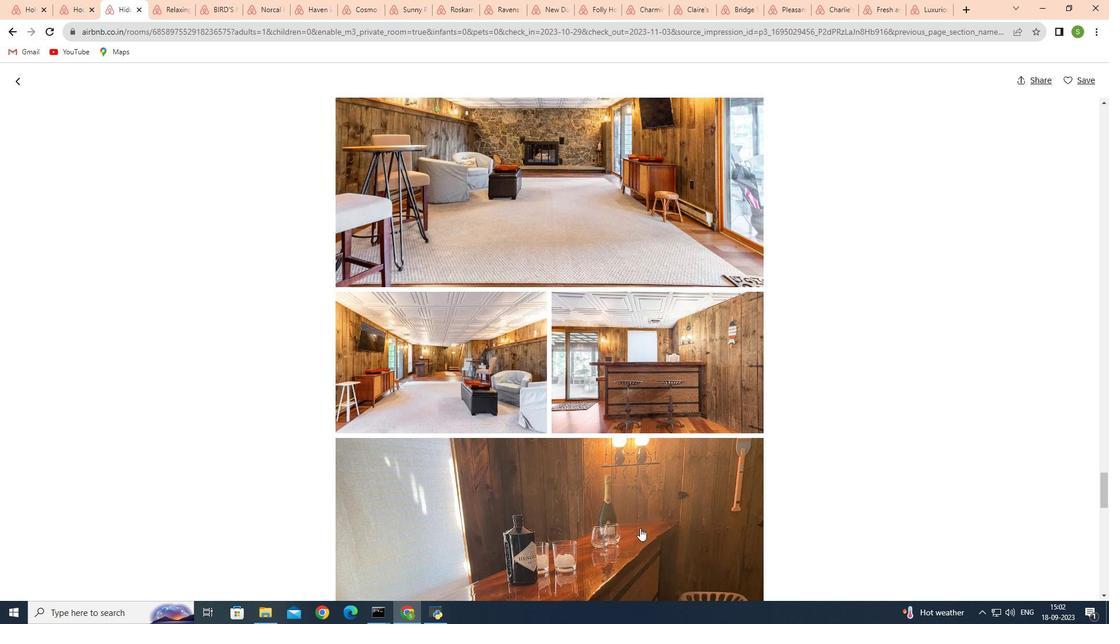 
Action: Mouse scrolled (640, 527) with delta (0, 0)
Screenshot: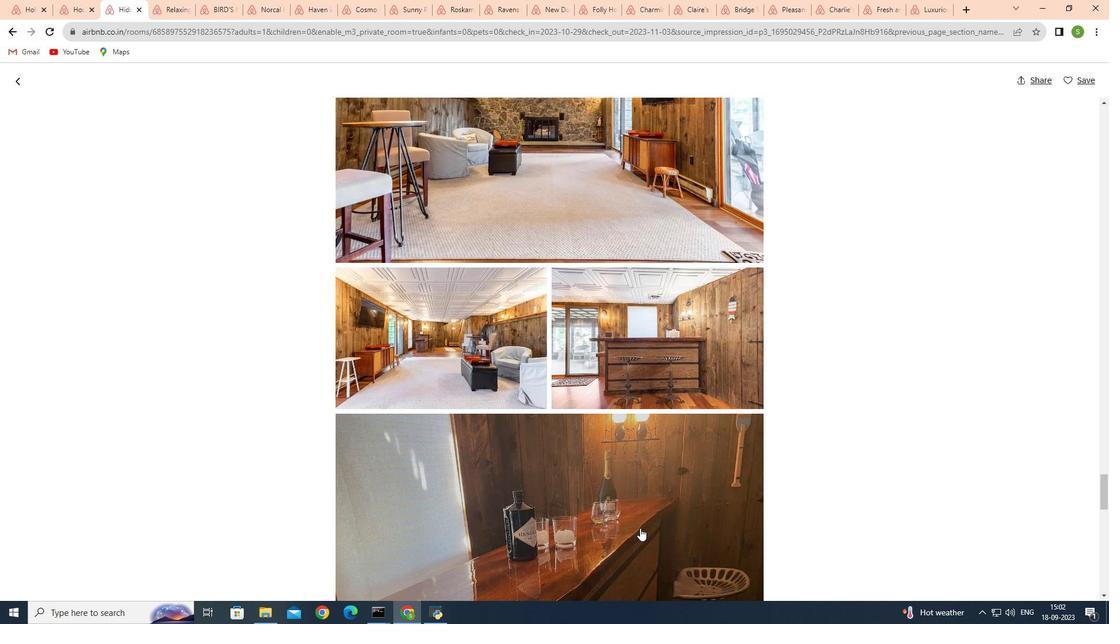 
Action: Mouse moved to (640, 530)
Screenshot: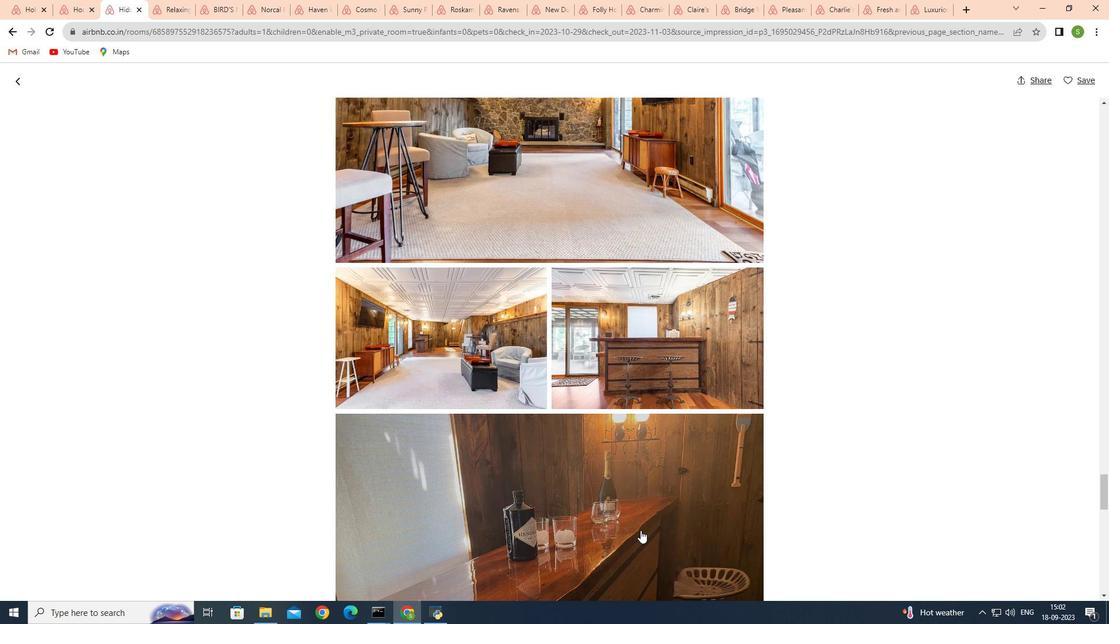 
Action: Mouse scrolled (640, 529) with delta (0, 0)
Screenshot: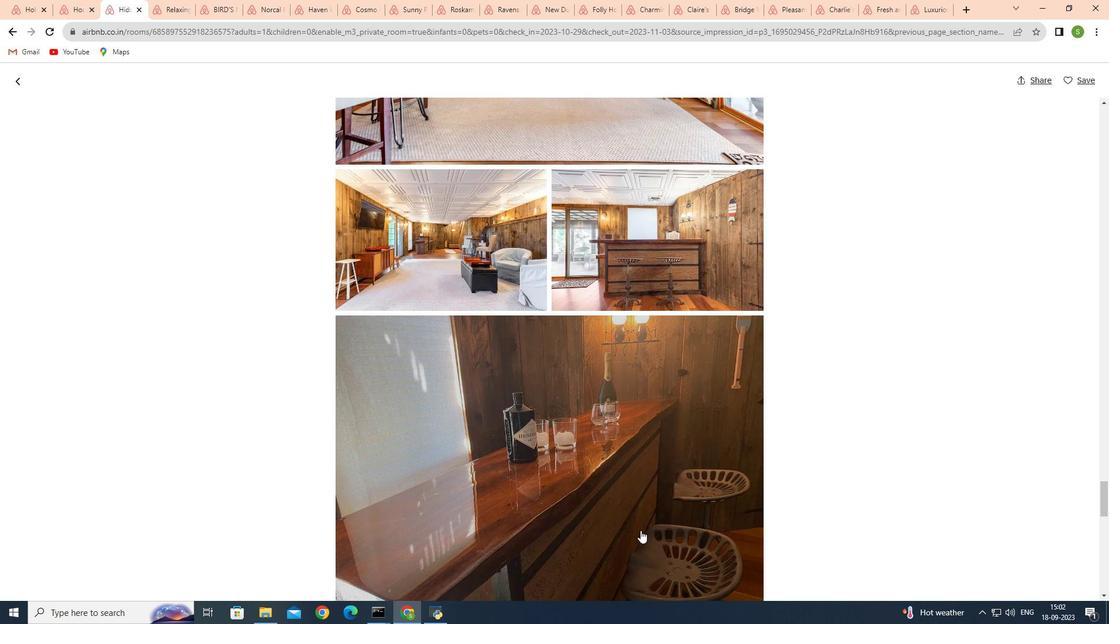 
Action: Mouse scrolled (640, 529) with delta (0, 0)
Screenshot: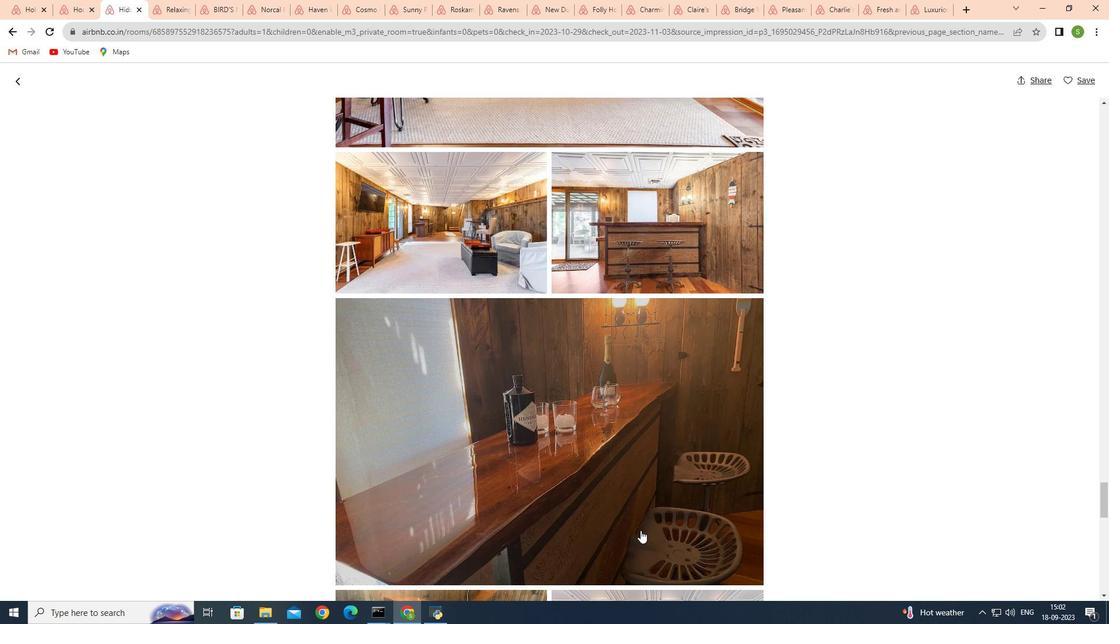 
Action: Mouse scrolled (640, 529) with delta (0, 0)
Screenshot: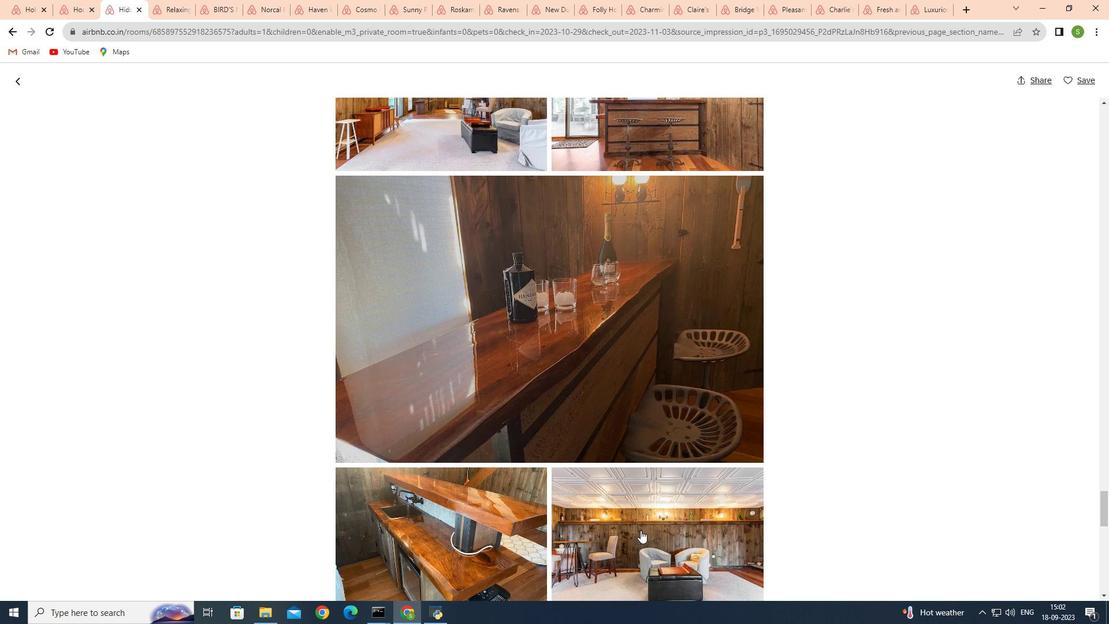 
Action: Mouse scrolled (640, 529) with delta (0, 0)
Screenshot: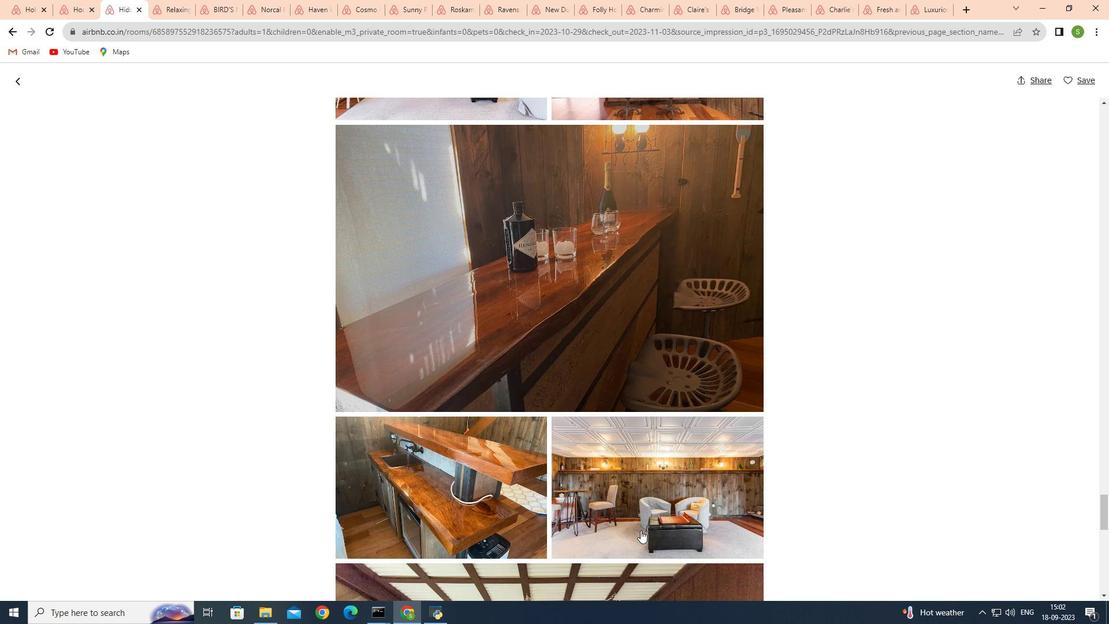 
Action: Mouse scrolled (640, 529) with delta (0, 0)
Screenshot: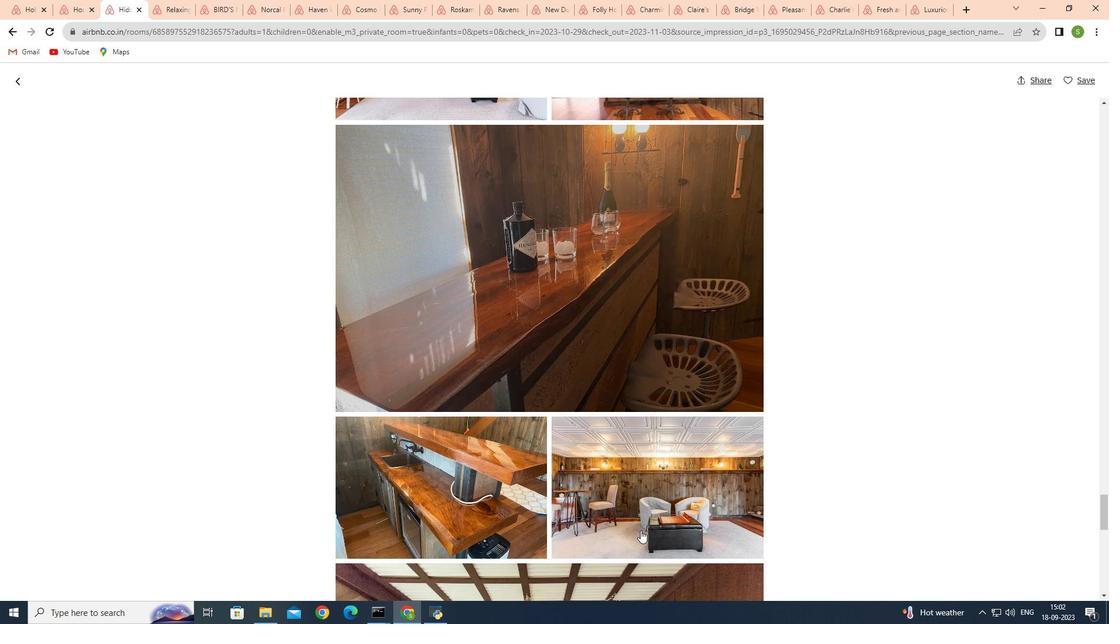 
Action: Mouse scrolled (640, 529) with delta (0, 0)
Screenshot: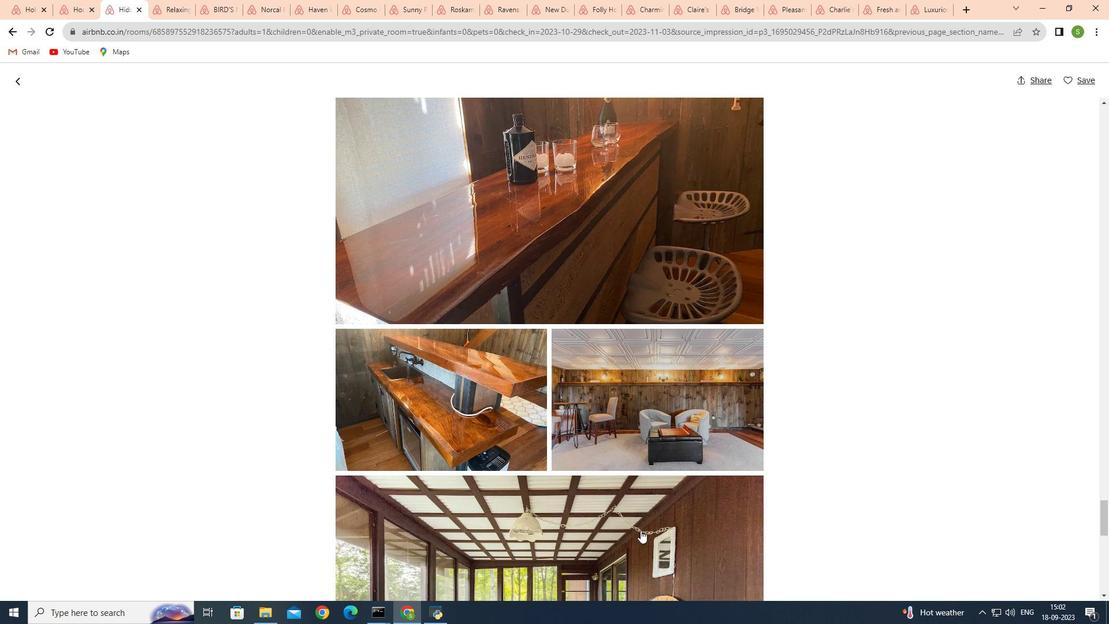 
Action: Mouse scrolled (640, 529) with delta (0, 0)
Screenshot: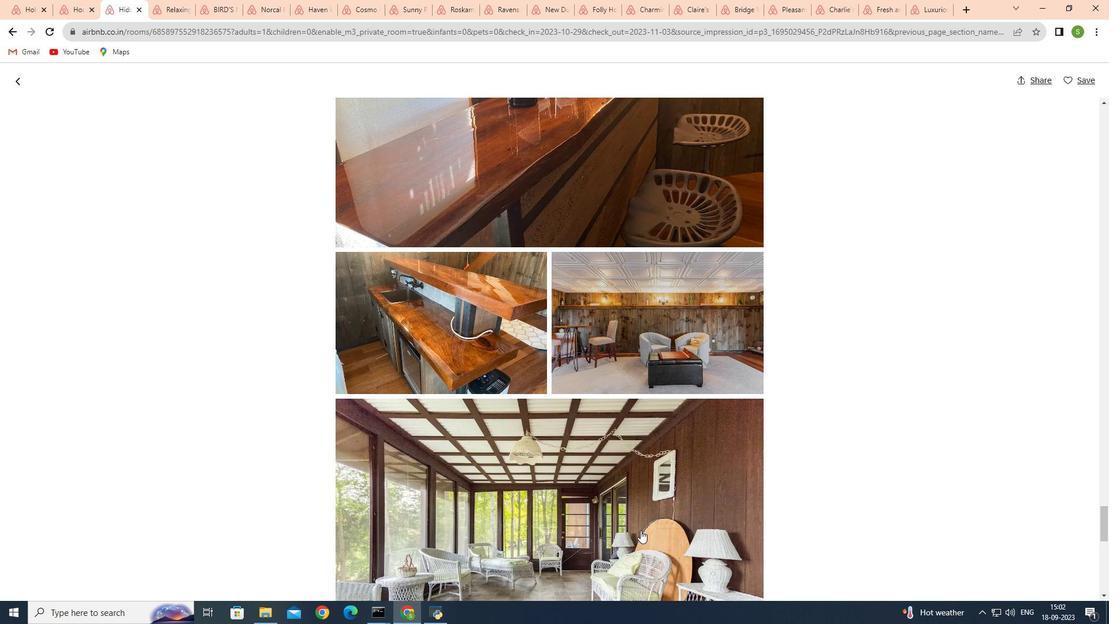 
Action: Mouse scrolled (640, 529) with delta (0, 0)
Screenshot: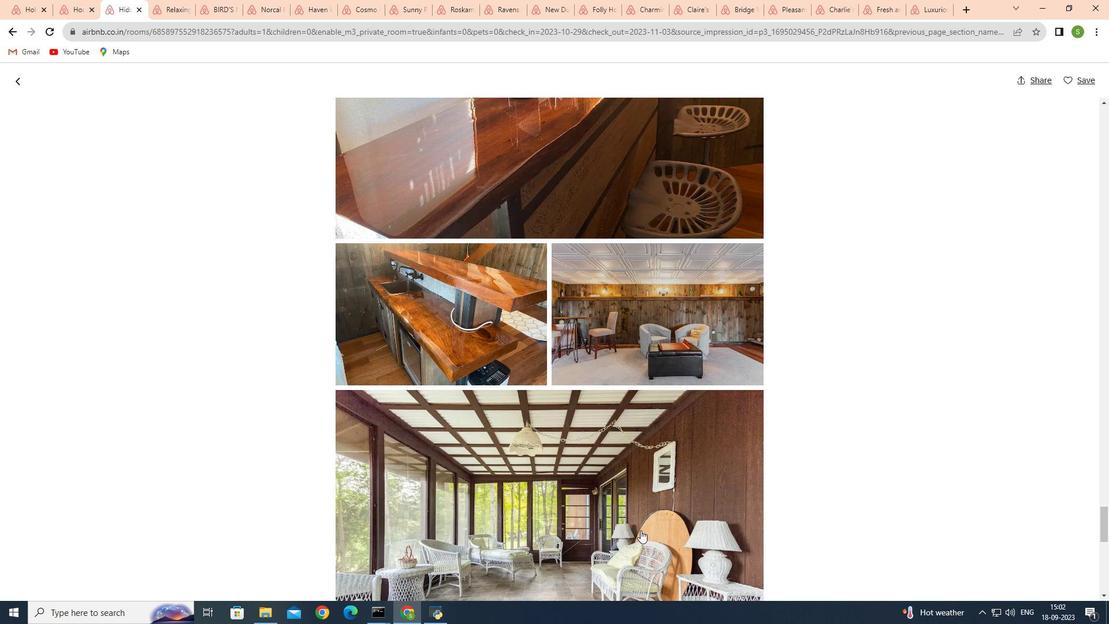 
Action: Mouse scrolled (640, 529) with delta (0, 0)
Screenshot: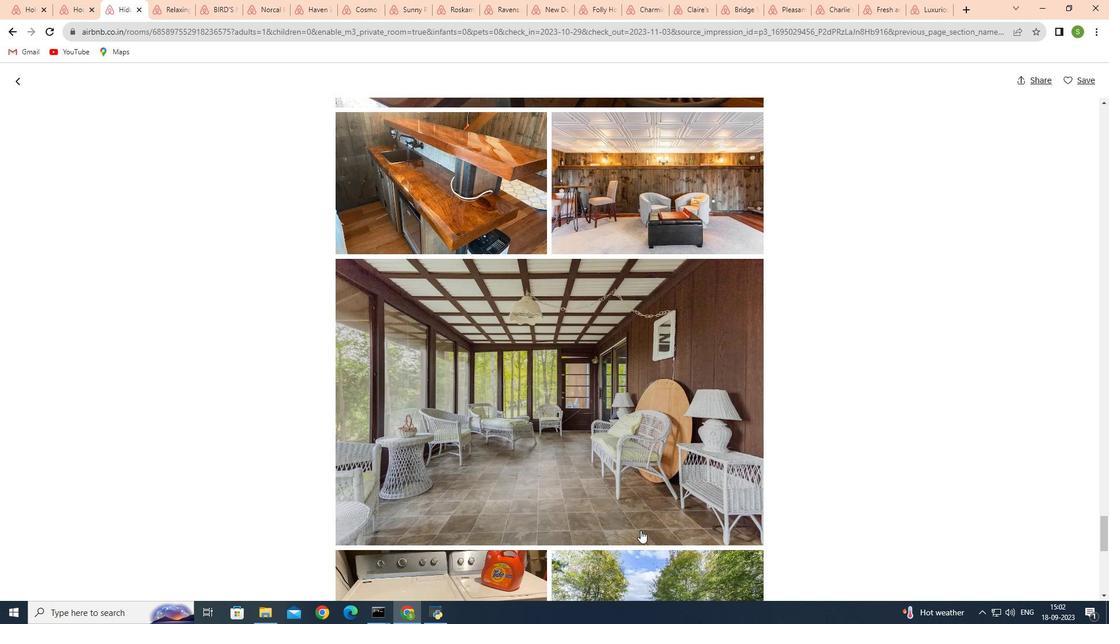 
Action: Mouse scrolled (640, 529) with delta (0, 0)
Screenshot: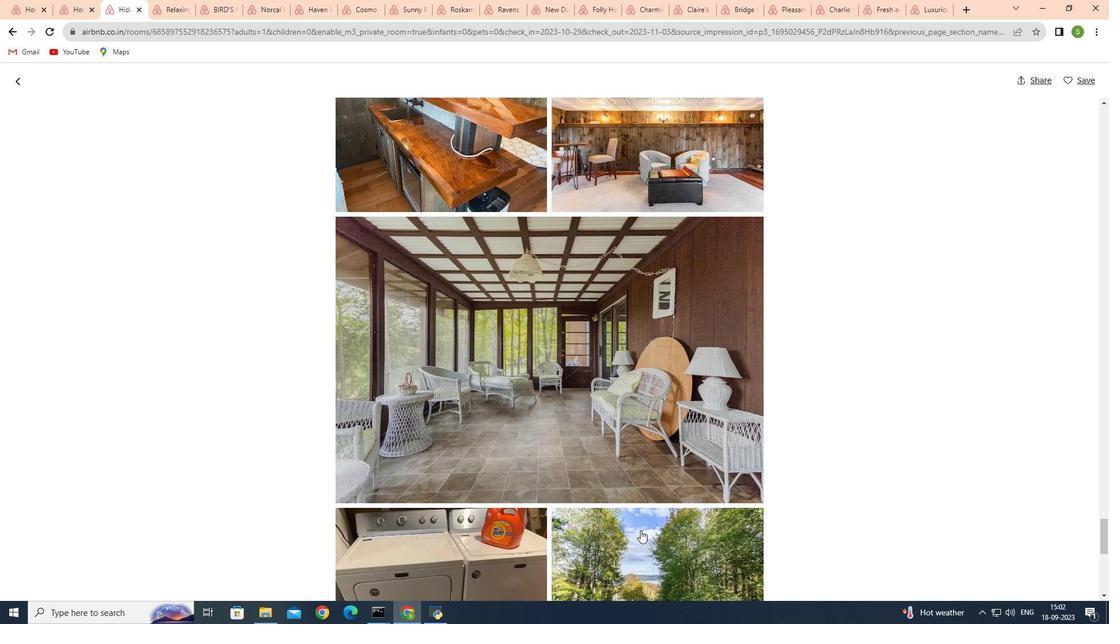 
Action: Mouse scrolled (640, 529) with delta (0, 0)
Screenshot: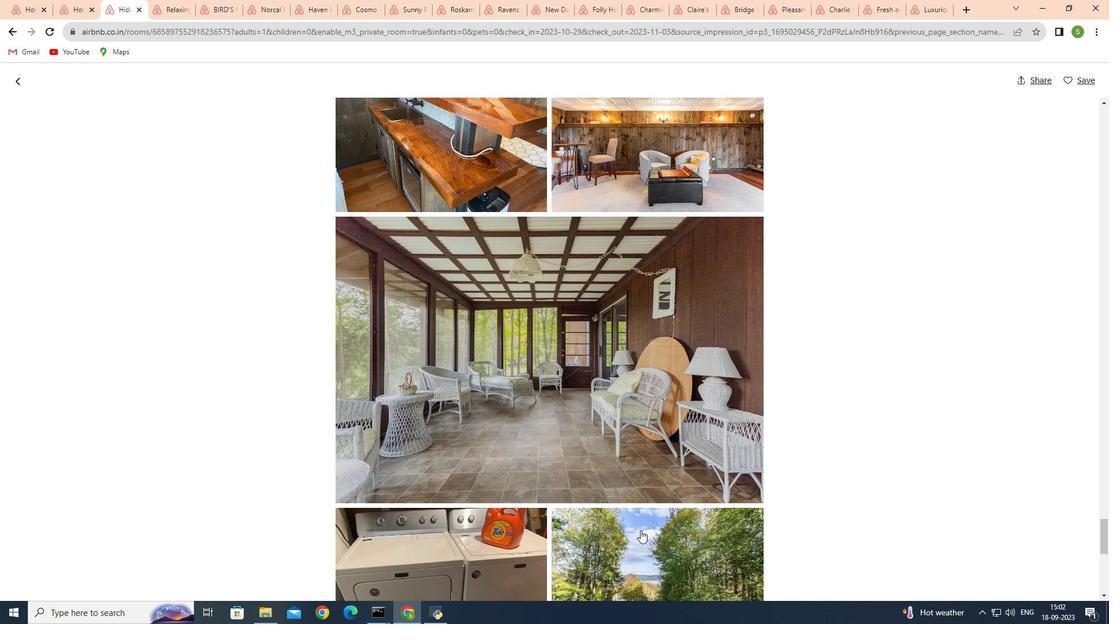 
Action: Mouse moved to (640, 528)
Screenshot: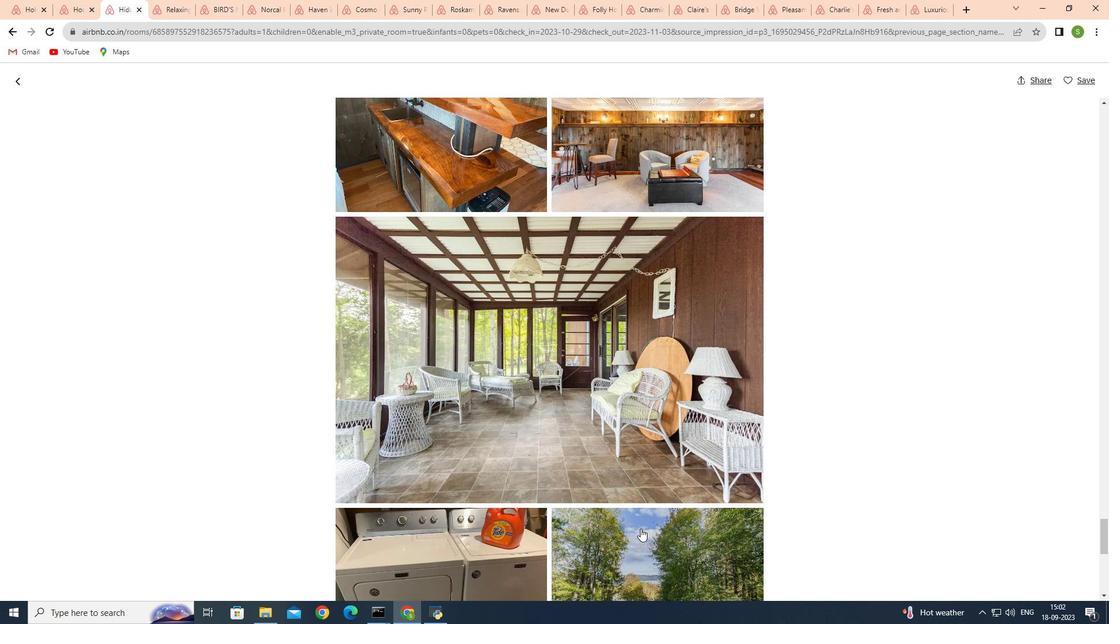
Action: Mouse scrolled (640, 528) with delta (0, 0)
Screenshot: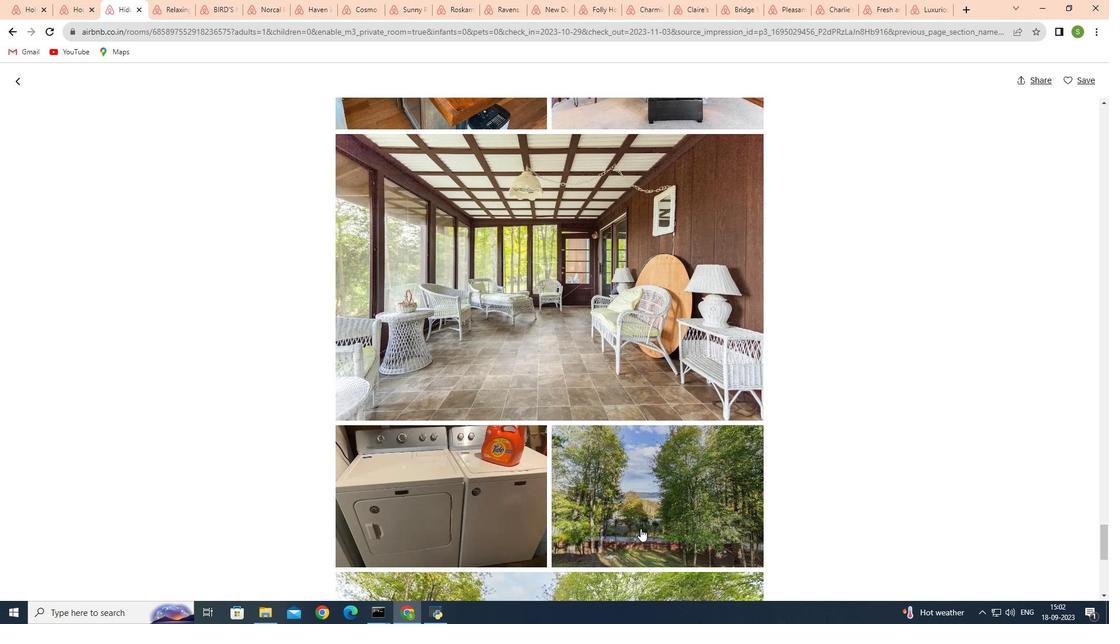 
Action: Mouse scrolled (640, 528) with delta (0, 0)
Screenshot: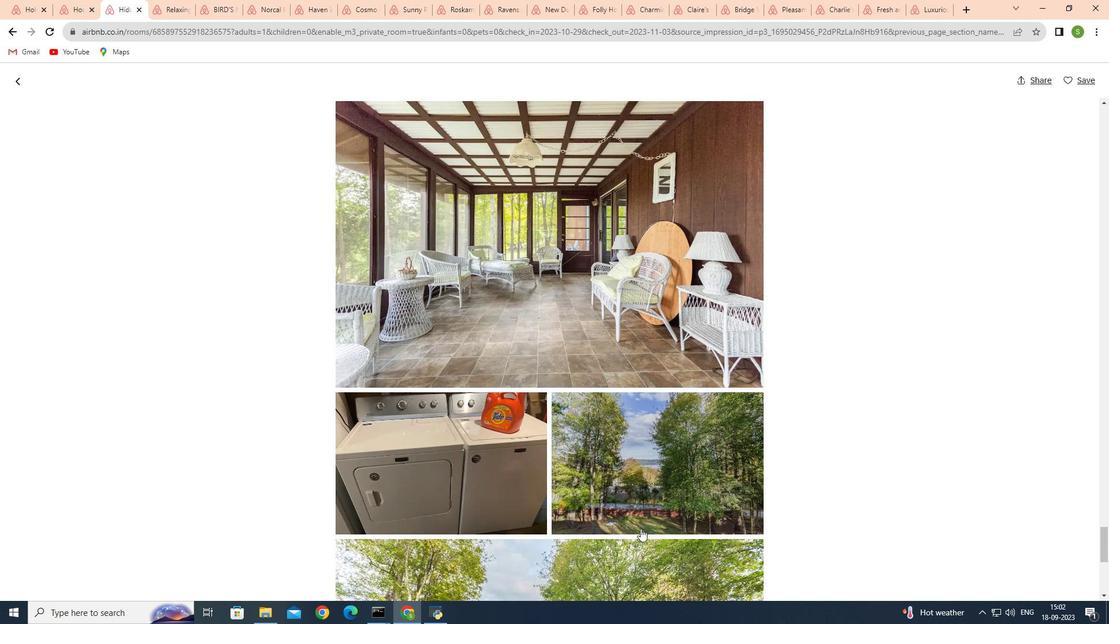 
Action: Mouse scrolled (640, 528) with delta (0, 0)
Screenshot: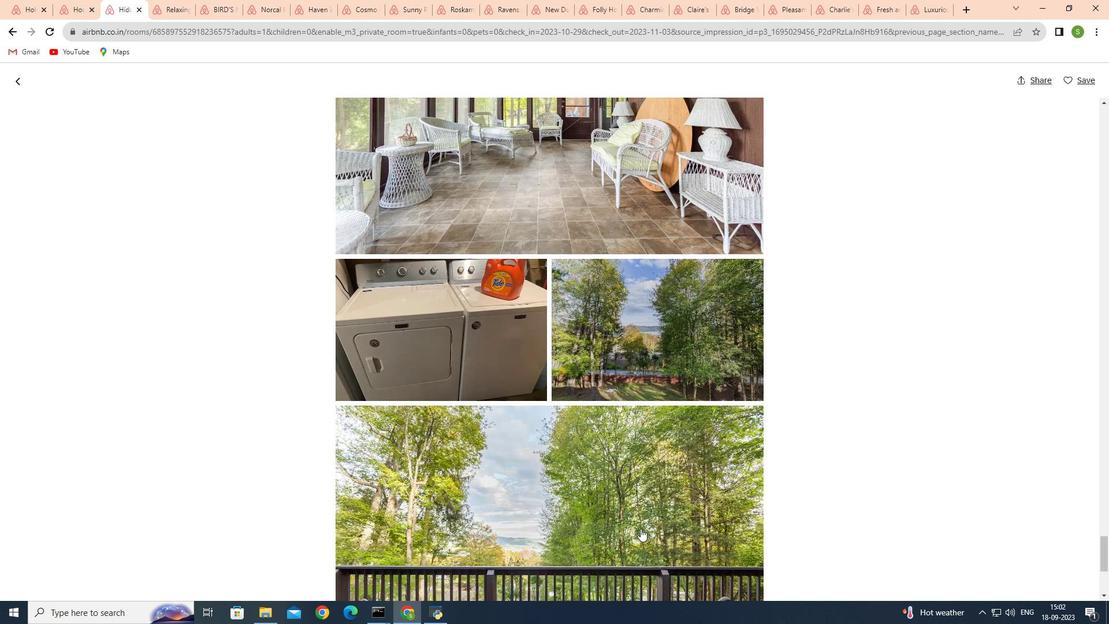 
Action: Mouse scrolled (640, 528) with delta (0, 0)
Screenshot: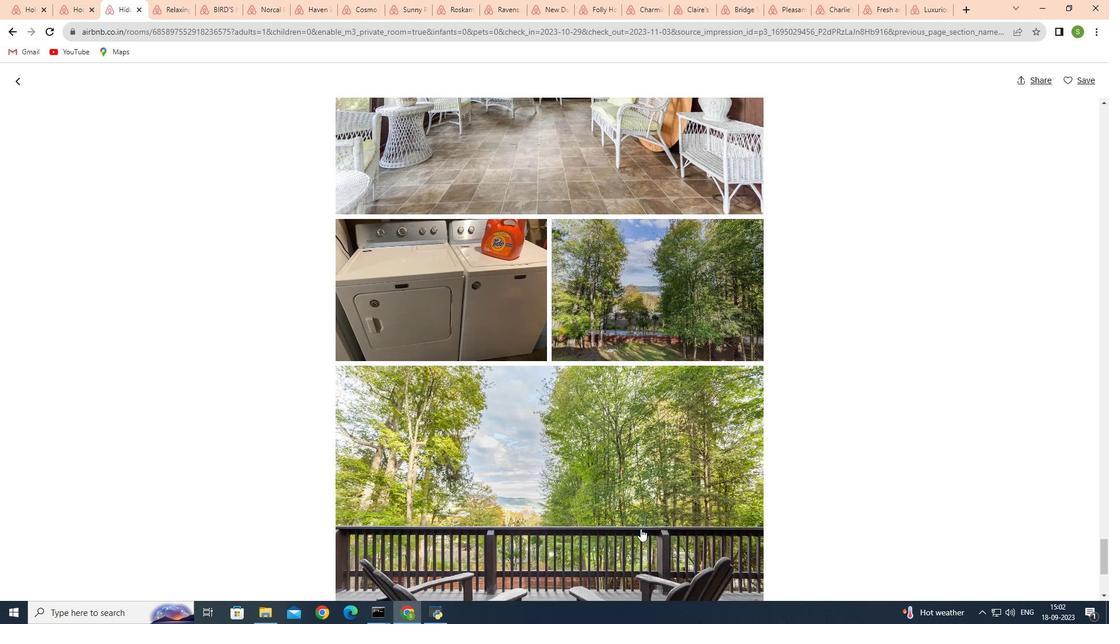 
Action: Mouse scrolled (640, 528) with delta (0, 0)
Screenshot: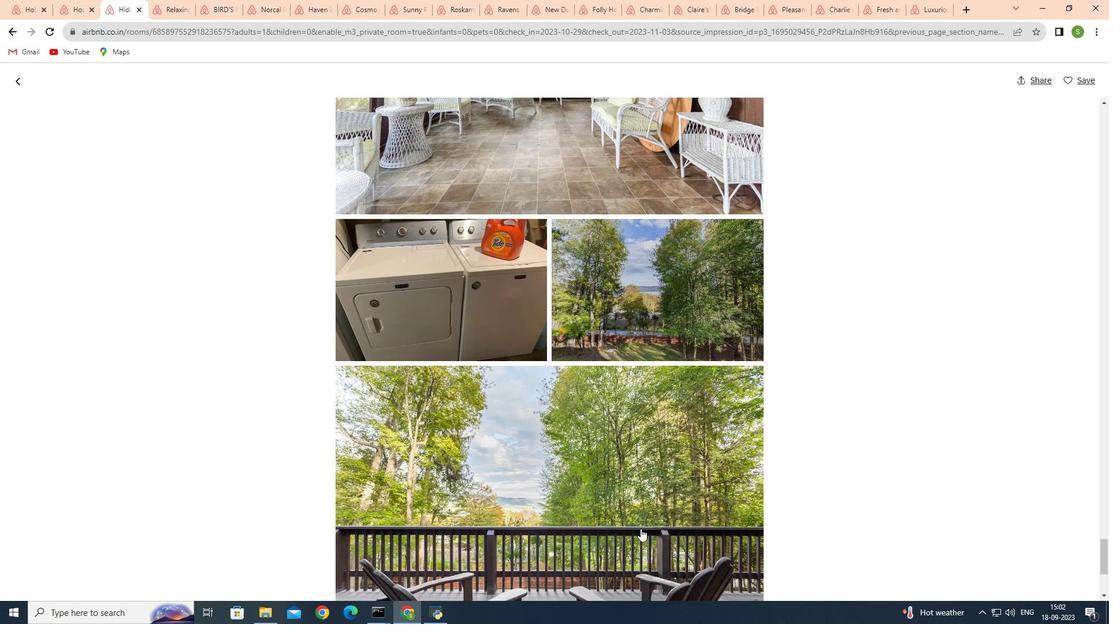 
Action: Mouse scrolled (640, 528) with delta (0, 0)
Screenshot: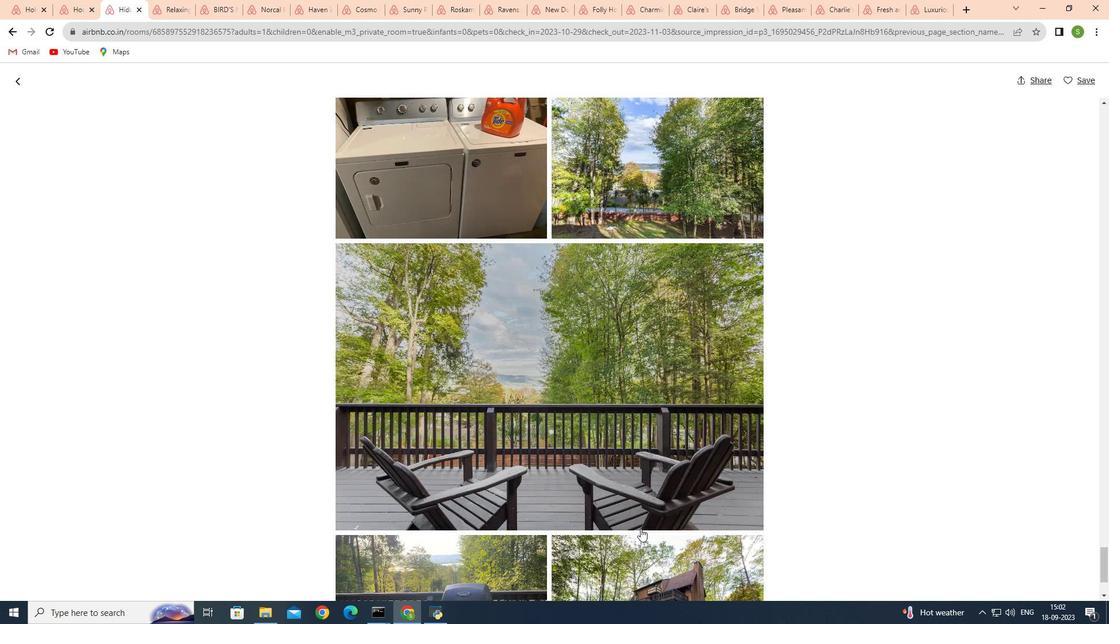 
Action: Mouse scrolled (640, 528) with delta (0, 0)
Screenshot: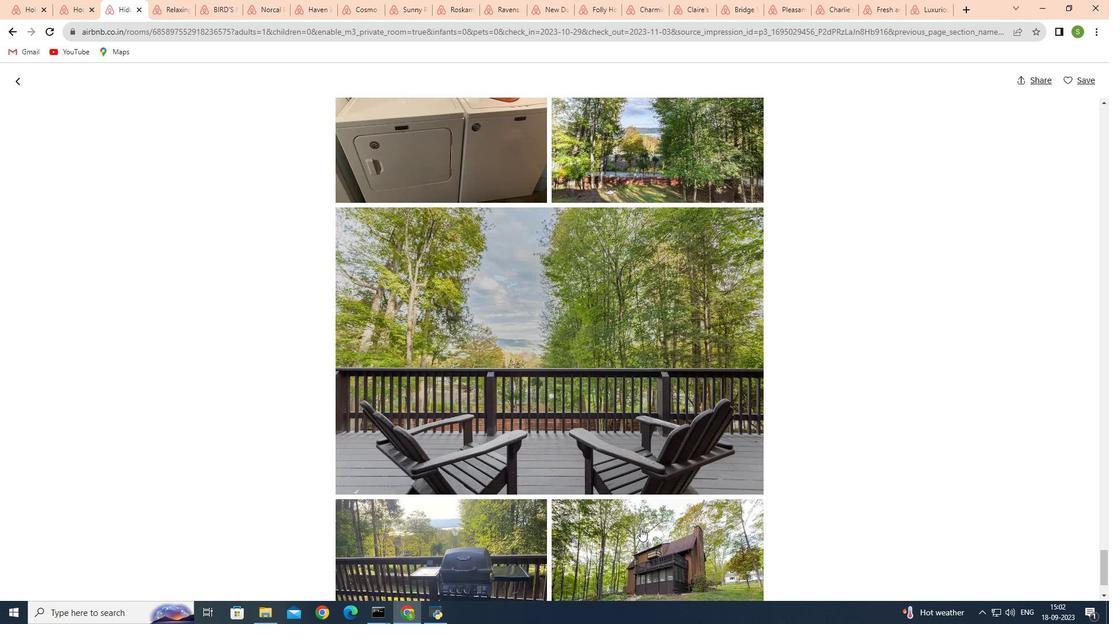 
Action: Mouse scrolled (640, 528) with delta (0, 0)
Screenshot: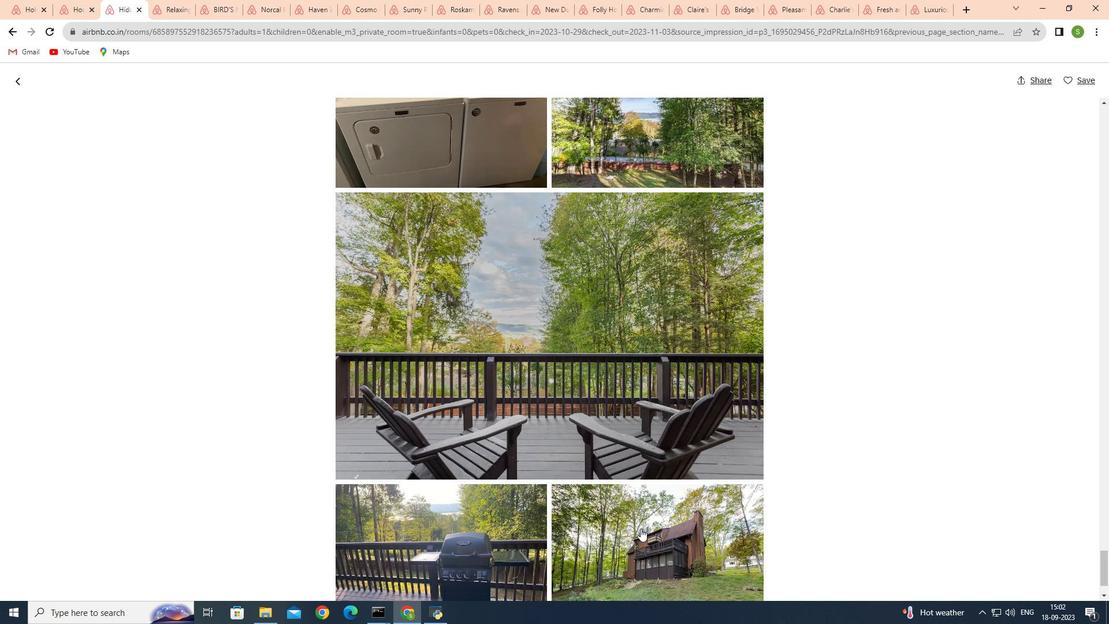 
Action: Mouse scrolled (640, 528) with delta (0, 0)
Screenshot: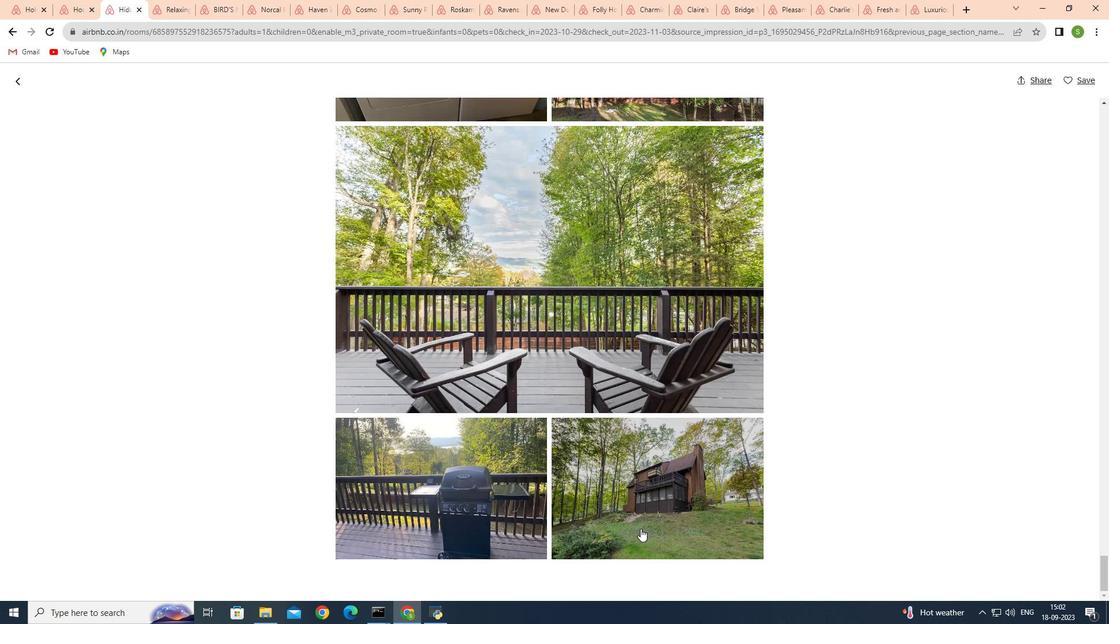 
Action: Mouse scrolled (640, 528) with delta (0, 0)
Screenshot: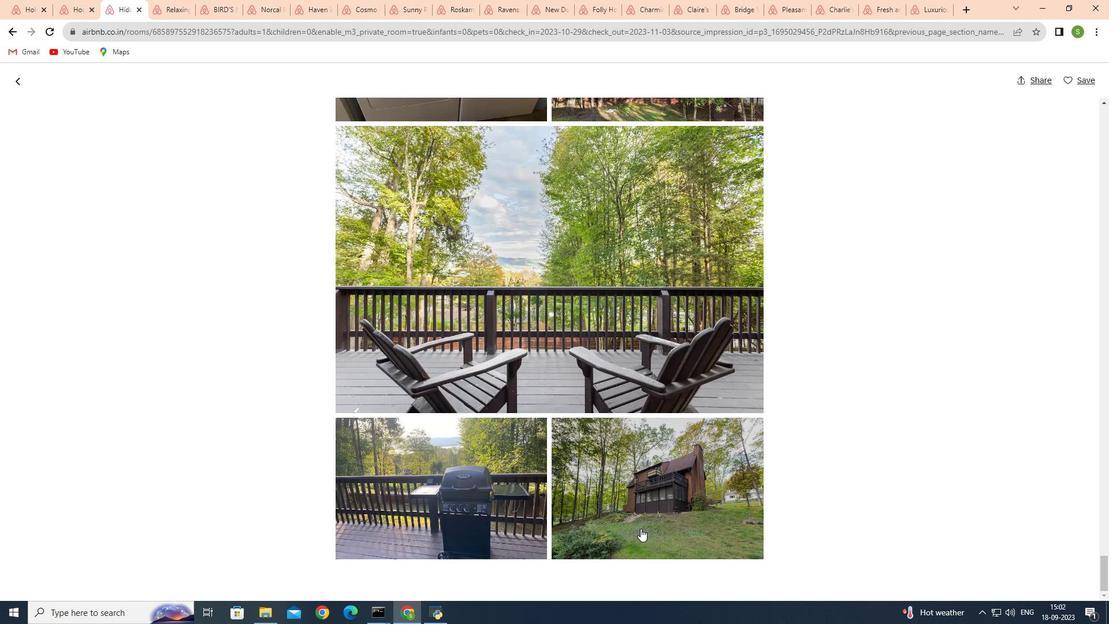 
Action: Mouse scrolled (640, 528) with delta (0, 0)
Screenshot: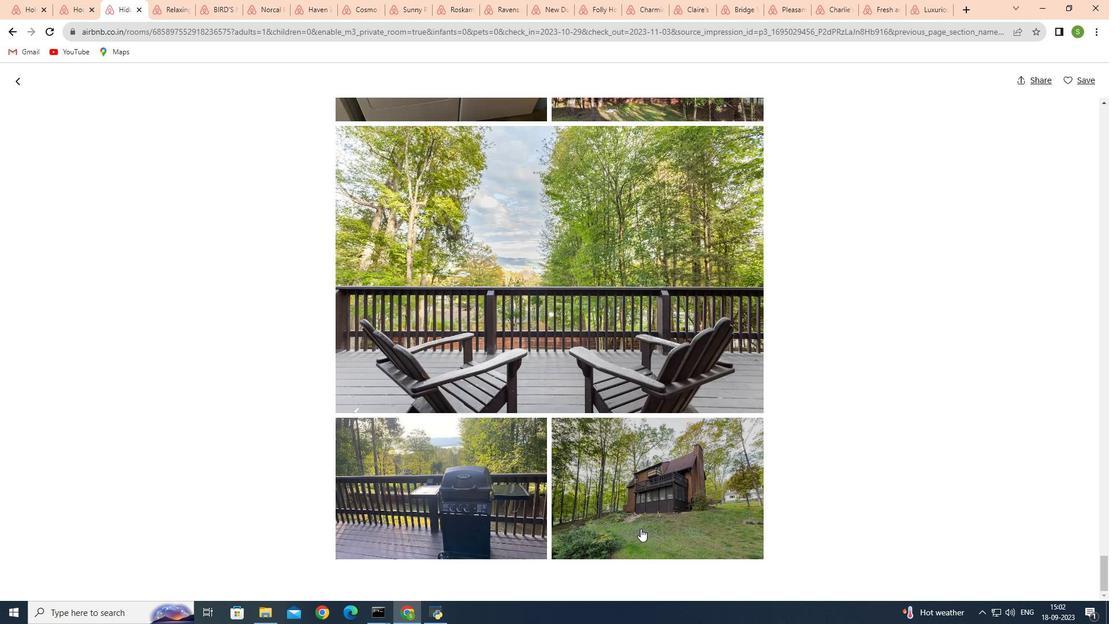 
Action: Mouse scrolled (640, 528) with delta (0, 0)
Screenshot: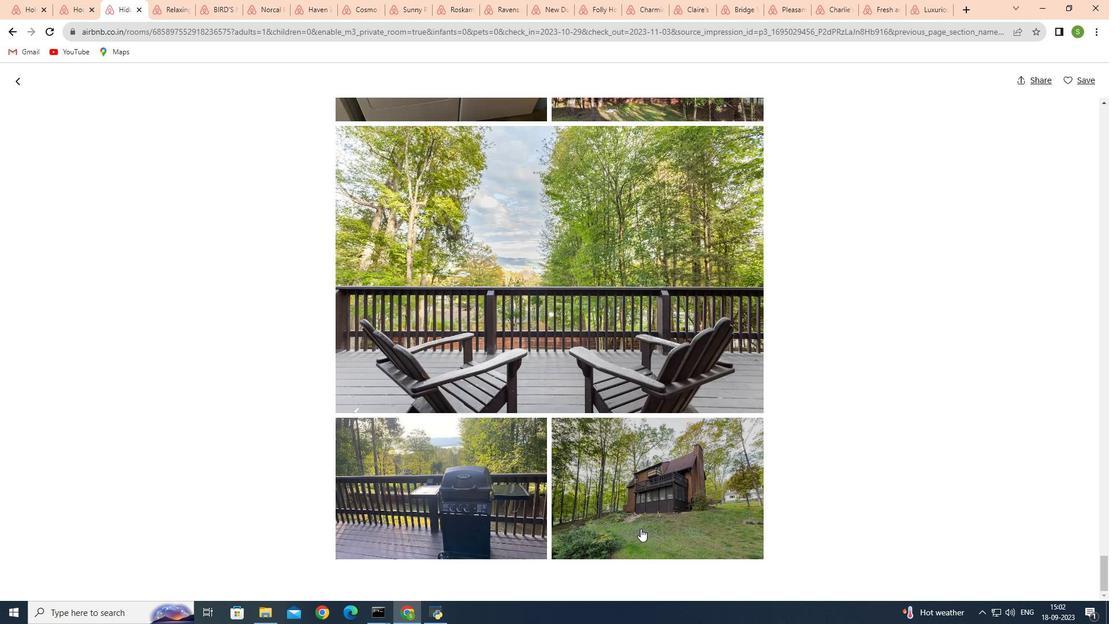 
Action: Mouse scrolled (640, 528) with delta (0, 0)
Screenshot: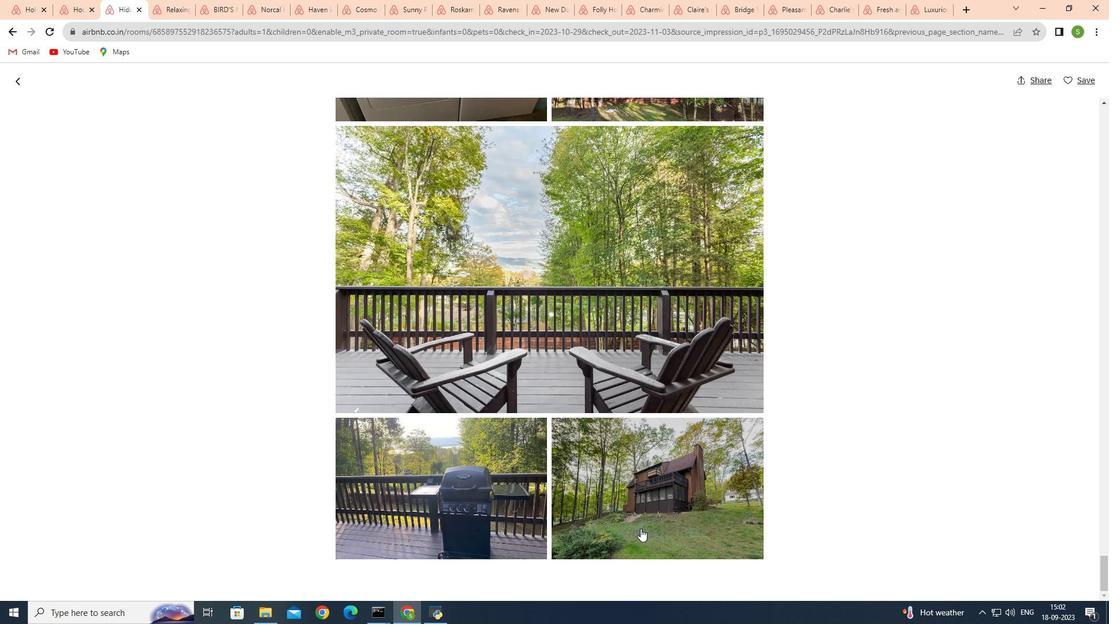 
Action: Mouse moved to (20, 82)
Screenshot: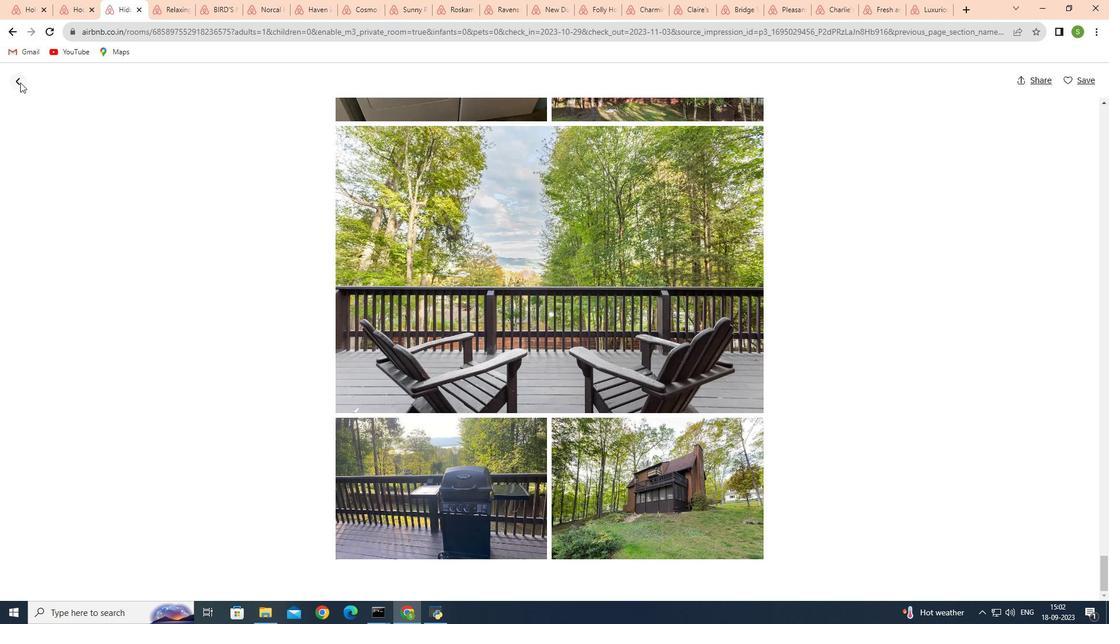 
Action: Mouse pressed left at (20, 82)
Screenshot: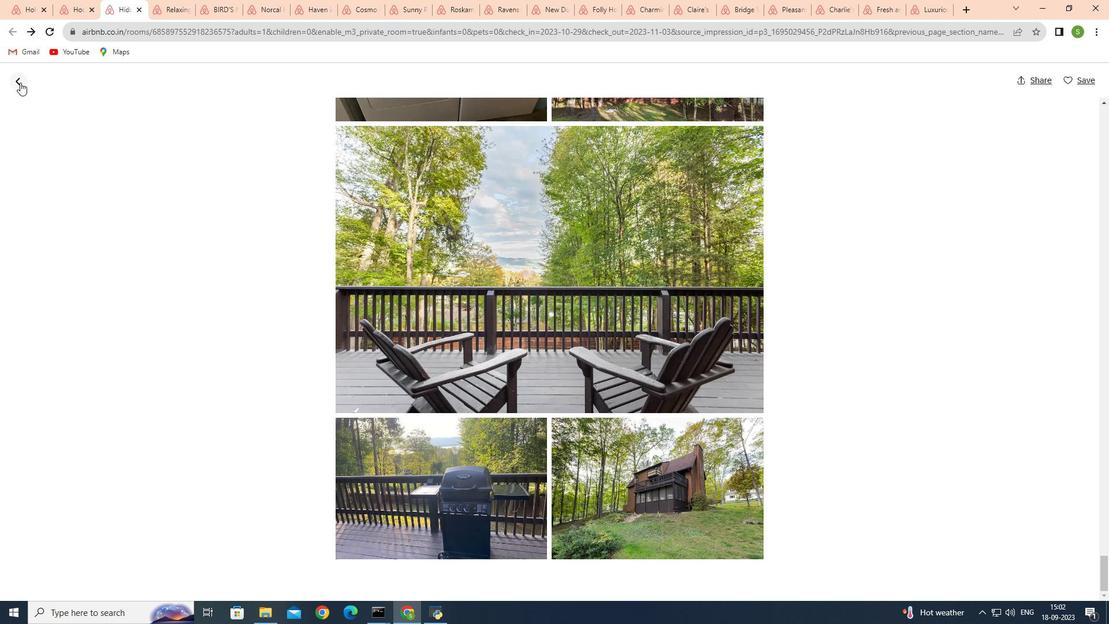 
Action: Mouse moved to (385, 455)
Screenshot: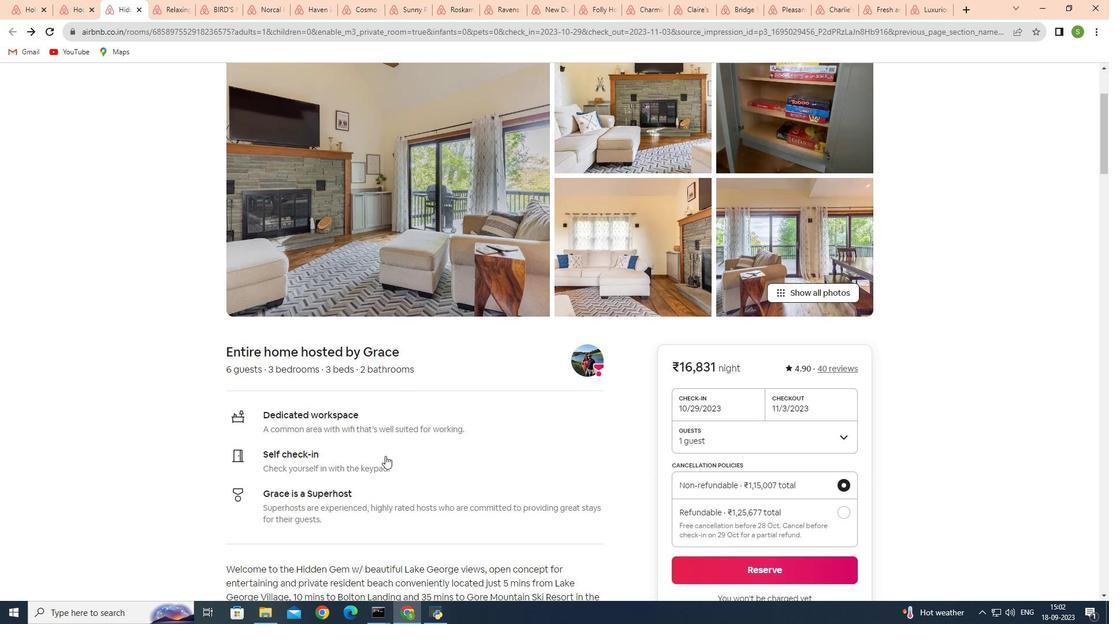 
Action: Mouse scrolled (385, 455) with delta (0, 0)
Screenshot: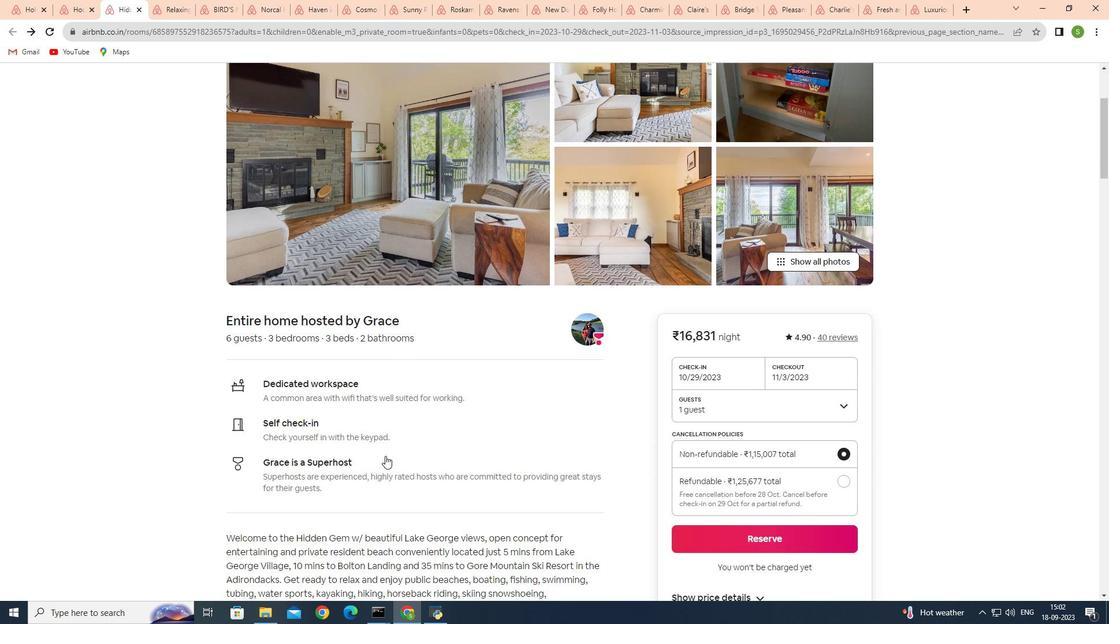 
Action: Mouse scrolled (385, 455) with delta (0, 0)
Screenshot: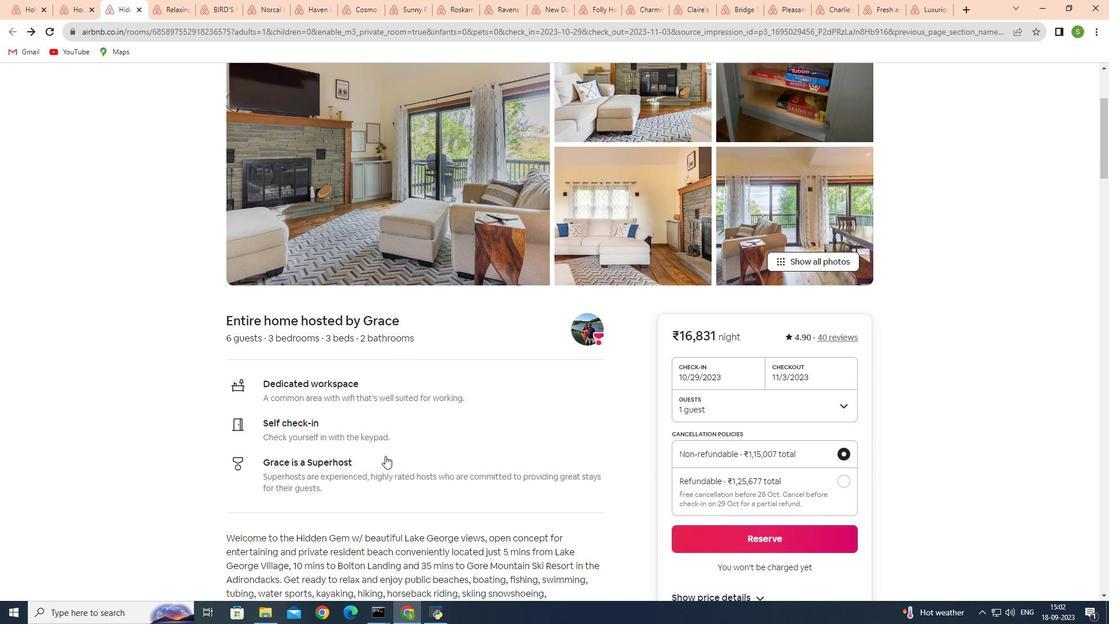 
Action: Mouse scrolled (385, 455) with delta (0, 0)
Screenshot: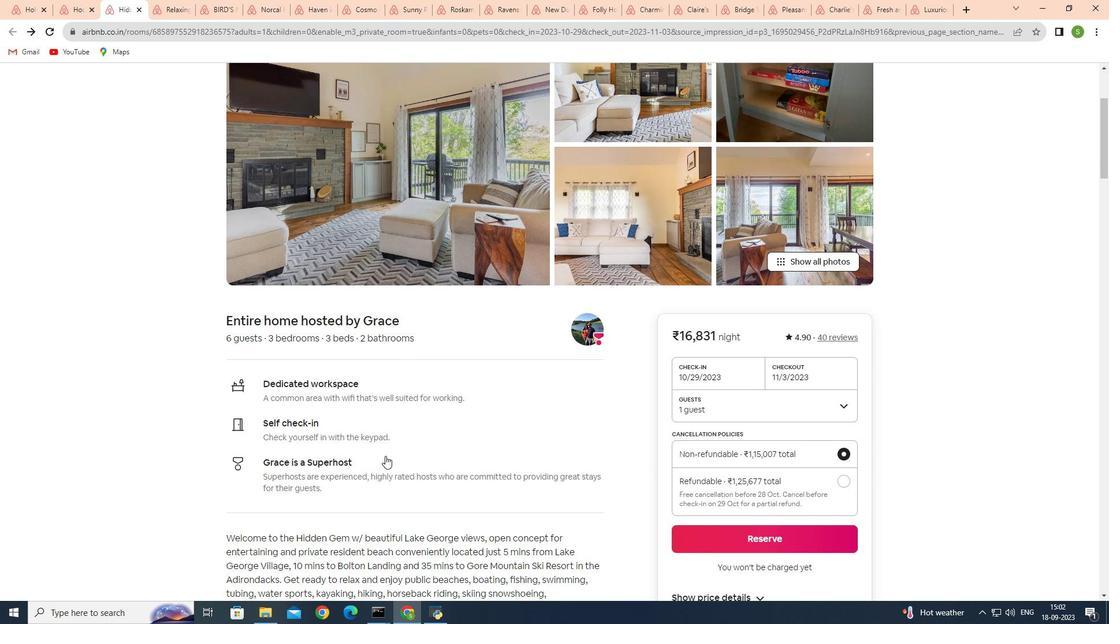 
Action: Mouse scrolled (385, 455) with delta (0, 0)
Screenshot: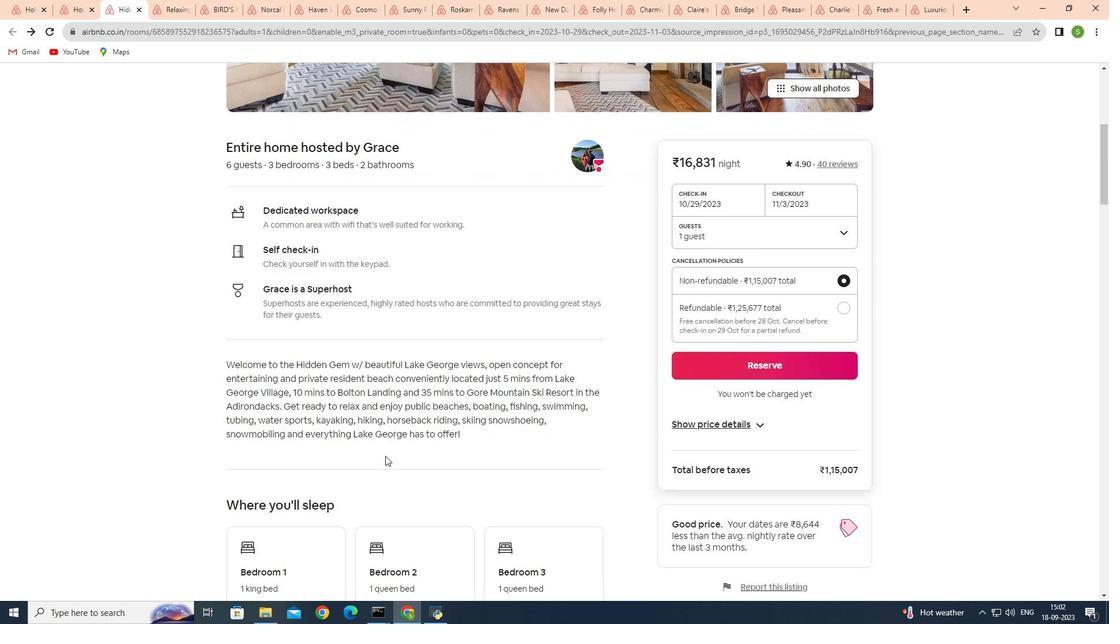 
Action: Mouse scrolled (385, 455) with delta (0, 0)
Screenshot: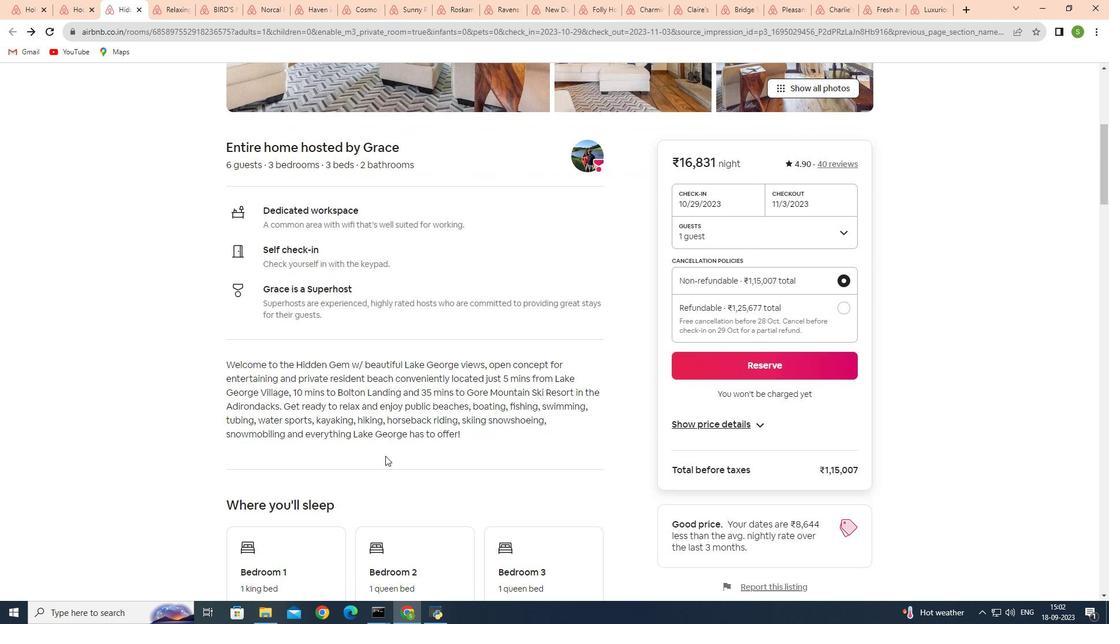 
Action: Mouse scrolled (385, 455) with delta (0, 0)
Screenshot: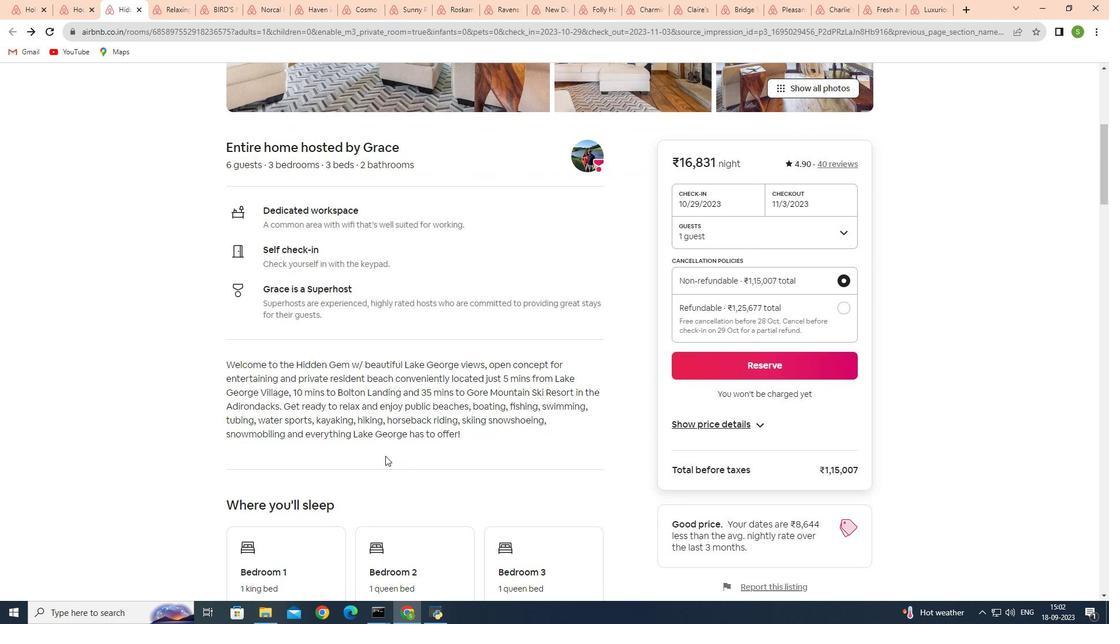 
Action: Mouse scrolled (385, 455) with delta (0, 0)
Screenshot: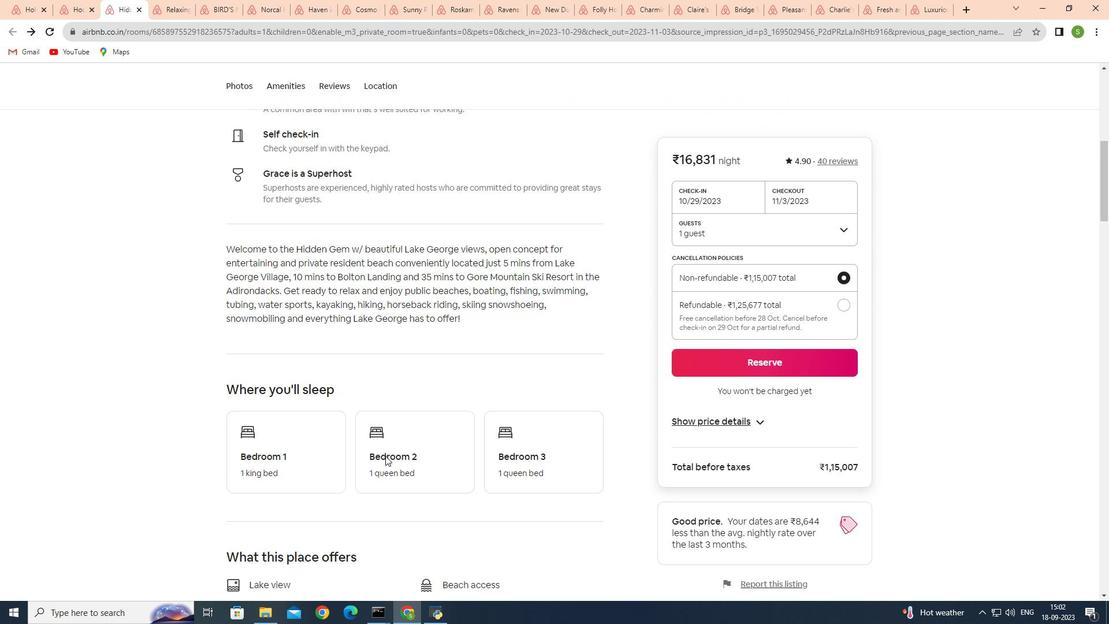 
Action: Mouse scrolled (385, 455) with delta (0, 0)
Screenshot: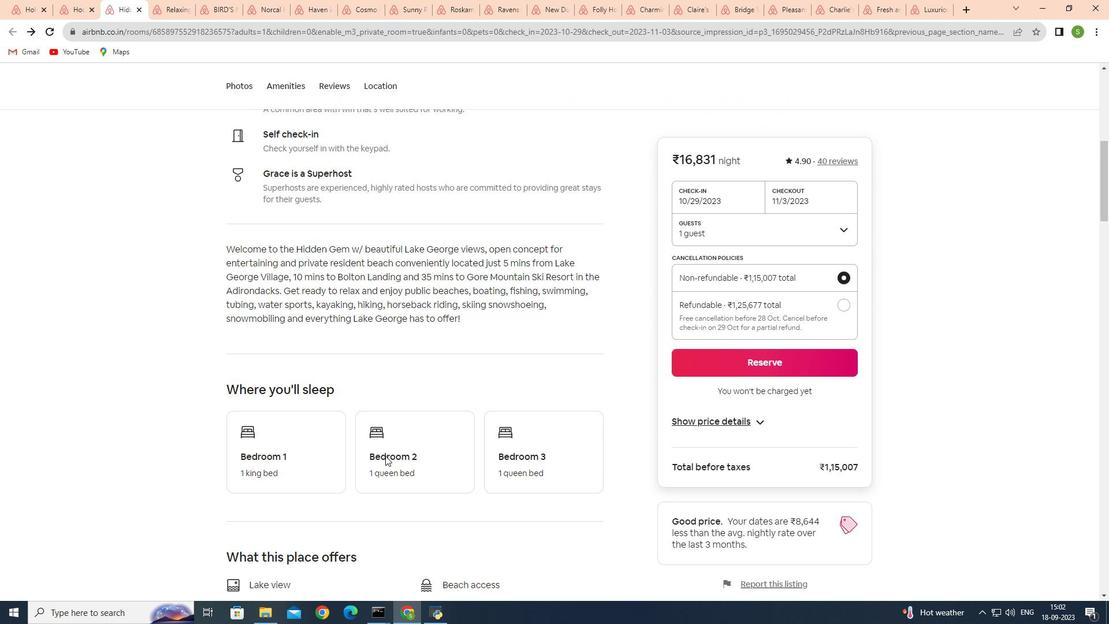 
Action: Mouse scrolled (385, 455) with delta (0, 0)
Screenshot: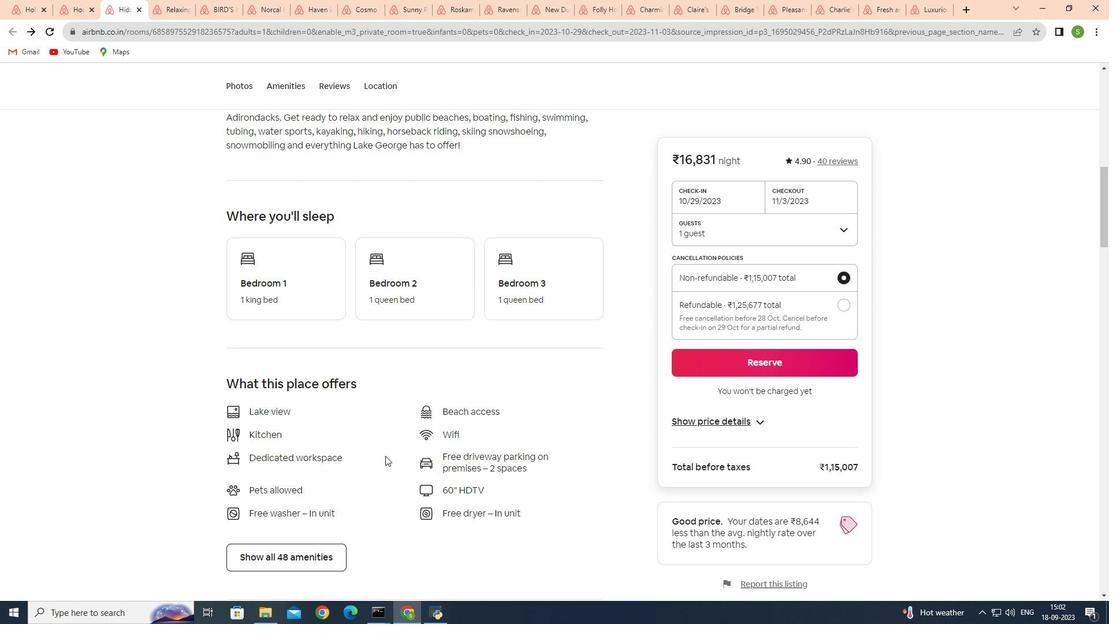 
Action: Mouse scrolled (385, 455) with delta (0, 0)
Screenshot: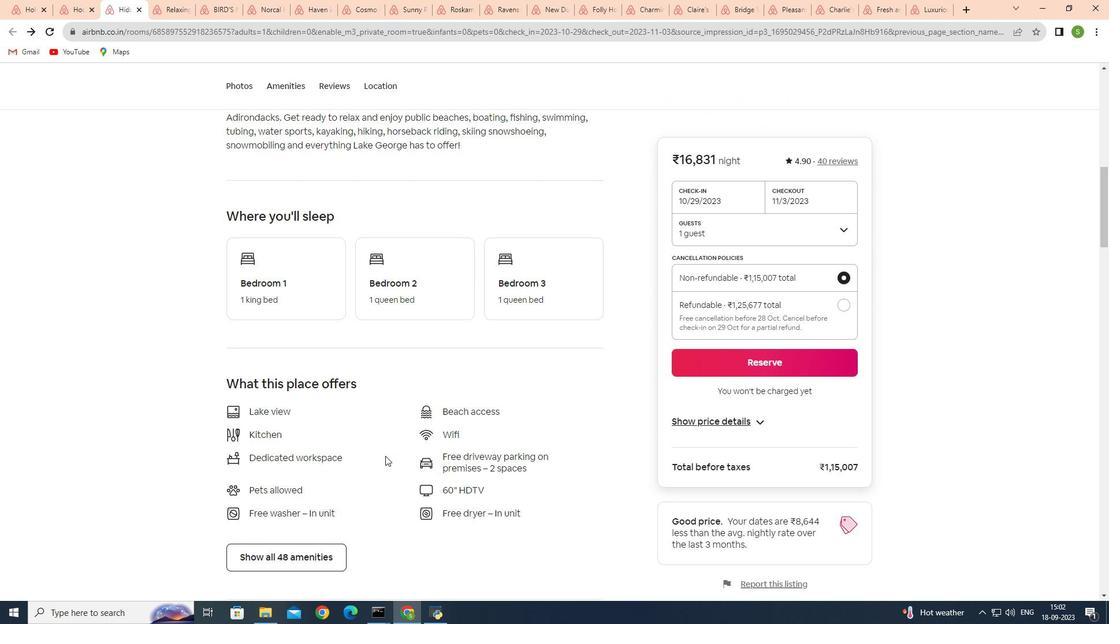 
Action: Mouse scrolled (385, 455) with delta (0, 0)
Screenshot: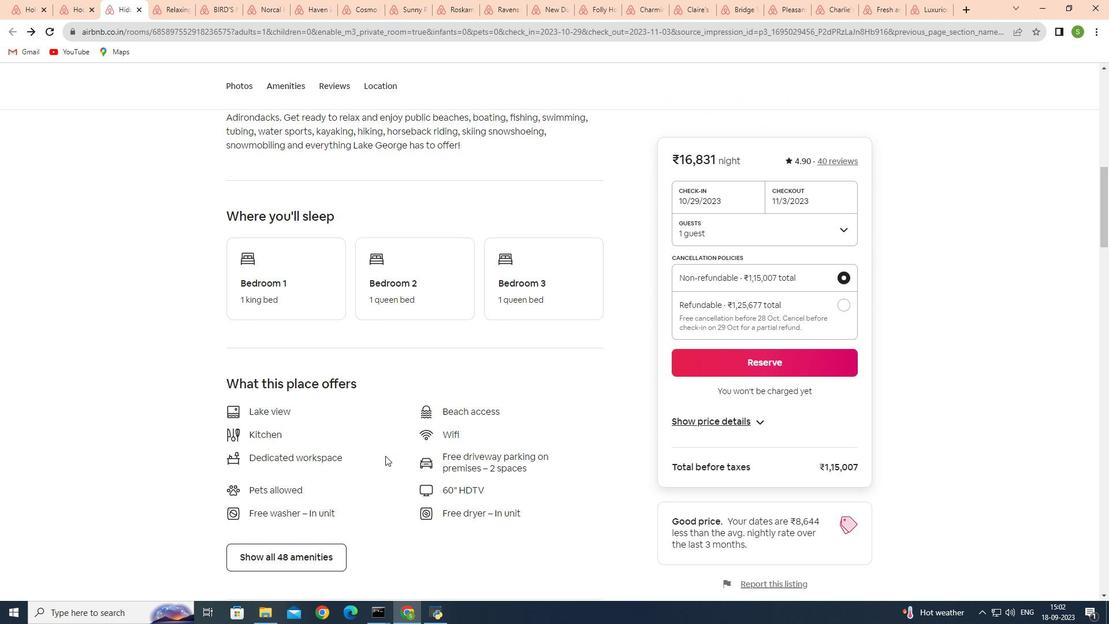 
Action: Mouse scrolled (385, 455) with delta (0, 0)
Screenshot: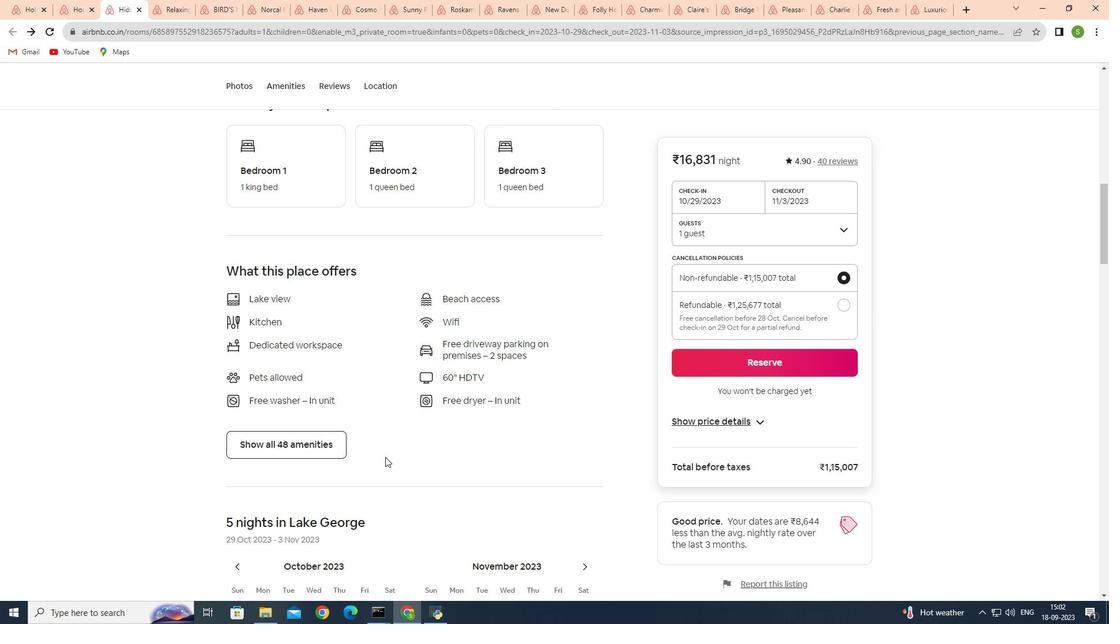 
Action: Mouse scrolled (385, 455) with delta (0, 0)
Screenshot: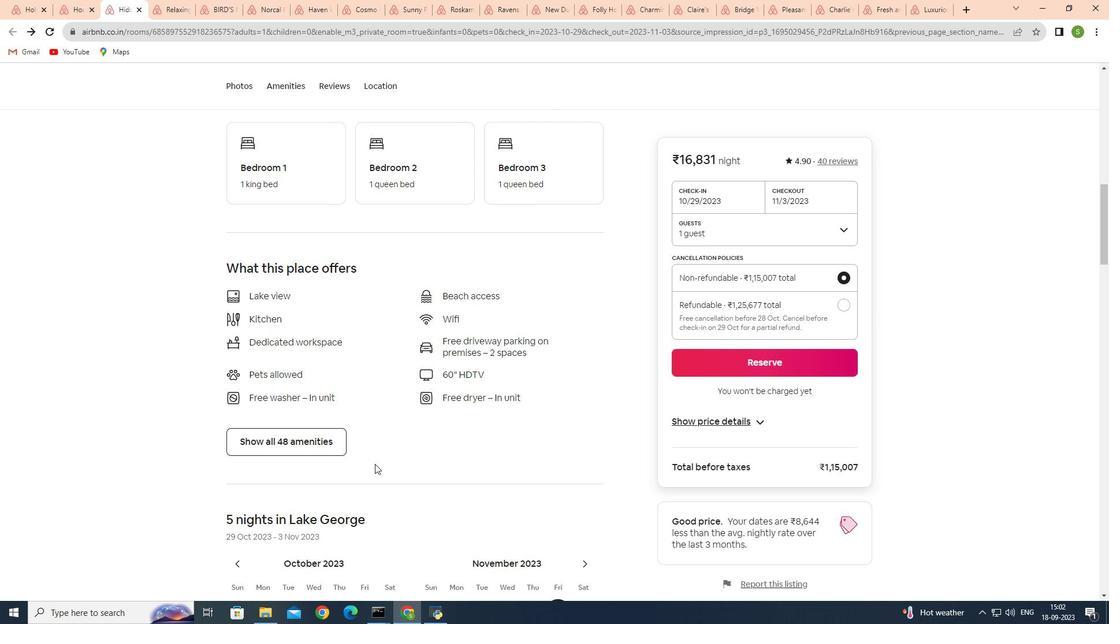 
Action: Mouse moved to (291, 436)
Screenshot: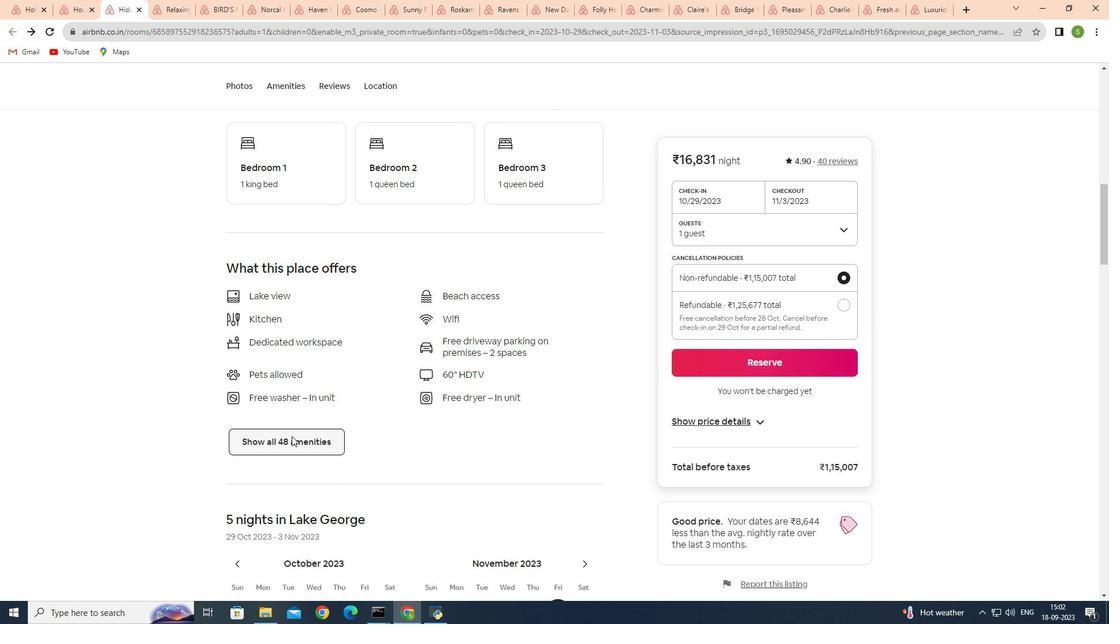
Action: Mouse pressed left at (291, 436)
Screenshot: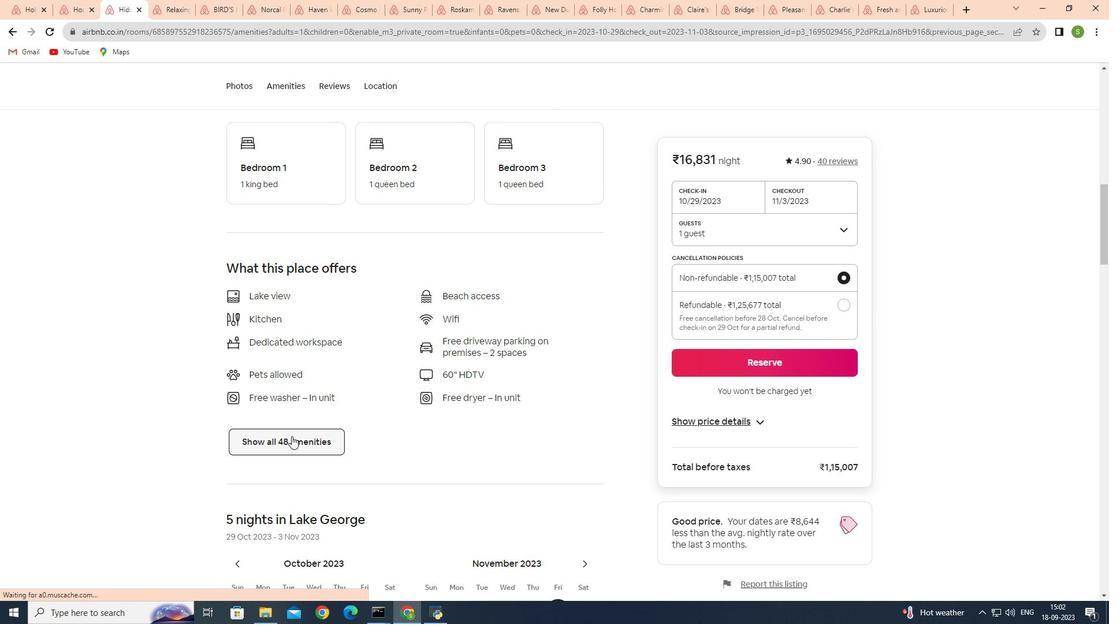 
Action: Mouse moved to (365, 435)
Screenshot: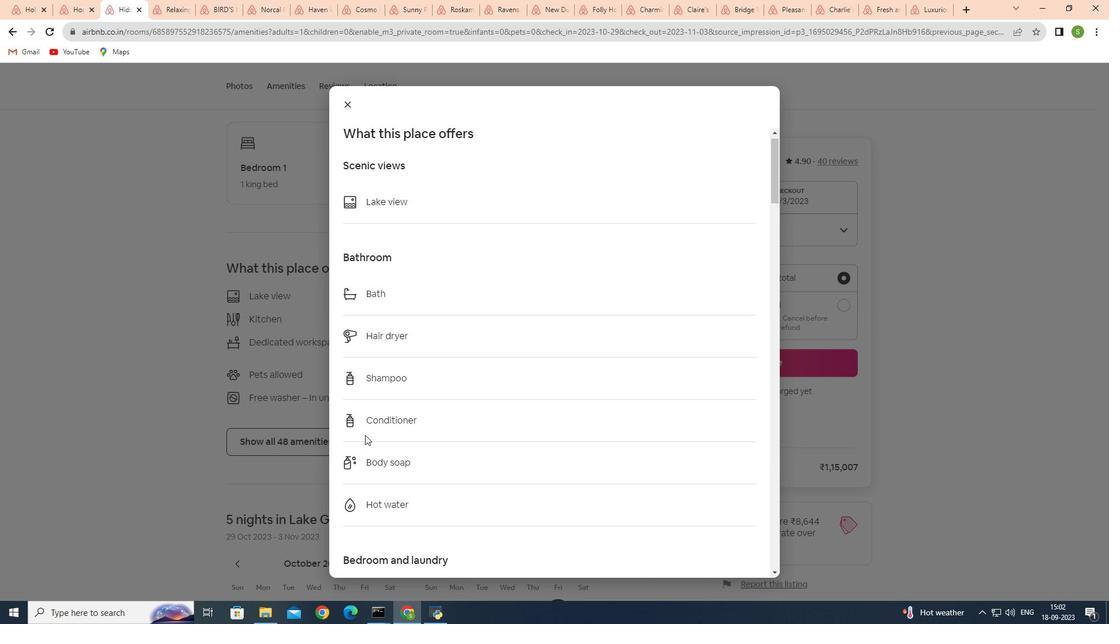 
Action: Mouse scrolled (365, 434) with delta (0, 0)
Screenshot: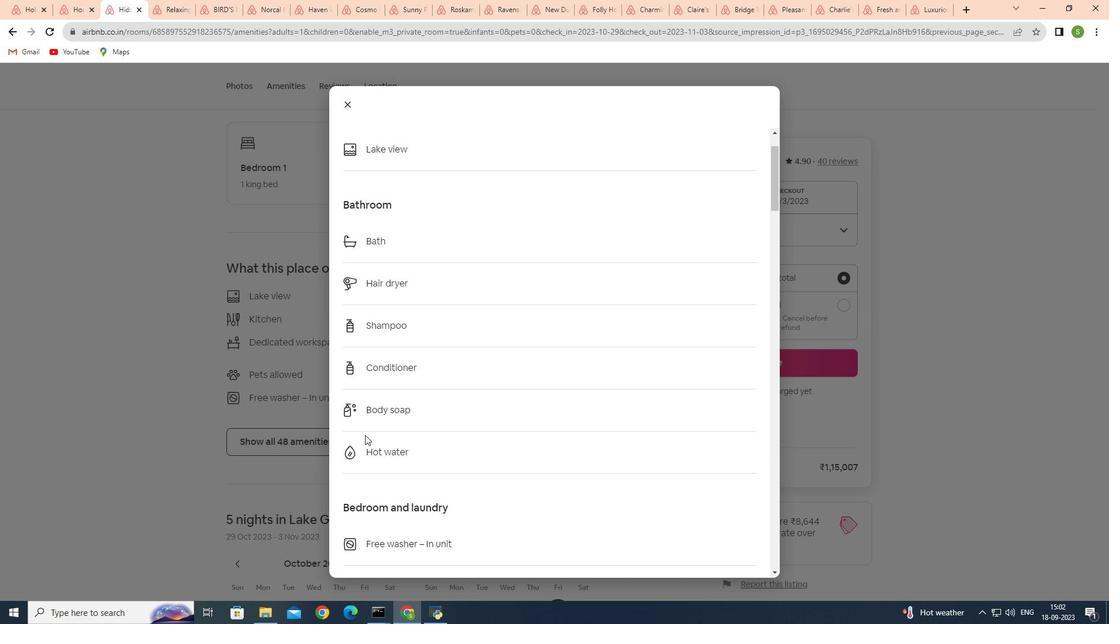 
Action: Mouse scrolled (365, 434) with delta (0, 0)
Screenshot: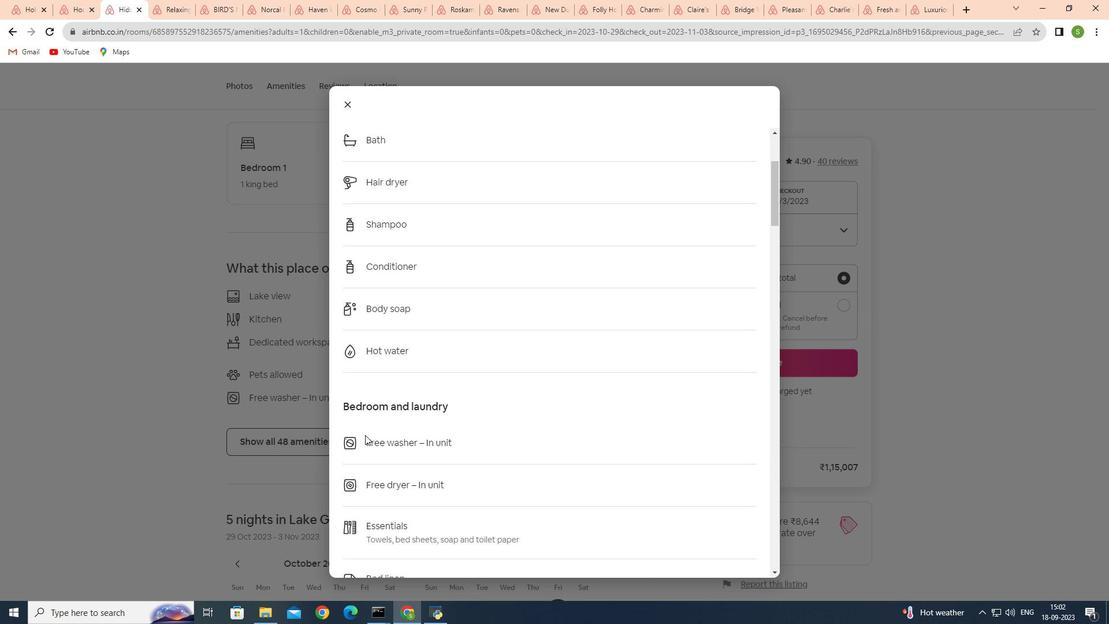 
Action: Mouse scrolled (365, 434) with delta (0, 0)
Screenshot: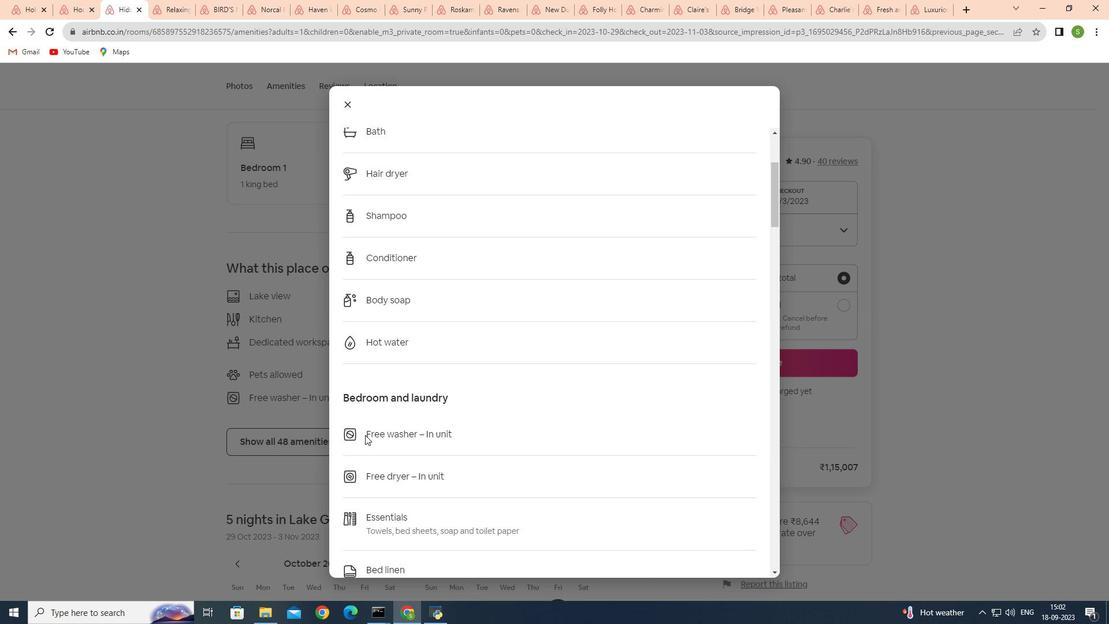 
Action: Mouse scrolled (365, 434) with delta (0, 0)
Screenshot: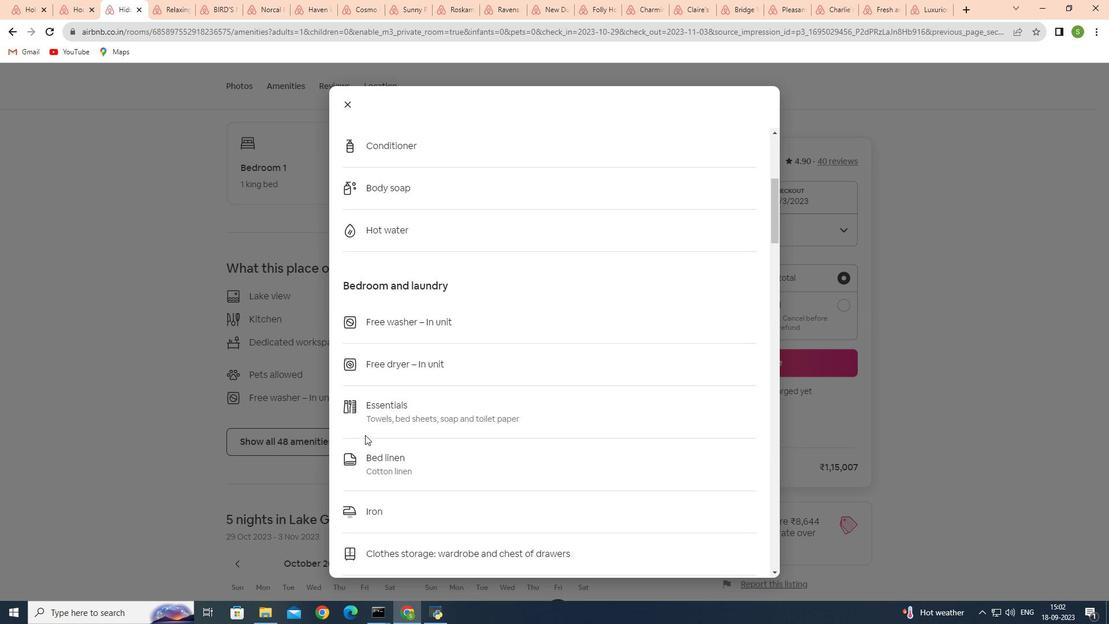 
Action: Mouse scrolled (365, 434) with delta (0, 0)
Screenshot: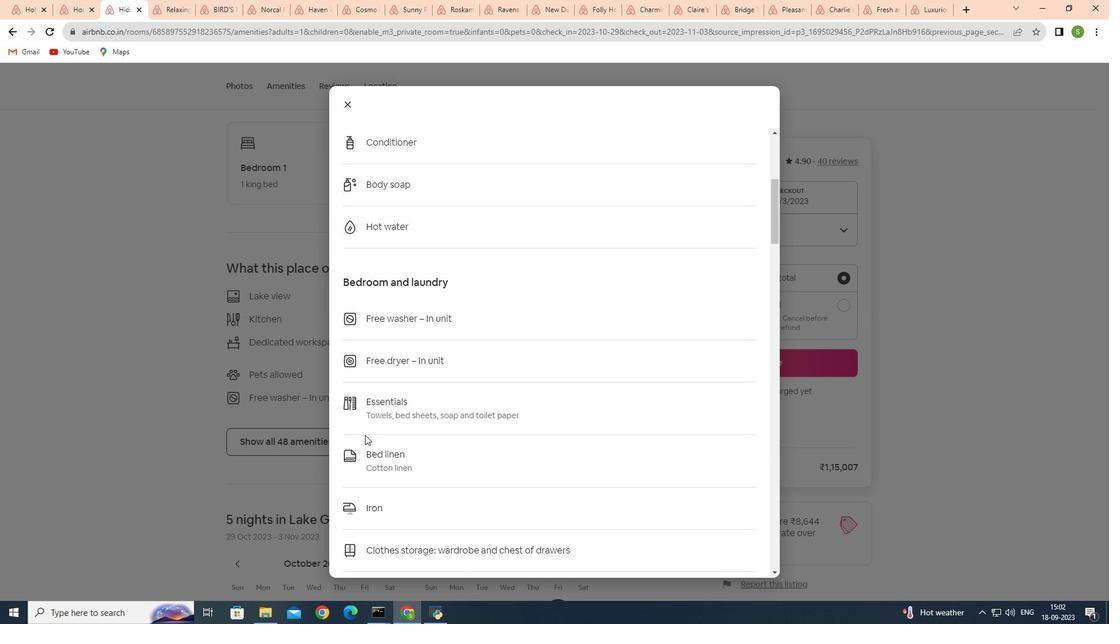 
Action: Mouse scrolled (365, 434) with delta (0, 0)
Screenshot: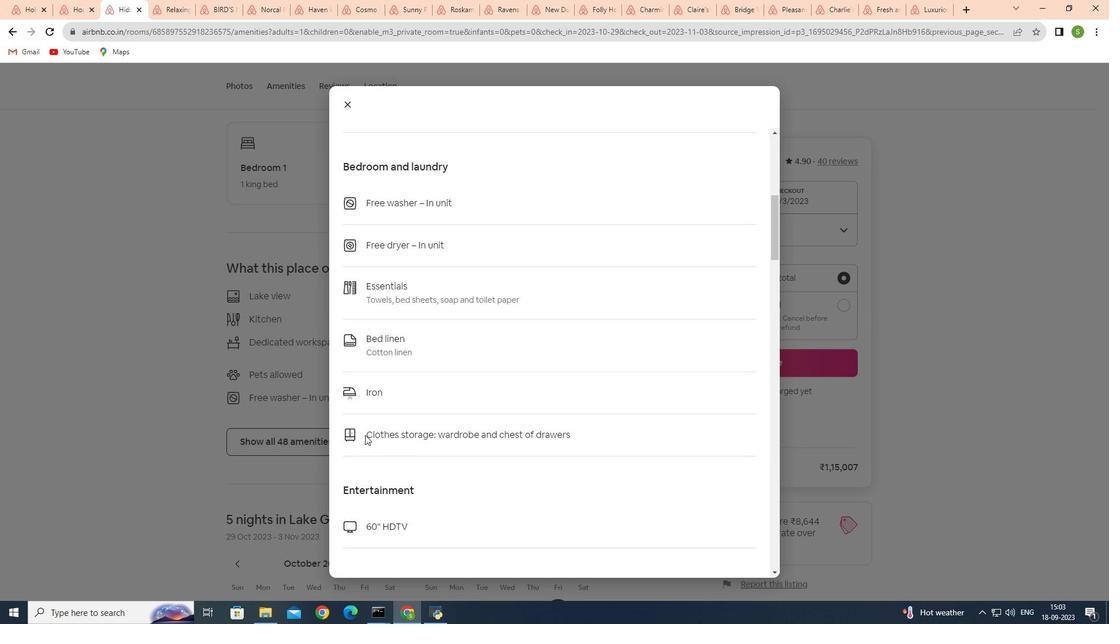 
Action: Mouse scrolled (365, 434) with delta (0, 0)
Screenshot: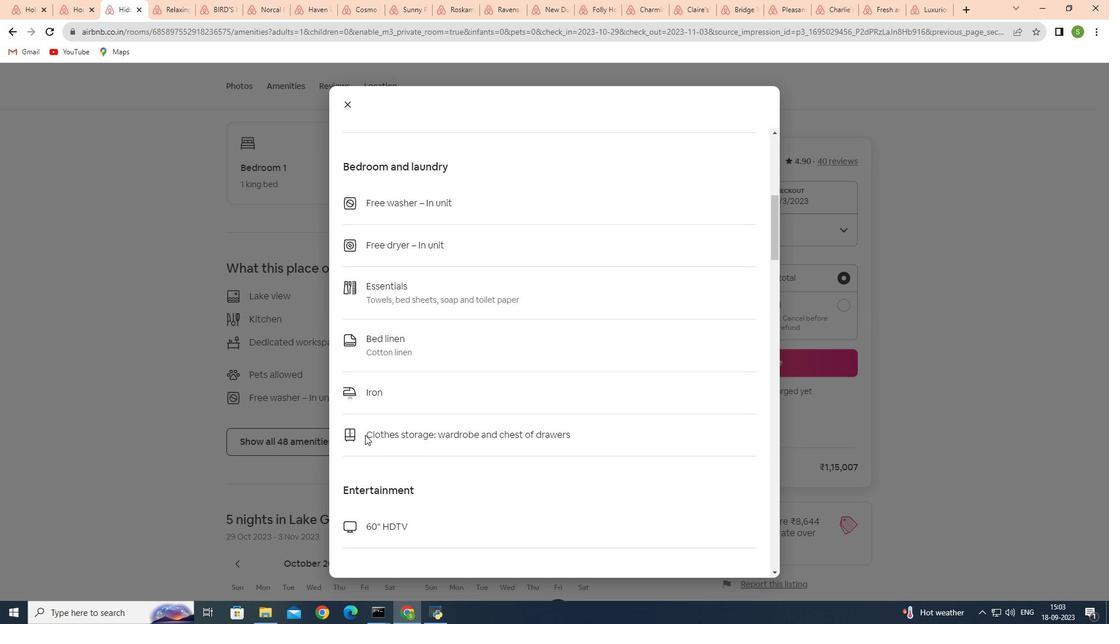 
Action: Mouse scrolled (365, 434) with delta (0, 0)
Screenshot: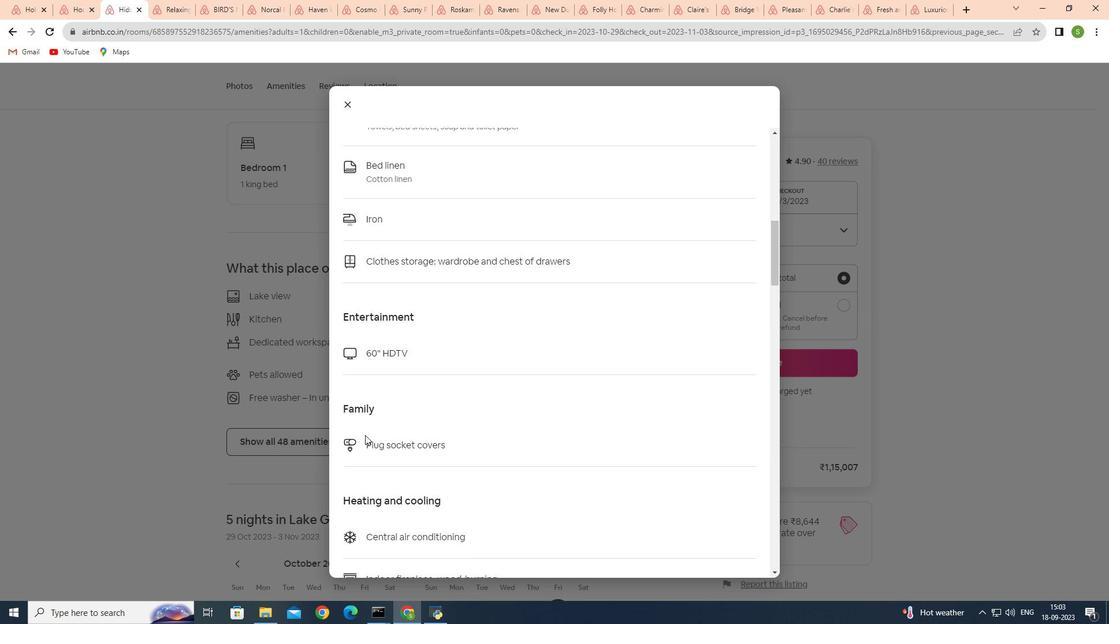 
Action: Mouse scrolled (365, 434) with delta (0, 0)
